 Task: Slide 3 - Whoa.
Action: Mouse moved to (31, 82)
Screenshot: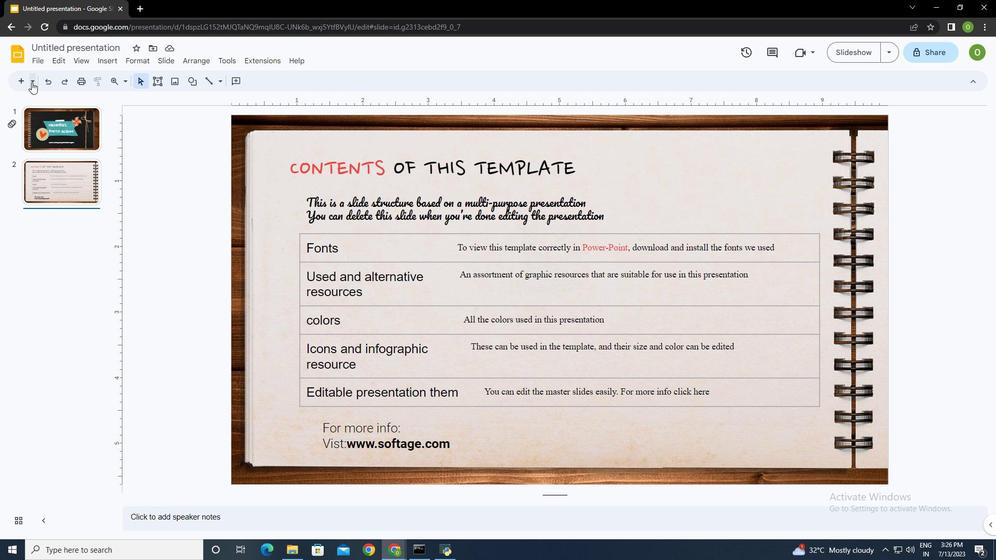 
Action: Mouse pressed left at (31, 82)
Screenshot: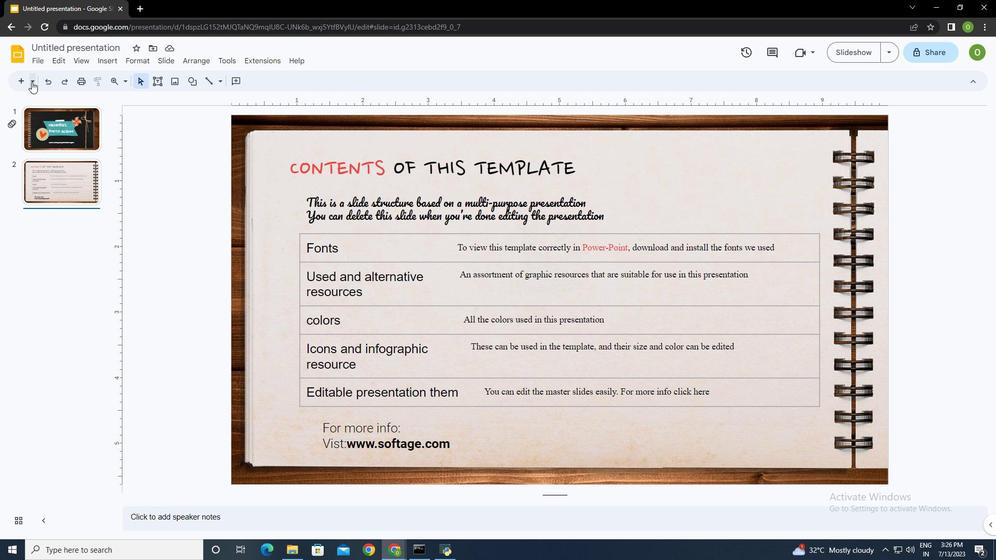 
Action: Mouse moved to (185, 198)
Screenshot: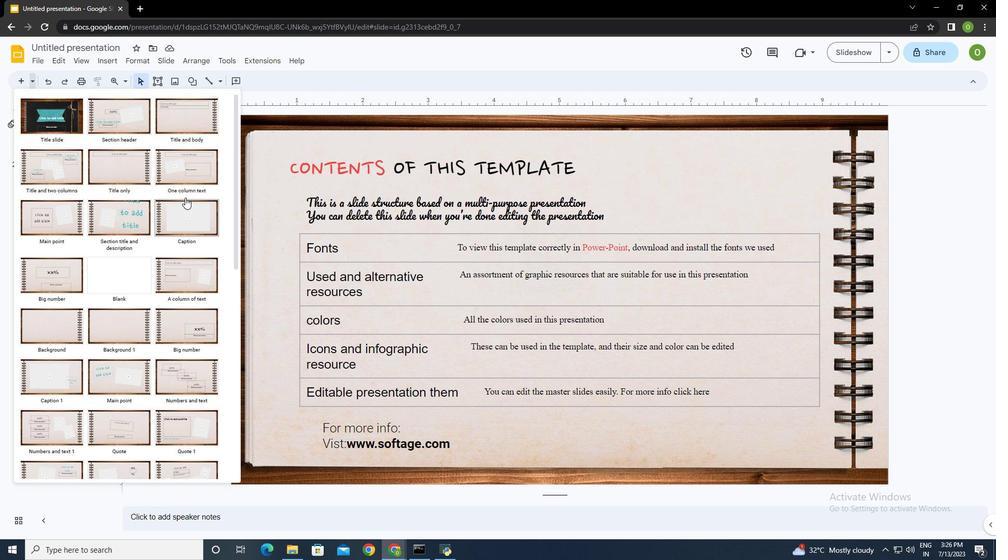 
Action: Mouse scrolled (185, 197) with delta (0, 0)
Screenshot: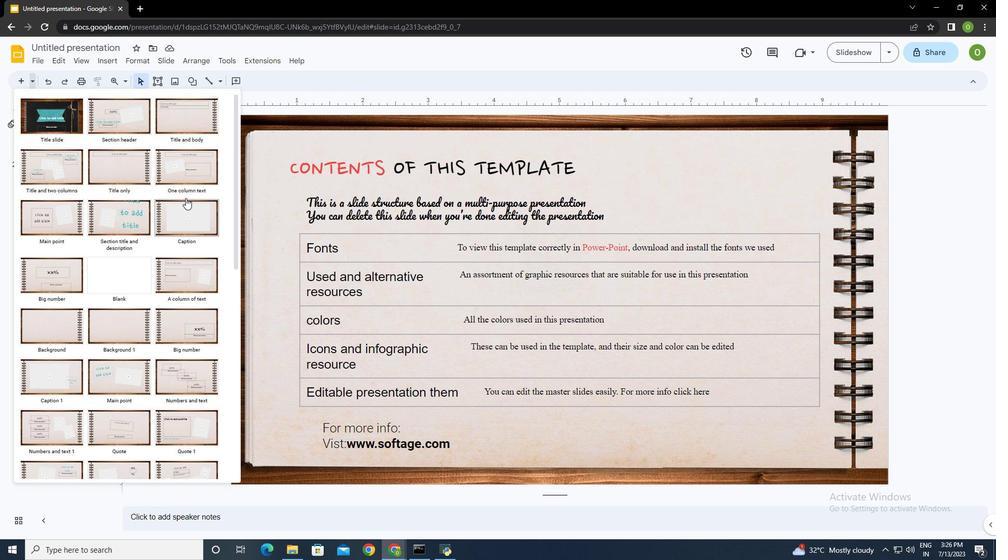 
Action: Mouse scrolled (185, 197) with delta (0, 0)
Screenshot: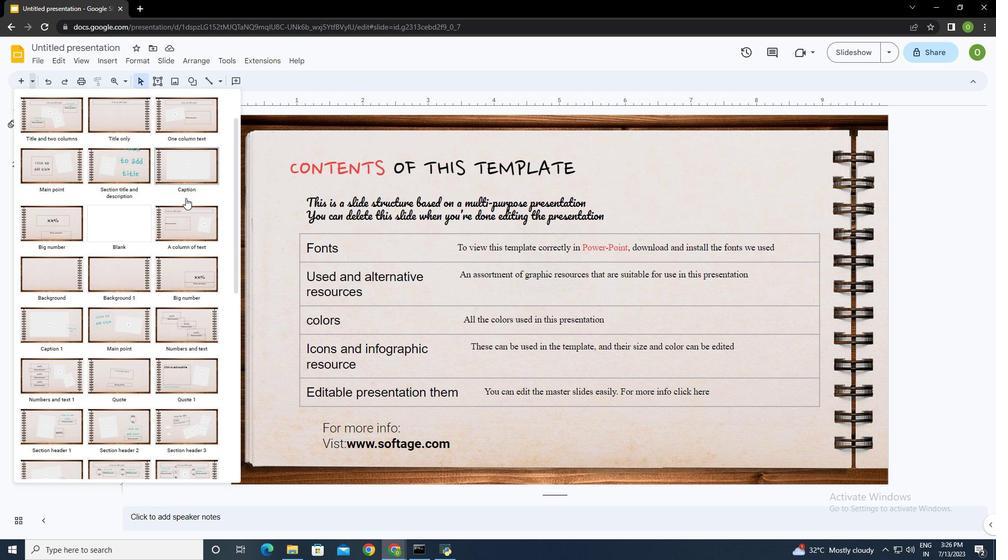 
Action: Mouse scrolled (185, 198) with delta (0, 0)
Screenshot: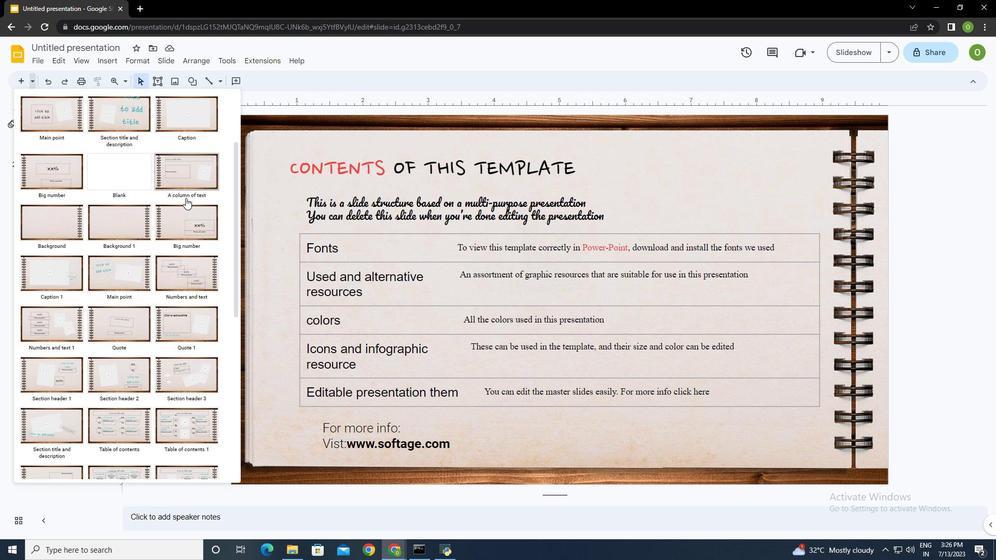 
Action: Mouse scrolled (185, 198) with delta (0, 0)
Screenshot: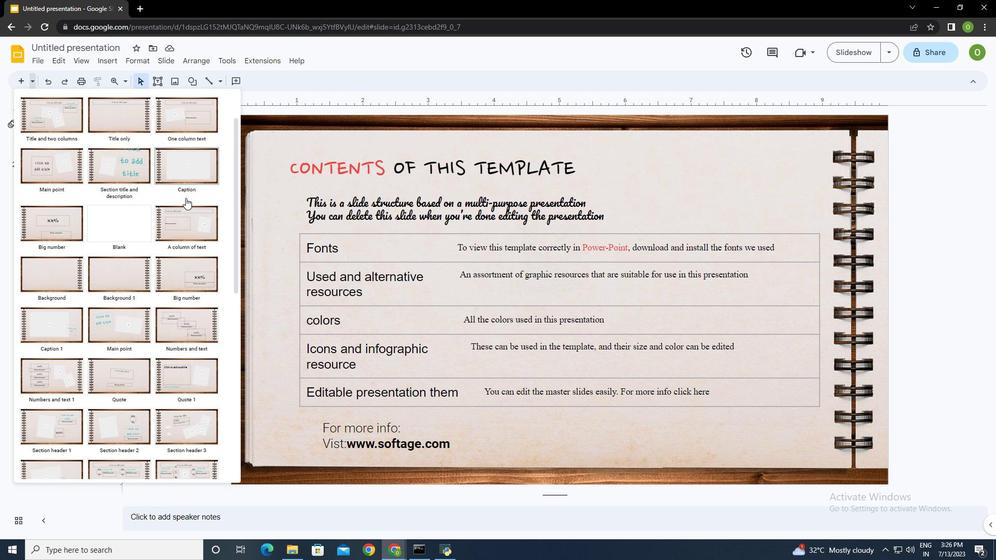 
Action: Mouse moved to (114, 220)
Screenshot: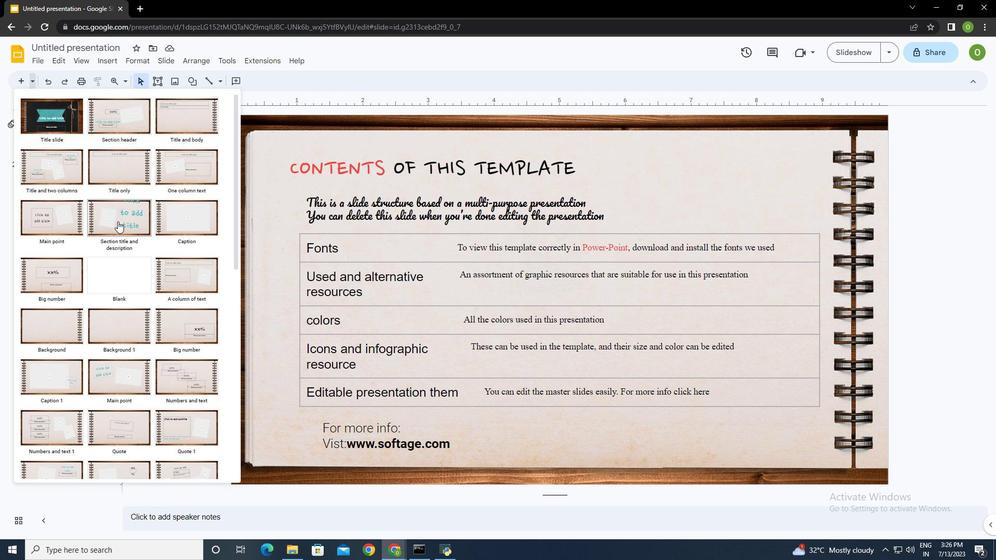 
Action: Mouse pressed left at (114, 220)
Screenshot: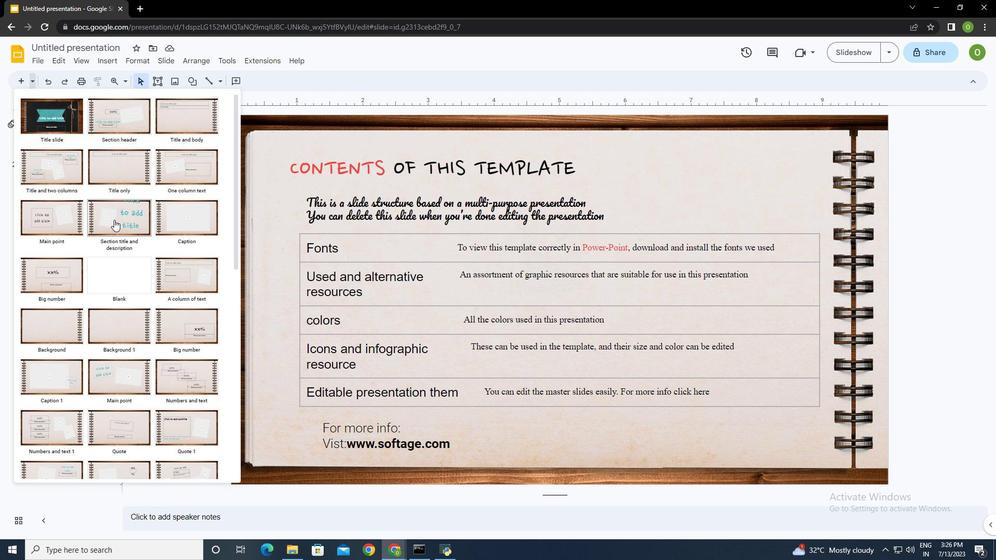 
Action: Mouse moved to (444, 294)
Screenshot: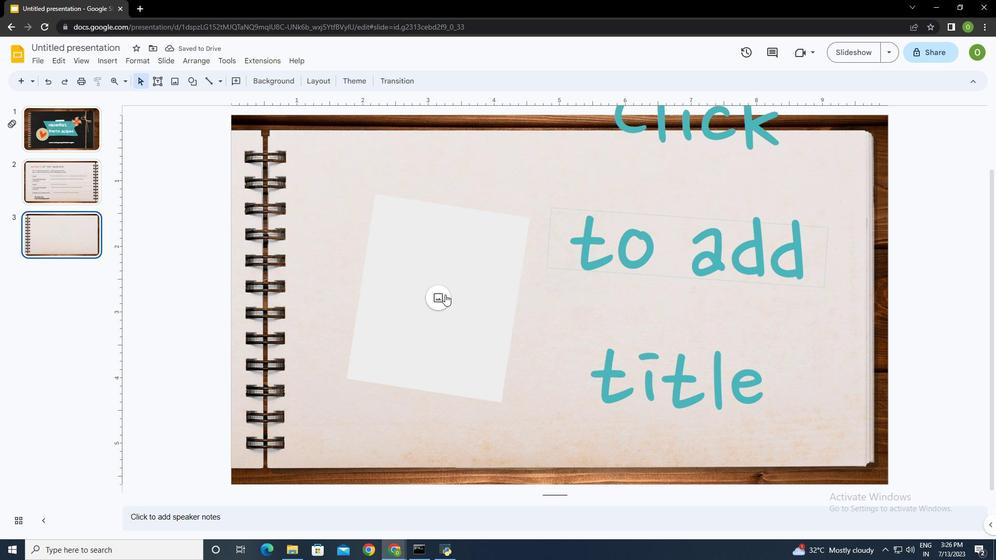 
Action: Mouse pressed left at (444, 294)
Screenshot: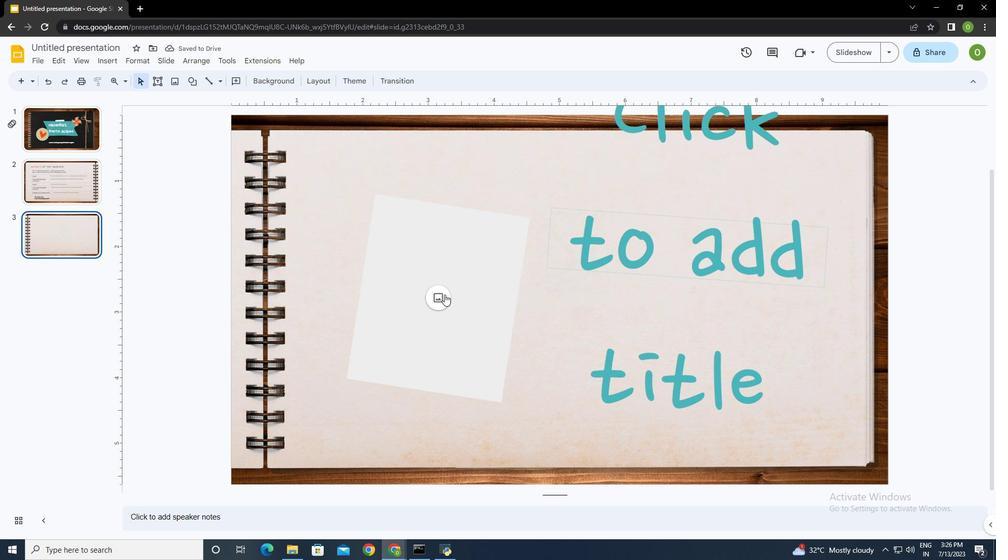 
Action: Mouse moved to (485, 318)
Screenshot: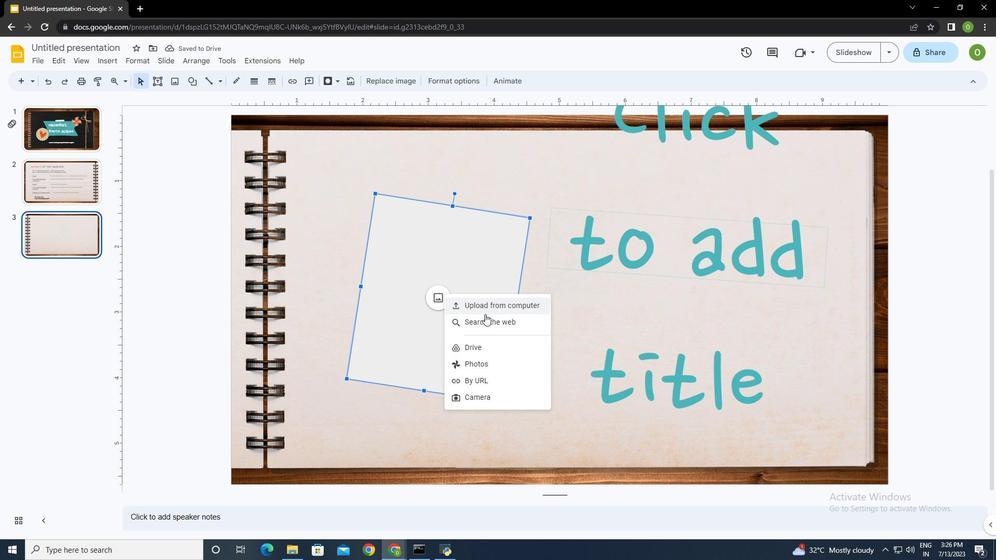 
Action: Mouse pressed left at (485, 318)
Screenshot: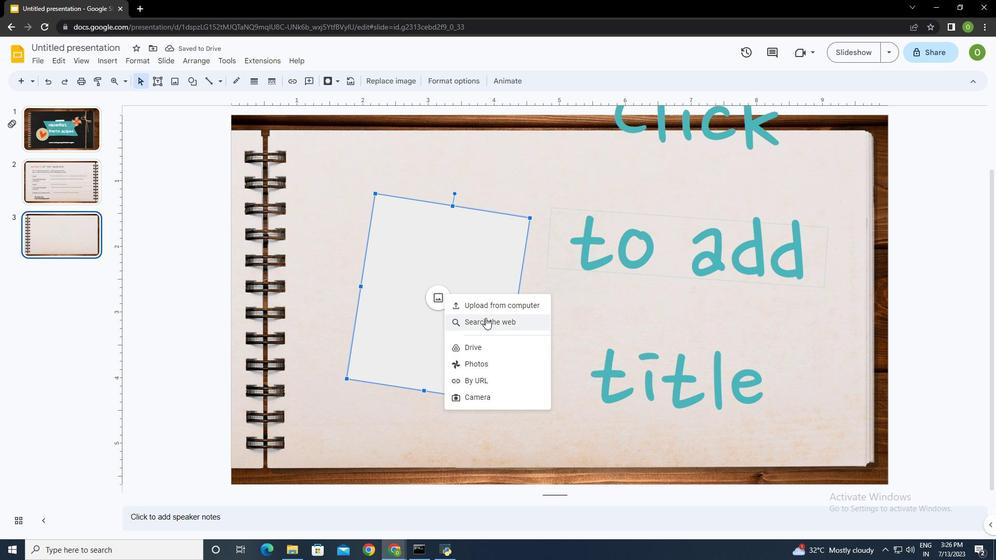
Action: Mouse moved to (871, 81)
Screenshot: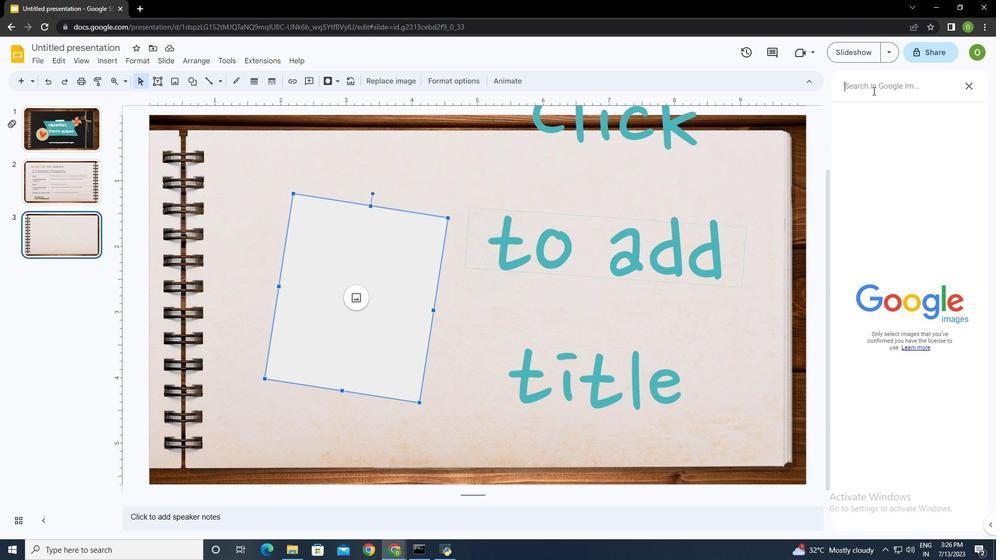 
Action: Mouse pressed left at (871, 81)
Screenshot: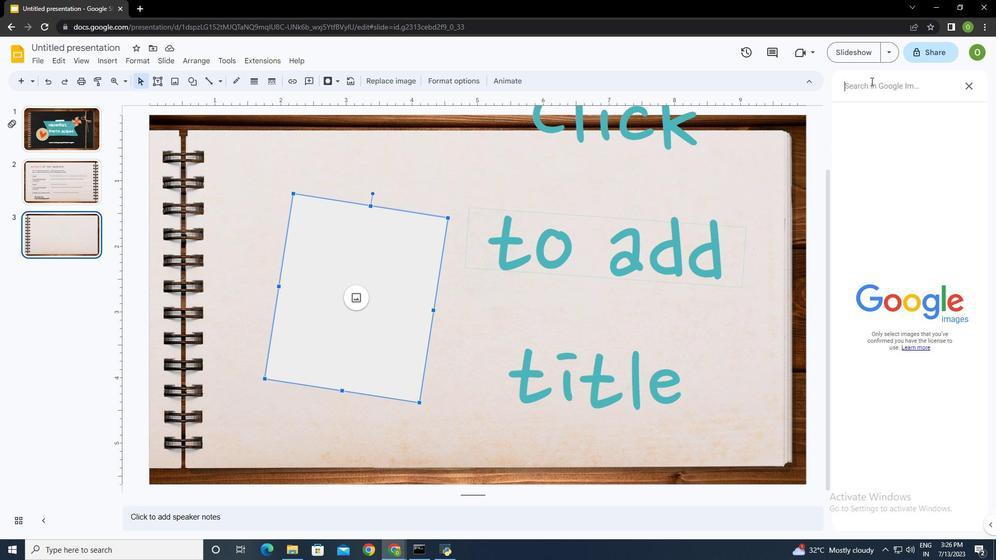 
Action: Mouse moved to (871, 83)
Screenshot: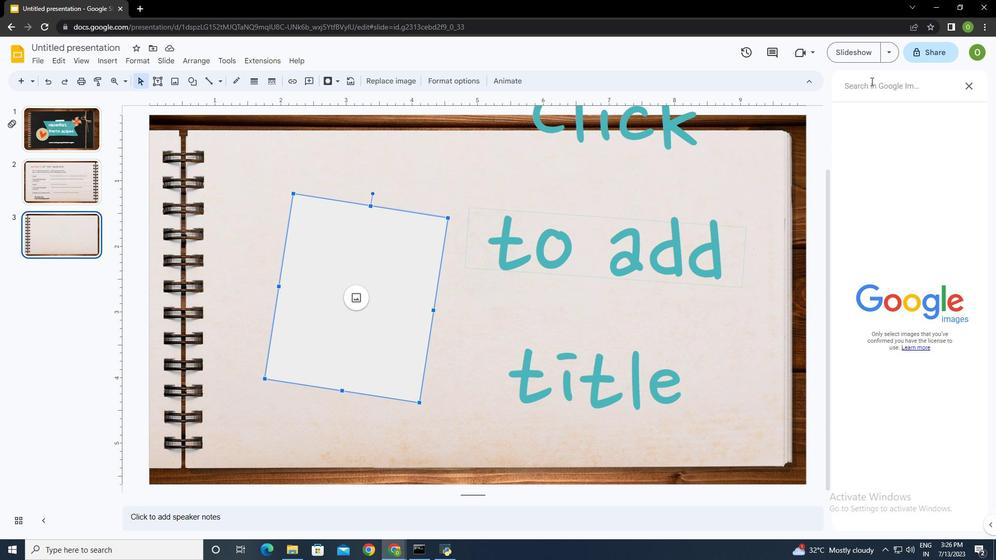
Action: Key pressed puppy
Screenshot: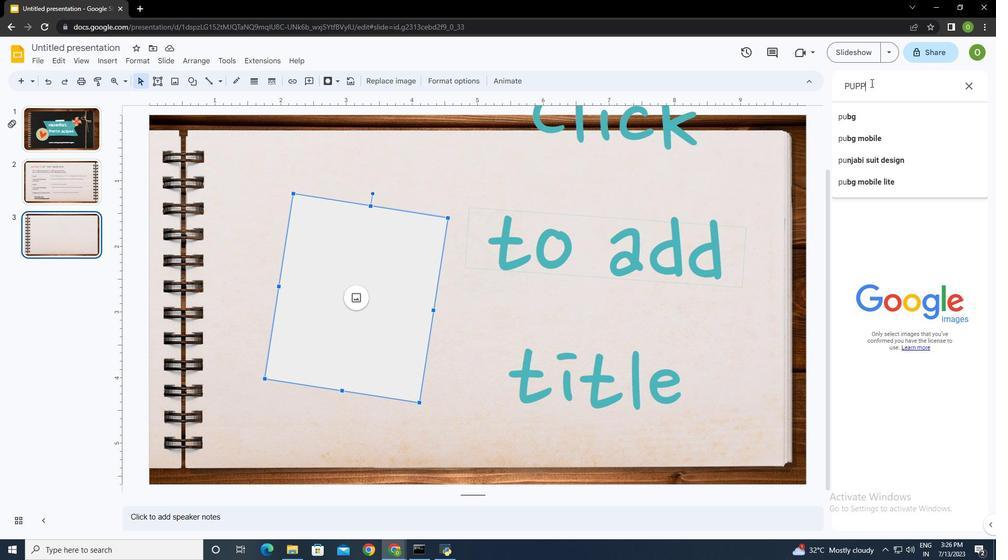 
Action: Mouse moved to (867, 133)
Screenshot: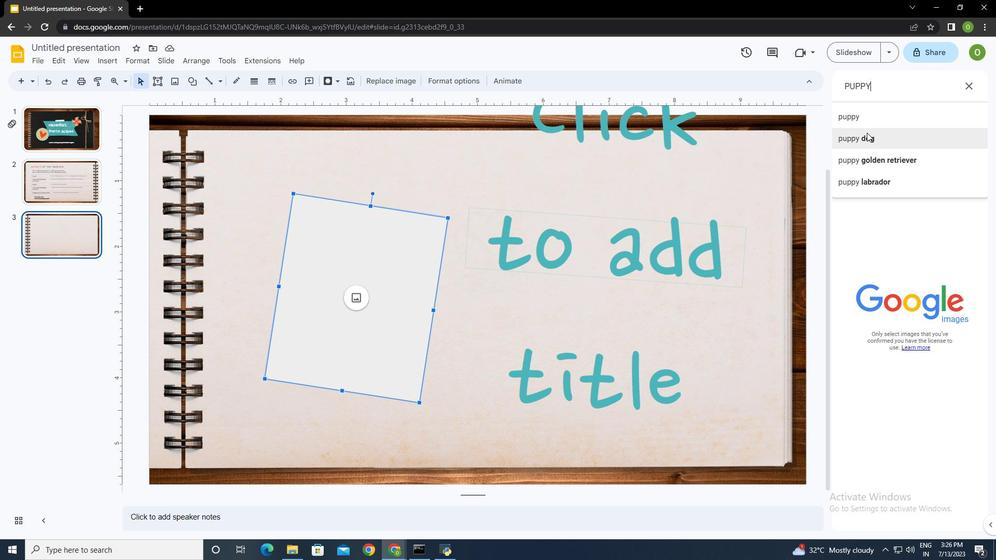 
Action: Mouse pressed left at (867, 133)
Screenshot: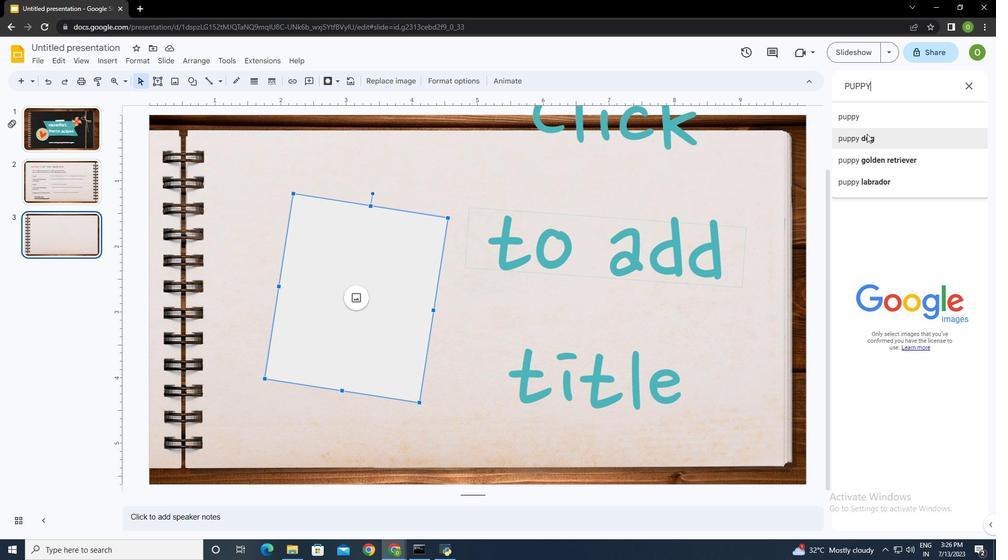
Action: Mouse moved to (892, 204)
Screenshot: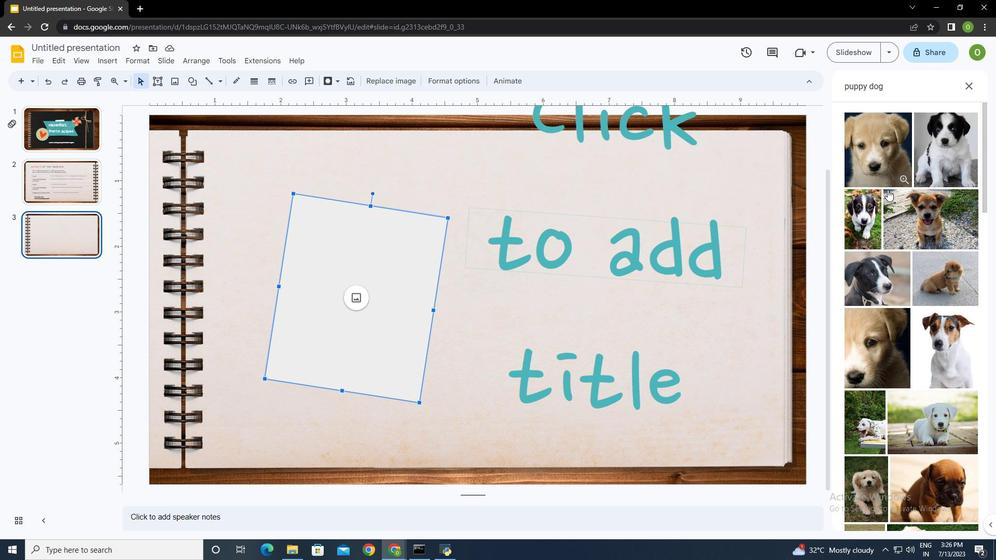 
Action: Mouse scrolled (892, 203) with delta (0, 0)
Screenshot: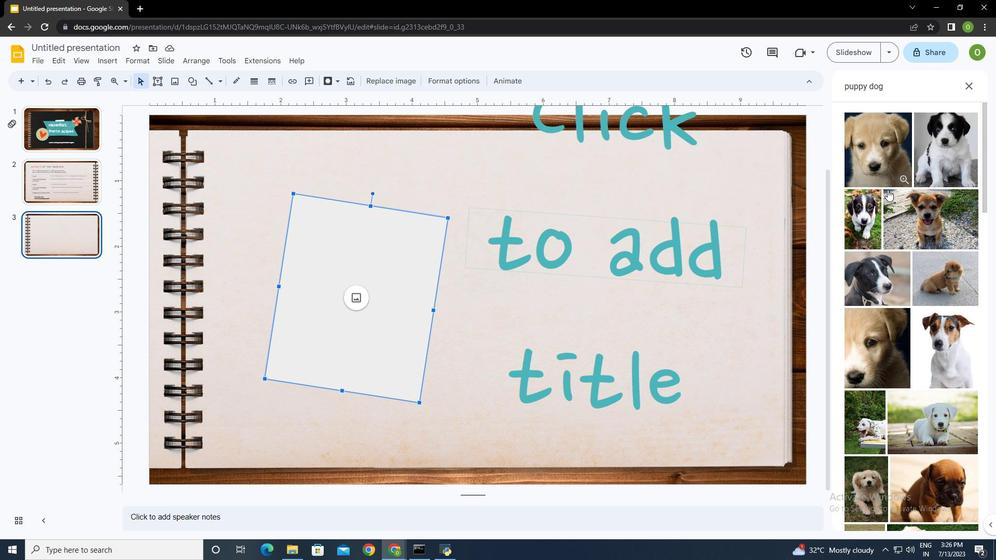 
Action: Mouse moved to (893, 206)
Screenshot: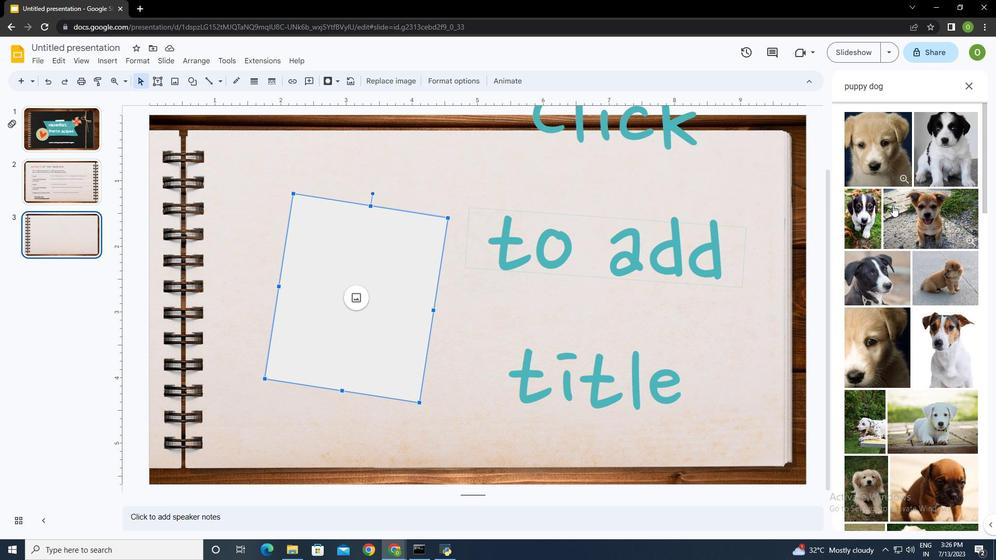 
Action: Mouse scrolled (893, 205) with delta (0, 0)
Screenshot: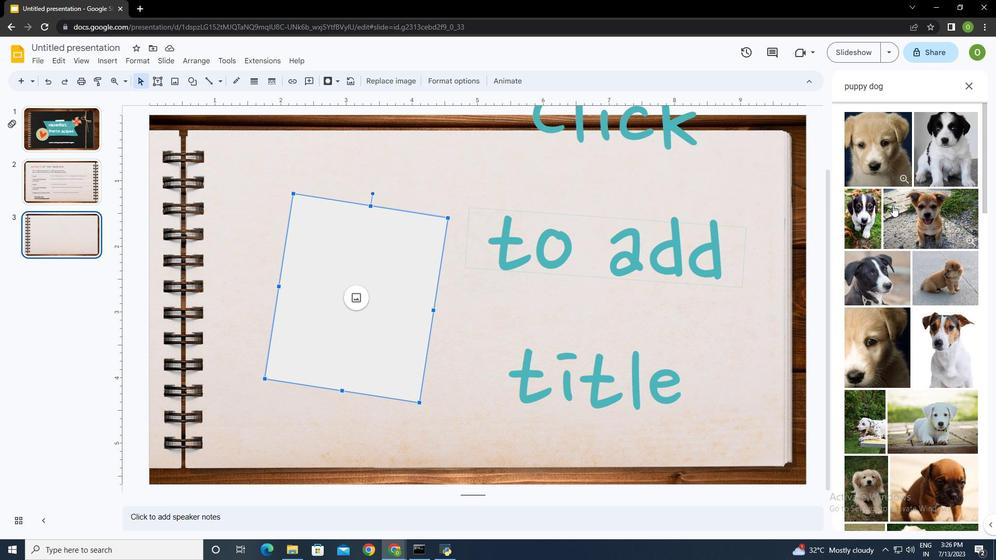 
Action: Mouse scrolled (893, 205) with delta (0, 0)
Screenshot: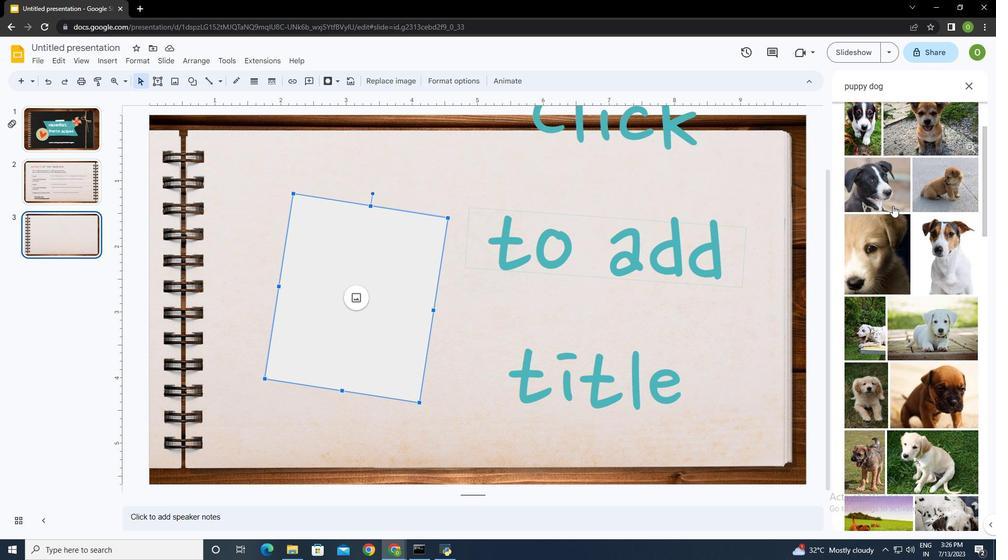 
Action: Mouse scrolled (893, 205) with delta (0, 0)
Screenshot: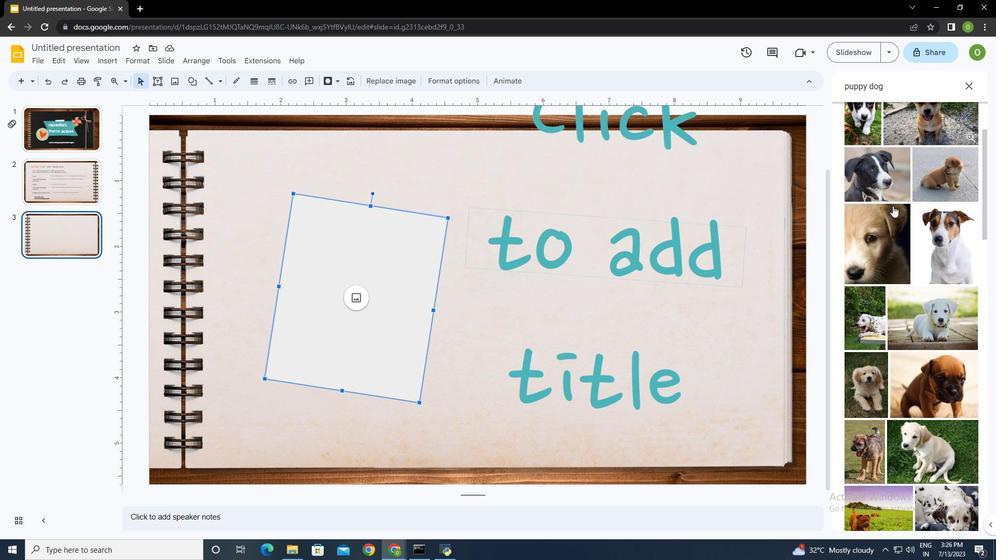 
Action: Mouse scrolled (893, 205) with delta (0, 0)
Screenshot: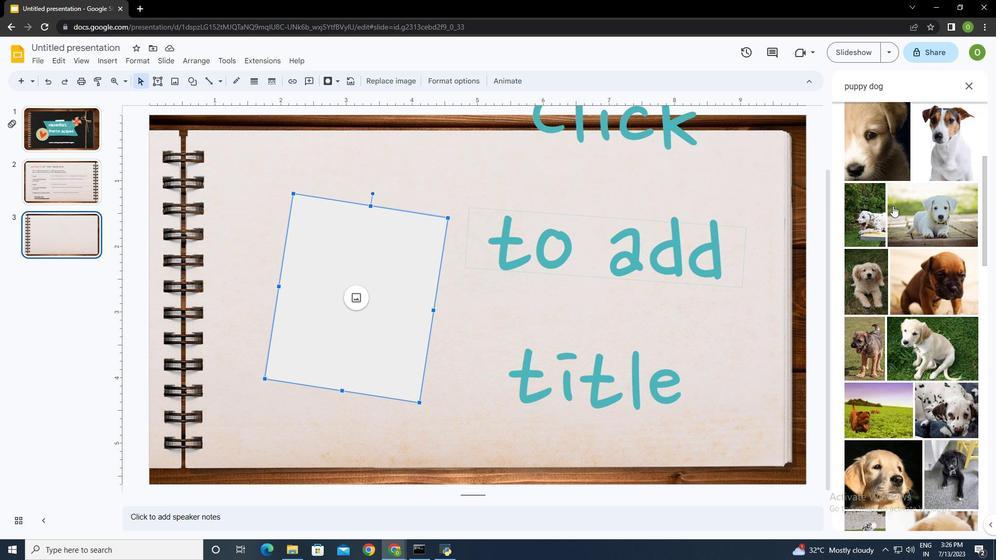 
Action: Mouse scrolled (893, 205) with delta (0, 0)
Screenshot: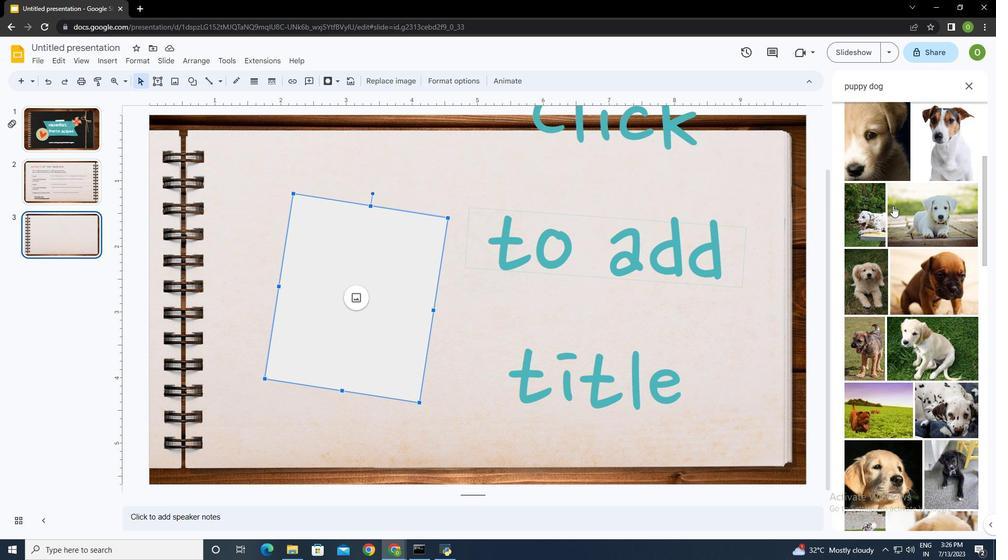 
Action: Mouse scrolled (893, 205) with delta (0, 0)
Screenshot: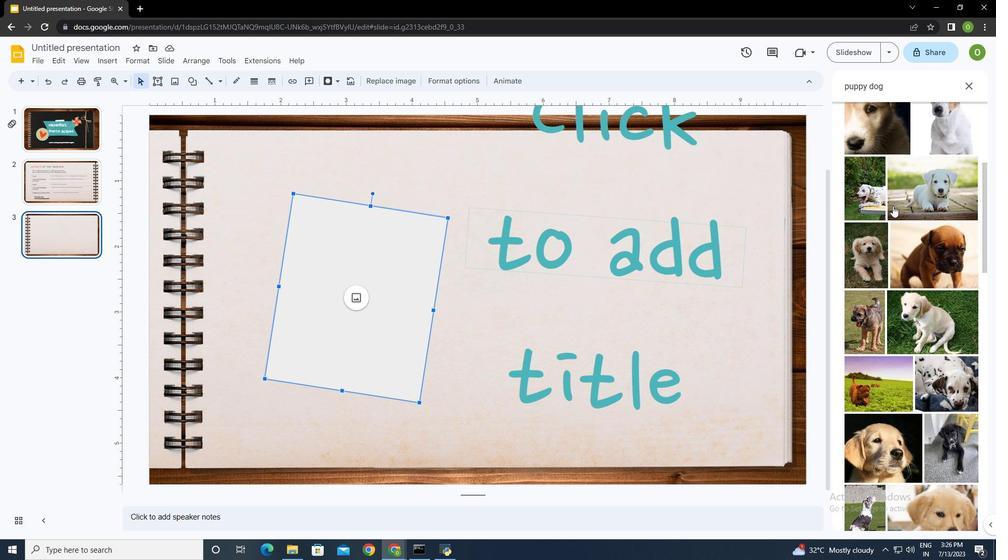 
Action: Mouse scrolled (893, 205) with delta (0, 0)
Screenshot: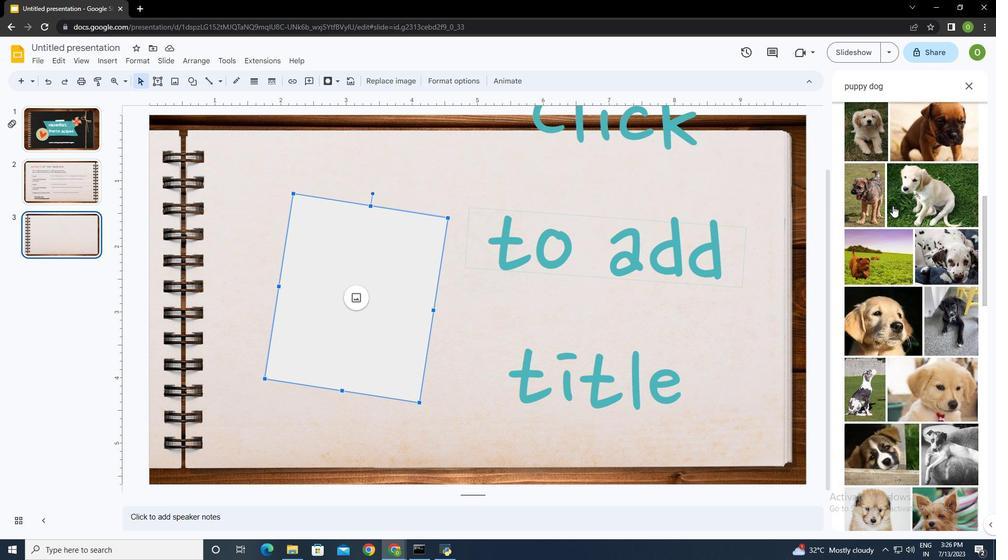 
Action: Mouse scrolled (893, 205) with delta (0, 0)
Screenshot: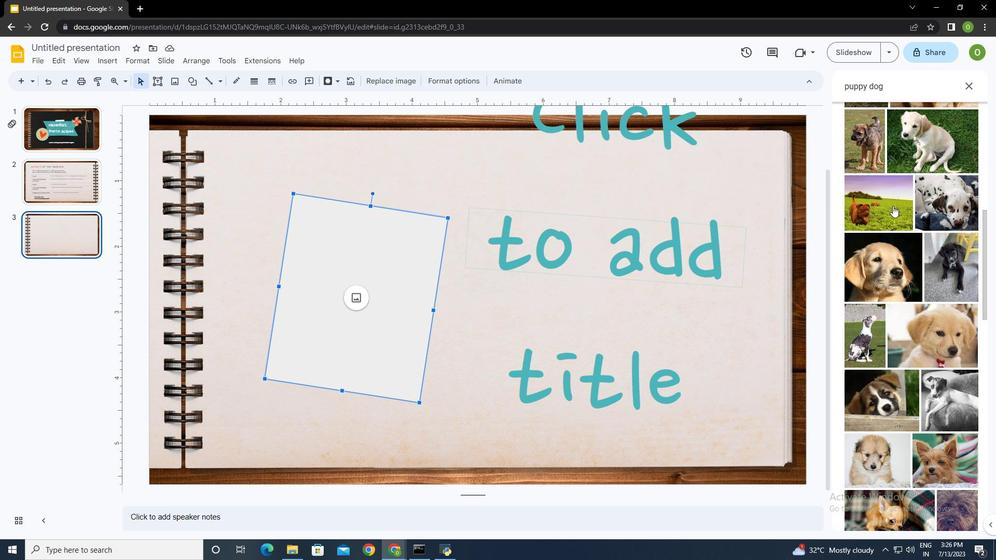 
Action: Mouse scrolled (893, 205) with delta (0, 0)
Screenshot: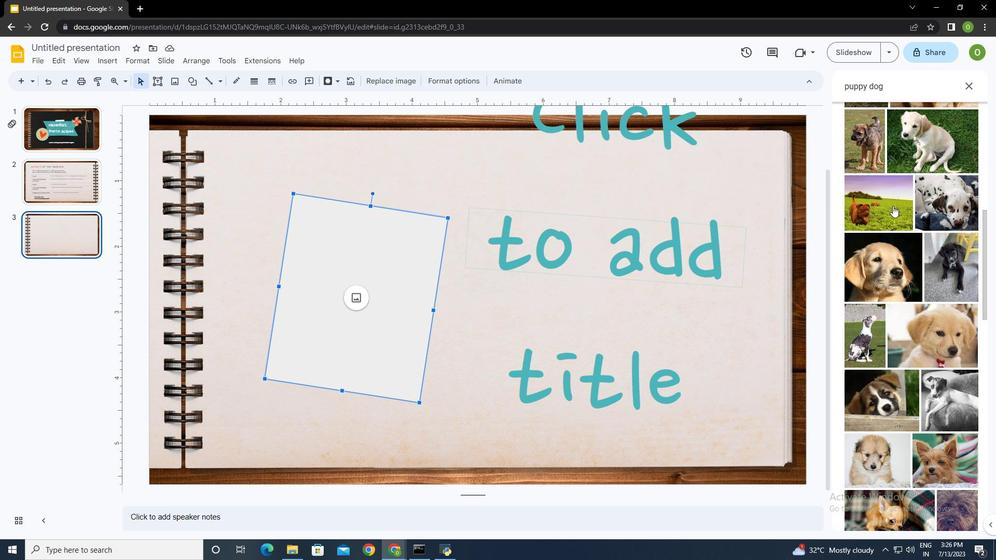 
Action: Mouse scrolled (893, 205) with delta (0, 0)
Screenshot: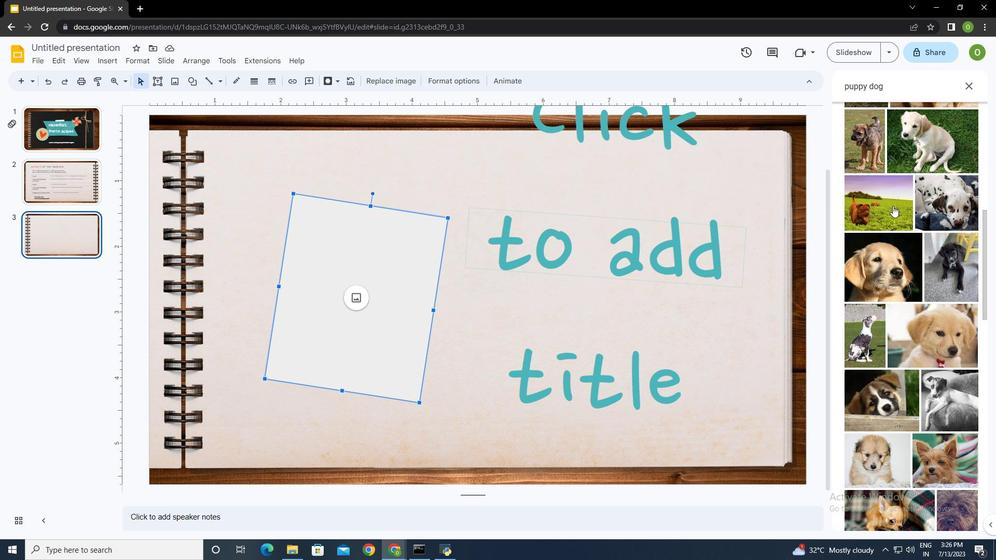 
Action: Mouse scrolled (893, 205) with delta (0, 0)
Screenshot: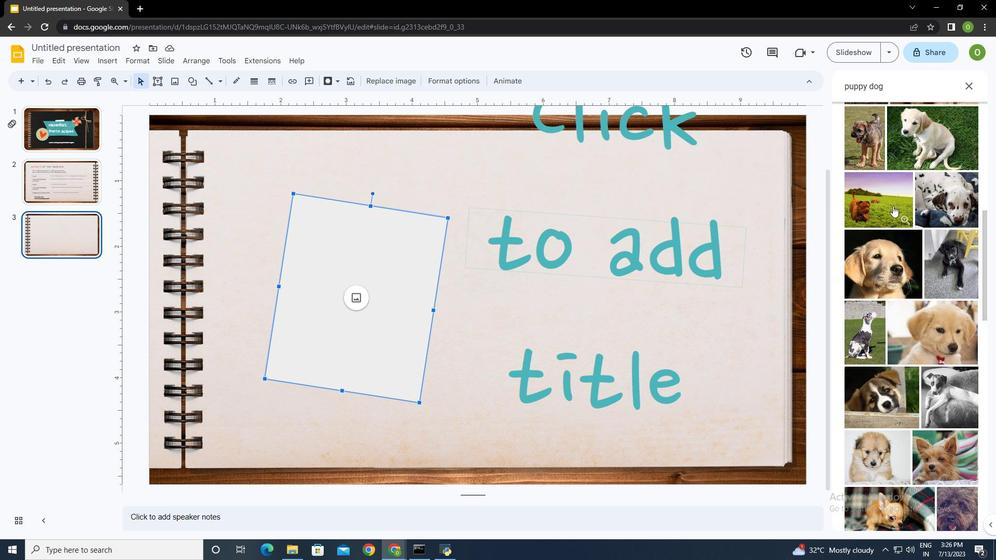 
Action: Mouse scrolled (893, 205) with delta (0, 0)
Screenshot: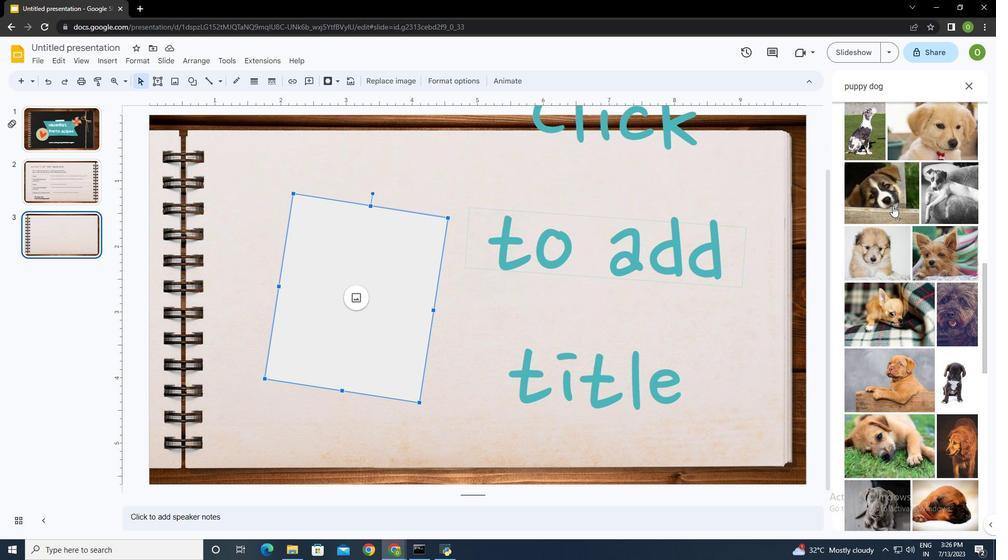 
Action: Mouse scrolled (893, 205) with delta (0, 0)
Screenshot: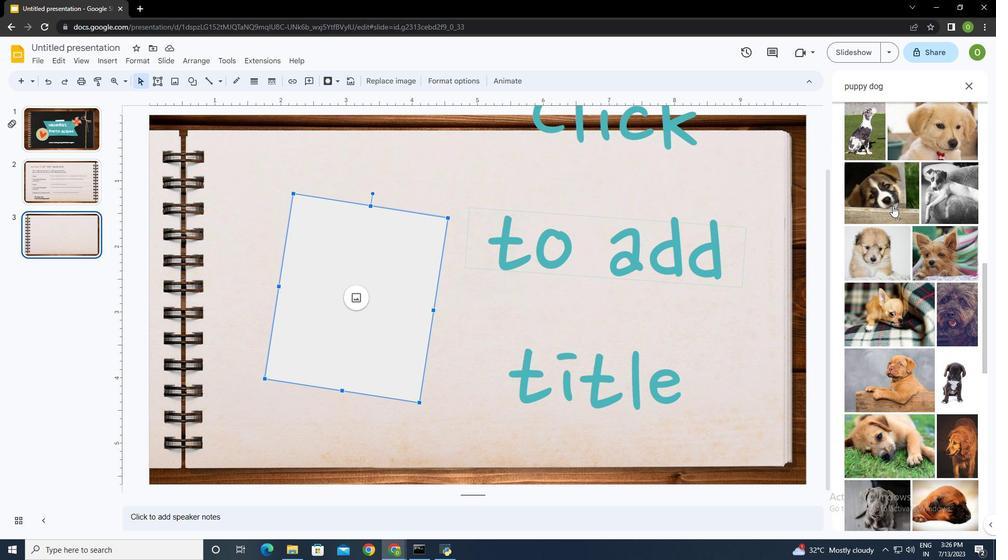 
Action: Mouse scrolled (893, 205) with delta (0, 0)
Screenshot: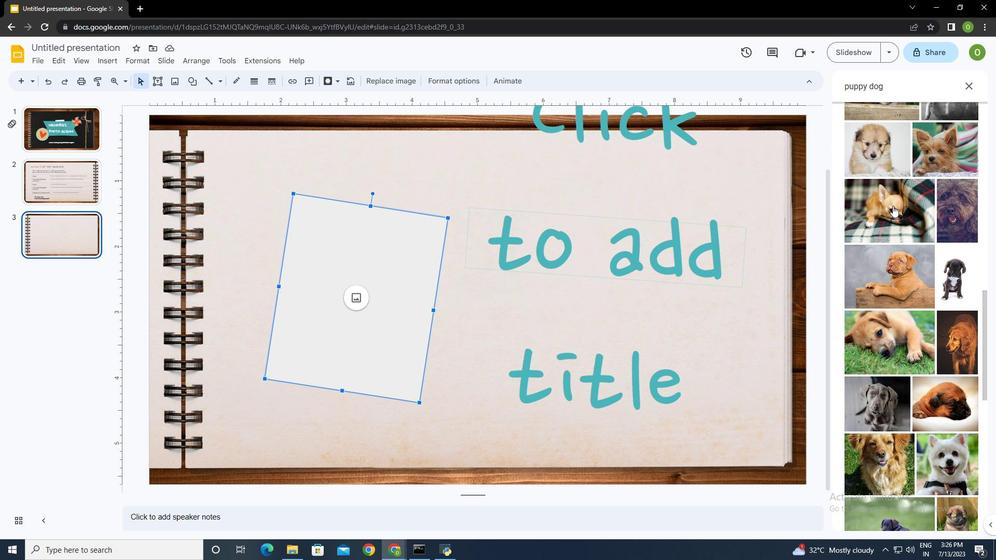 
Action: Mouse scrolled (893, 205) with delta (0, 0)
Screenshot: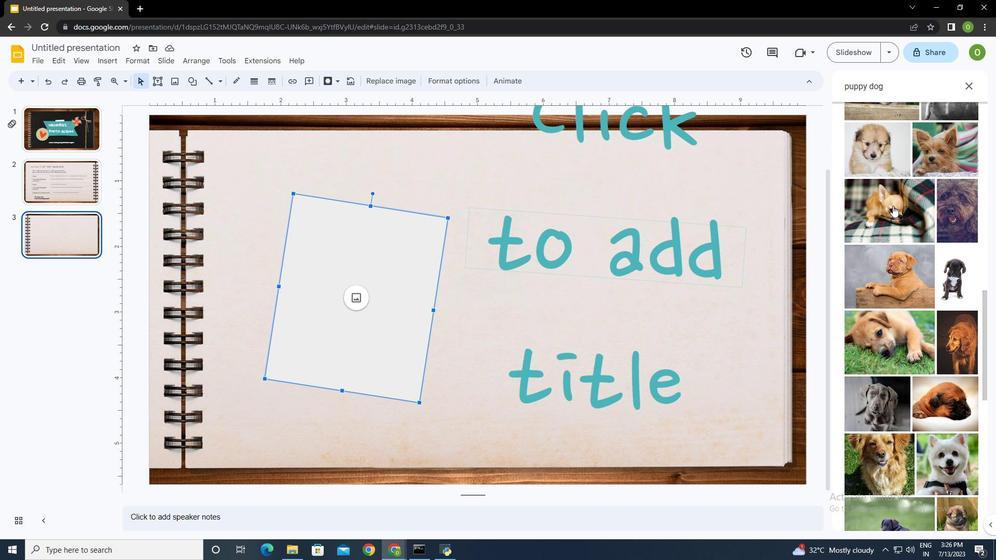 
Action: Mouse scrolled (893, 205) with delta (0, 0)
Screenshot: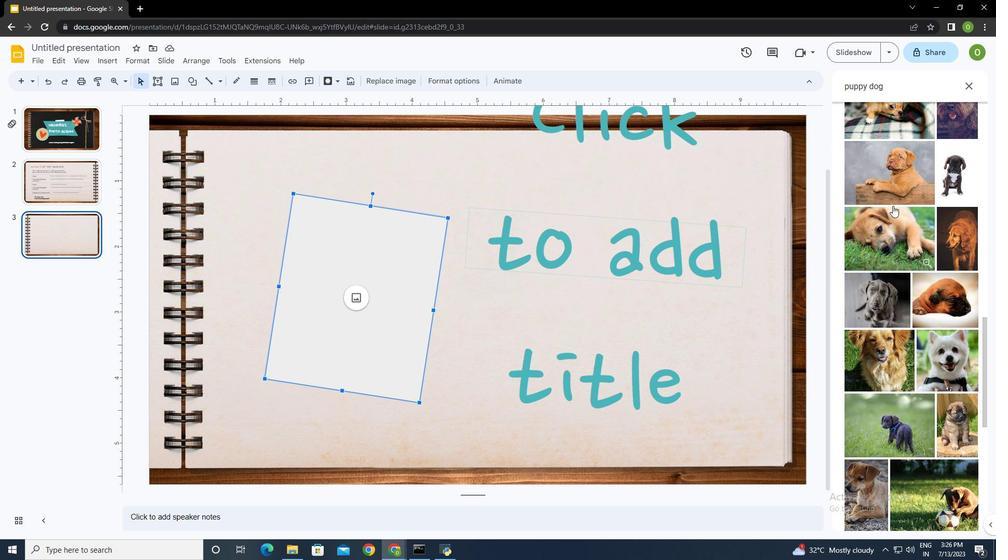 
Action: Mouse scrolled (893, 205) with delta (0, 0)
Screenshot: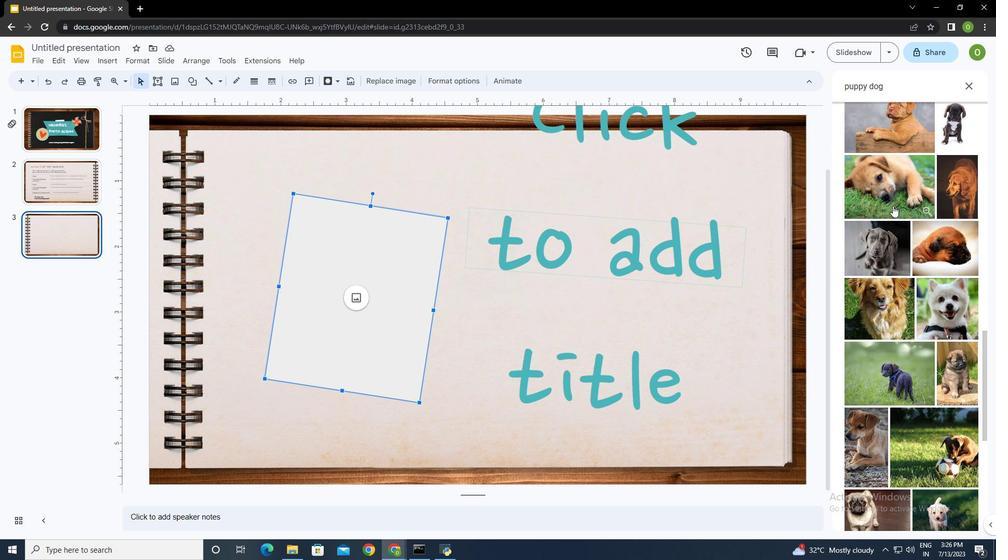 
Action: Mouse scrolled (893, 205) with delta (0, 0)
Screenshot: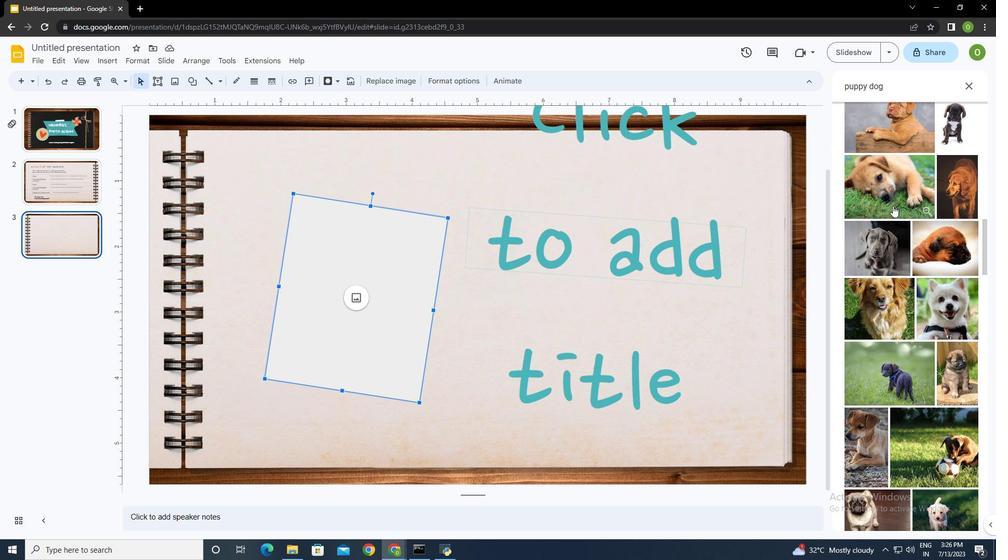 
Action: Mouse moved to (884, 194)
Screenshot: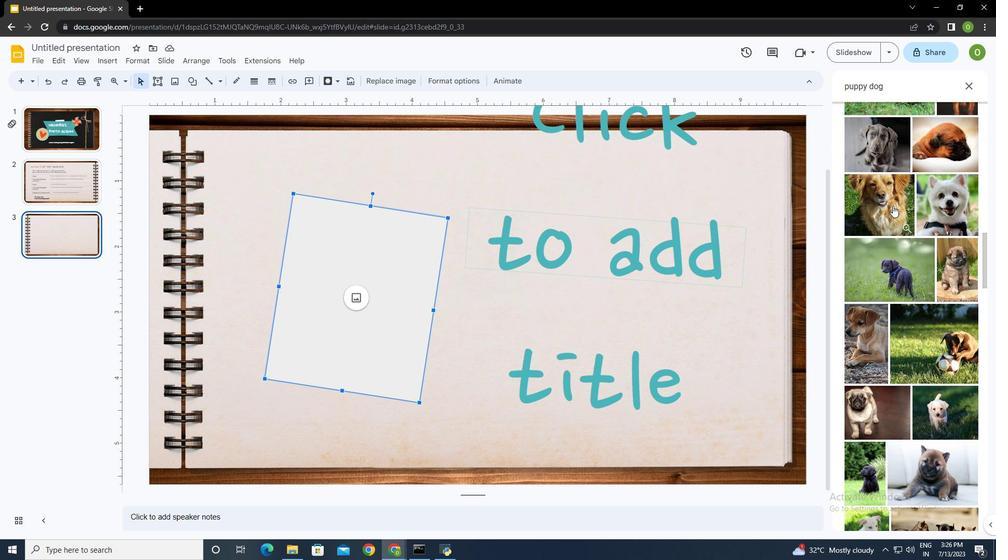 
Action: Mouse pressed left at (884, 194)
Screenshot: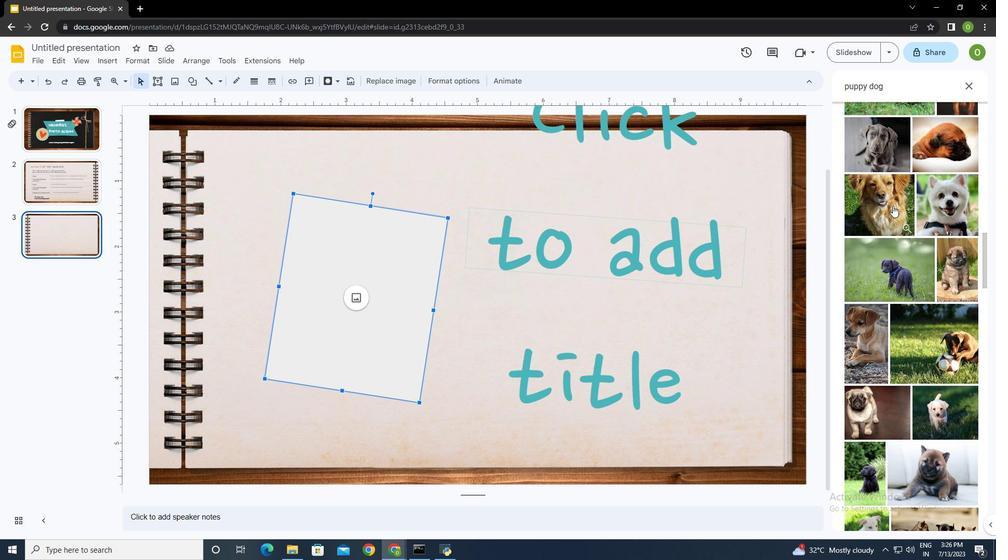
Action: Mouse moved to (953, 512)
Screenshot: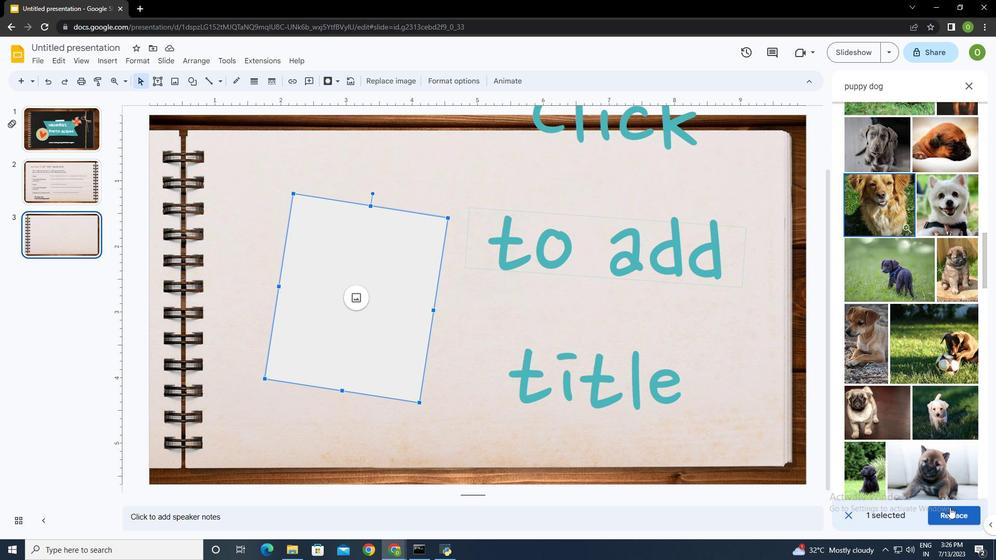
Action: Mouse pressed left at (953, 512)
Screenshot: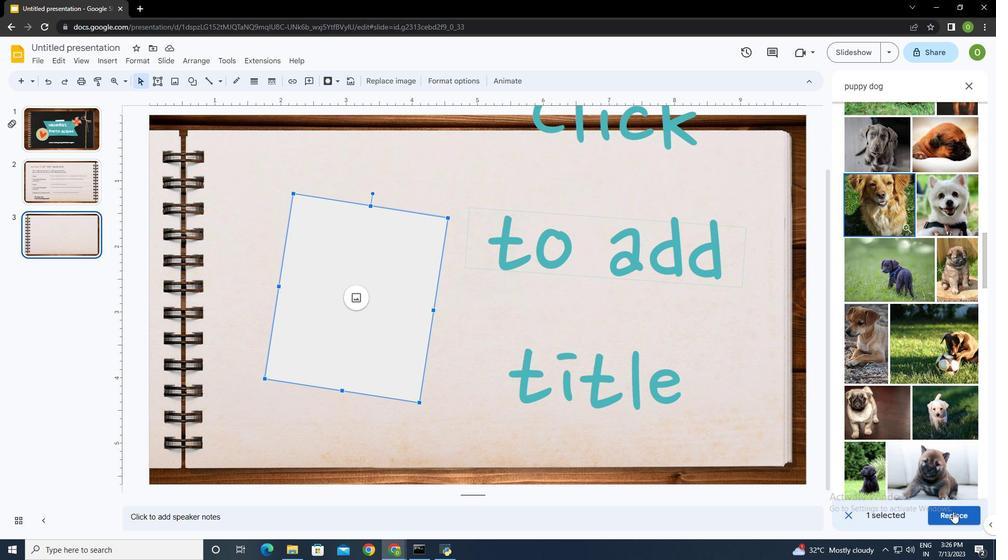 
Action: Mouse moved to (500, 402)
Screenshot: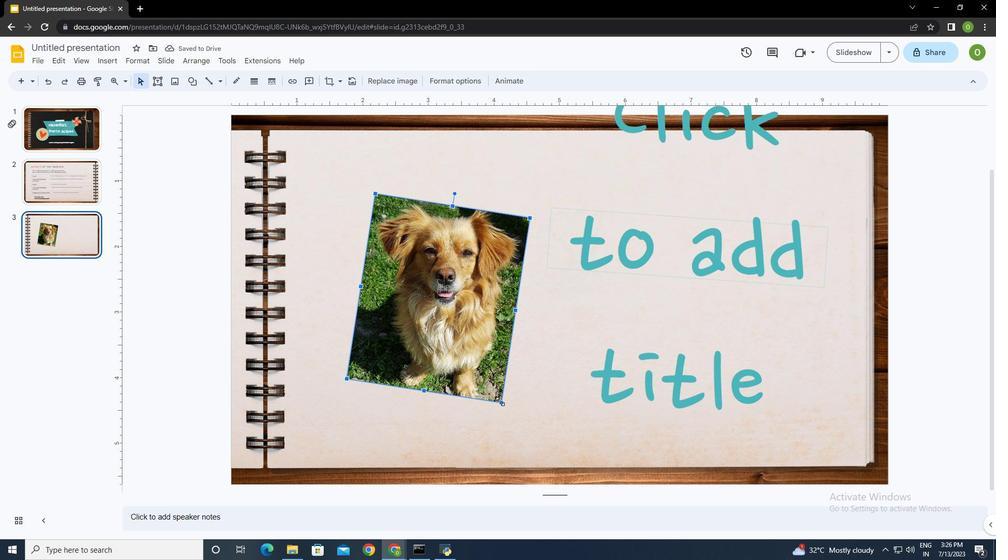 
Action: Mouse pressed left at (500, 402)
Screenshot: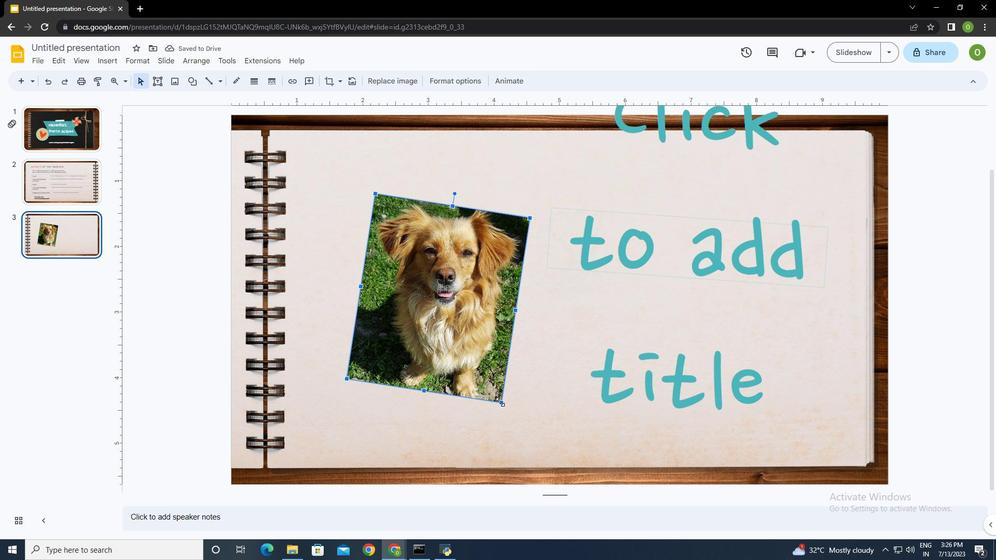 
Action: Mouse moved to (452, 310)
Screenshot: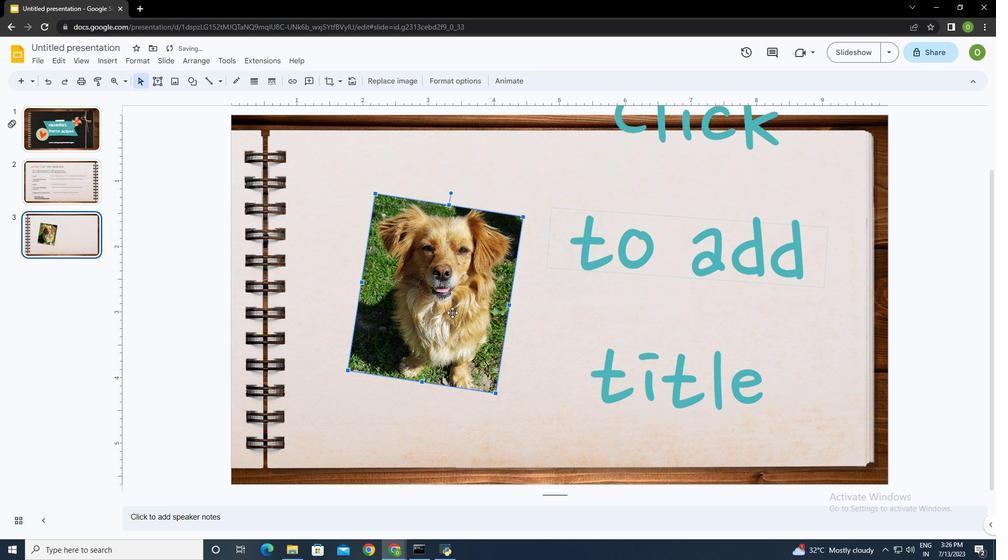 
Action: Mouse pressed left at (452, 310)
Screenshot: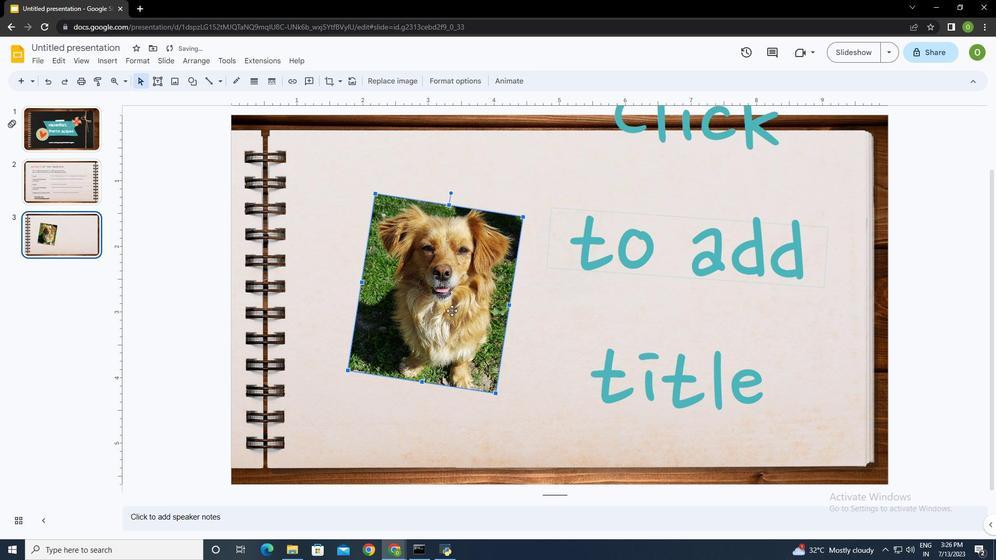 
Action: Mouse moved to (192, 78)
Screenshot: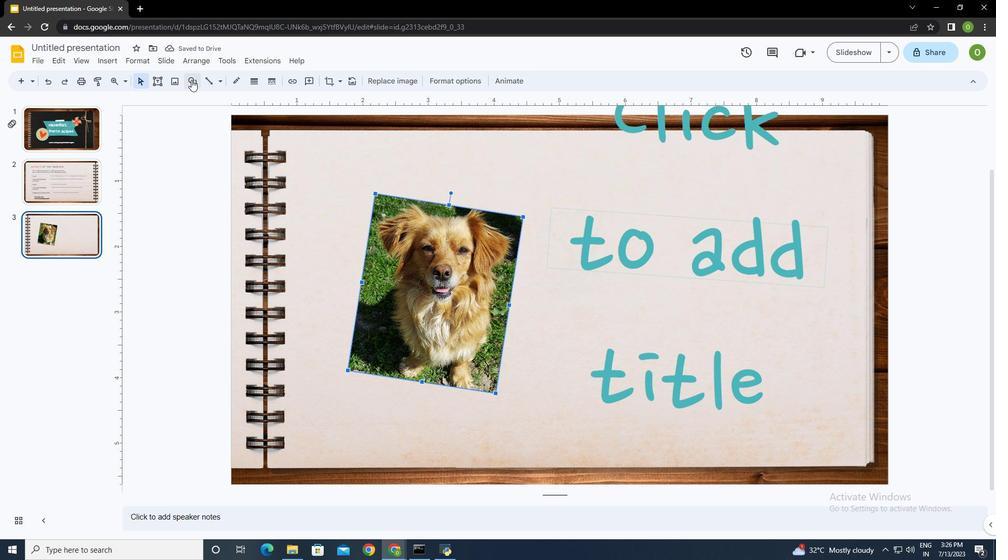 
Action: Mouse pressed left at (192, 78)
Screenshot: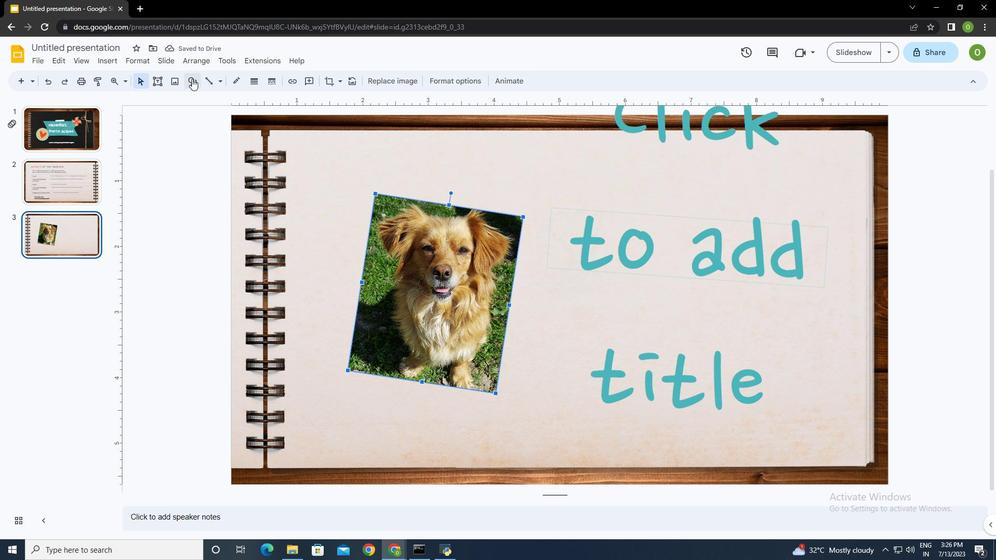 
Action: Mouse moved to (410, 161)
Screenshot: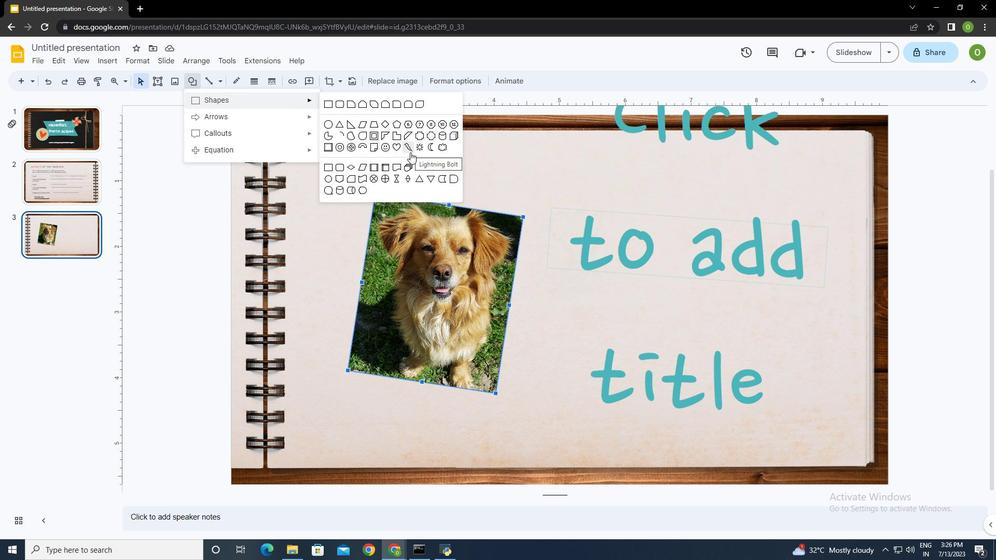 
Action: Mouse scrolled (410, 160) with delta (0, 0)
Screenshot: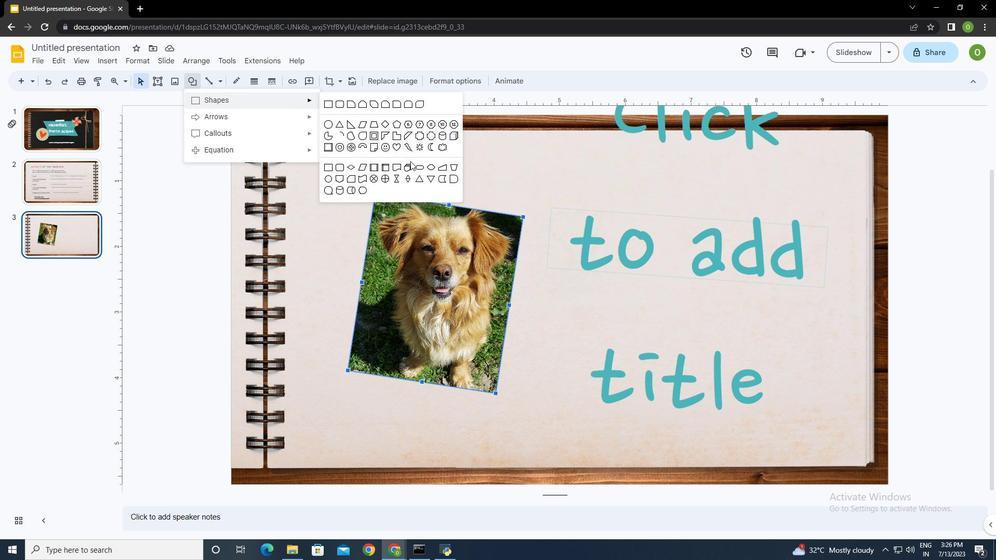 
Action: Mouse scrolled (410, 161) with delta (0, 0)
Screenshot: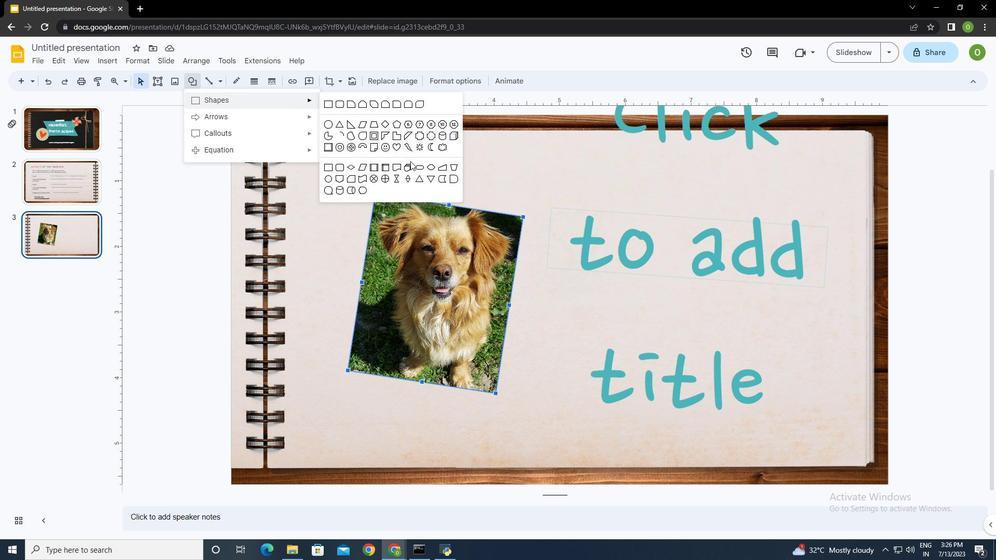 
Action: Mouse moved to (340, 105)
Screenshot: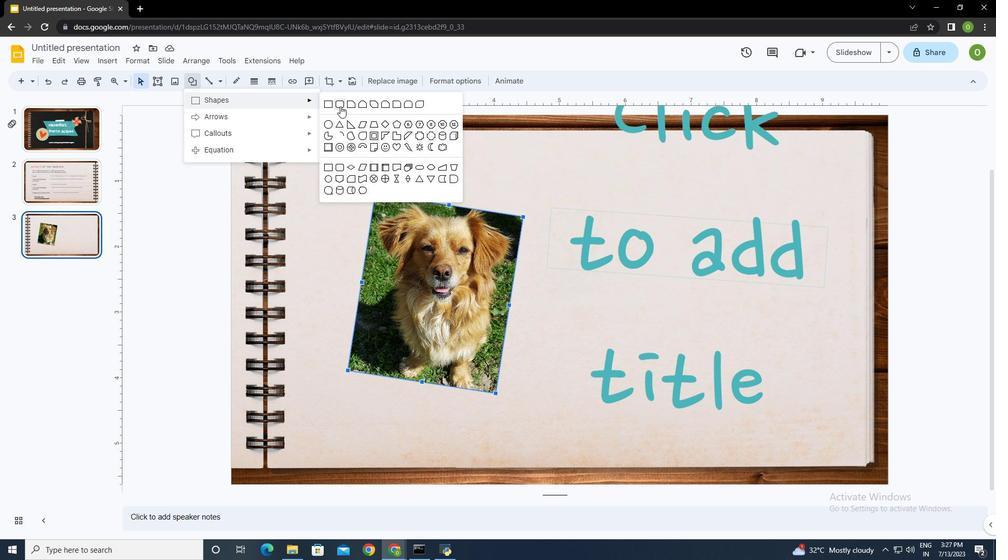 
Action: Mouse pressed left at (340, 105)
Screenshot: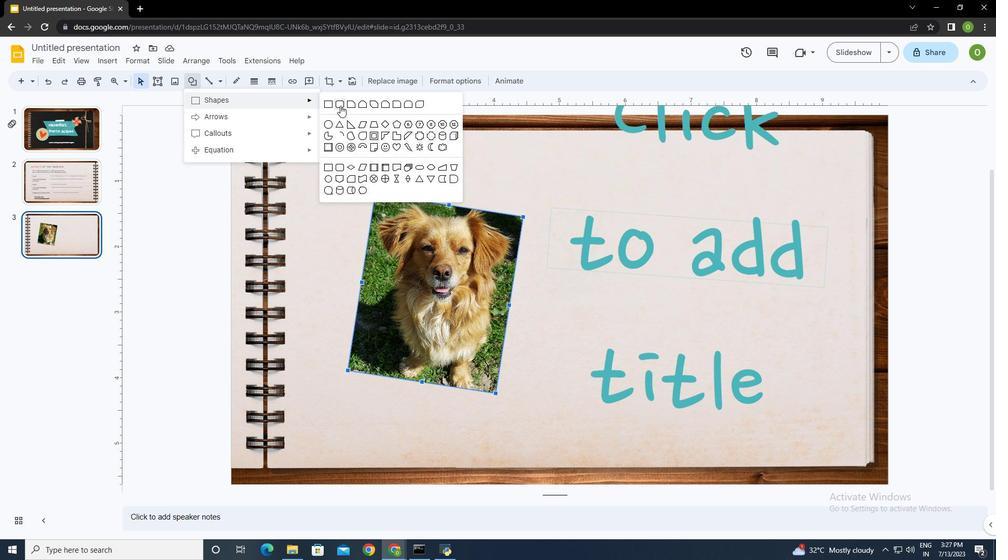 
Action: Mouse moved to (400, 221)
Screenshot: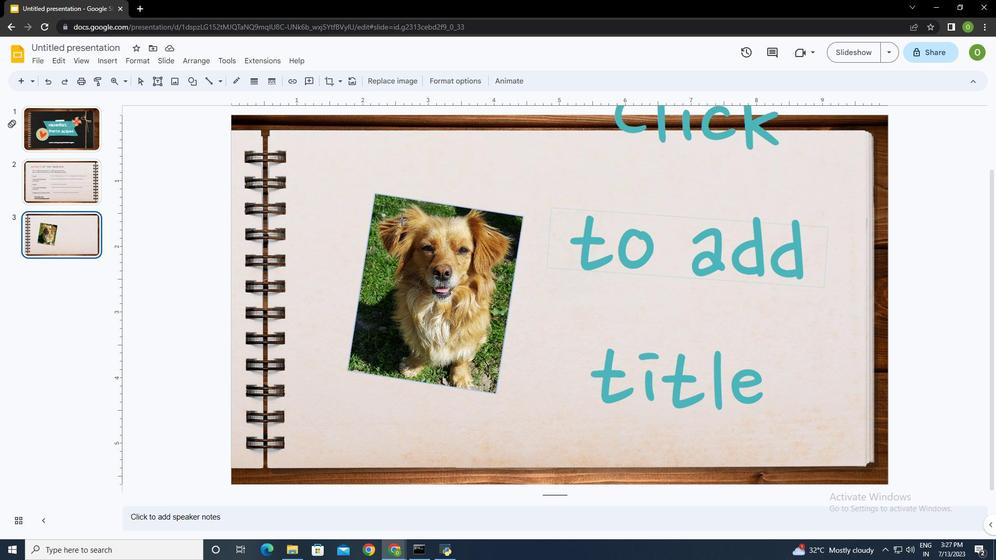 
Action: Mouse pressed left at (400, 221)
Screenshot: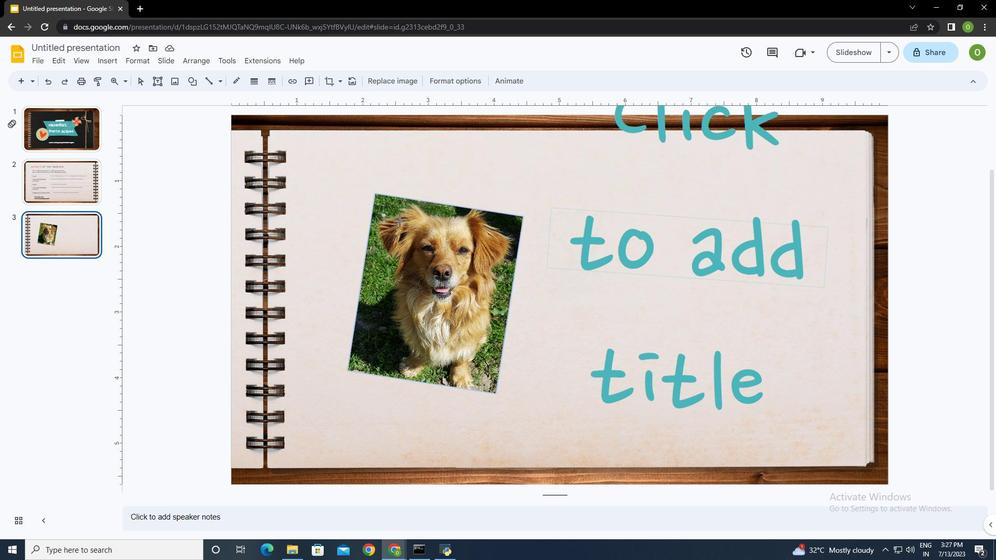 
Action: Mouse moved to (467, 80)
Screenshot: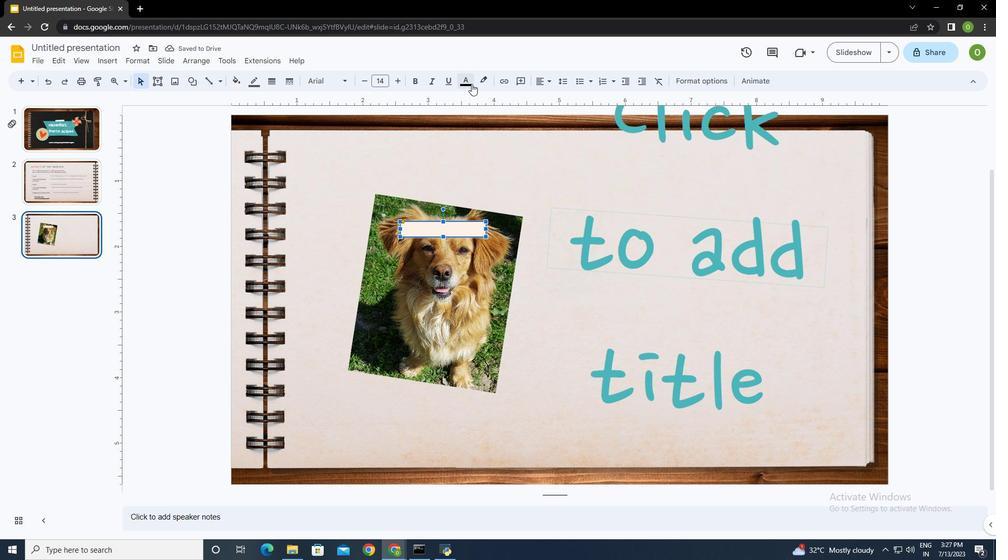 
Action: Mouse pressed left at (467, 80)
Screenshot: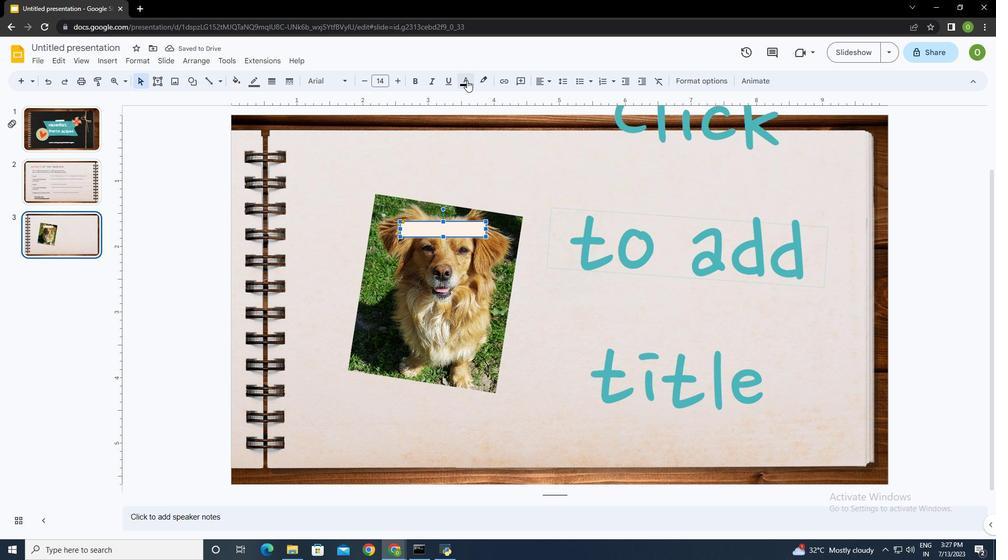 
Action: Mouse moved to (468, 112)
Screenshot: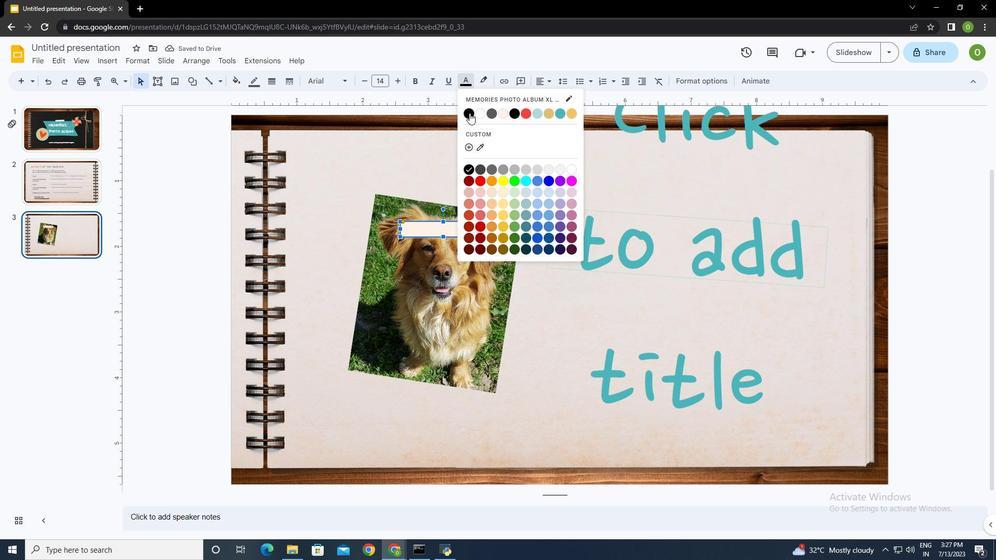 
Action: Mouse pressed left at (468, 112)
Screenshot: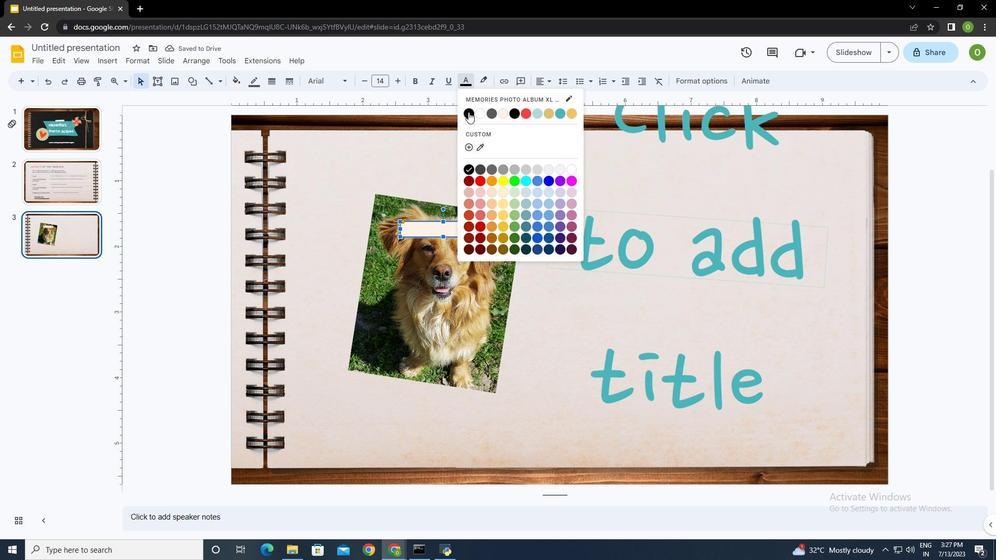
Action: Mouse moved to (254, 82)
Screenshot: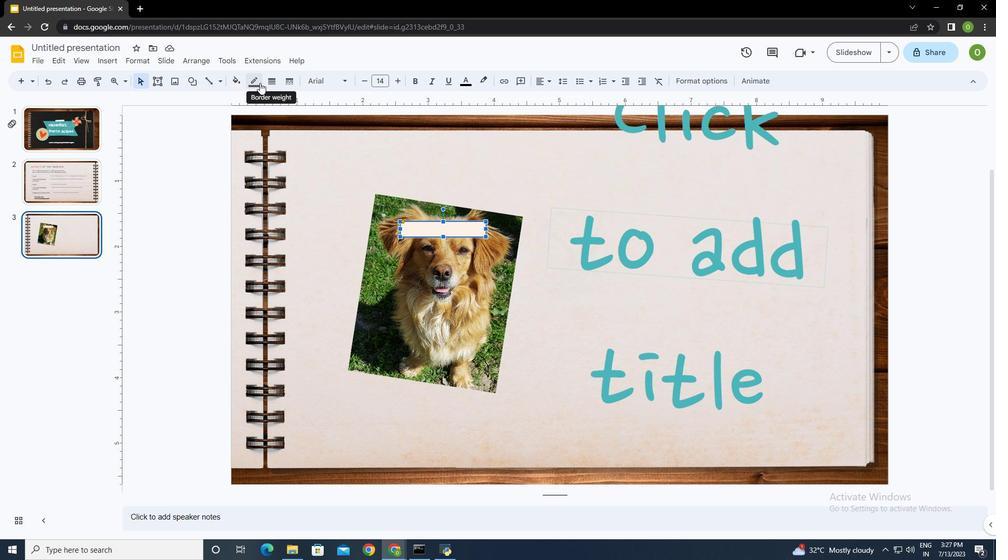 
Action: Mouse pressed left at (254, 82)
Screenshot: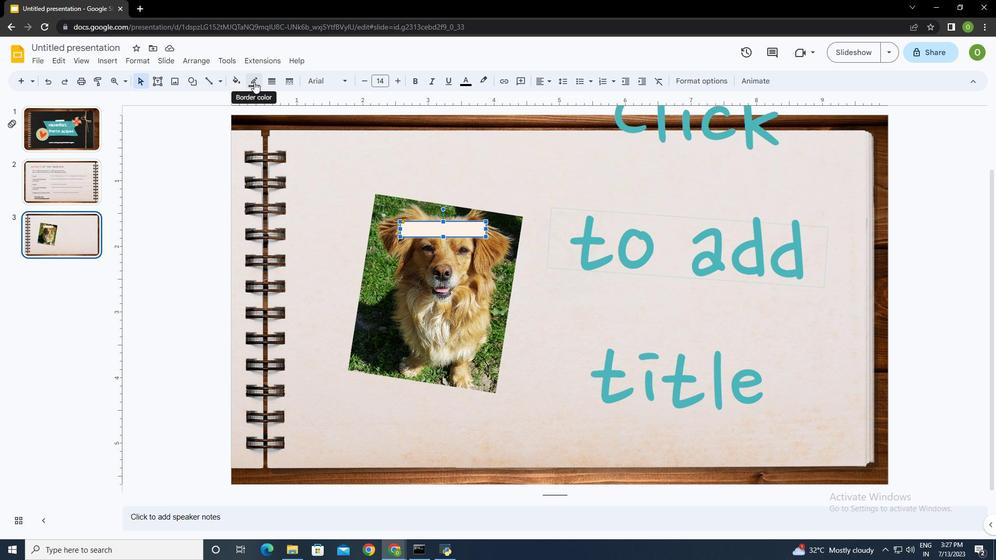 
Action: Mouse moved to (325, 114)
Screenshot: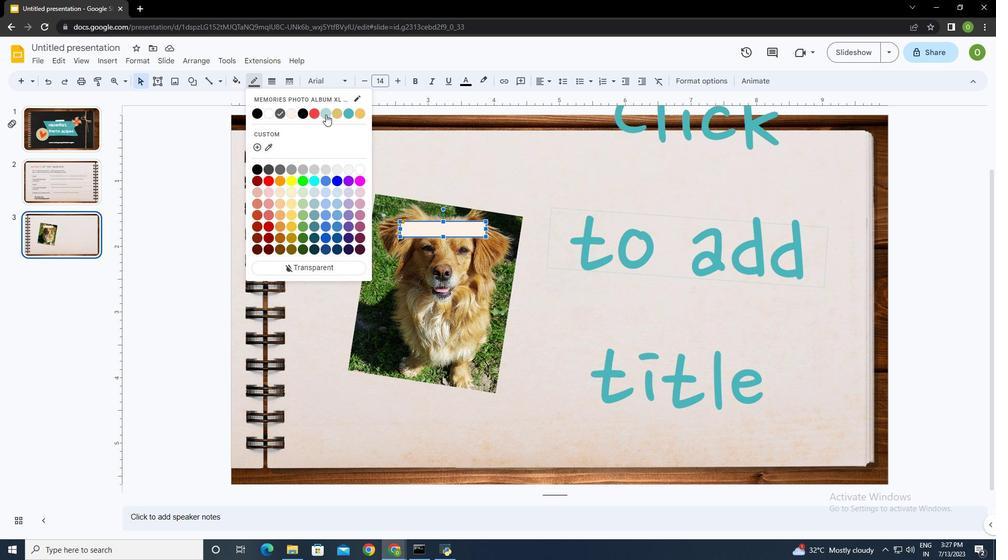 
Action: Mouse pressed left at (325, 114)
Screenshot: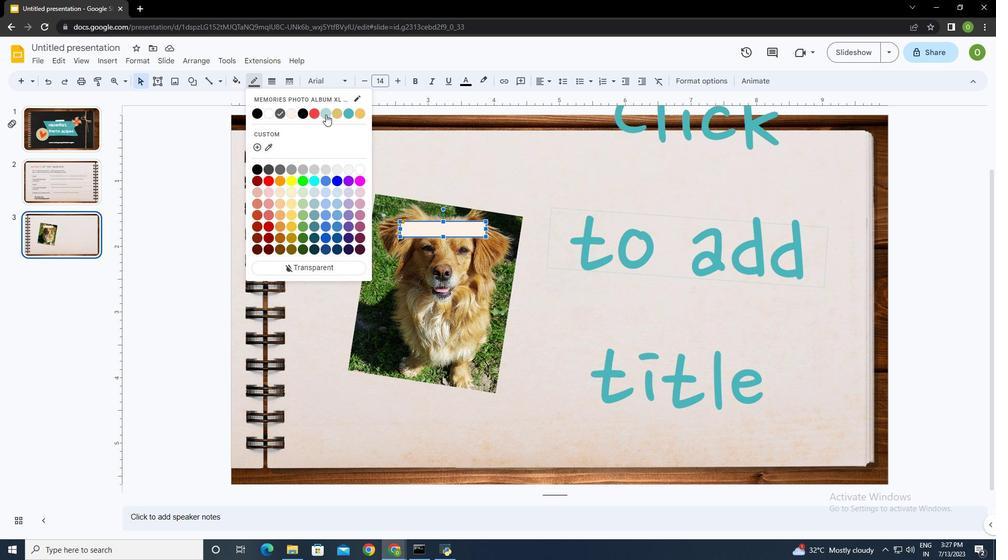 
Action: Mouse moved to (236, 79)
Screenshot: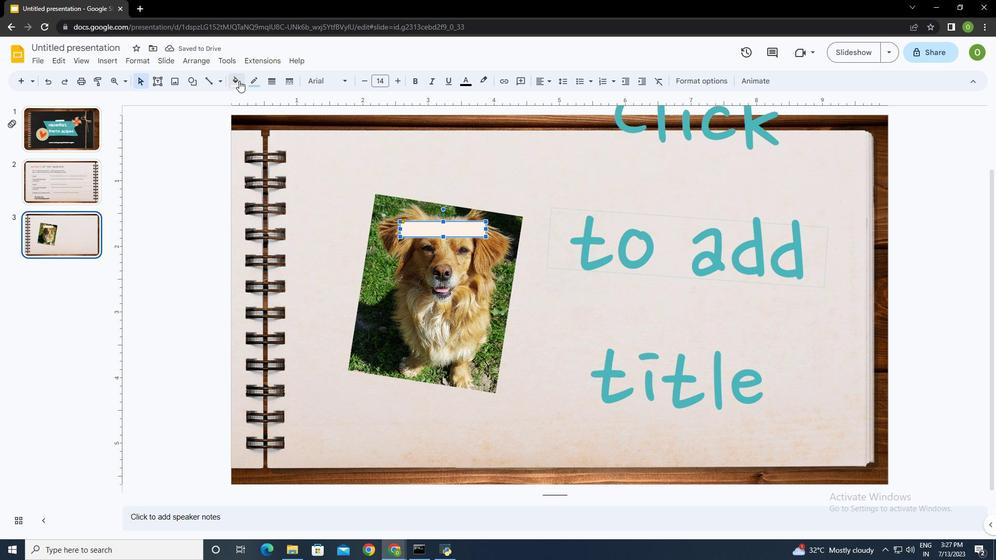
Action: Mouse pressed left at (236, 79)
Screenshot: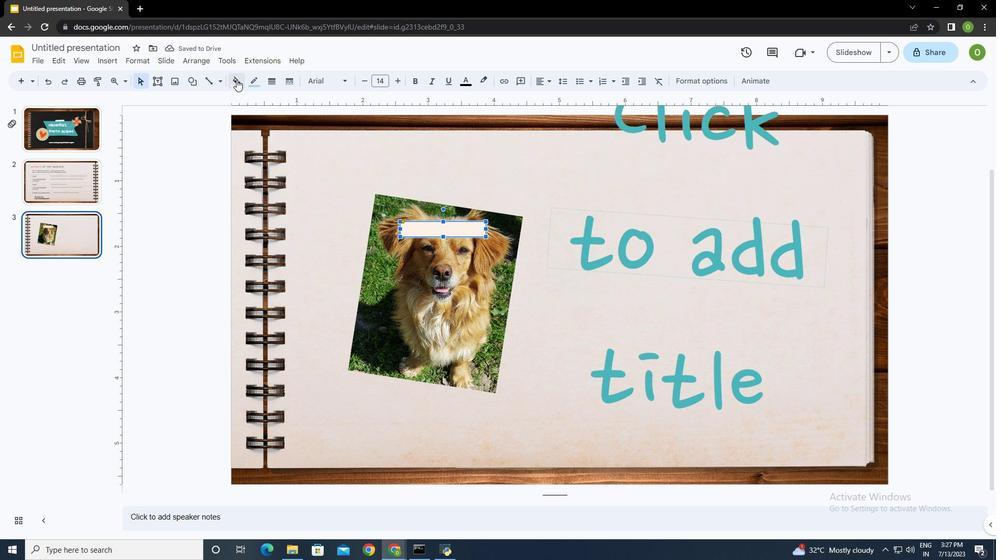 
Action: Mouse moved to (343, 133)
Screenshot: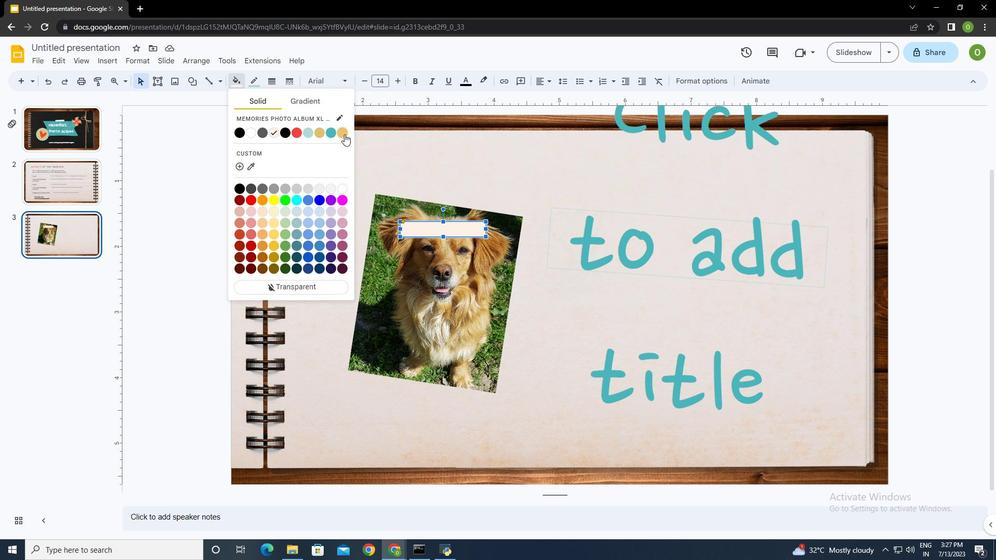 
Action: Mouse pressed left at (343, 133)
Screenshot: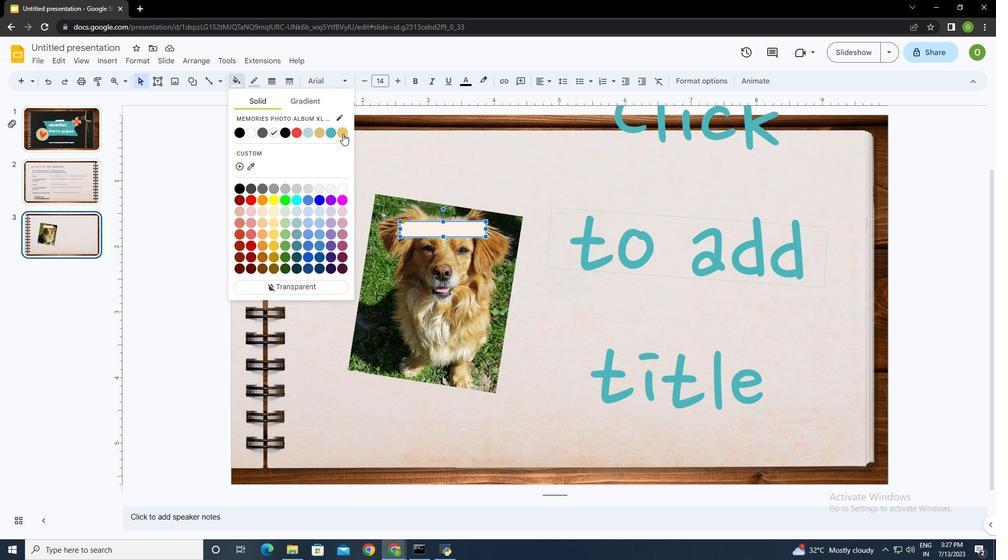 
Action: Mouse moved to (412, 226)
Screenshot: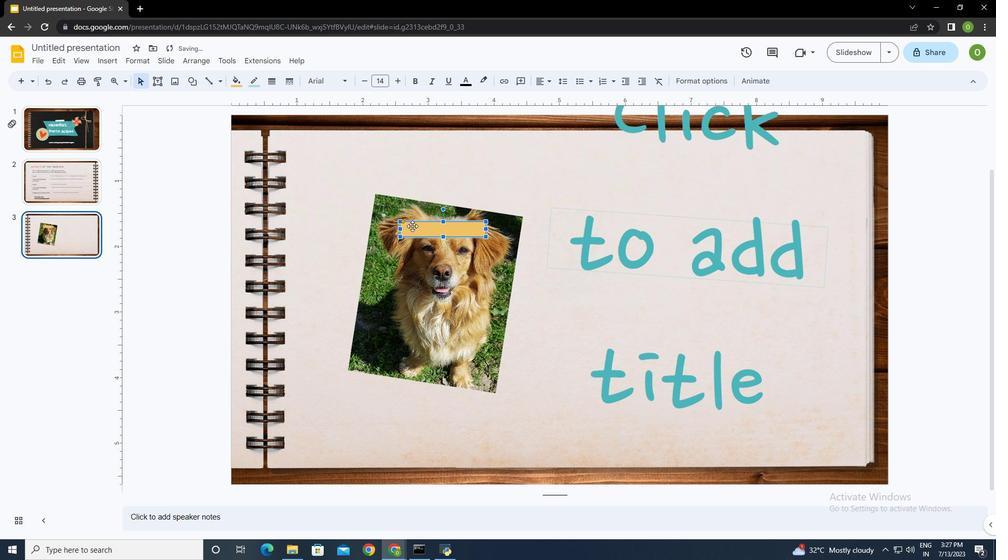 
Action: Mouse pressed left at (412, 226)
Screenshot: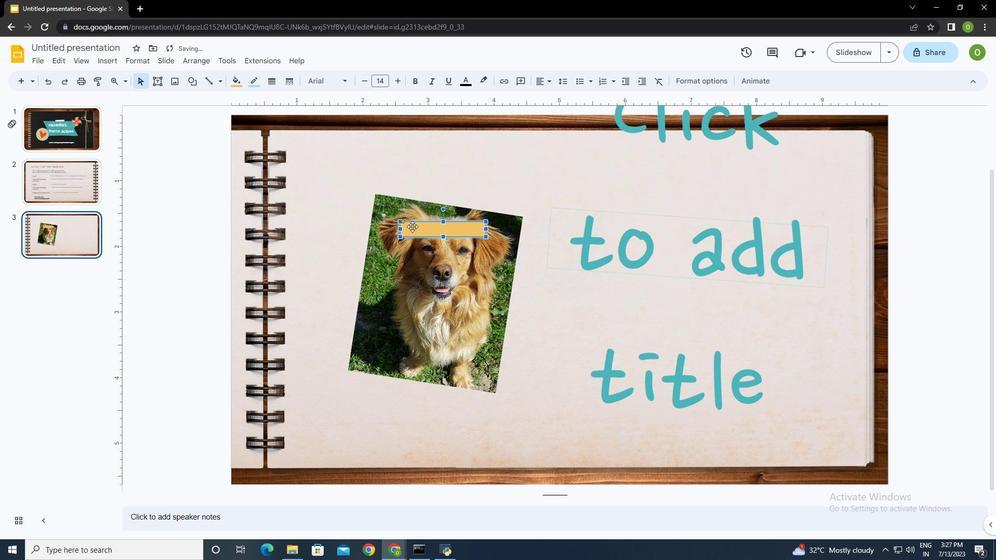 
Action: Mouse moved to (412, 227)
Screenshot: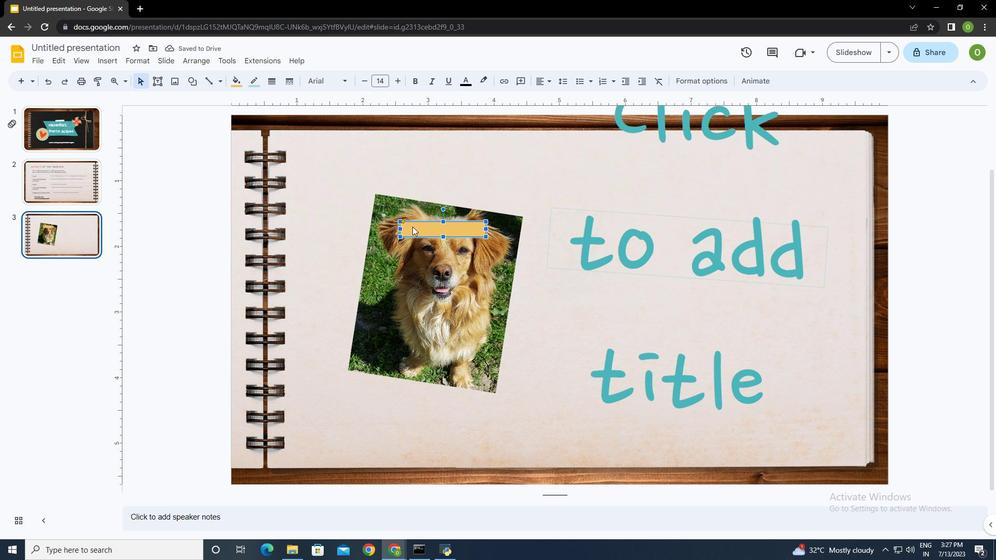 
Action: Key pressed <Key.shift><Key.shift>Thi<Key.backspace><Key.backspace><Key.backspace><Key.backspace><Key.backspace><Key.backspace><Key.backspace><Key.backspace><Key.backspace><Key.backspace><Key.caps_lock><Key.shift>tHIS<Key.space>IS<Key.space><Key.shift>pEPE<Key.shift><Key.shift><Key.shift><Key.shift><Key.shift><Key.shift>!
Screenshot: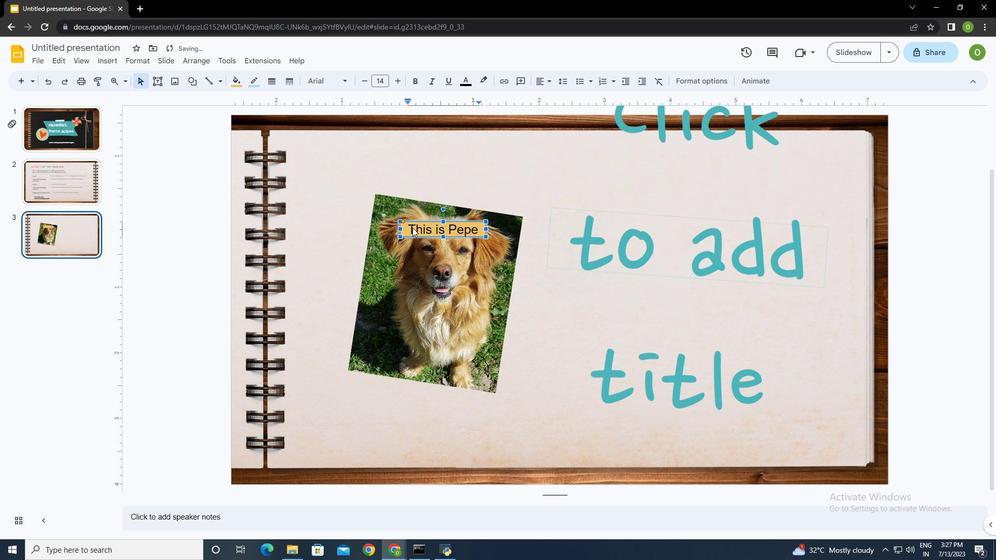
Action: Mouse moved to (398, 230)
Screenshot: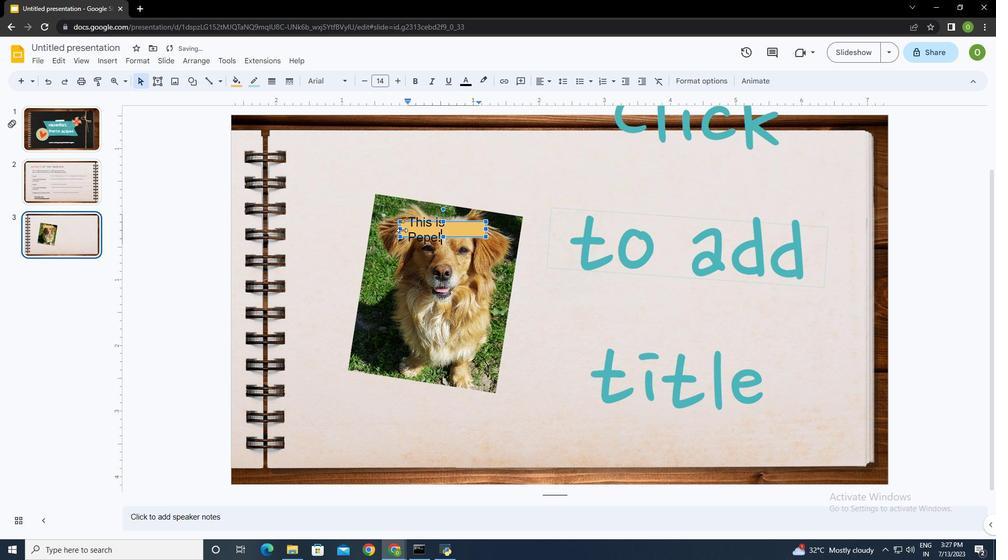 
Action: Mouse pressed left at (398, 230)
Screenshot: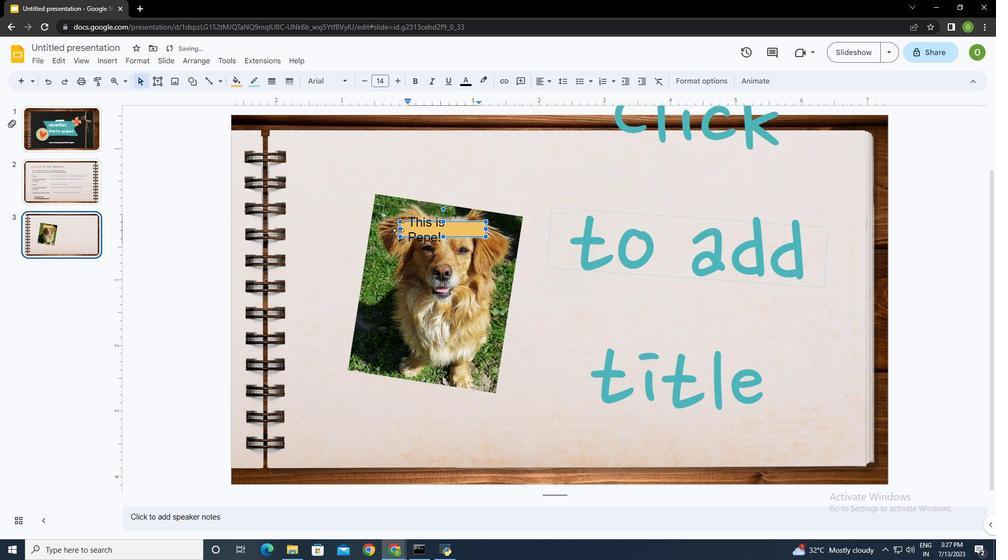 
Action: Mouse moved to (485, 229)
Screenshot: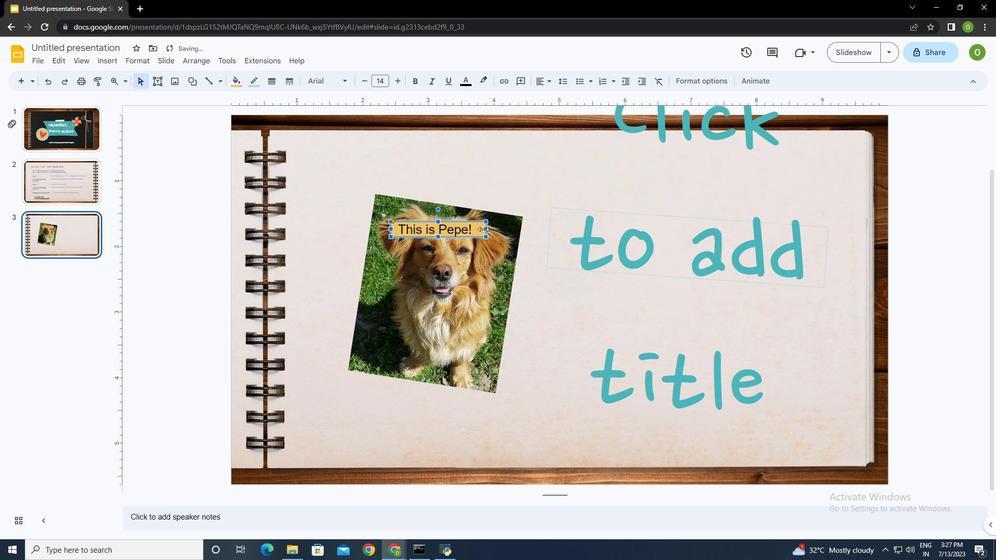 
Action: Mouse pressed left at (485, 229)
Screenshot: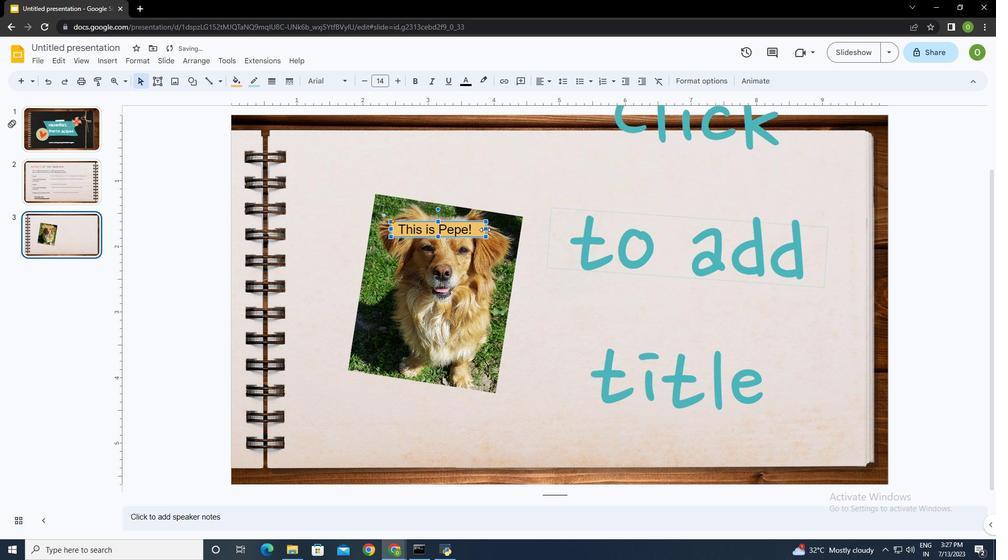 
Action: Mouse moved to (478, 230)
Screenshot: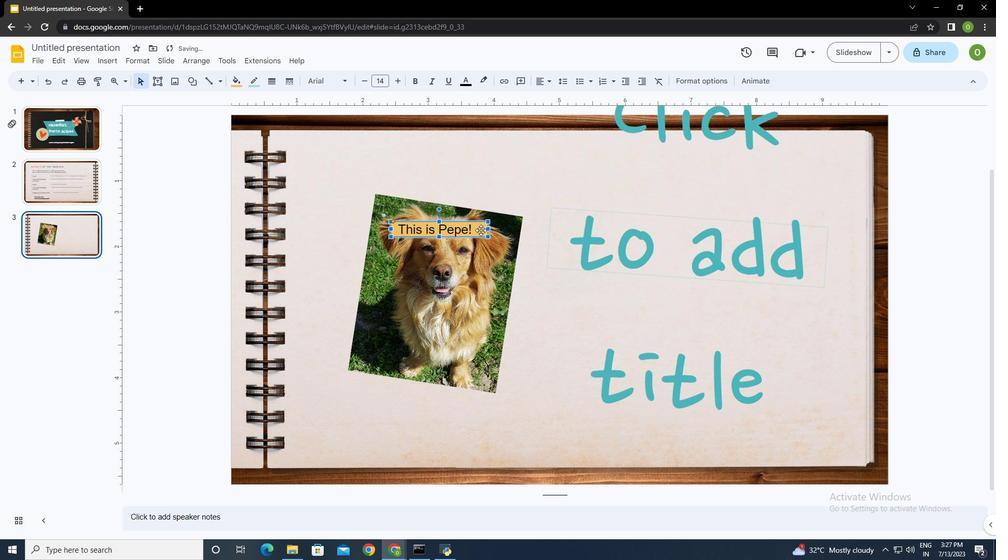 
Action: Mouse pressed left at (478, 230)
Screenshot: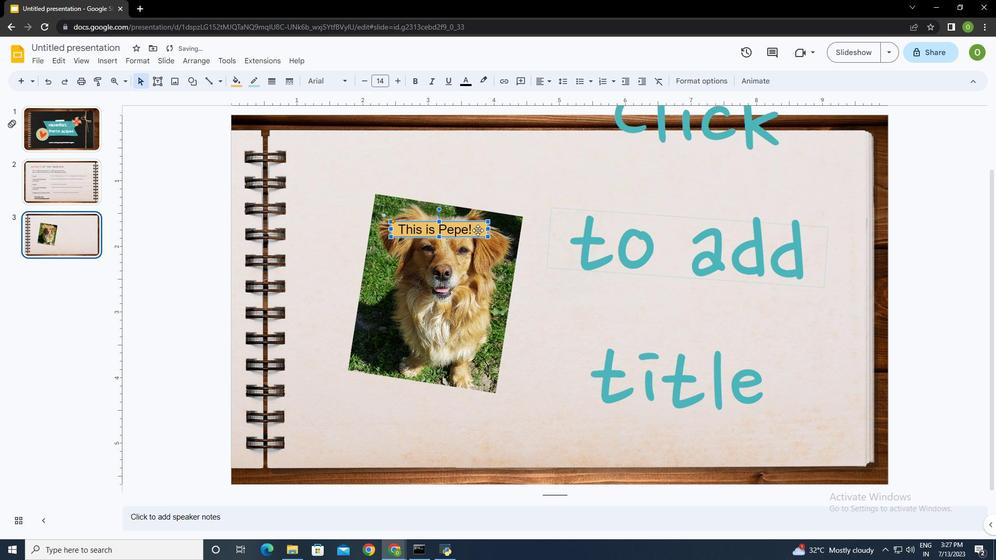 
Action: Key pressed ctrl+A
Screenshot: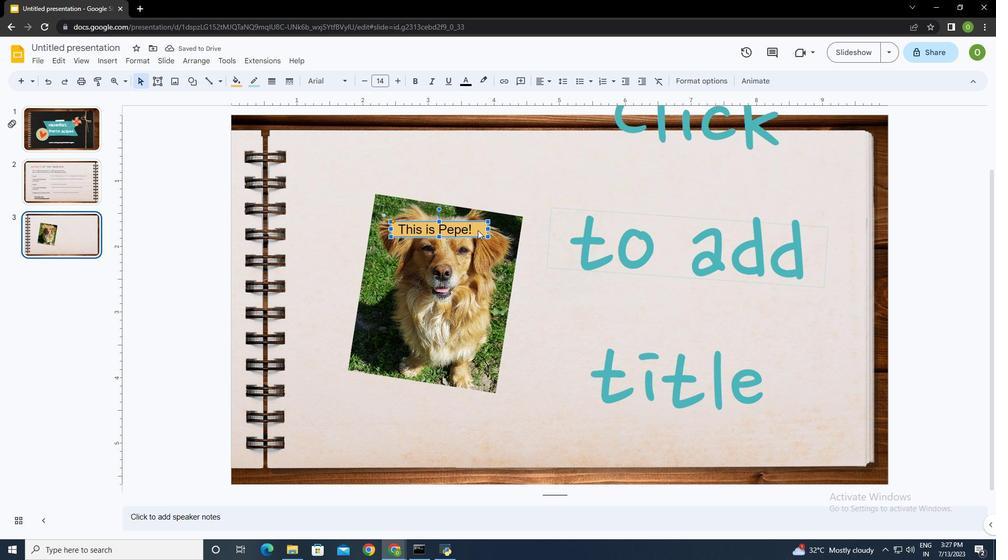 
Action: Mouse moved to (464, 224)
Screenshot: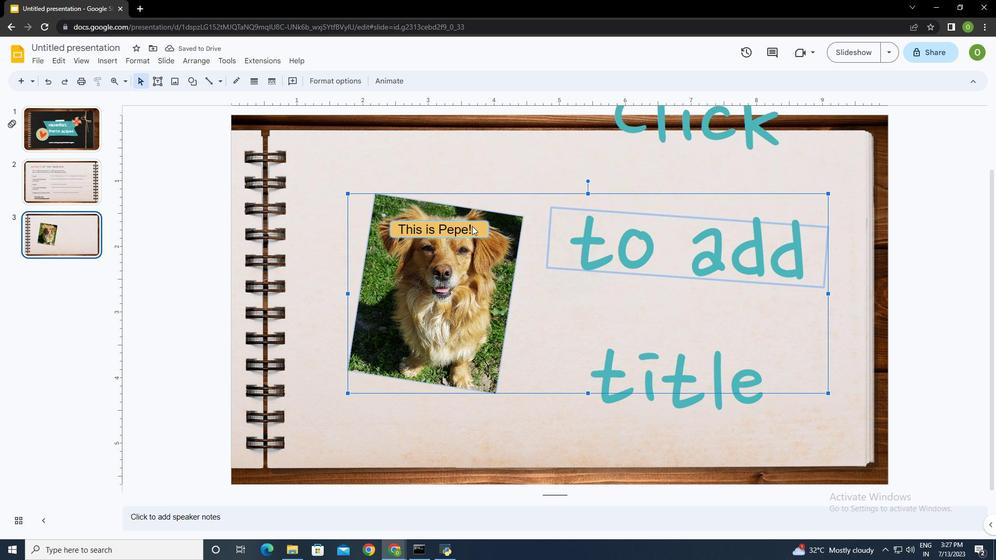
Action: Mouse pressed left at (464, 224)
Screenshot: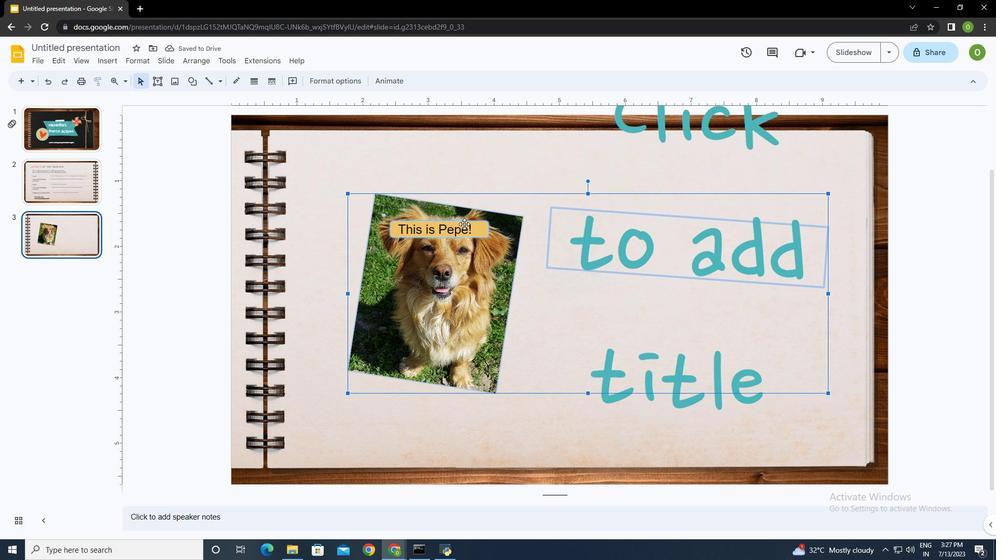 
Action: Mouse moved to (391, 165)
Screenshot: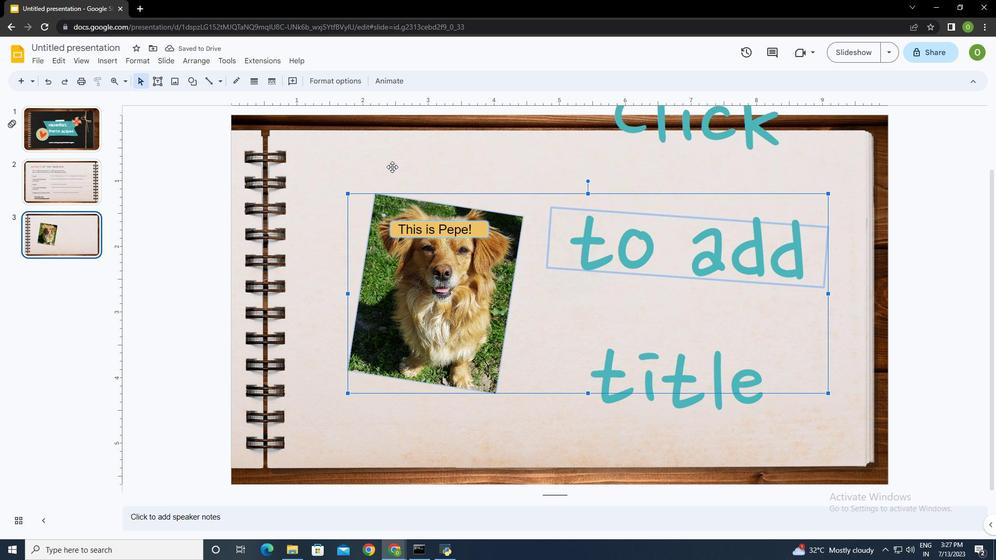 
Action: Mouse pressed left at (391, 165)
Screenshot: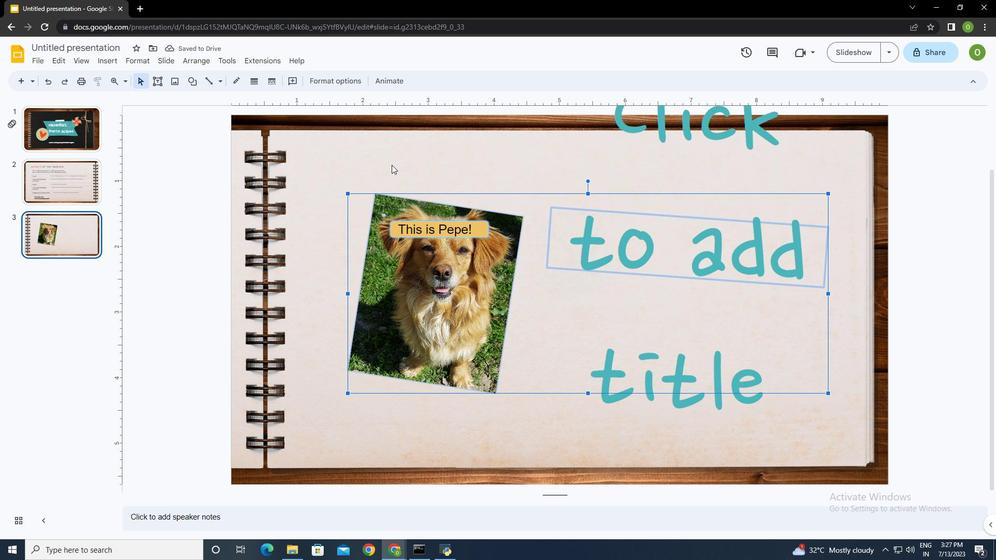 
Action: Mouse moved to (431, 227)
Screenshot: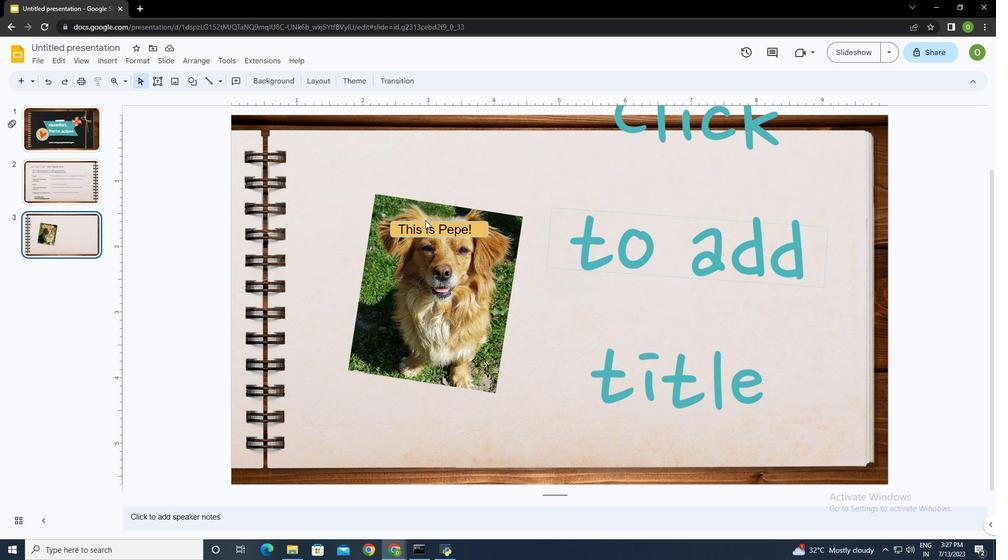
Action: Mouse pressed left at (431, 227)
Screenshot: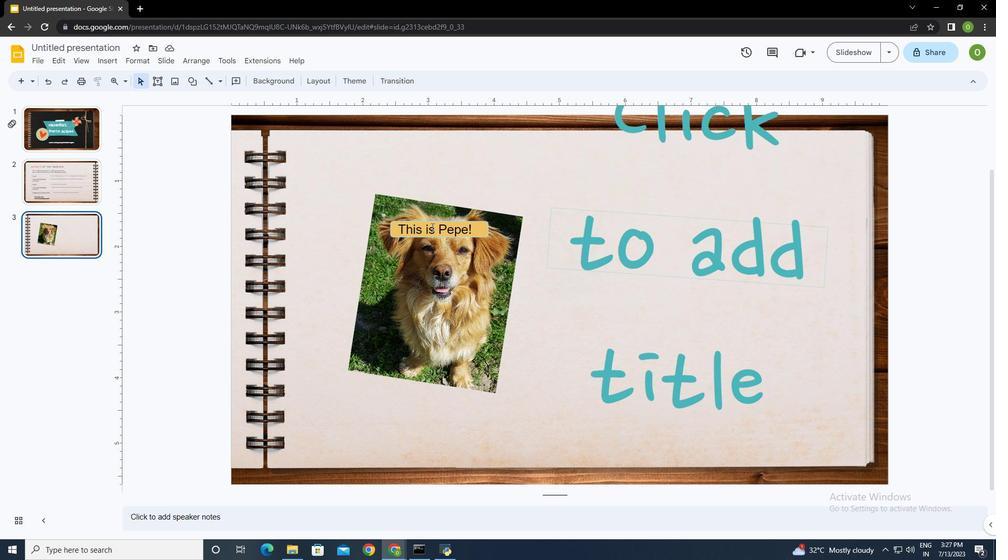 
Action: Mouse pressed left at (431, 227)
Screenshot: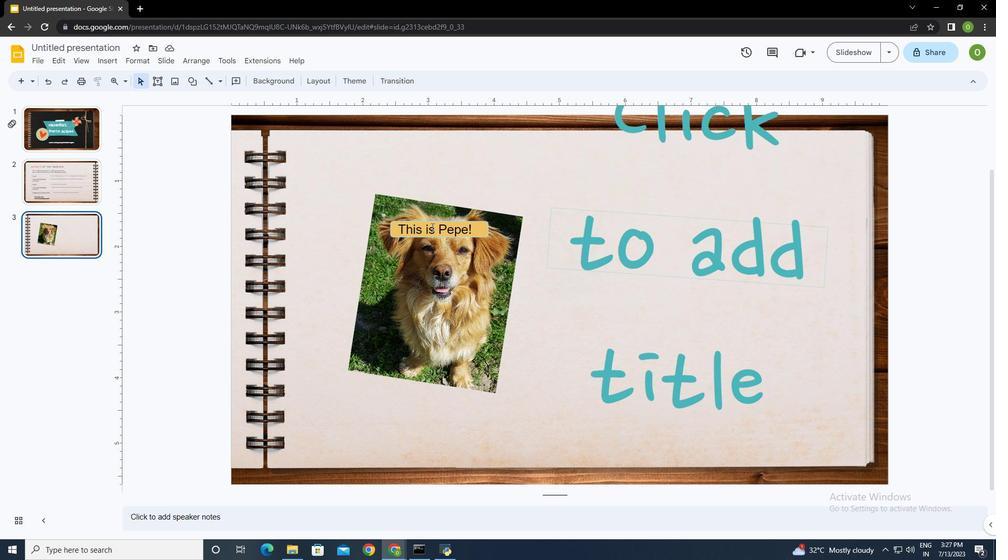
Action: Mouse moved to (436, 233)
Screenshot: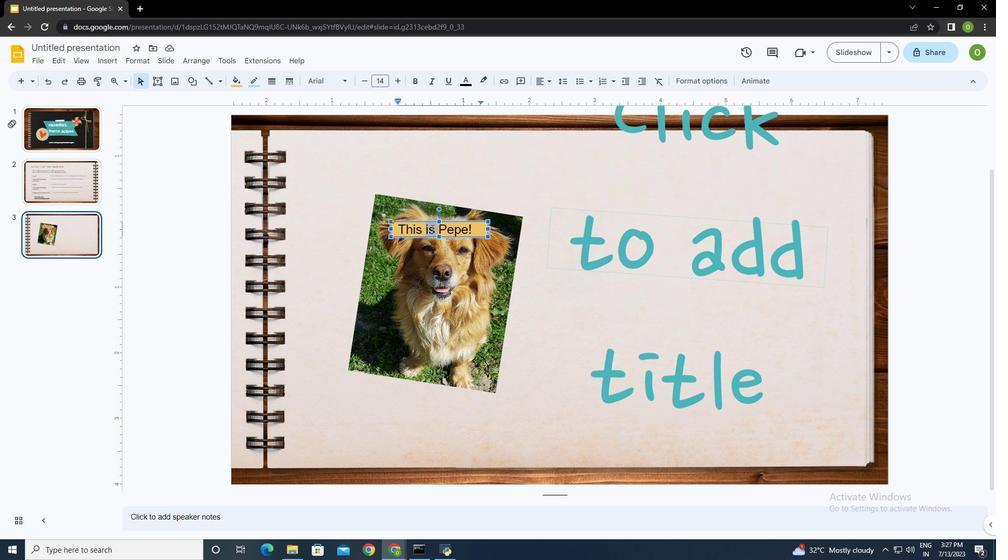 
Action: Key pressed ctrl+A
Screenshot: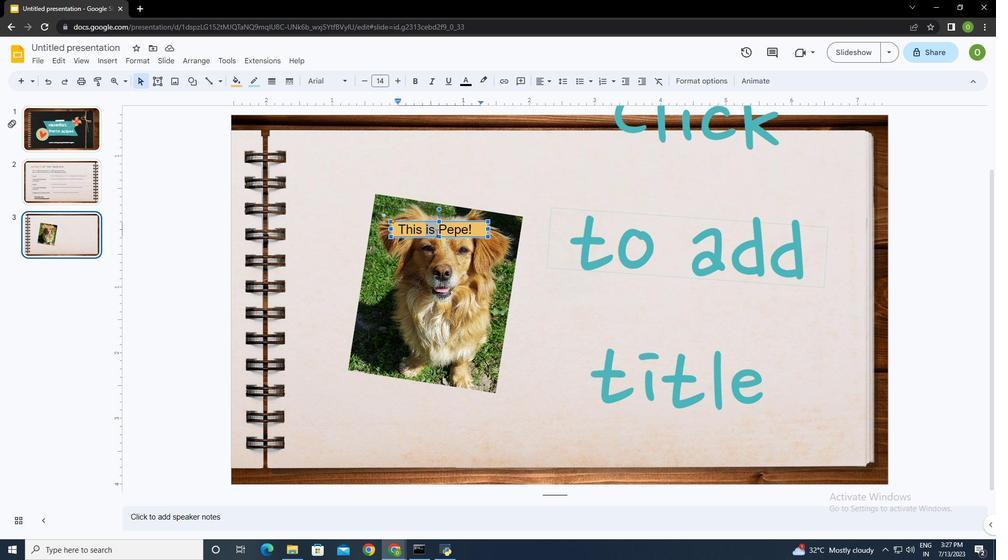 
Action: Mouse moved to (321, 79)
Screenshot: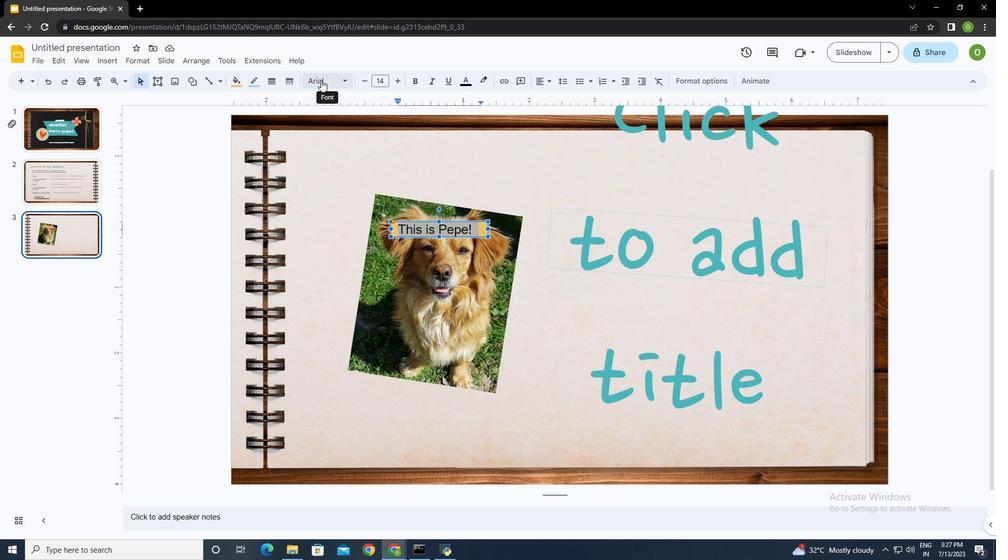 
Action: Mouse pressed left at (321, 80)
Screenshot: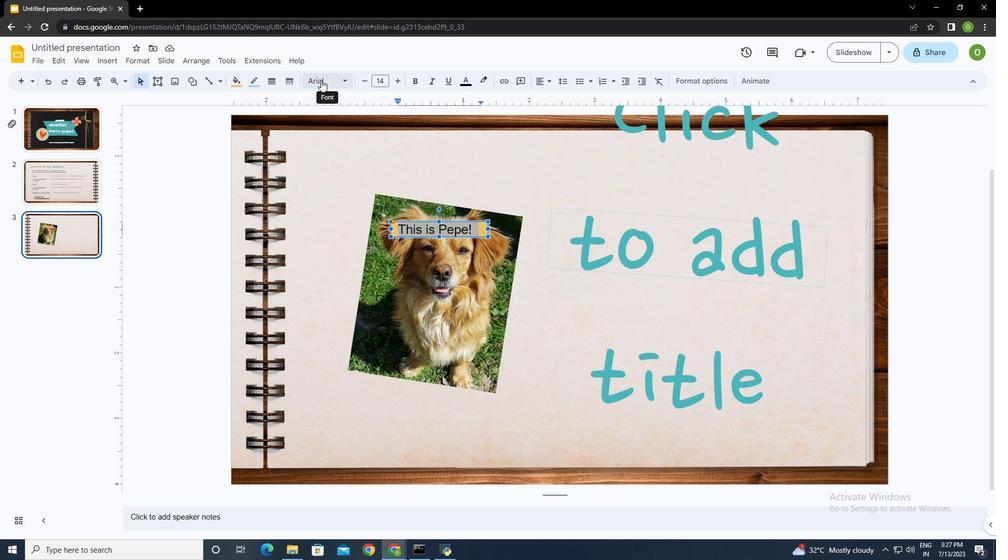 
Action: Mouse moved to (360, 140)
Screenshot: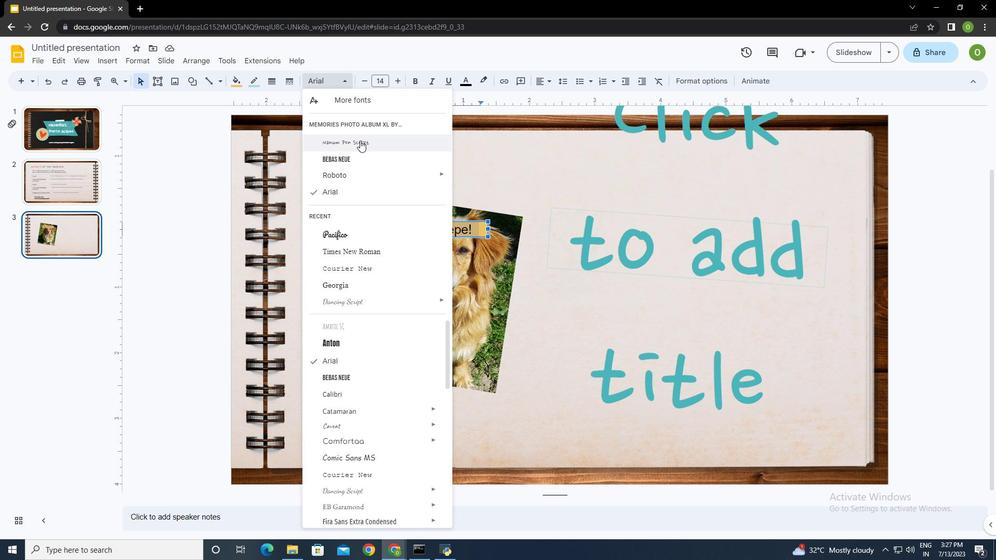 
Action: Mouse pressed left at (360, 140)
Screenshot: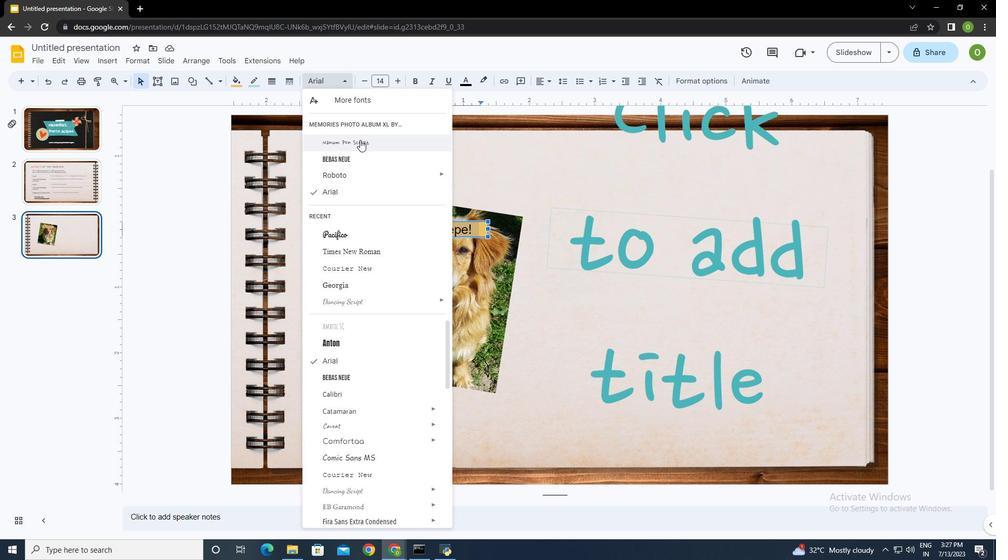 
Action: Mouse moved to (488, 230)
Screenshot: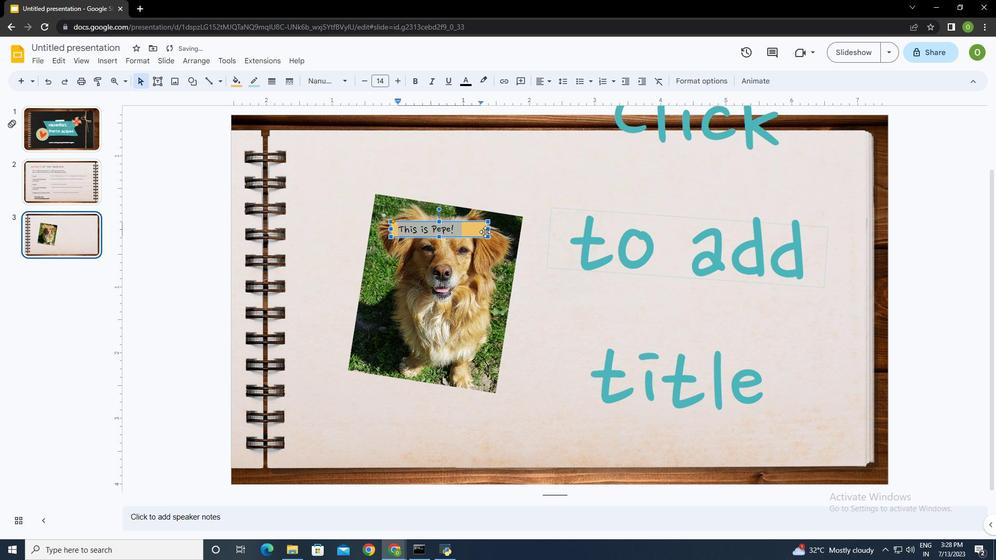 
Action: Mouse pressed left at (488, 230)
Screenshot: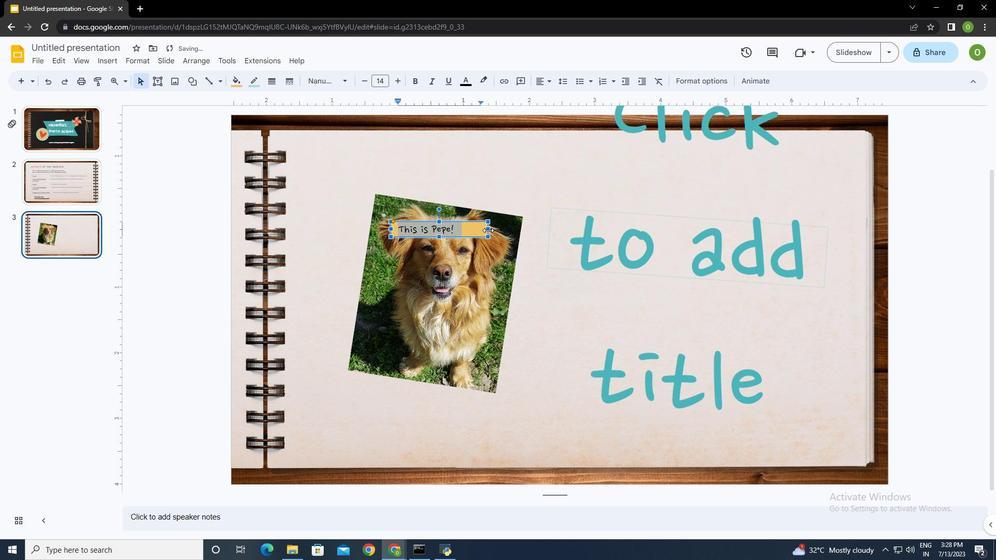 
Action: Mouse moved to (392, 228)
Screenshot: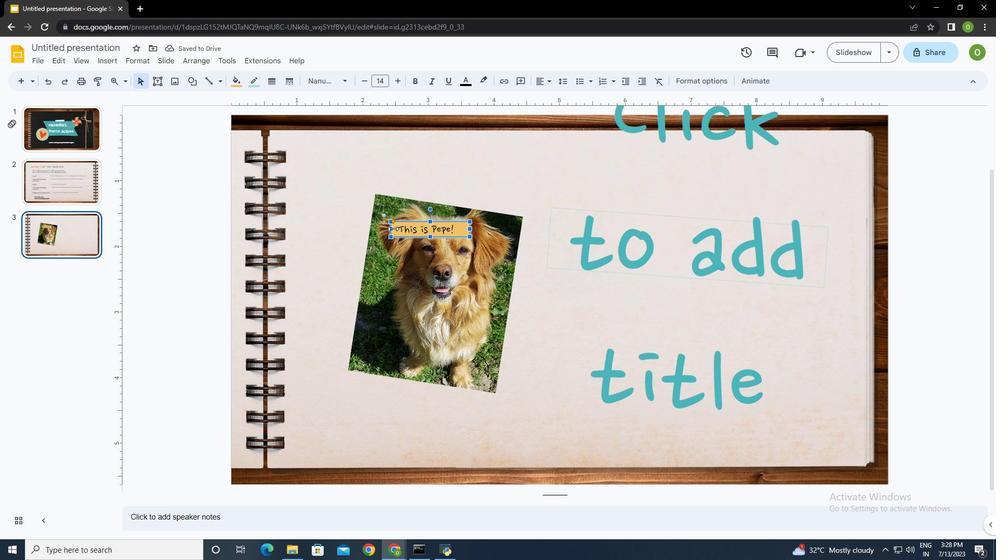 
Action: Mouse pressed left at (392, 228)
Screenshot: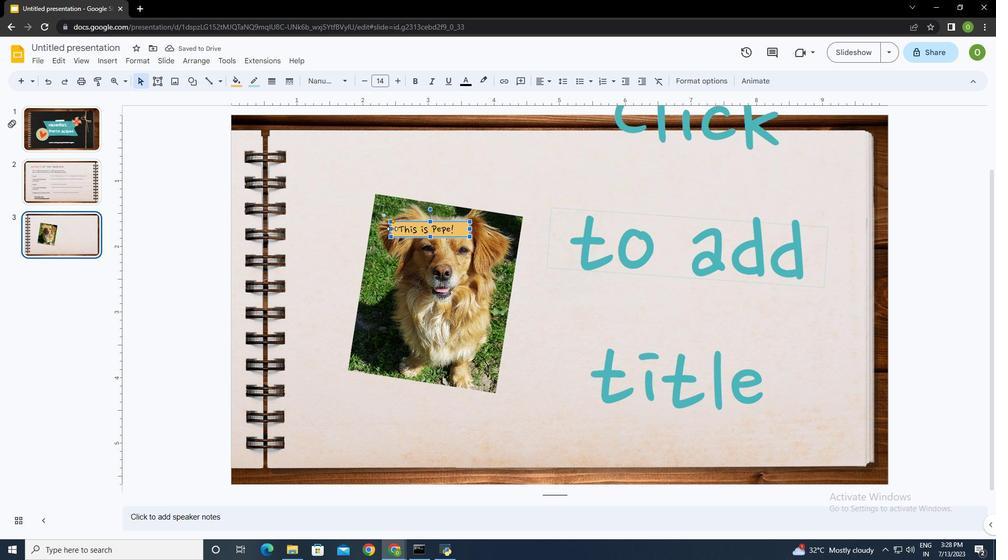 
Action: Mouse moved to (471, 229)
Screenshot: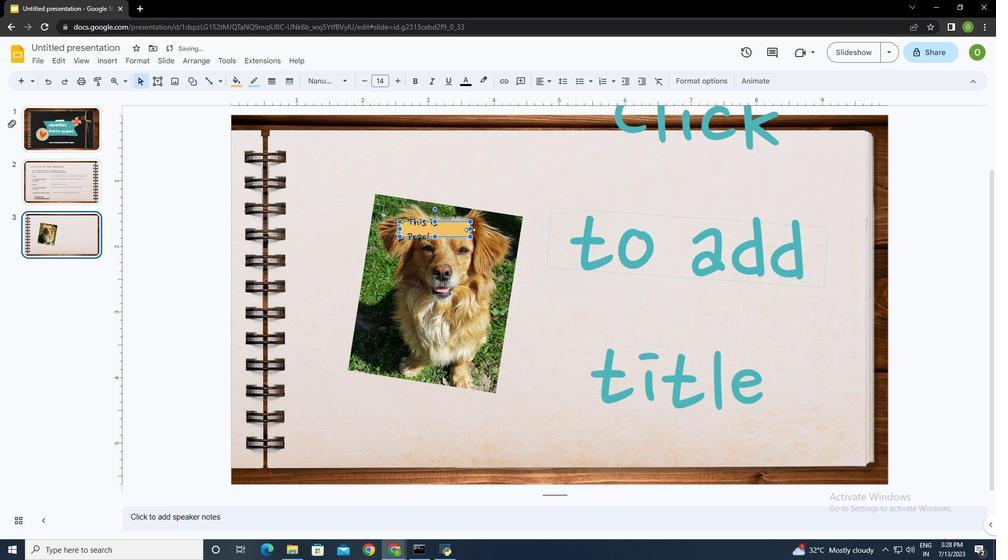 
Action: Mouse pressed left at (471, 229)
Screenshot: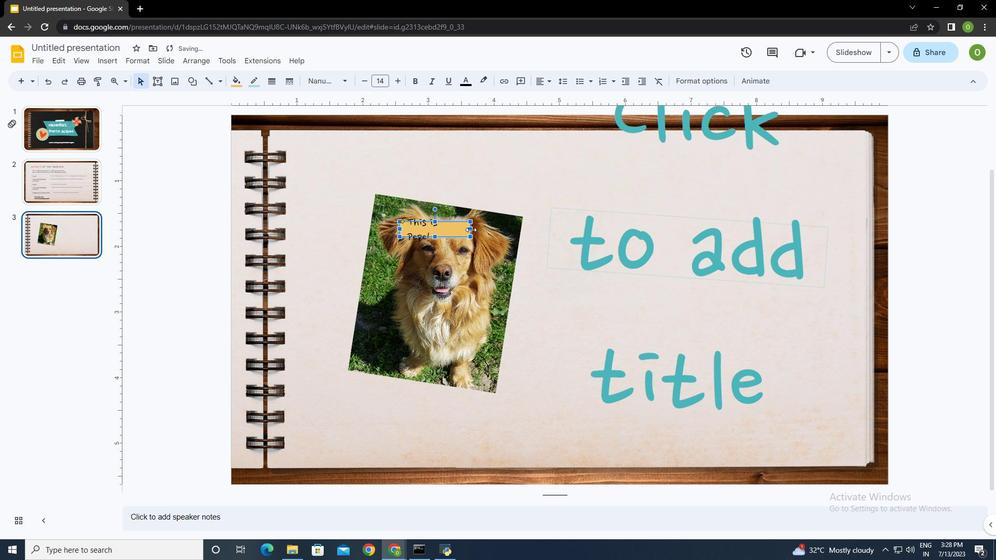 
Action: Mouse moved to (438, 235)
Screenshot: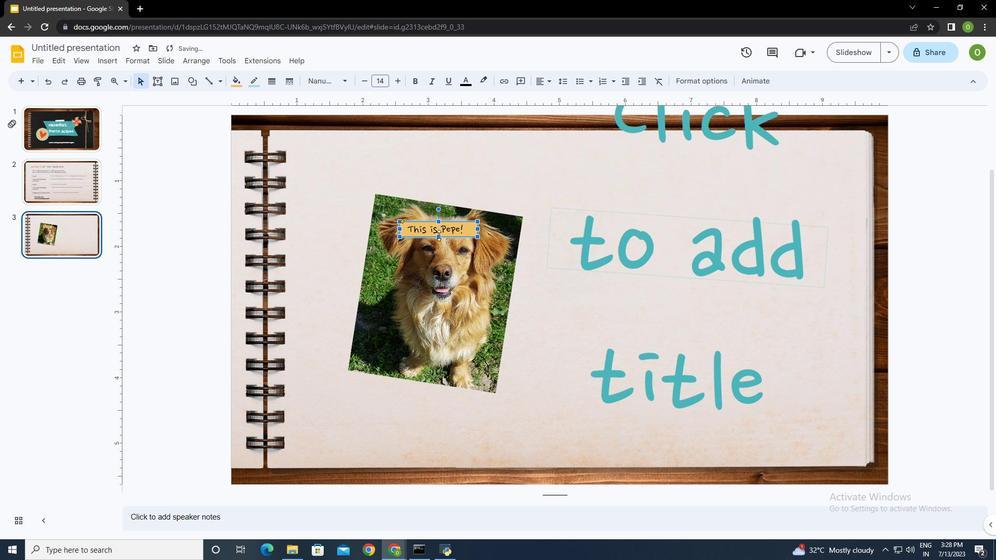 
Action: Mouse pressed left at (438, 235)
Screenshot: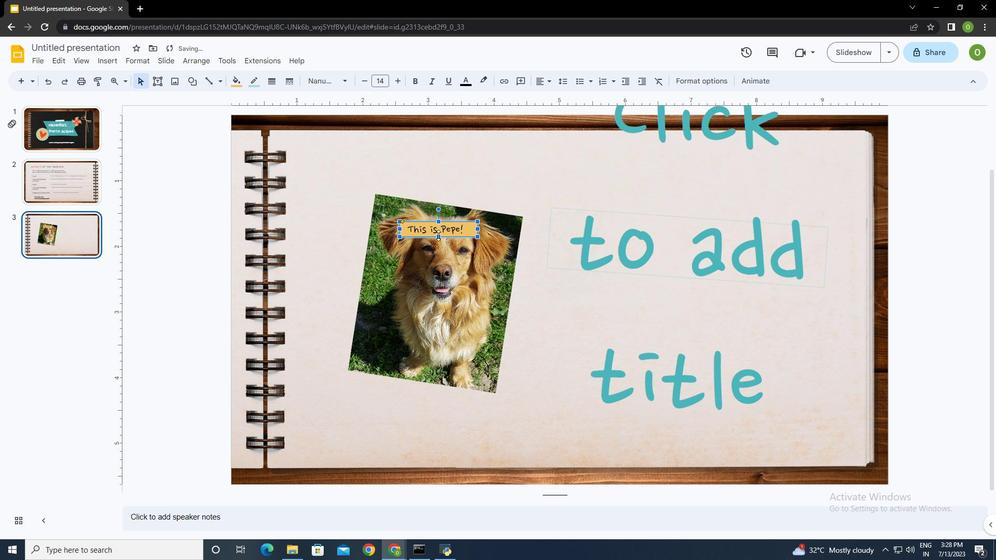 
Action: Mouse moved to (412, 209)
Screenshot: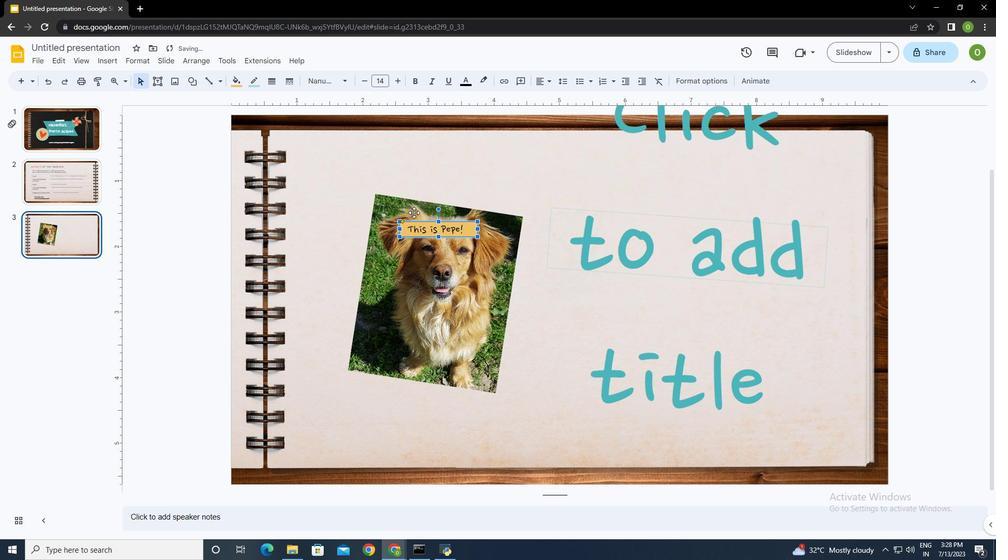 
Action: Mouse pressed left at (412, 209)
Screenshot: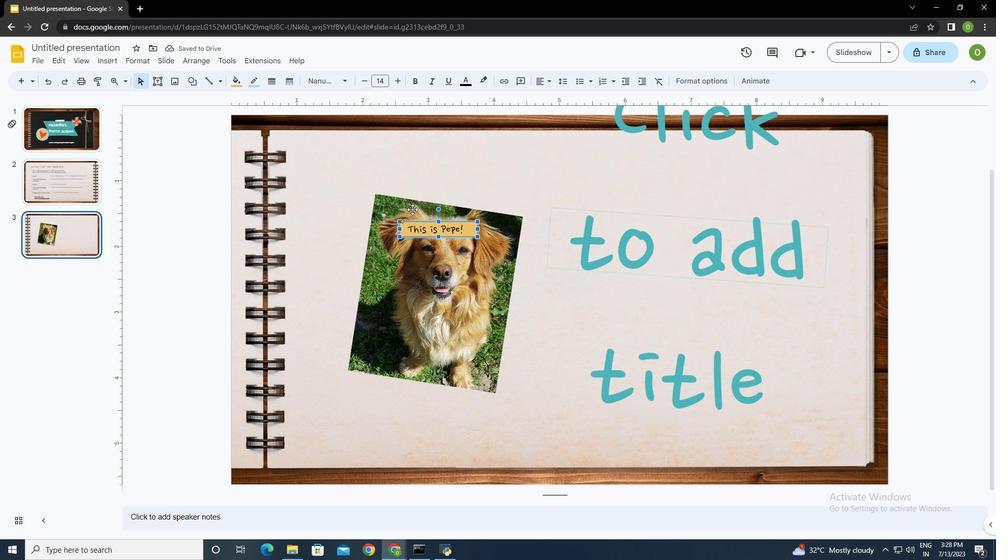 
Action: Mouse moved to (520, 168)
Screenshot: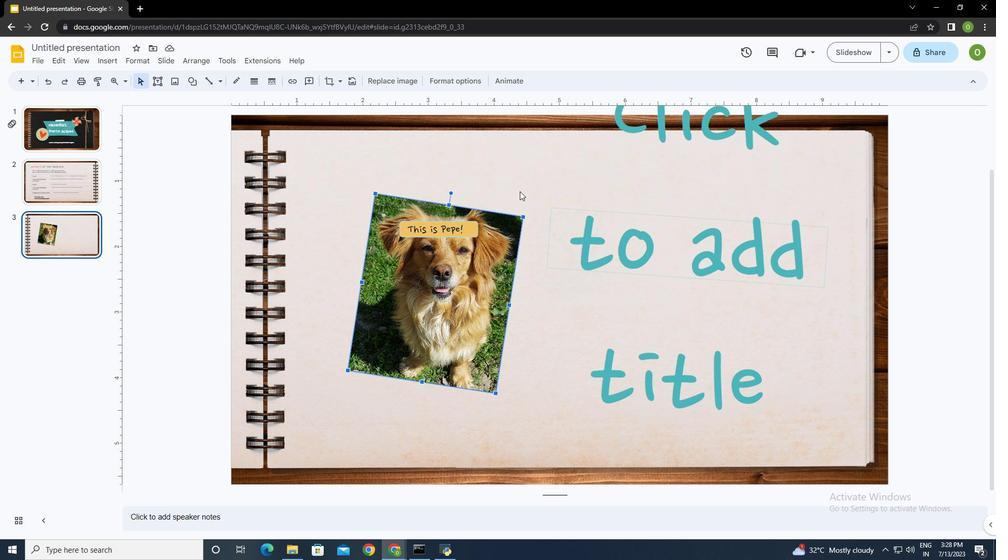
Action: Mouse pressed left at (520, 168)
Screenshot: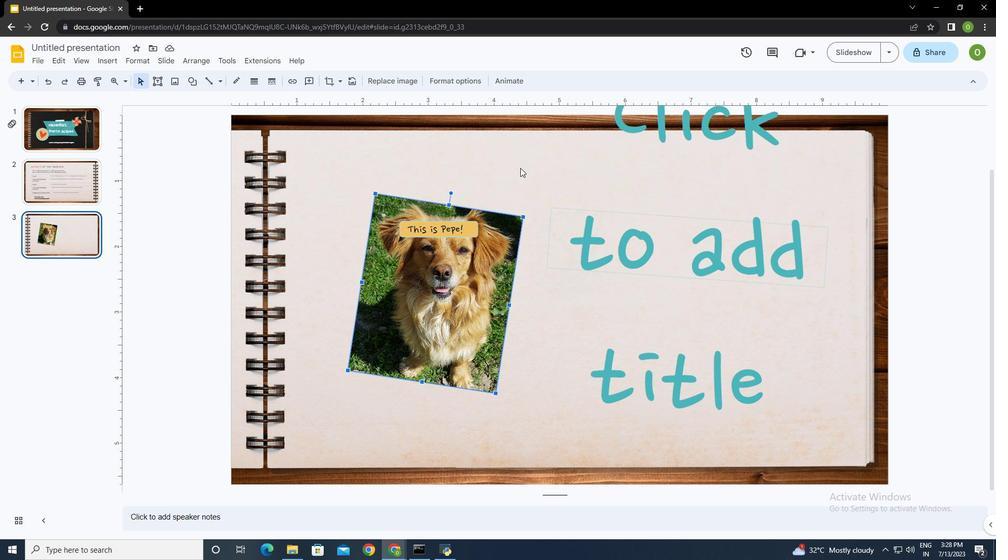 
Action: Mouse moved to (696, 237)
Screenshot: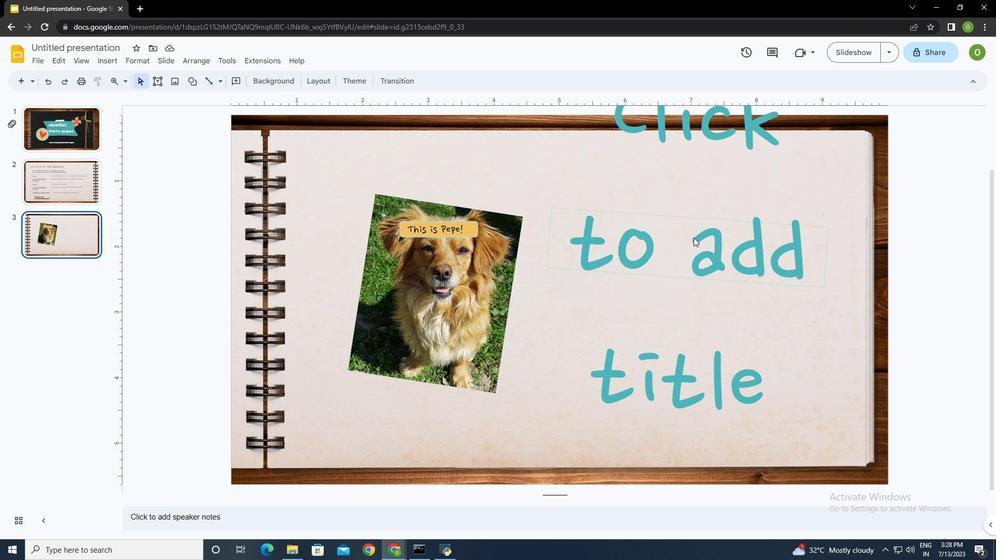 
Action: Mouse pressed left at (696, 237)
Screenshot: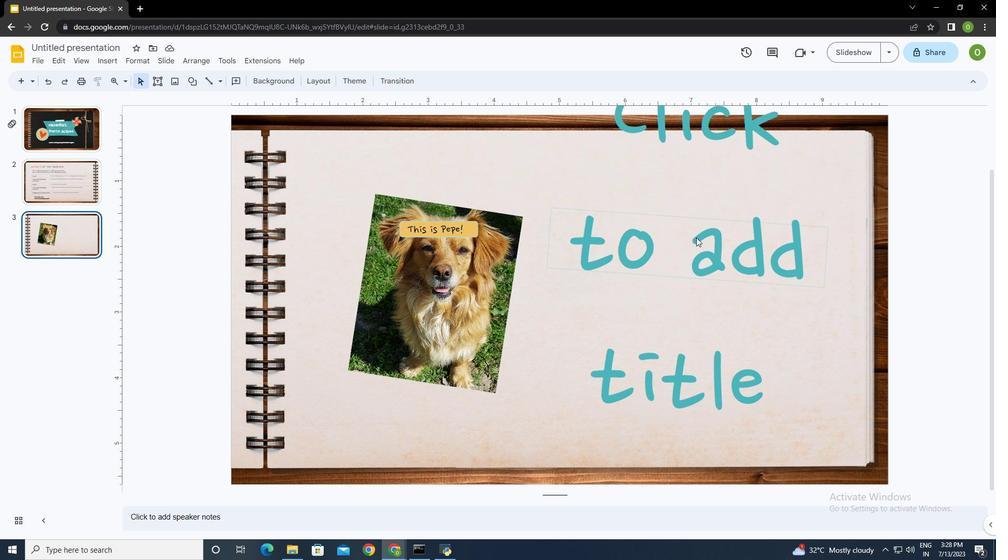 
Action: Mouse moved to (385, 79)
Screenshot: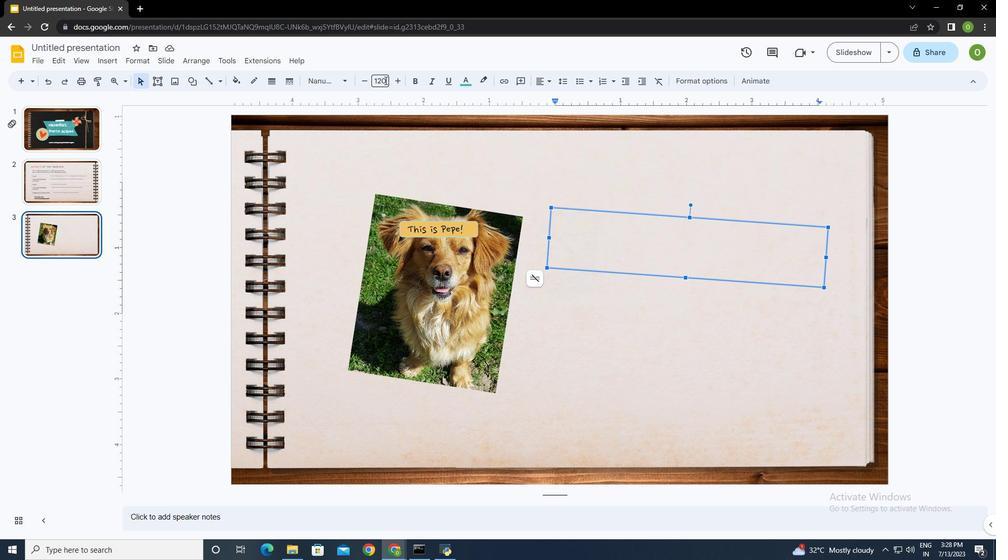 
Action: Mouse pressed left at (385, 79)
Screenshot: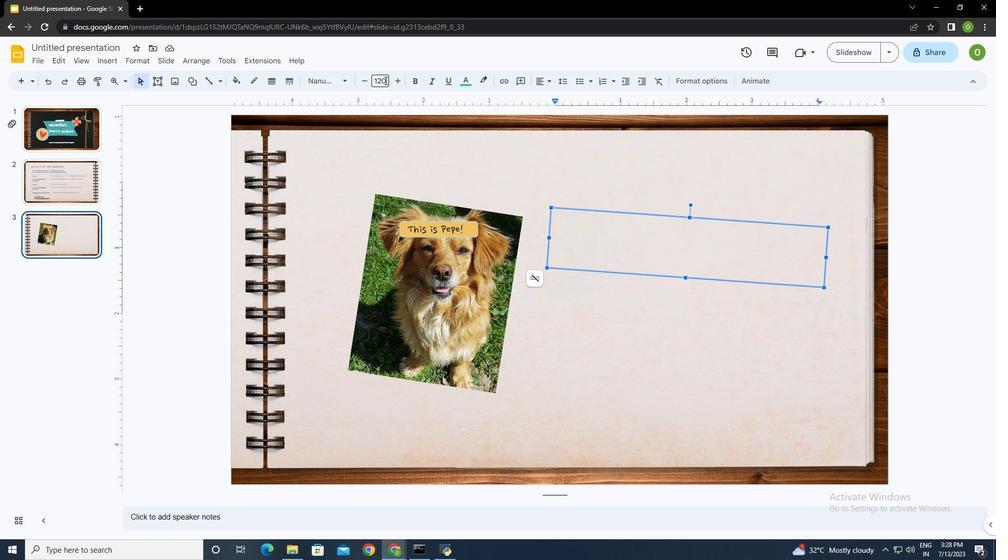 
Action: Mouse moved to (385, 81)
Screenshot: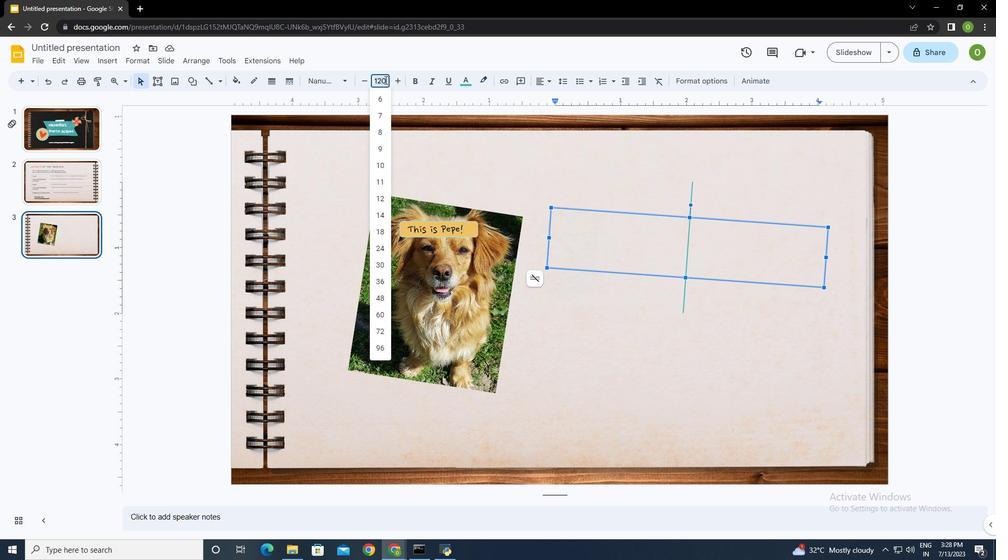 
Action: Key pressed 40<Key.enter>
Screenshot: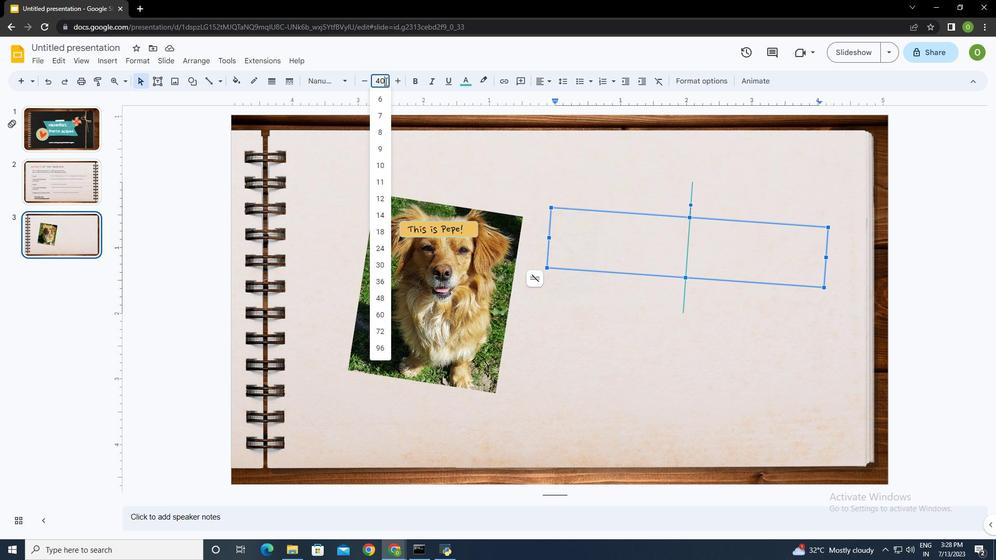 
Action: Mouse moved to (688, 237)
Screenshot: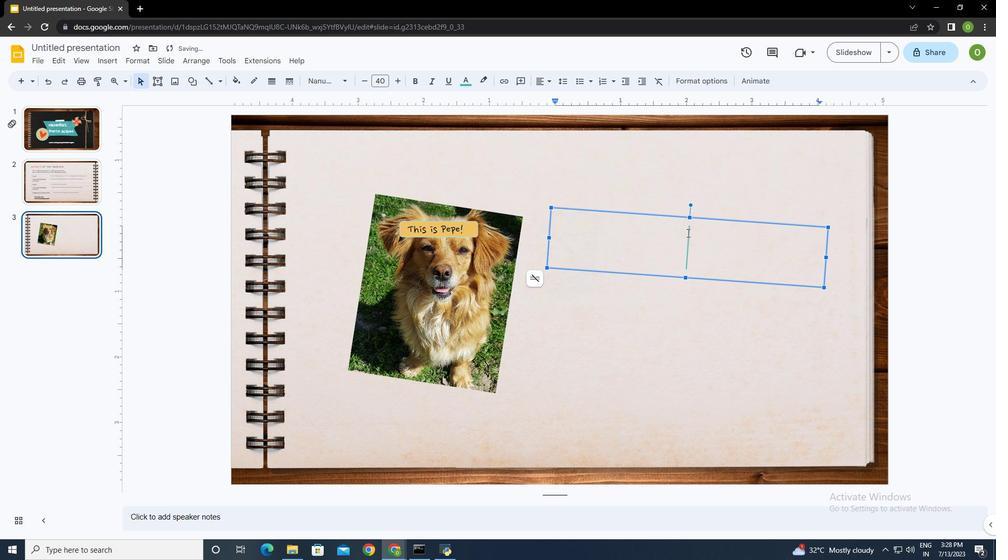 
Action: Key pressed <Key.caps_lock>whoa<Key.shift><Key.shift><Key.shift><Key.shift><Key.shift><Key.shift><Key.shift><Key.shift><Key.shift><Key.shift><Key.shift><Key.shift><Key.shift><Key.shift>!
Screenshot: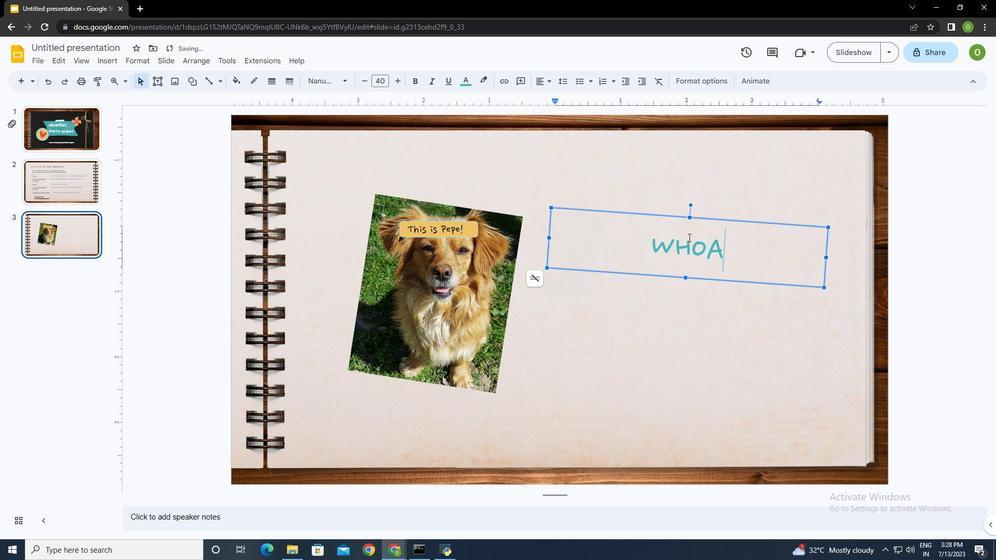 
Action: Mouse moved to (714, 286)
Screenshot: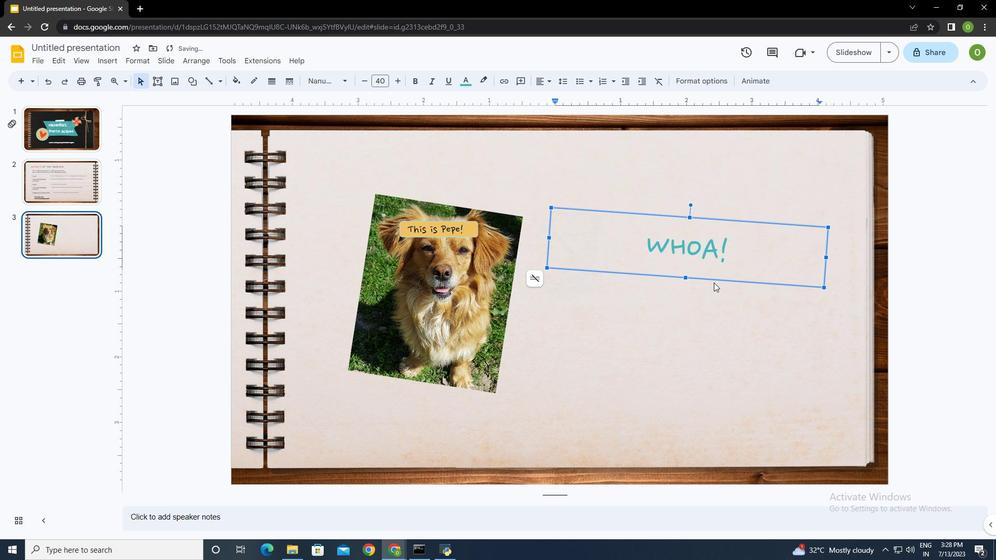 
Action: Mouse pressed left at (714, 286)
Screenshot: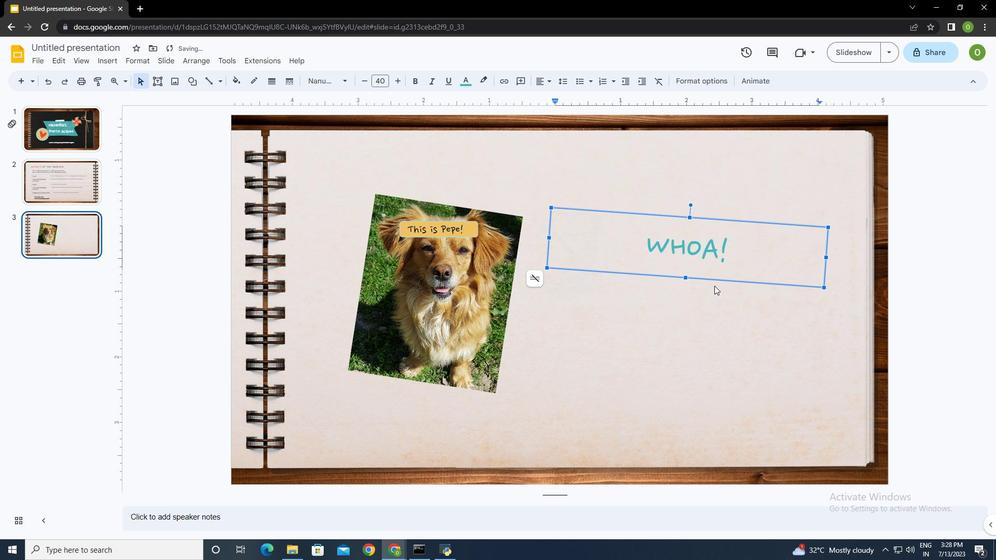 
Action: Mouse moved to (725, 241)
Screenshot: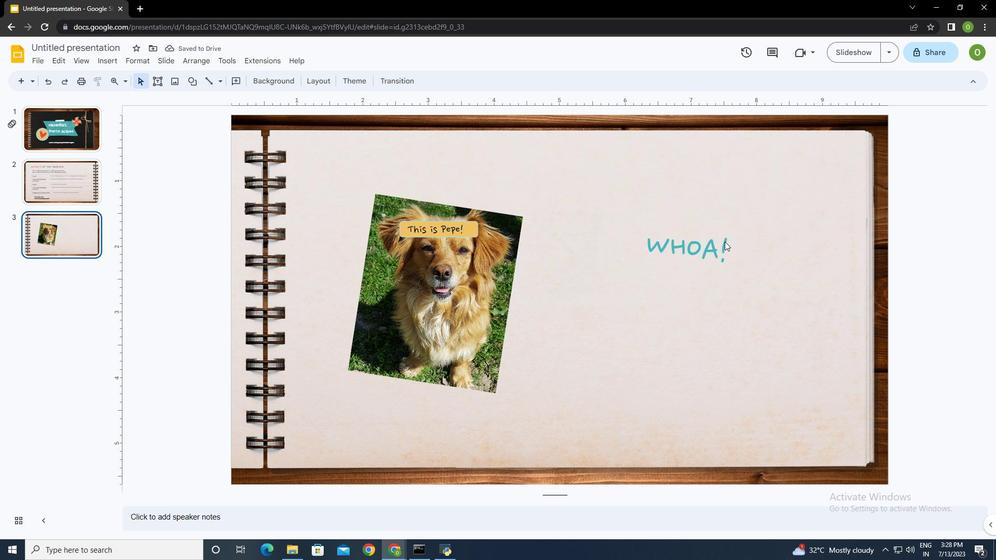 
Action: Mouse pressed left at (725, 241)
Screenshot: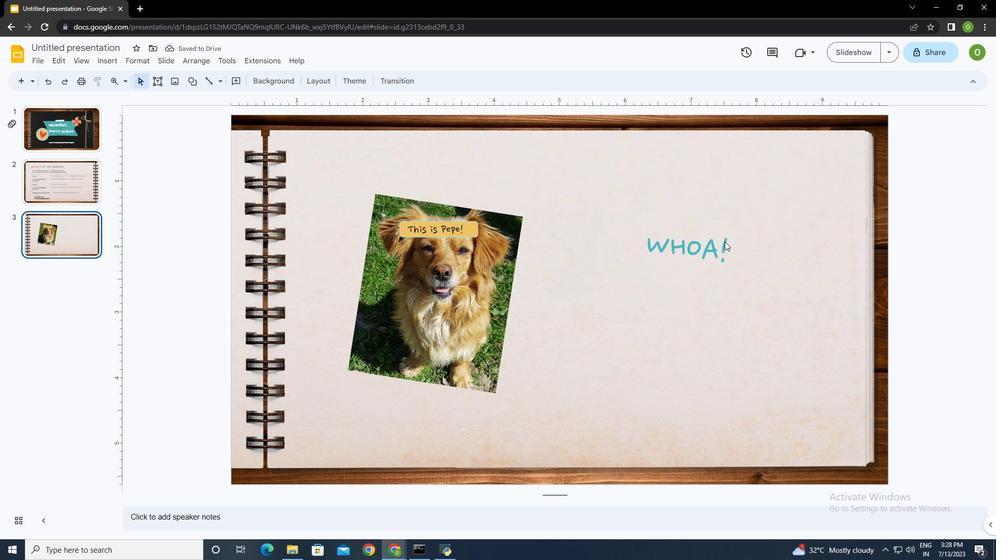 
Action: Mouse moved to (704, 218)
Screenshot: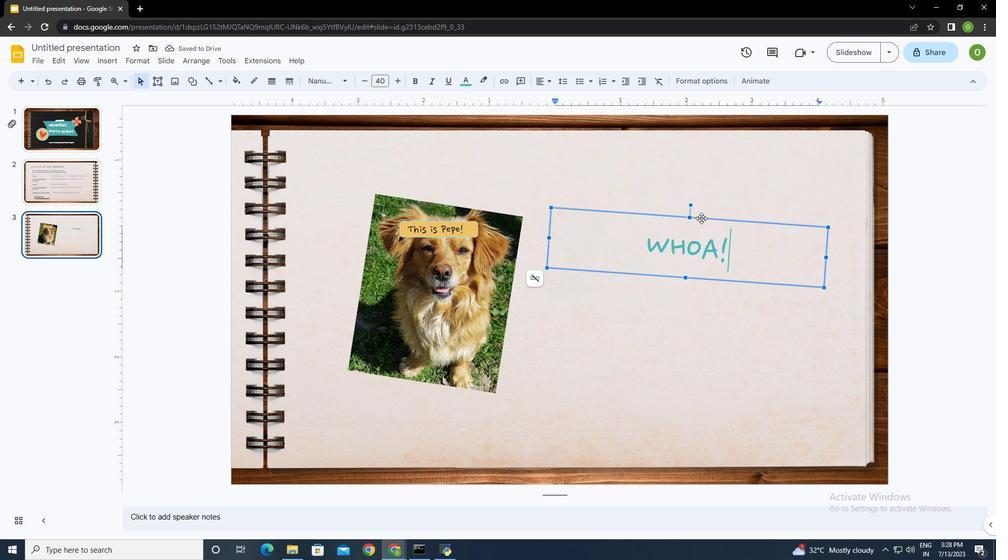 
Action: Mouse pressed left at (704, 218)
Screenshot: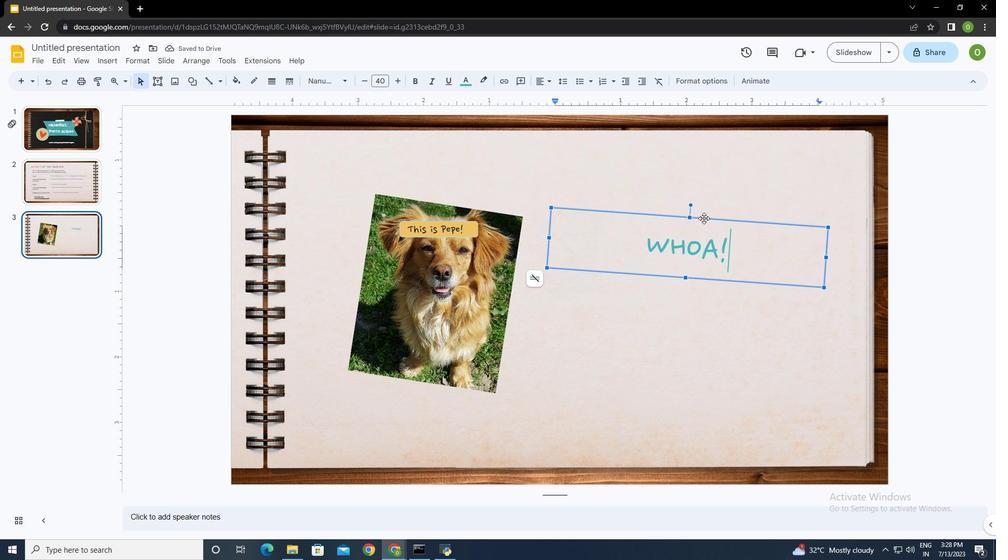
Action: Mouse moved to (711, 321)
Screenshot: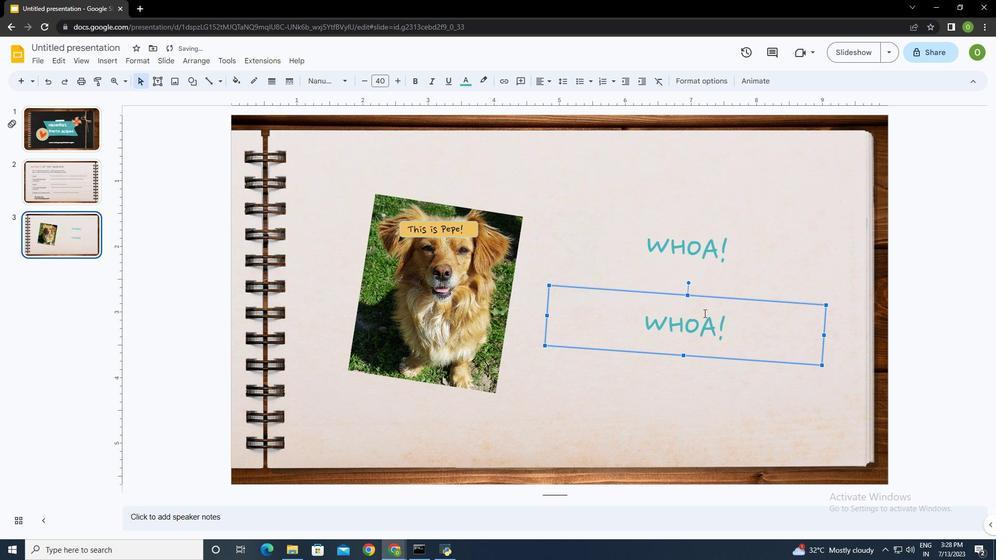 
Action: Mouse pressed left at (711, 321)
Screenshot: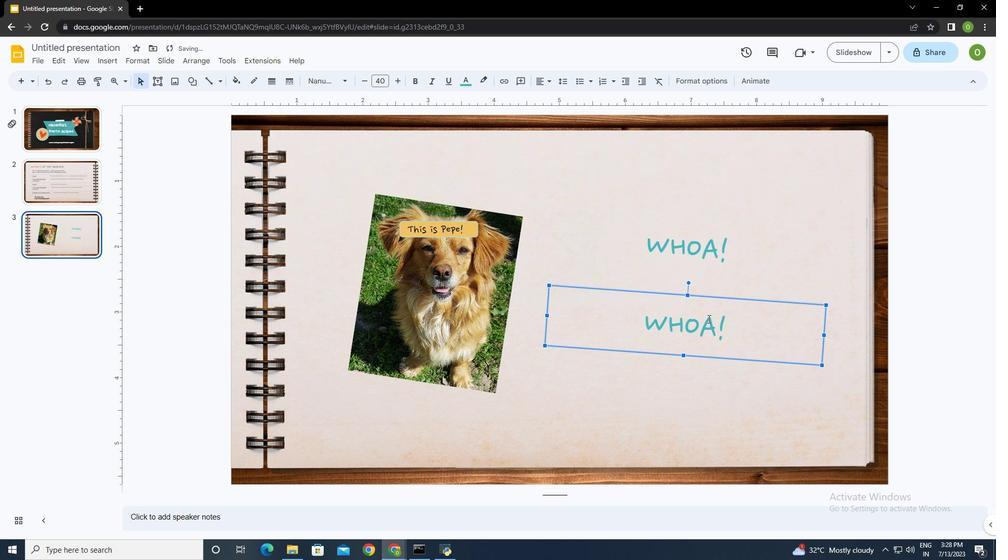 
Action: Mouse moved to (703, 396)
Screenshot: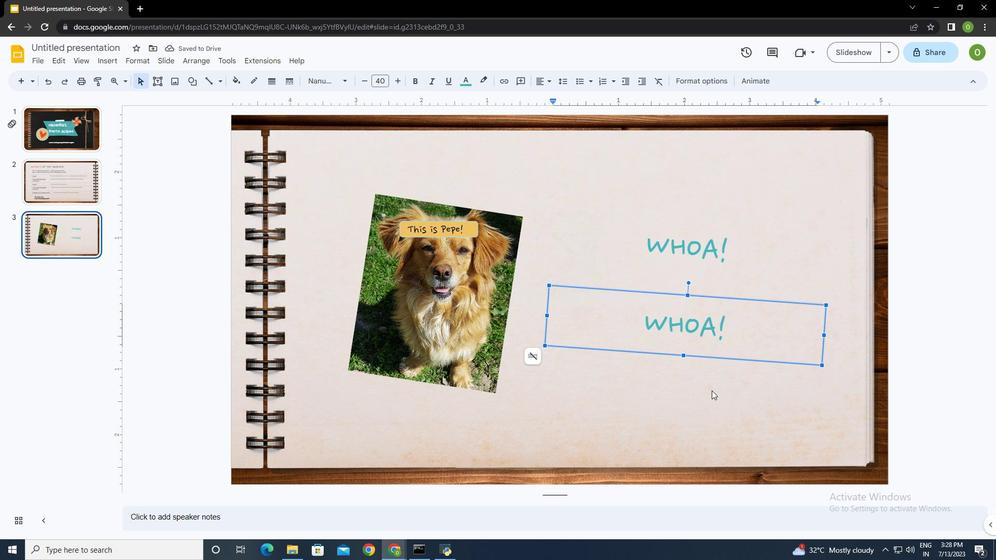 
Action: Mouse pressed left at (703, 396)
Screenshot: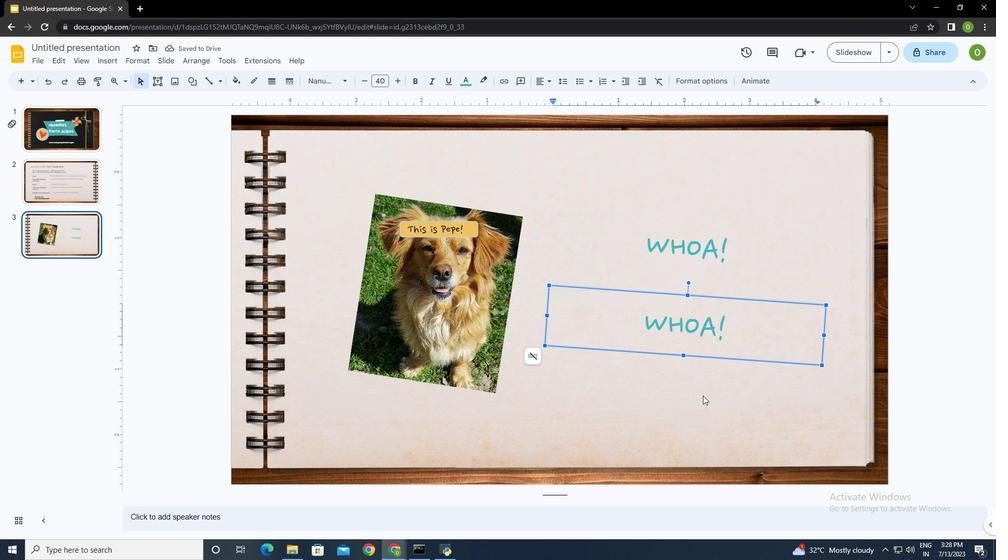 
Action: Mouse moved to (713, 322)
Screenshot: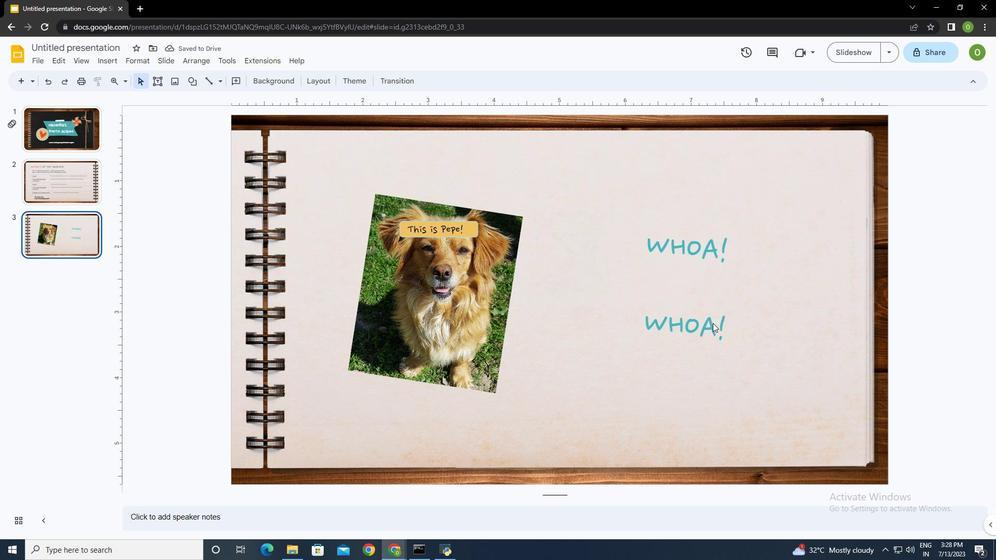 
Action: Mouse pressed left at (713, 322)
Screenshot: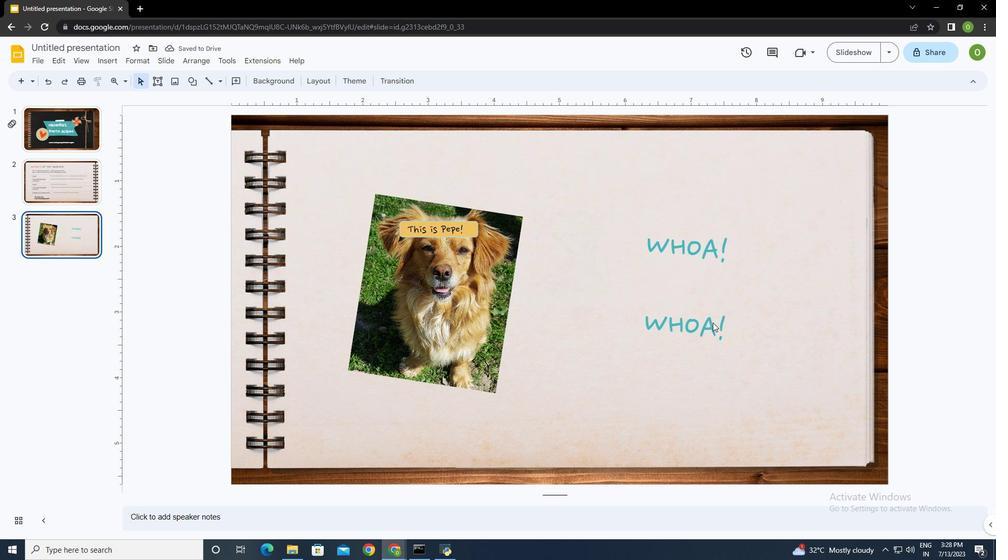 
Action: Mouse moved to (704, 294)
Screenshot: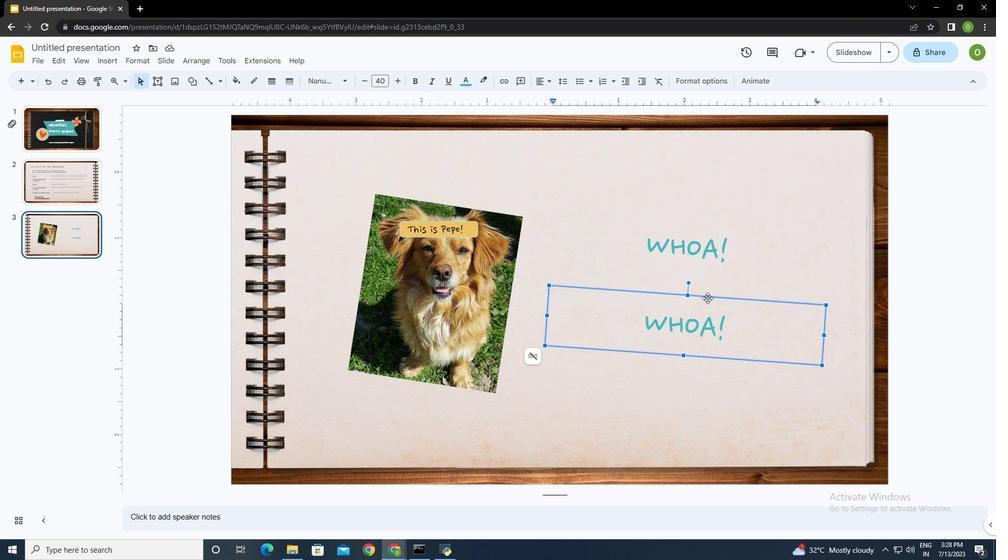 
Action: Mouse pressed left at (704, 294)
Screenshot: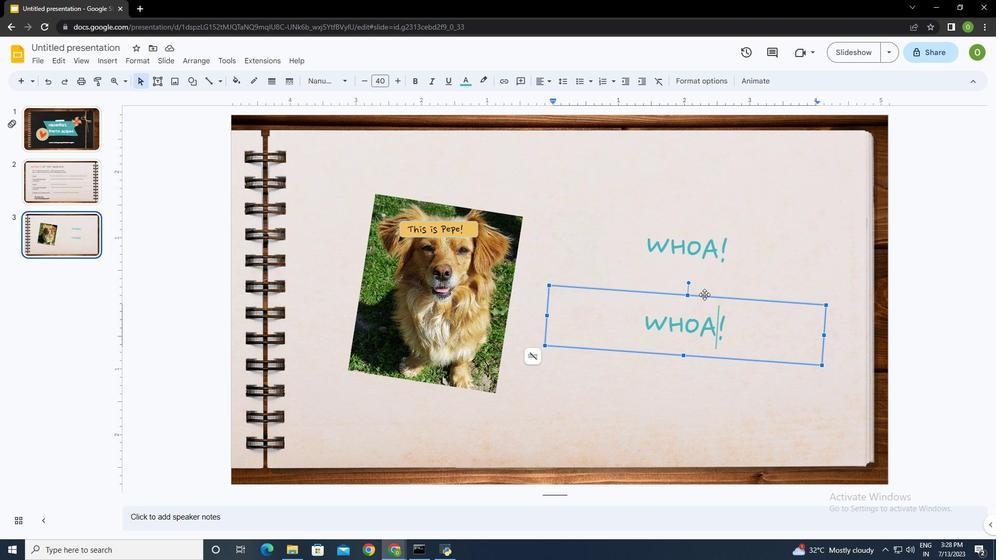 
Action: Mouse moved to (724, 400)
Screenshot: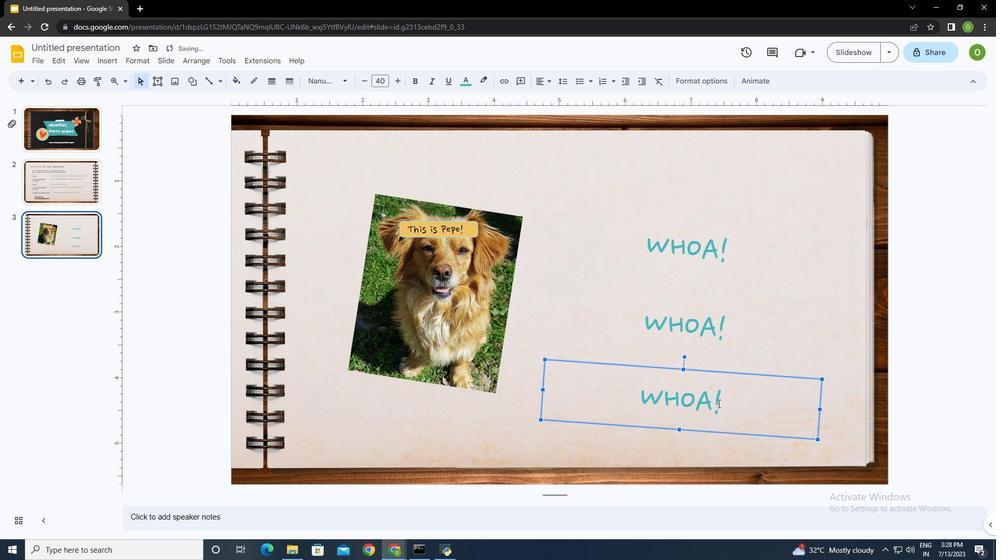 
Action: Mouse pressed left at (724, 400)
Screenshot: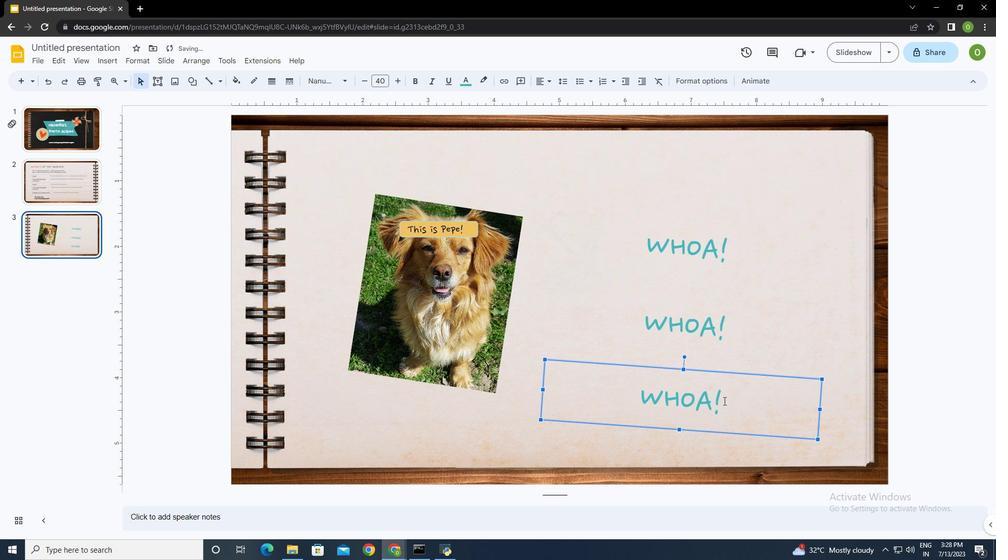 
Action: Mouse moved to (712, 399)
Screenshot: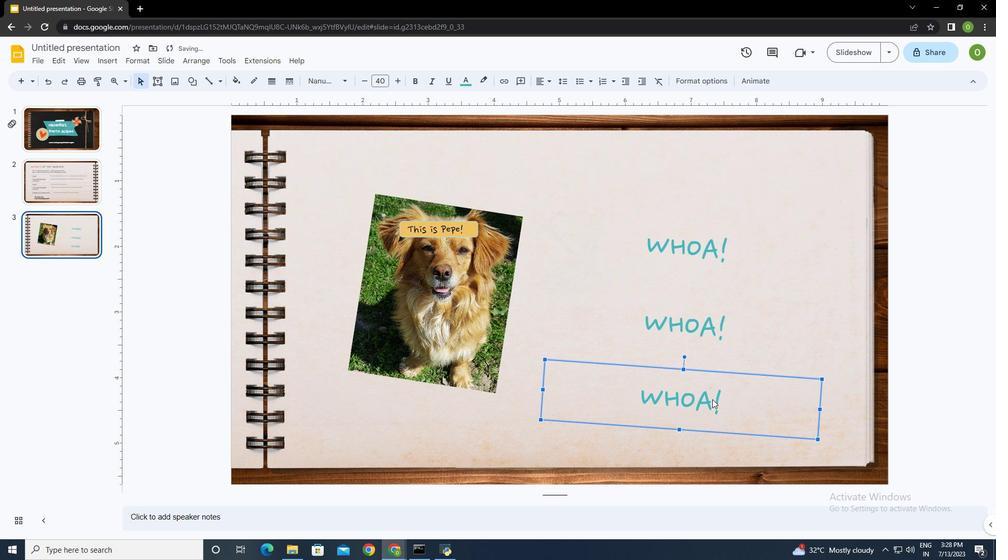 
Action: Mouse pressed left at (712, 399)
Screenshot: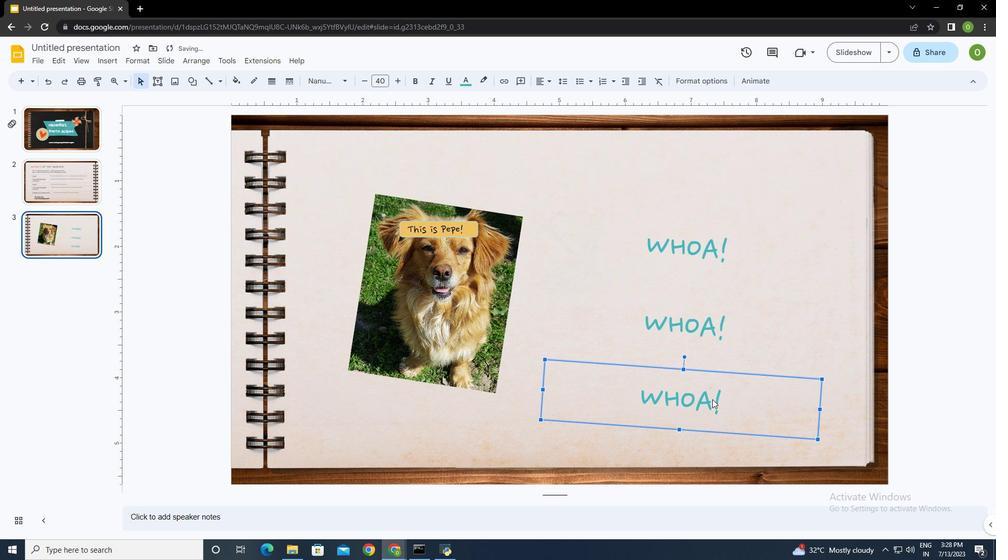 
Action: Mouse pressed left at (712, 399)
Screenshot: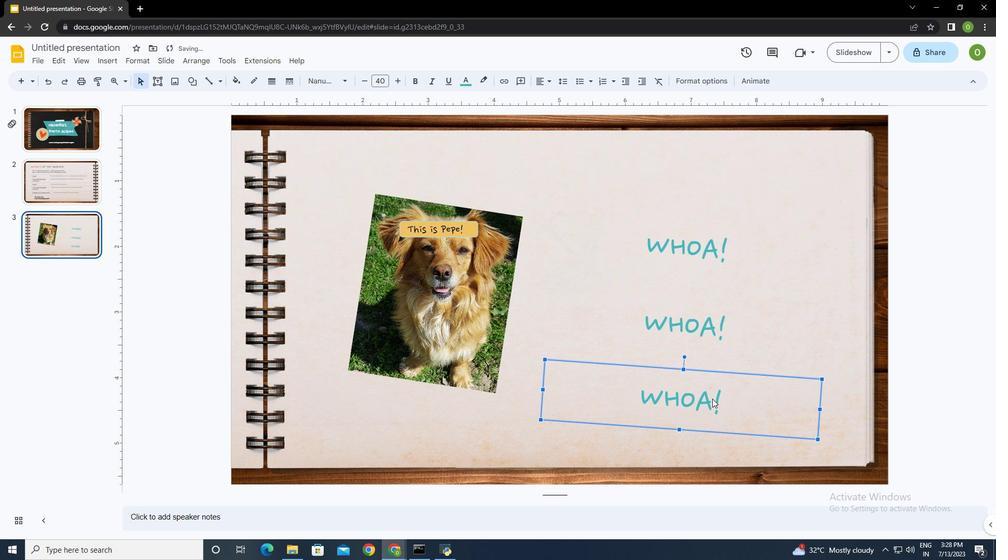 
Action: Mouse moved to (729, 402)
Screenshot: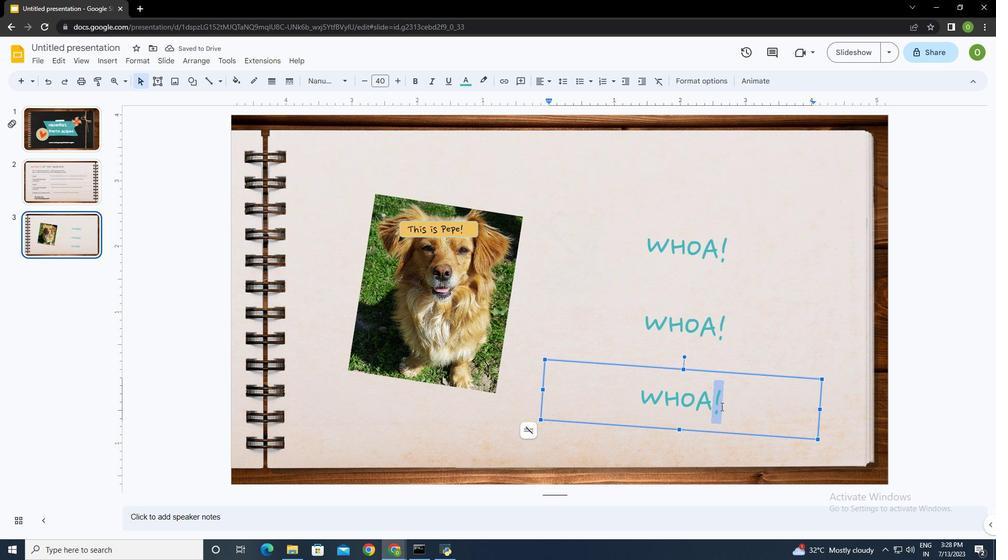 
Action: Mouse pressed left at (729, 402)
Screenshot: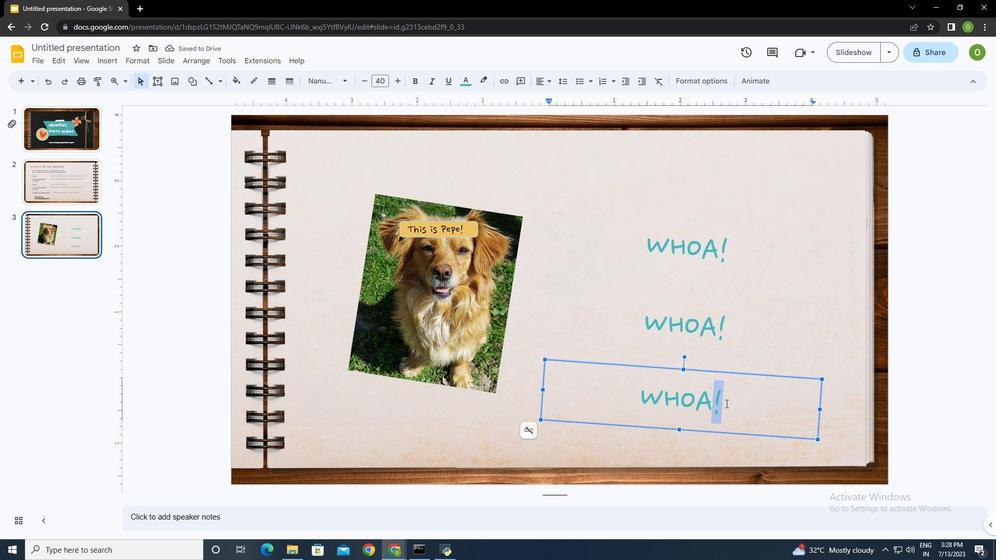 
Action: Key pressed ctrl+A
Screenshot: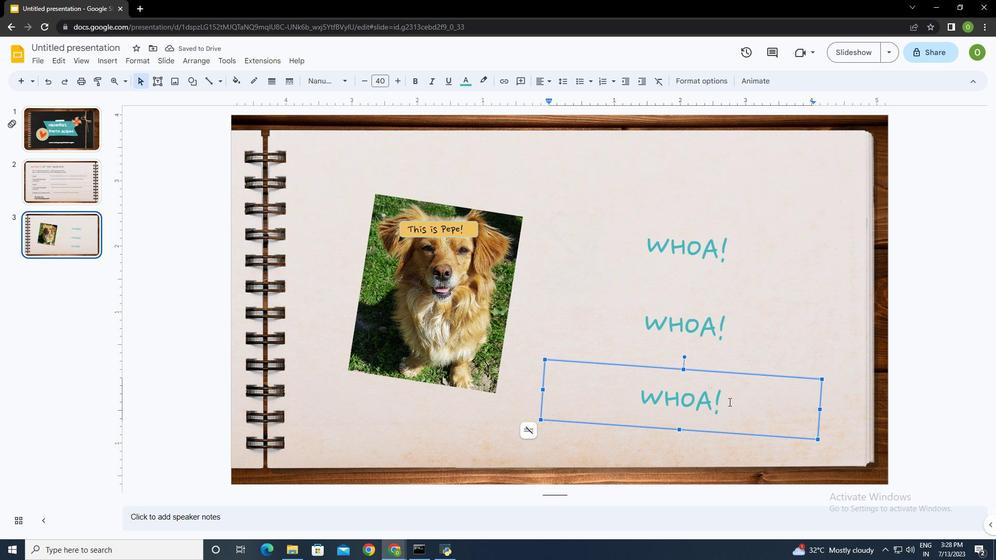 
Action: Mouse moved to (463, 83)
Screenshot: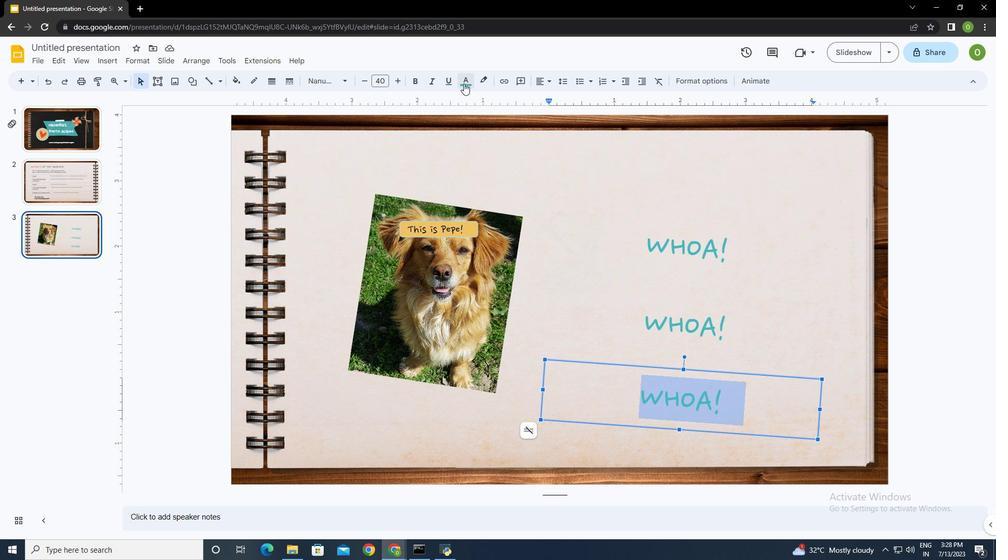 
Action: Mouse pressed left at (463, 83)
Screenshot: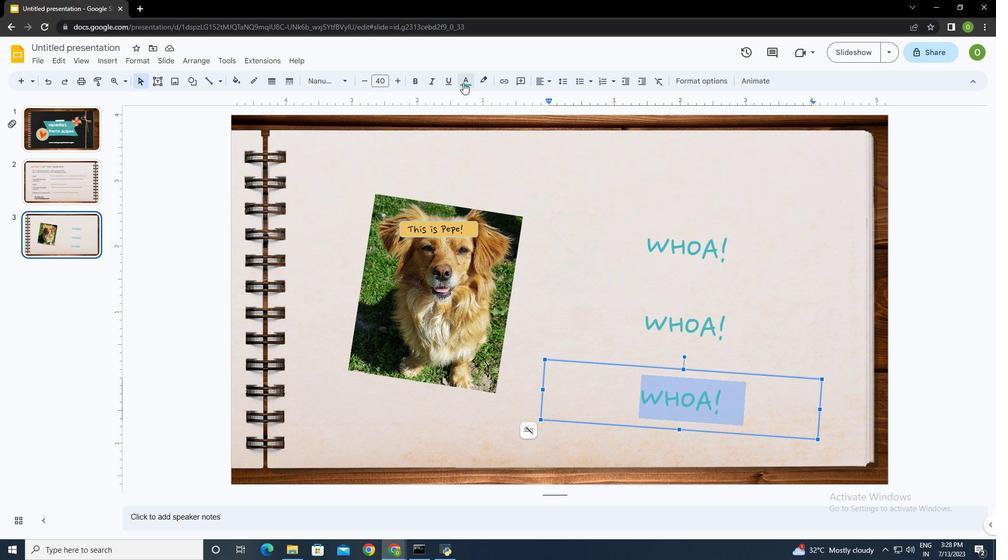 
Action: Mouse moved to (547, 114)
Screenshot: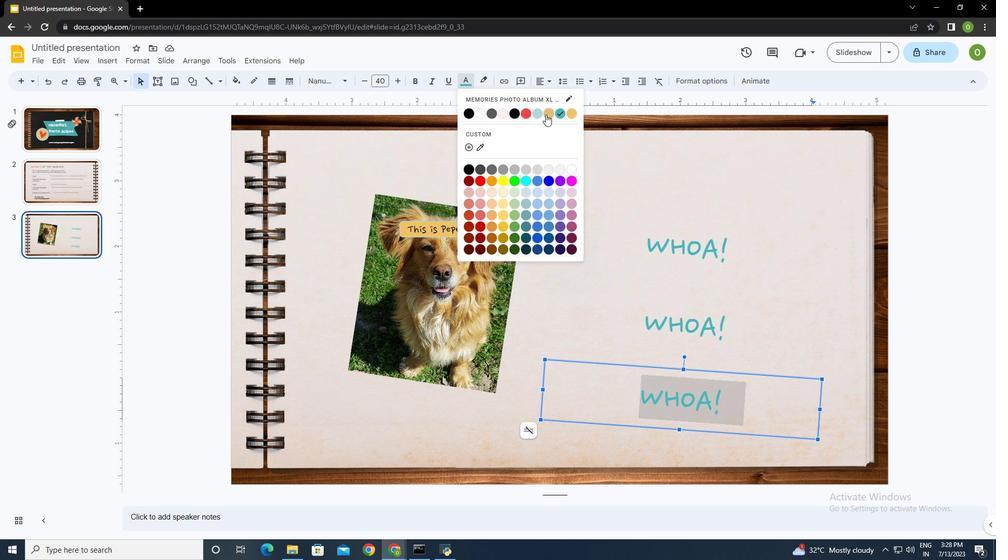 
Action: Mouse pressed left at (547, 114)
Screenshot: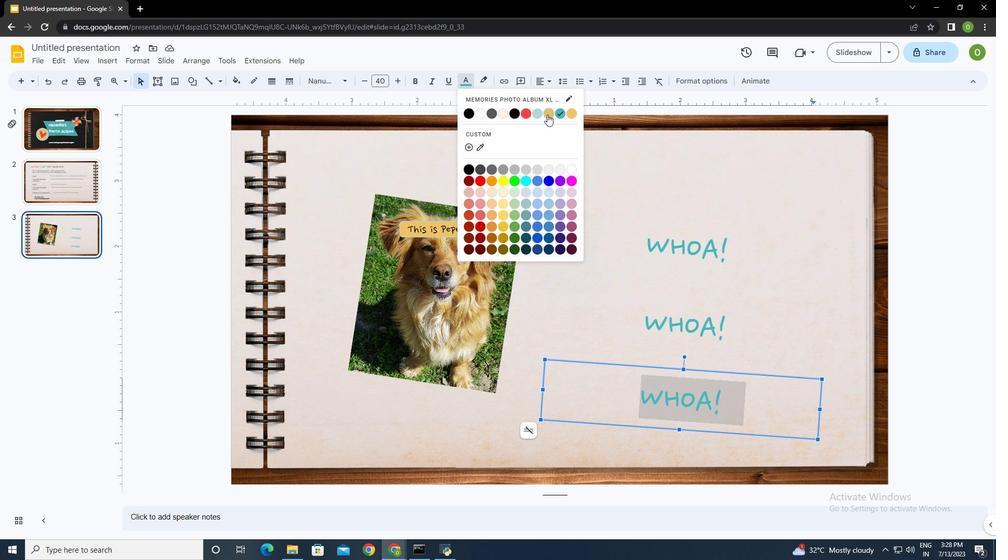 
Action: Mouse moved to (768, 315)
Screenshot: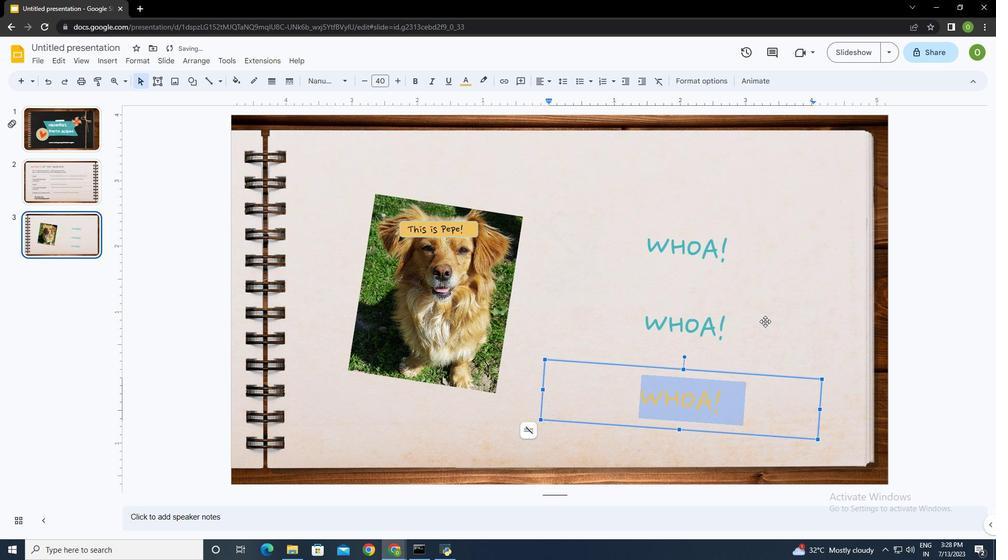 
Action: Mouse pressed left at (768, 315)
Screenshot: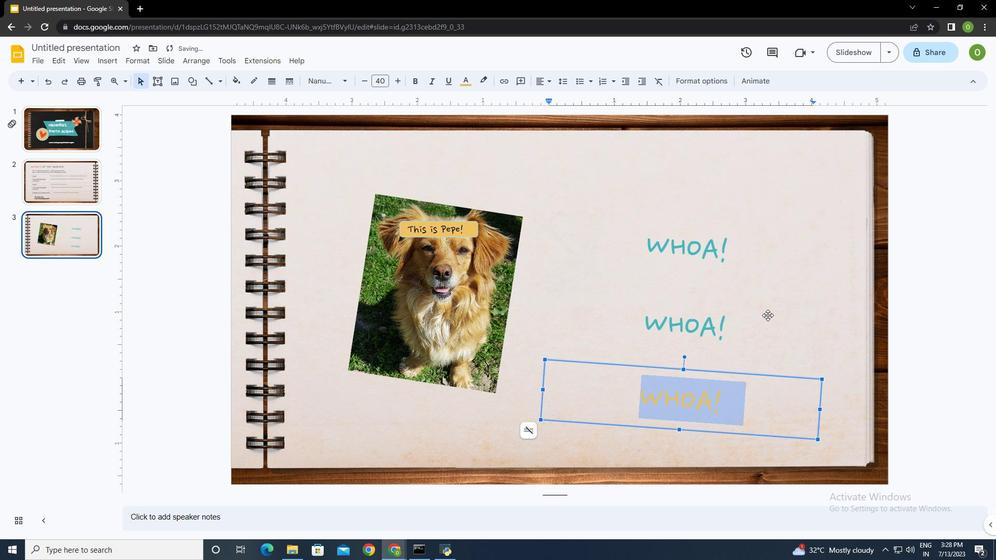 
Action: Mouse moved to (689, 250)
Screenshot: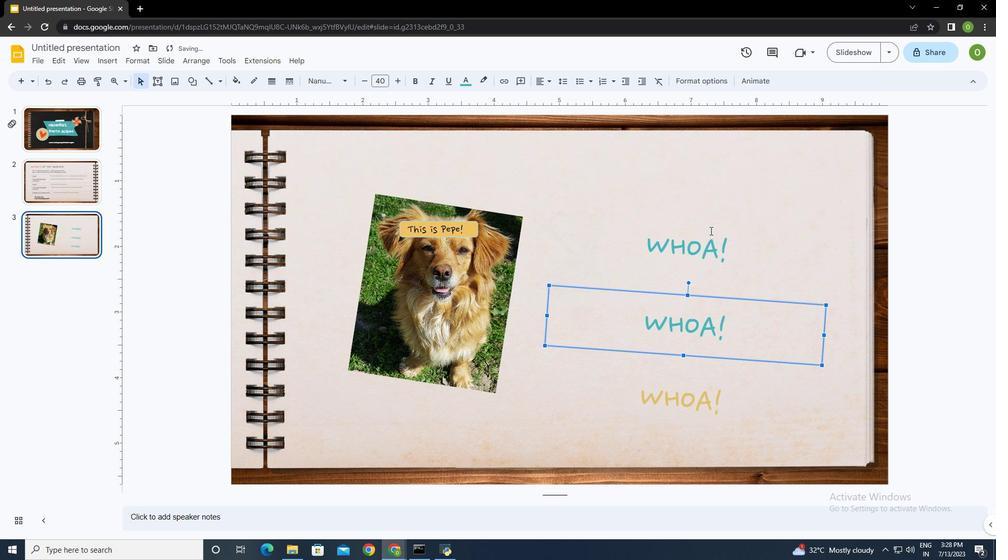 
Action: Mouse pressed left at (689, 250)
Screenshot: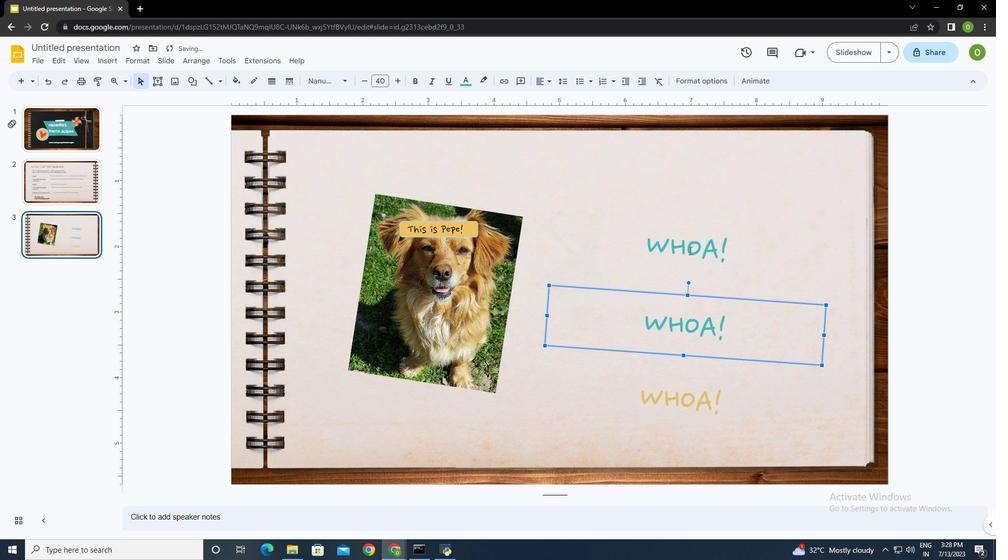 
Action: Mouse moved to (695, 221)
Screenshot: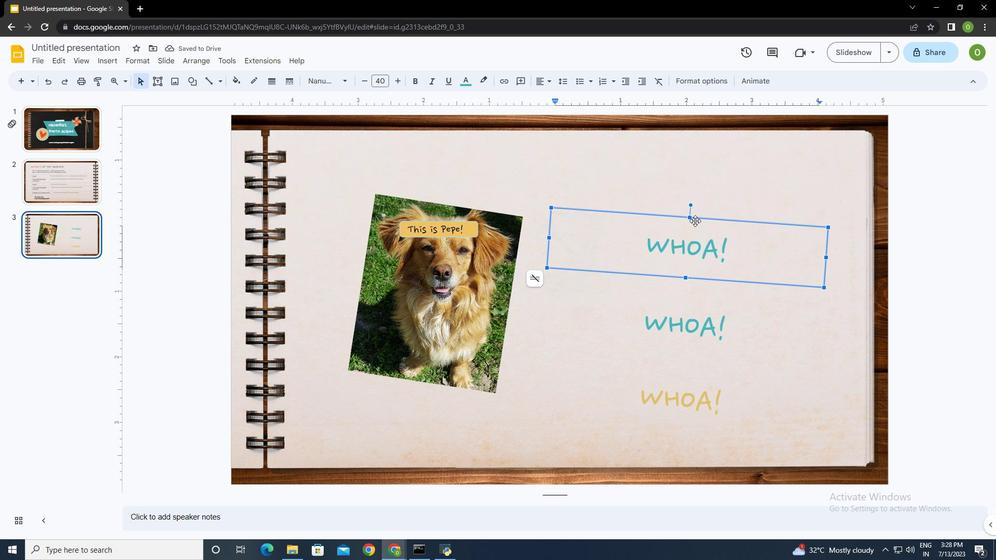 
Action: Mouse pressed left at (695, 221)
Screenshot: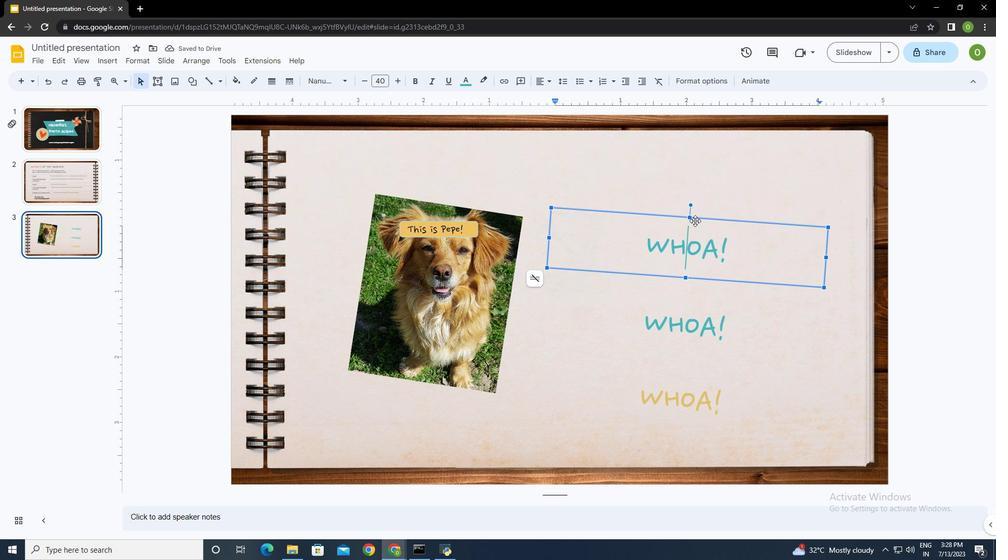 
Action: Mouse moved to (746, 186)
Screenshot: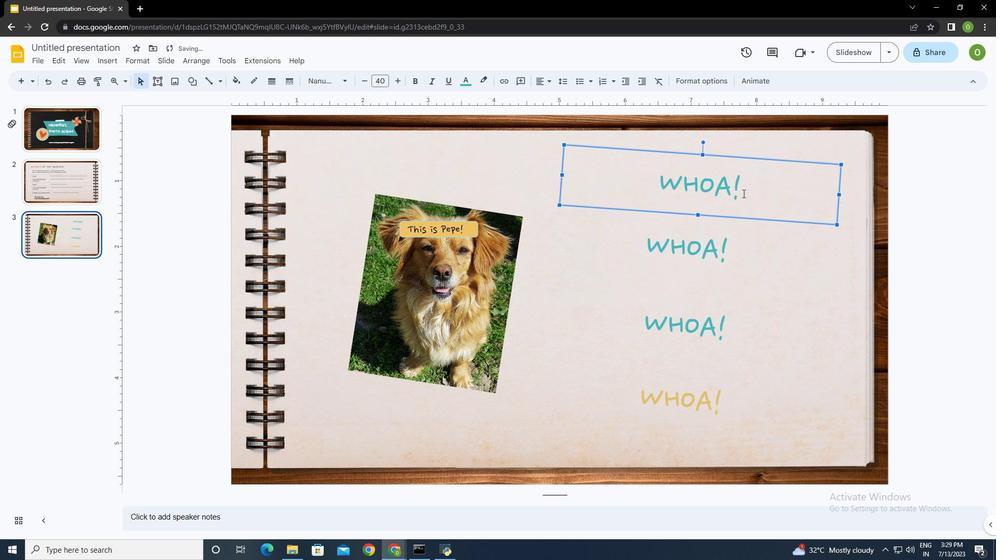 
Action: Mouse pressed left at (746, 186)
Screenshot: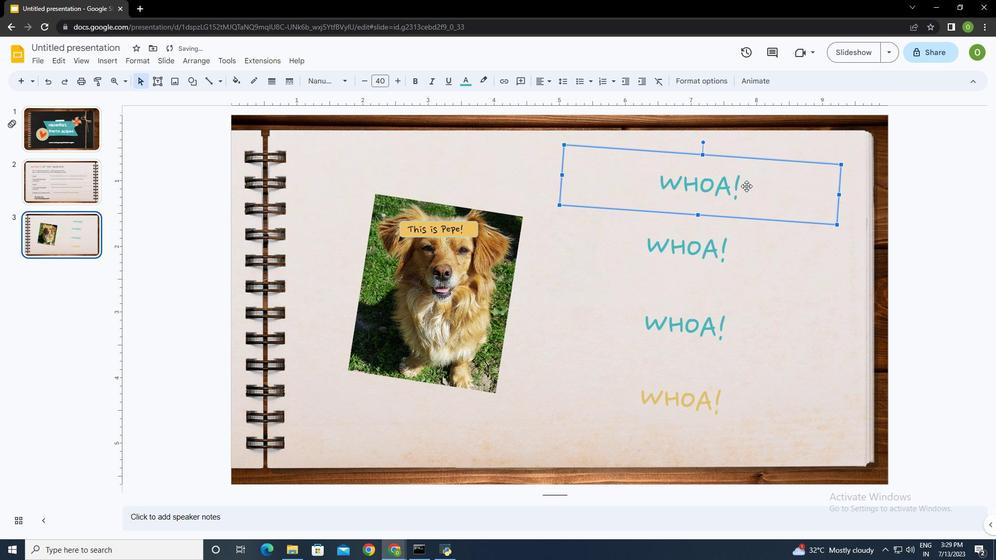 
Action: Mouse moved to (705, 142)
Screenshot: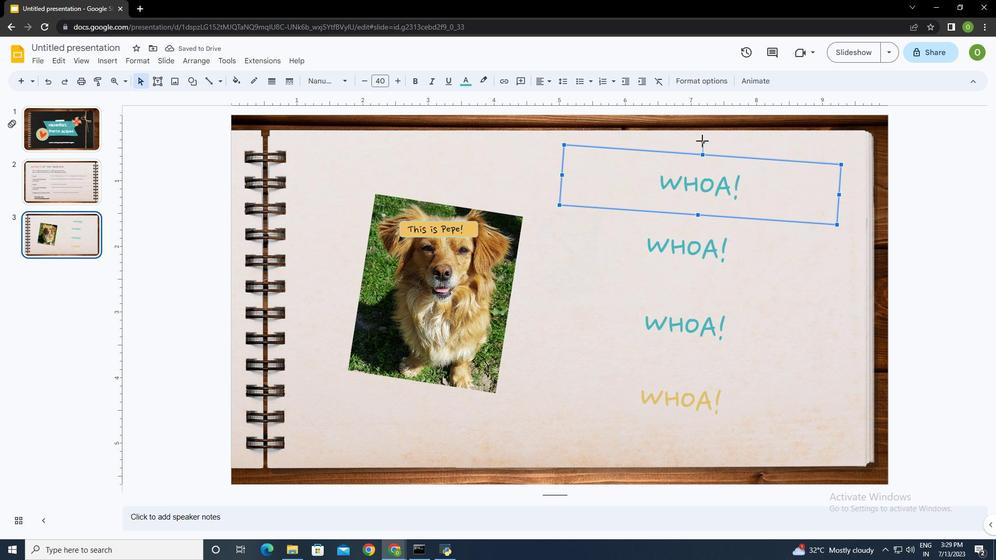 
Action: Mouse pressed left at (705, 142)
Screenshot: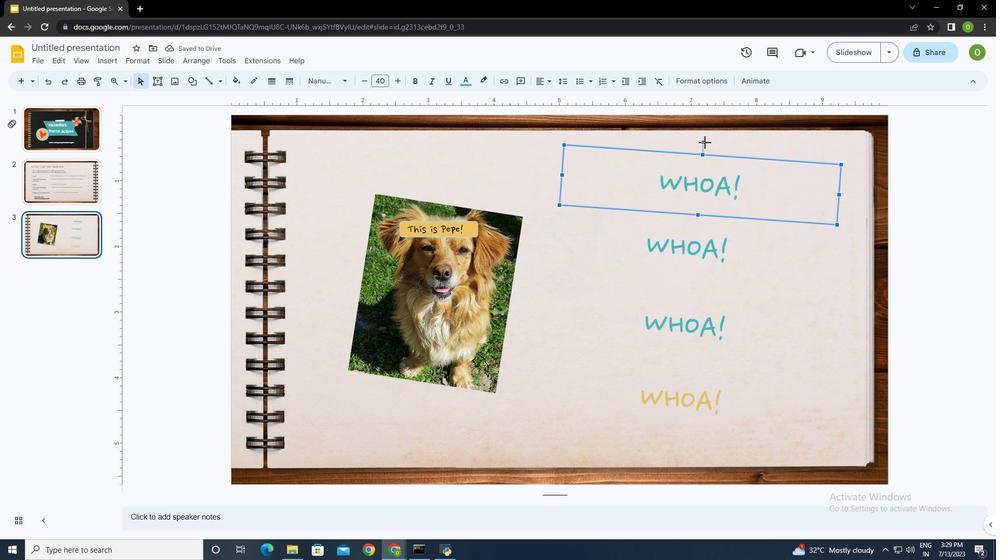 
Action: Mouse moved to (701, 251)
Screenshot: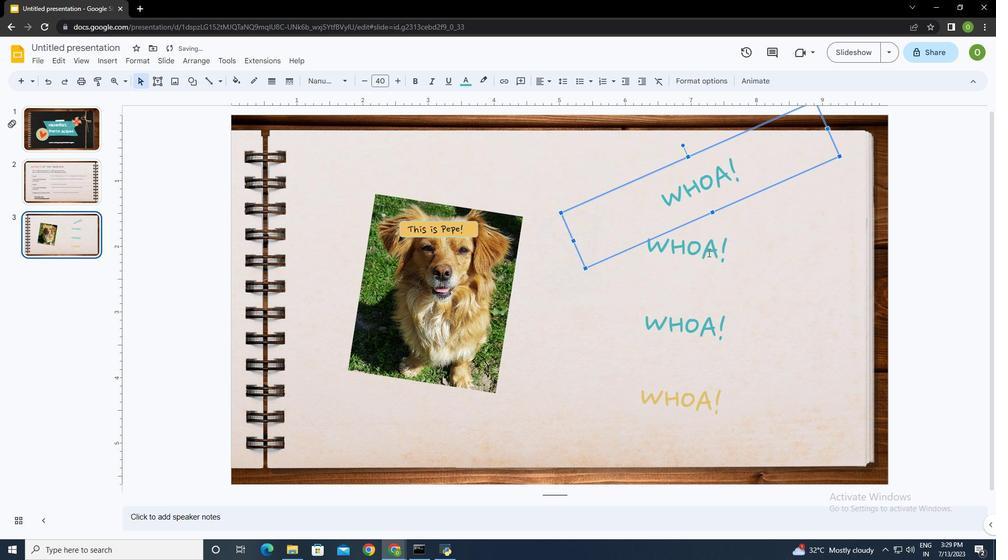 
Action: Mouse pressed left at (701, 251)
Screenshot: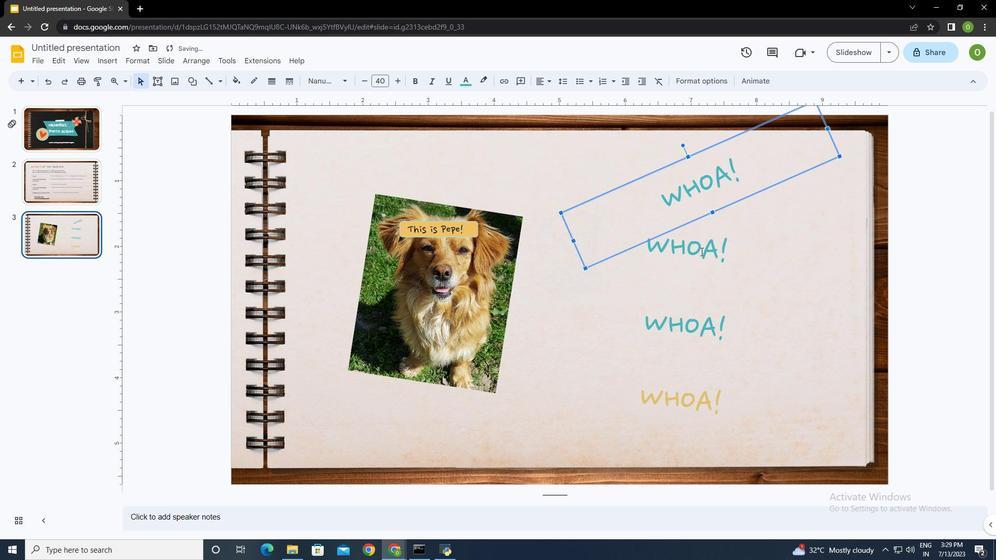
Action: Mouse moved to (723, 249)
Screenshot: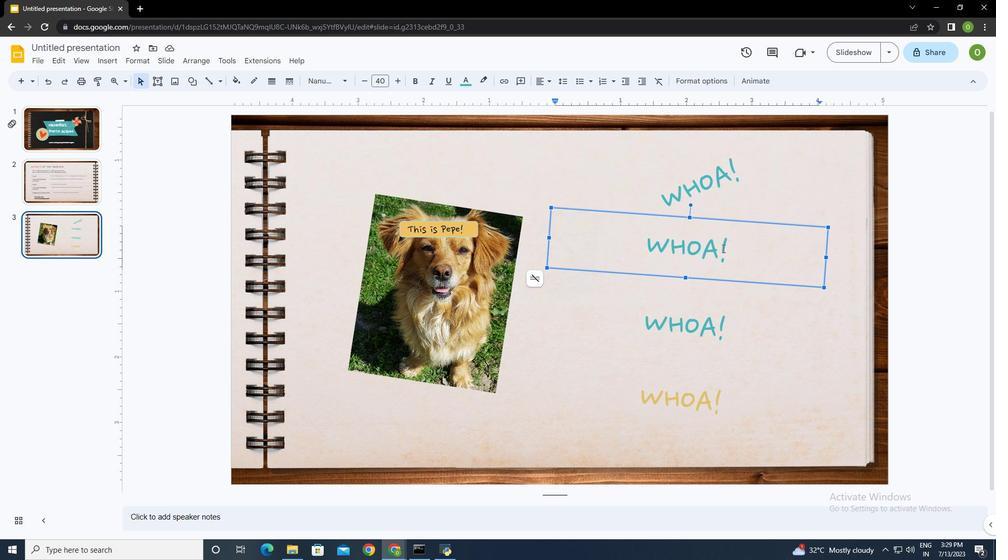
Action: Key pressed ctrl+A
Screenshot: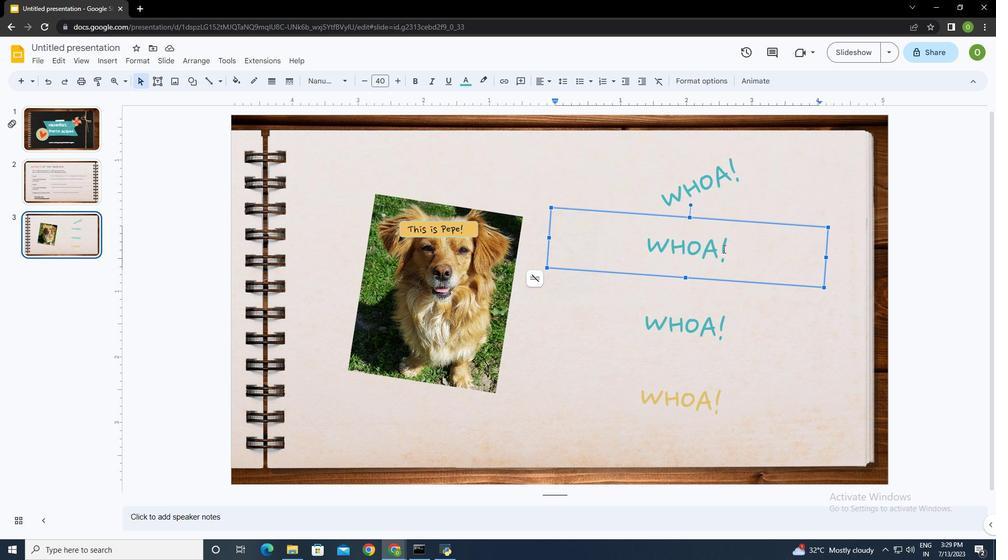 
Action: Mouse moved to (399, 79)
Screenshot: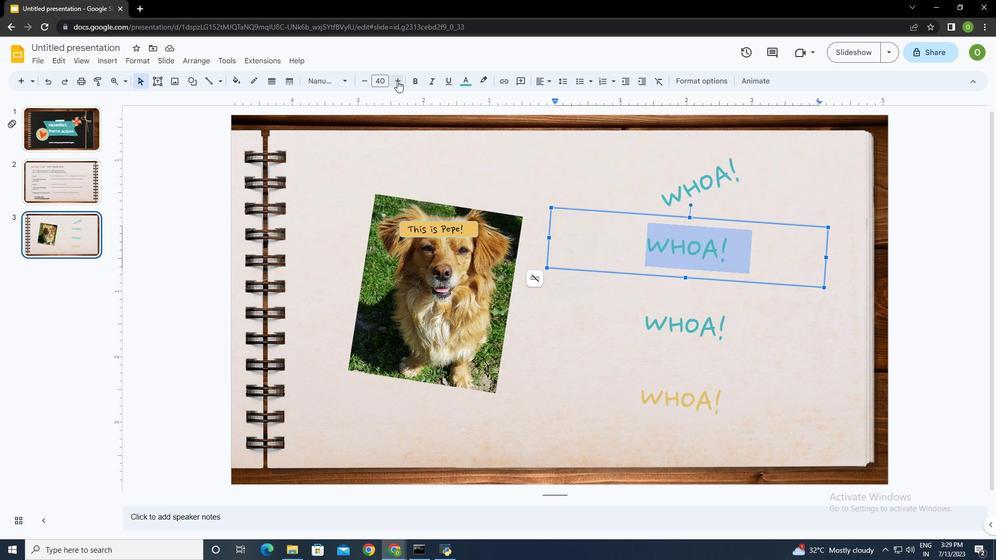
Action: Mouse pressed left at (399, 79)
Screenshot: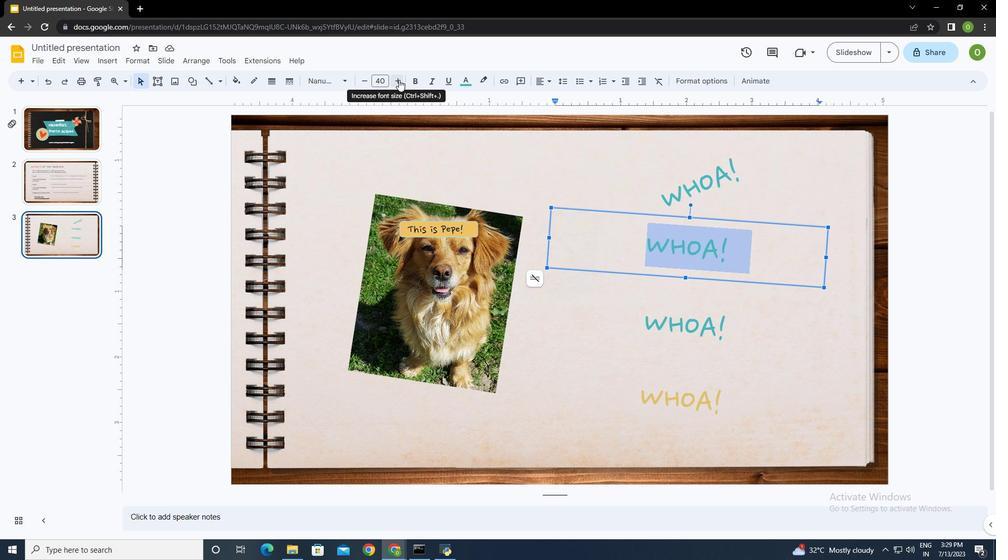 
Action: Mouse pressed left at (399, 79)
Screenshot: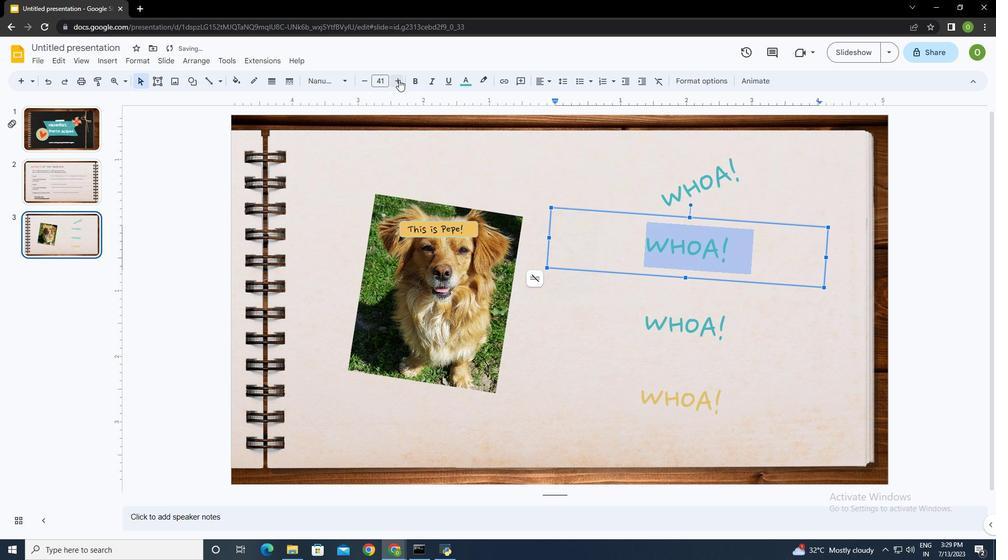 
Action: Mouse pressed left at (399, 79)
Screenshot: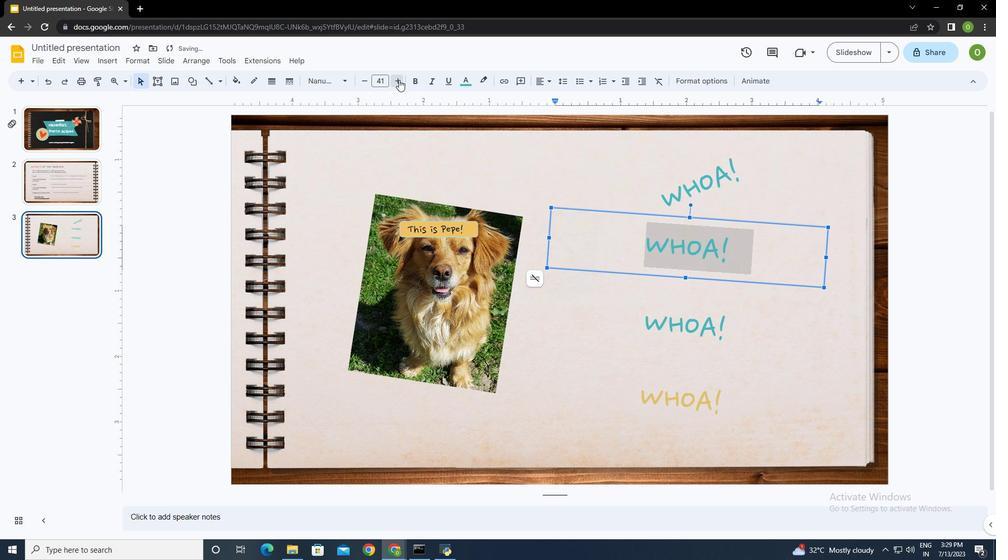
Action: Mouse pressed left at (399, 79)
Screenshot: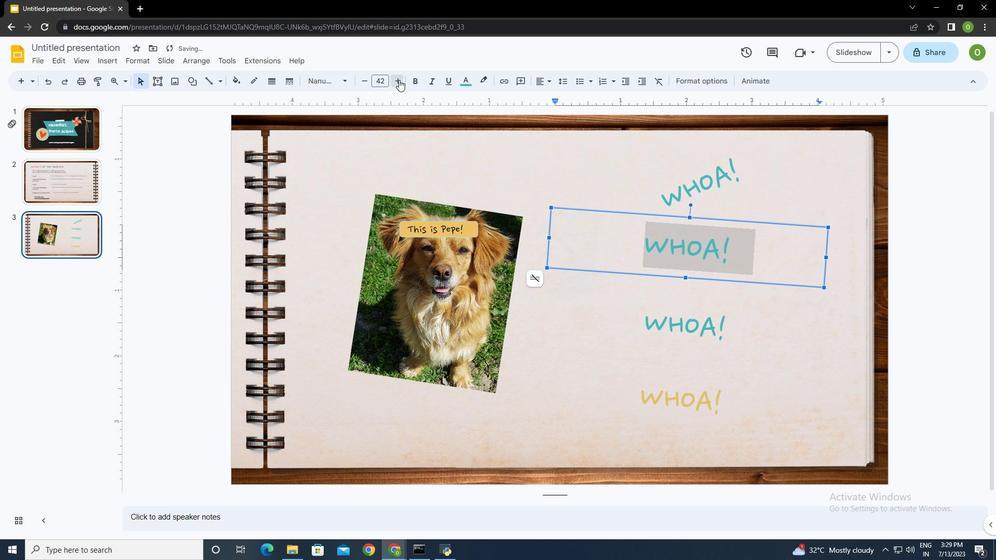 
Action: Mouse moved to (399, 79)
Screenshot: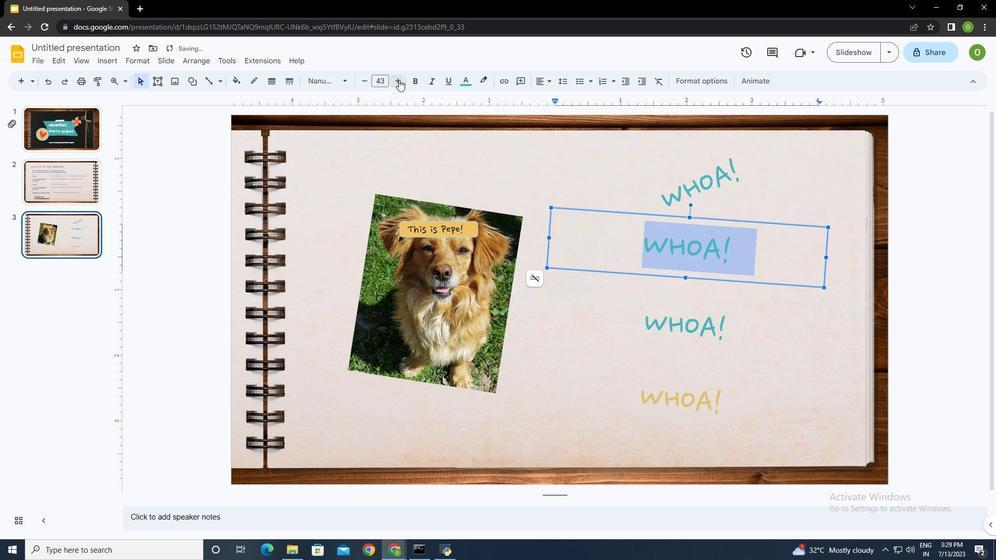
Action: Mouse pressed left at (399, 79)
Screenshot: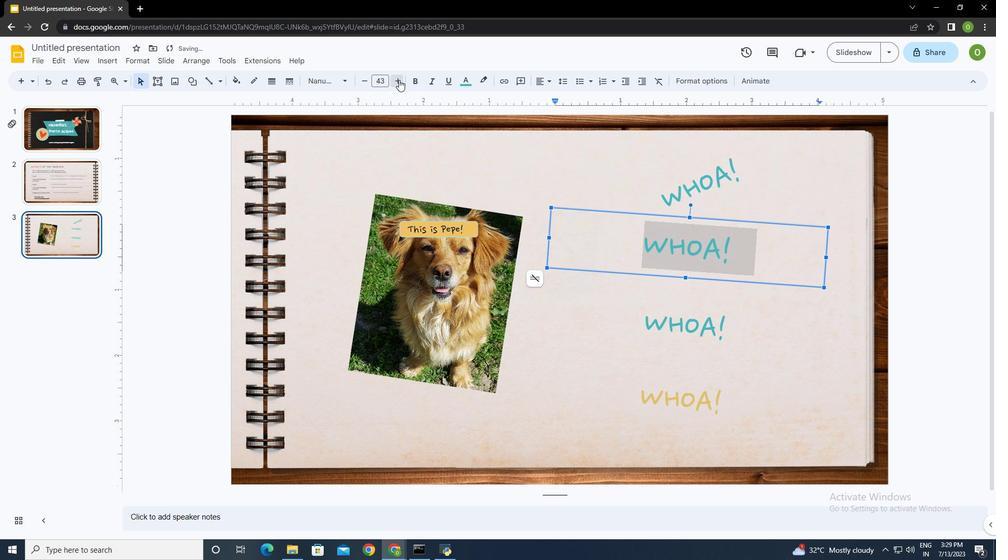 
Action: Mouse pressed left at (399, 79)
Screenshot: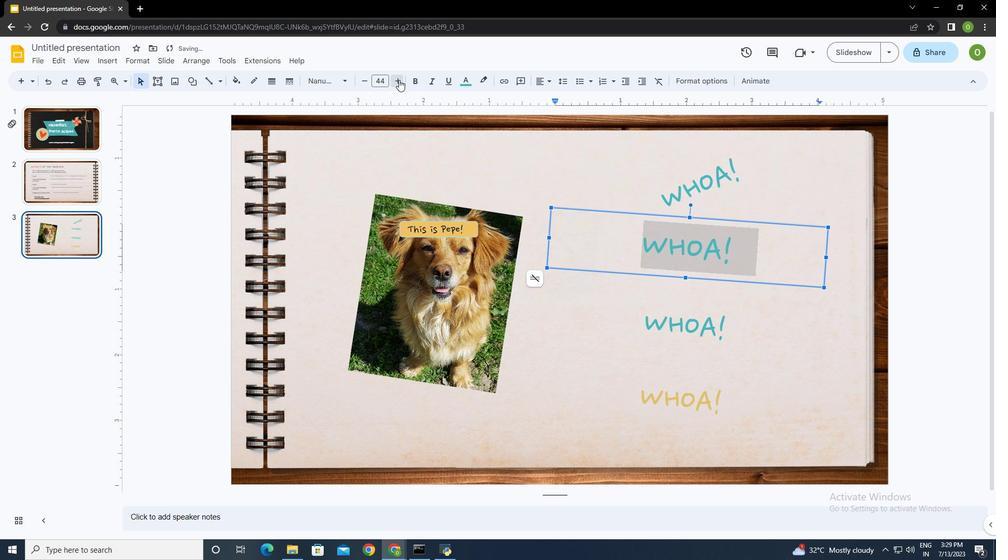 
Action: Mouse pressed left at (399, 79)
Screenshot: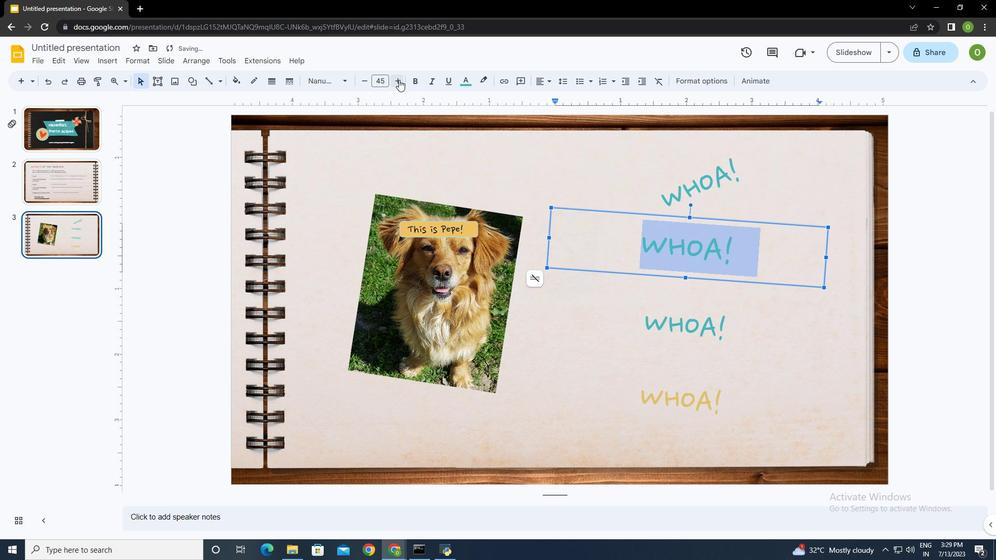 
Action: Mouse pressed left at (399, 79)
Screenshot: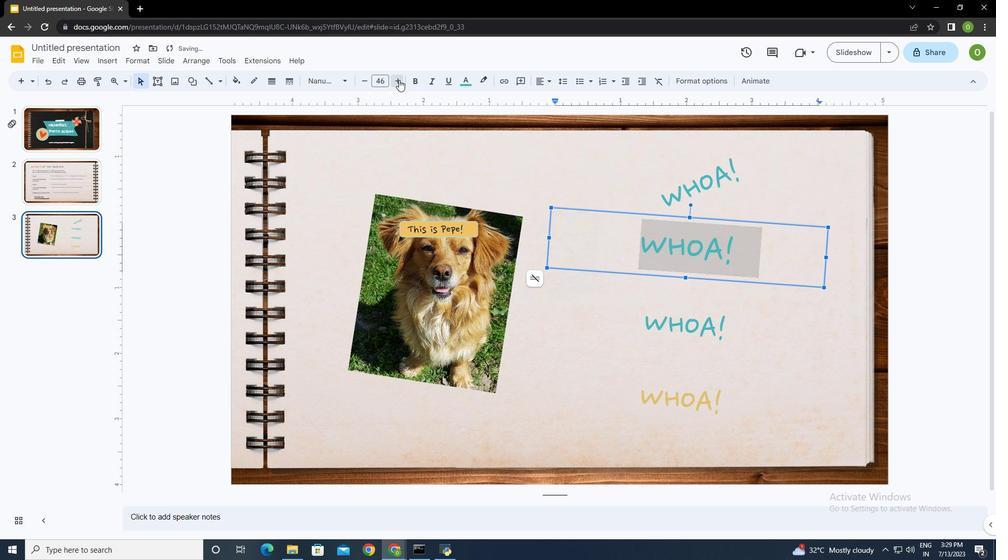 
Action: Mouse pressed left at (399, 79)
Screenshot: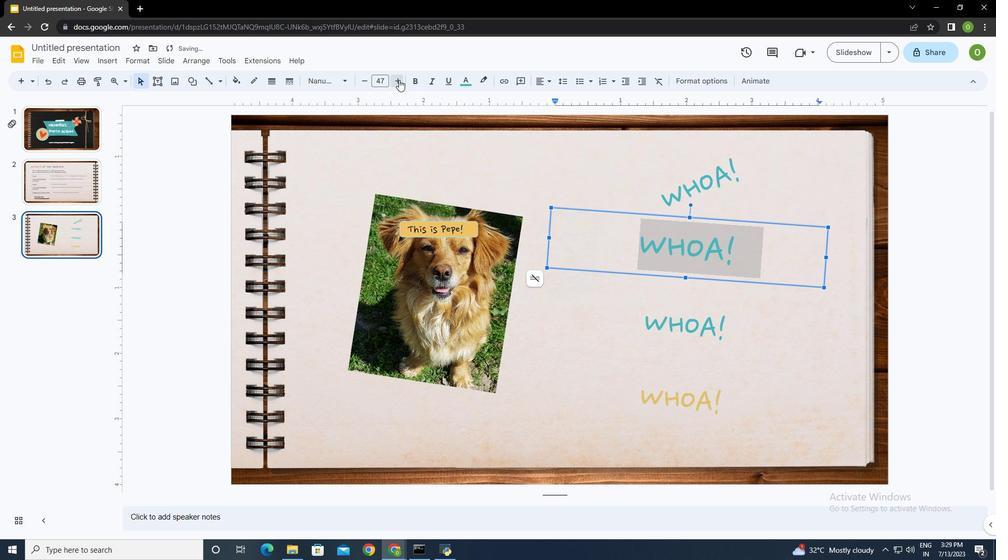 
Action: Mouse pressed left at (399, 79)
Screenshot: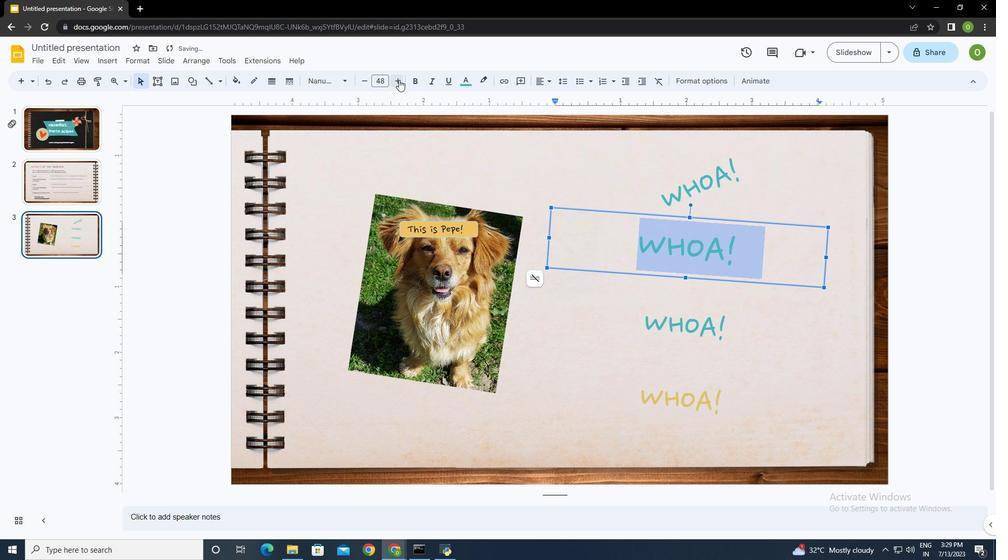 
Action: Mouse pressed left at (399, 79)
Screenshot: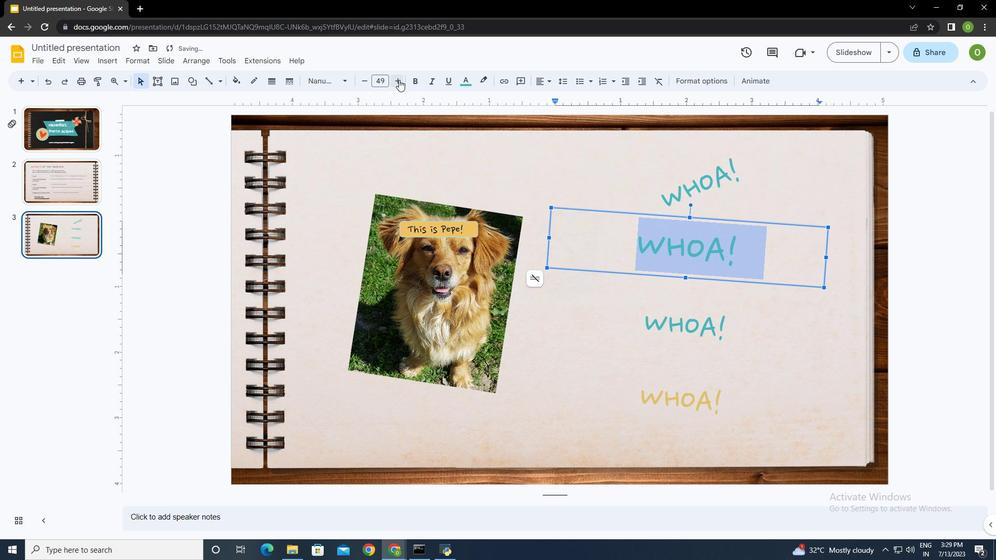 
Action: Mouse pressed left at (399, 79)
Screenshot: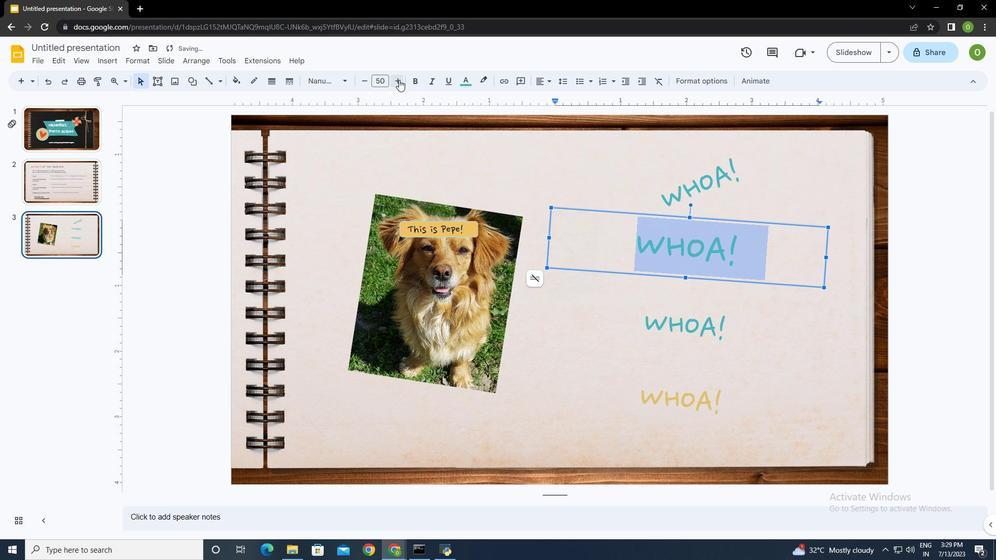 
Action: Mouse pressed left at (399, 79)
Screenshot: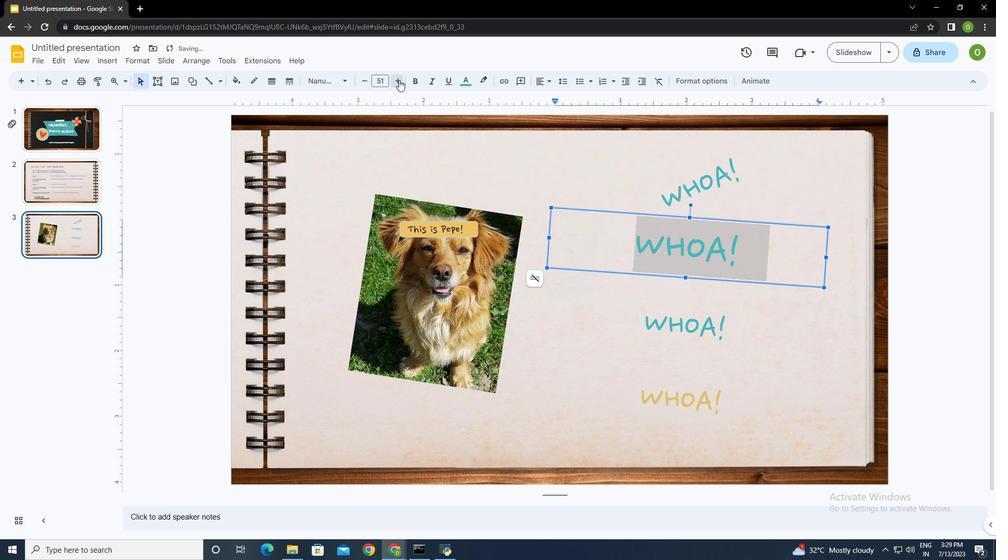 
Action: Mouse moved to (399, 79)
Screenshot: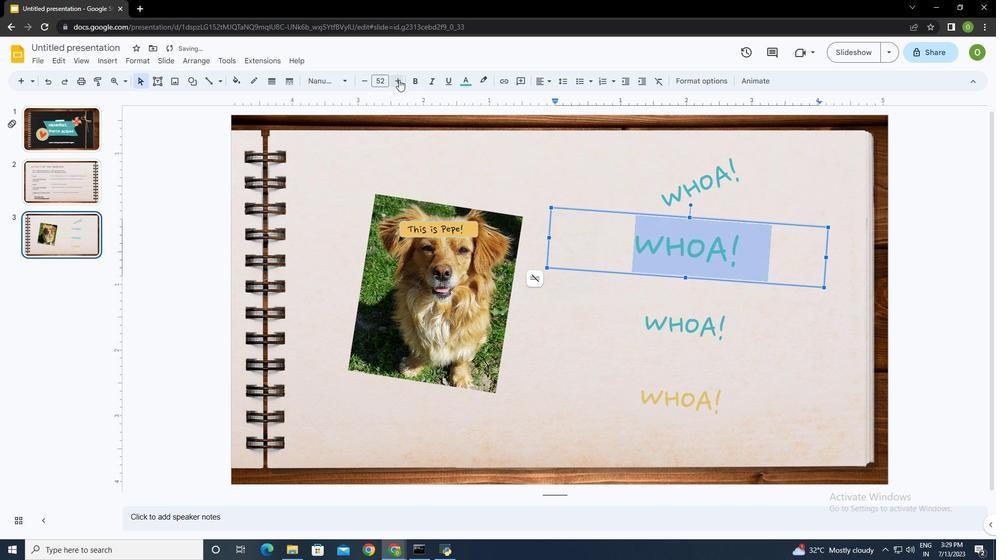 
Action: Mouse pressed left at (399, 79)
Screenshot: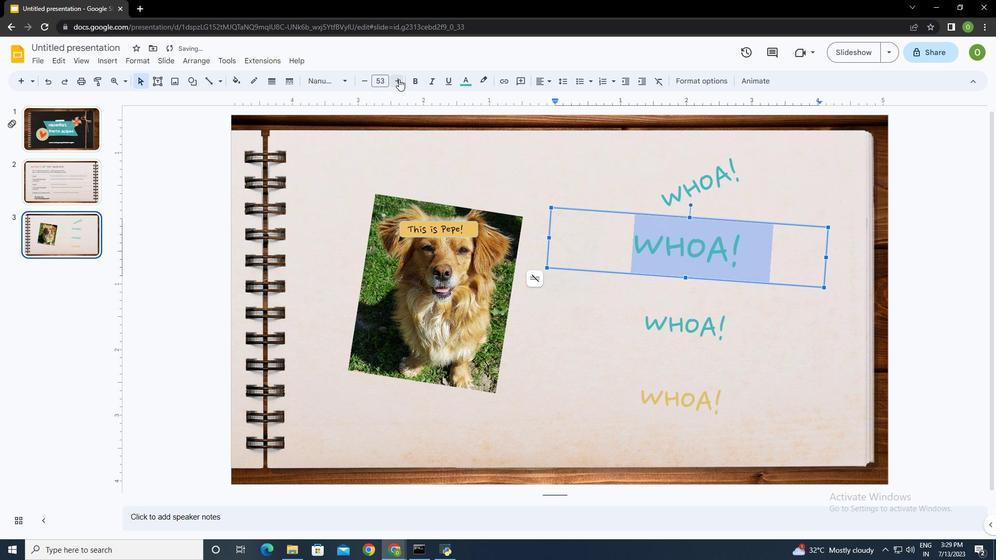 
Action: Mouse moved to (608, 307)
Screenshot: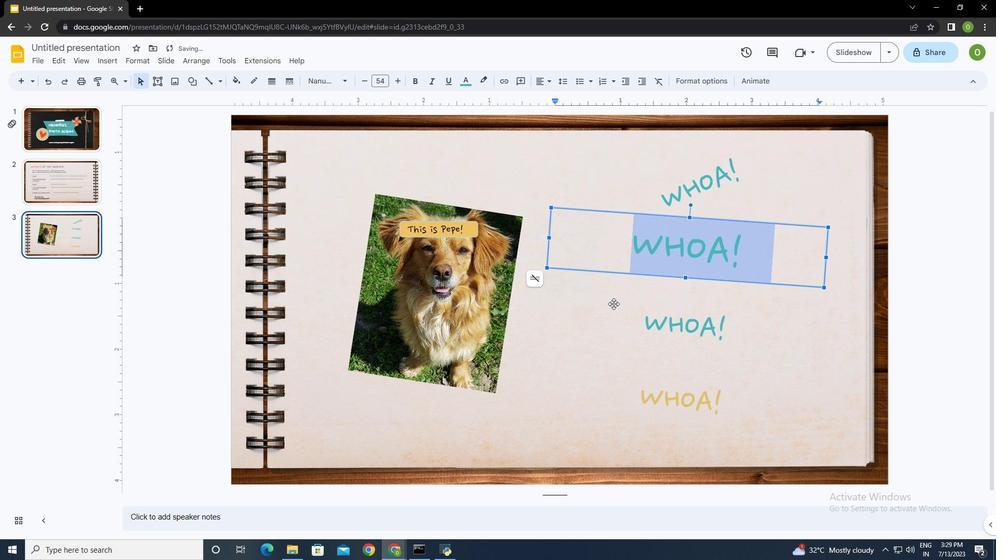 
Action: Mouse pressed left at (608, 307)
Screenshot: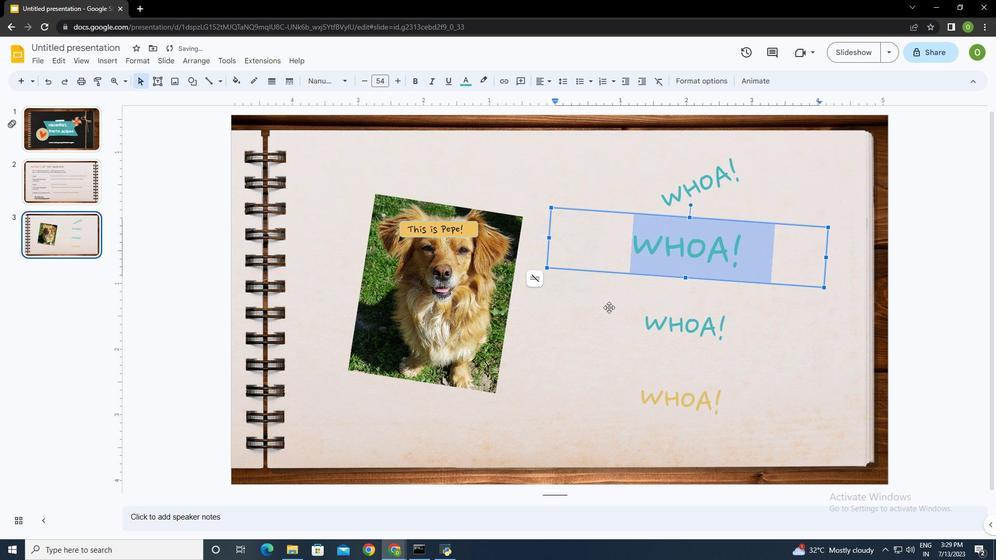
Action: Mouse moved to (689, 282)
Screenshot: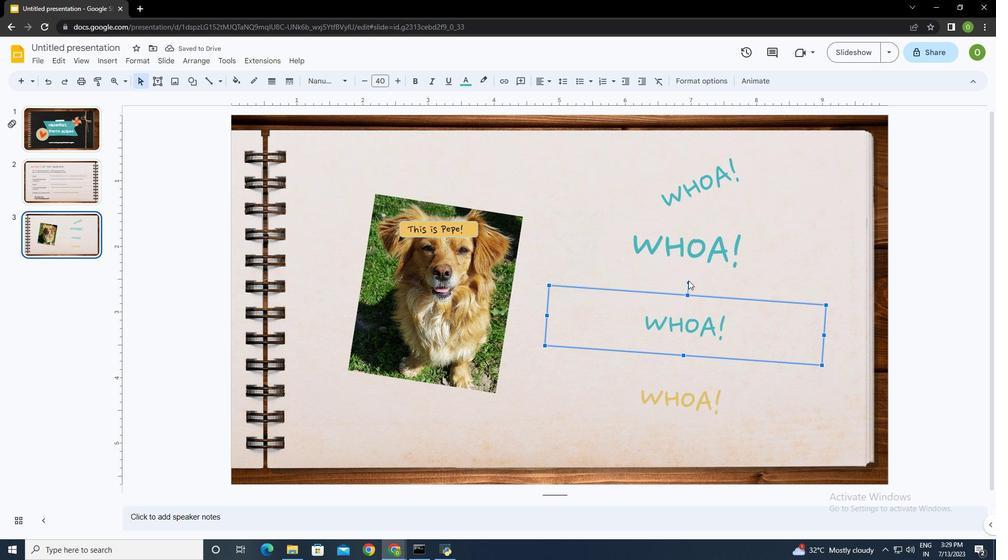 
Action: Mouse pressed left at (689, 282)
Screenshot: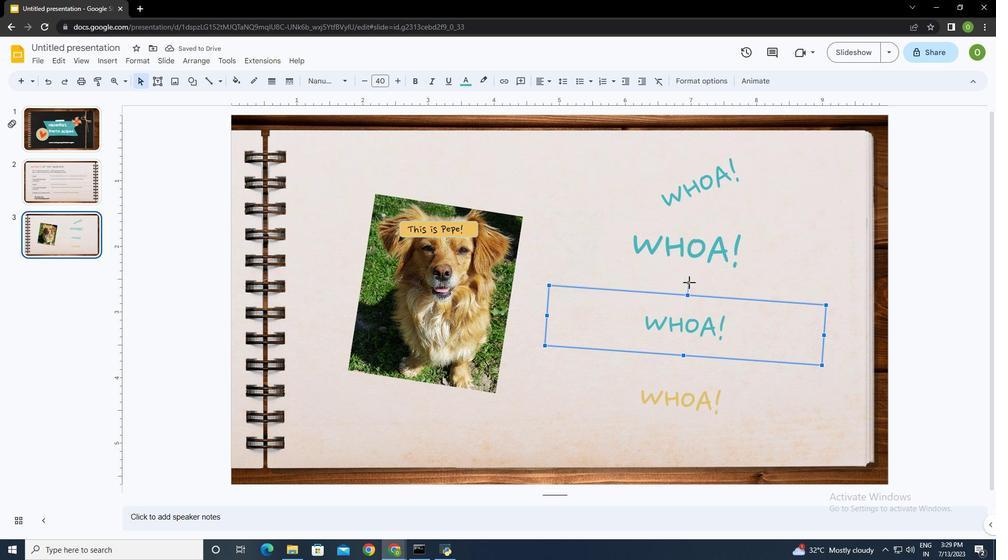 
Action: Mouse moved to (398, 80)
Screenshot: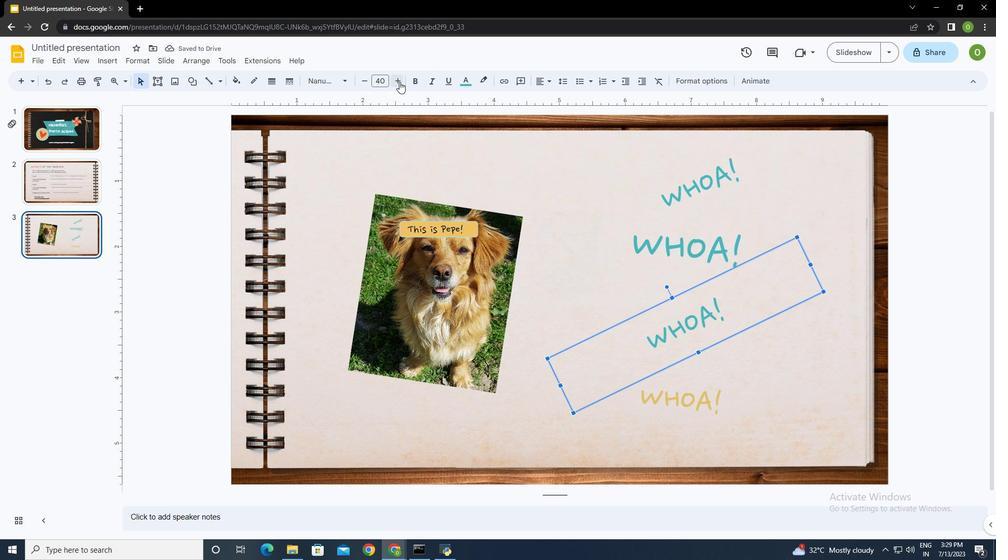 
Action: Mouse pressed left at (398, 80)
Screenshot: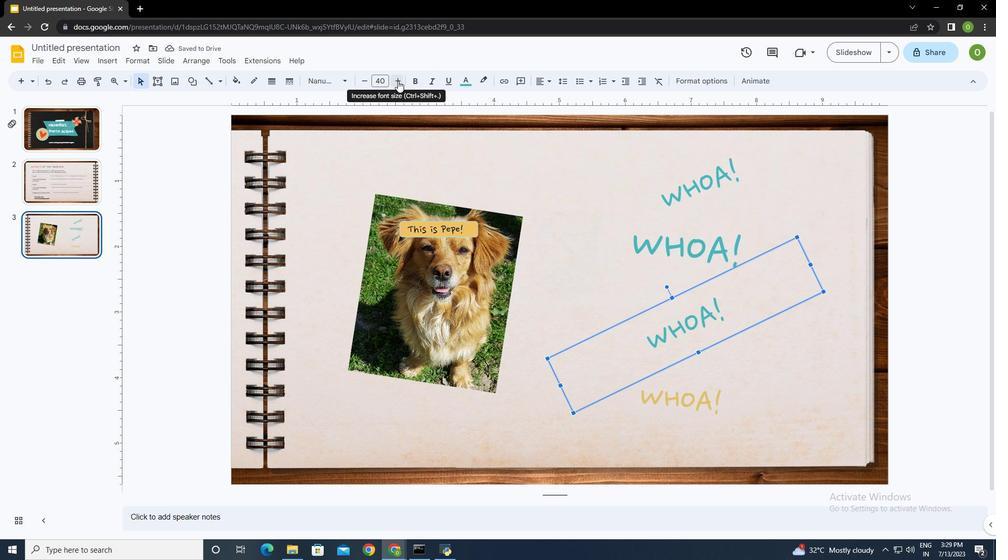 
Action: Mouse pressed left at (398, 80)
Screenshot: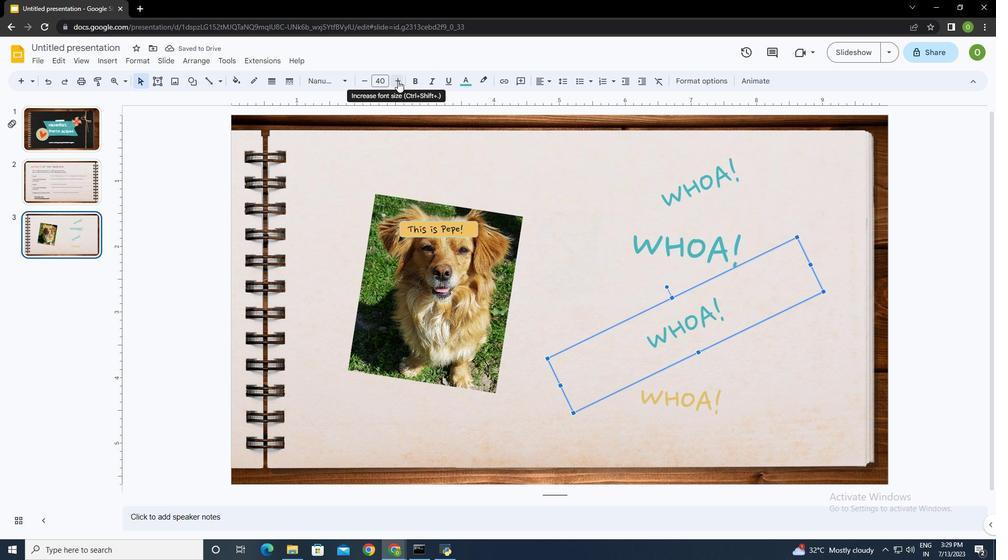 
Action: Mouse pressed left at (398, 80)
Screenshot: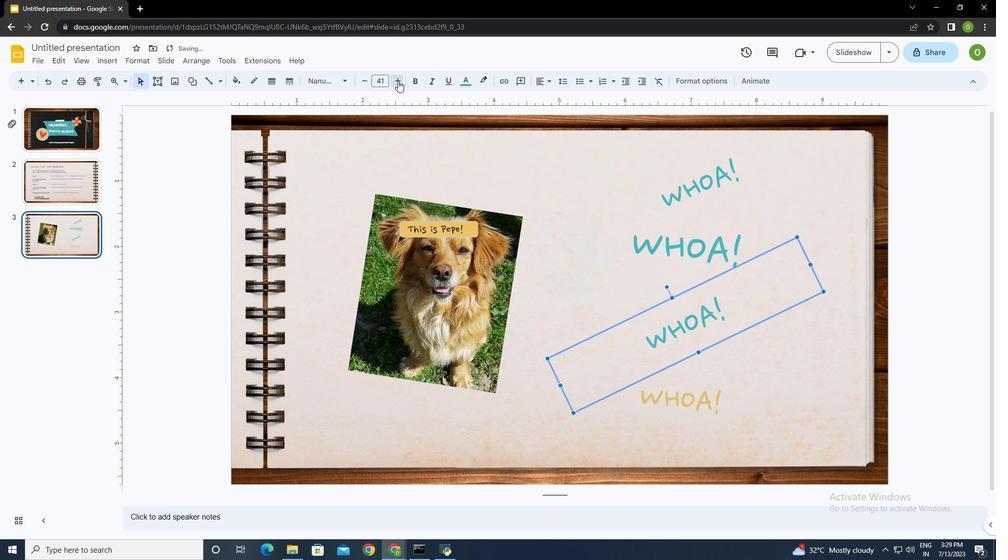 
Action: Mouse pressed left at (398, 80)
Screenshot: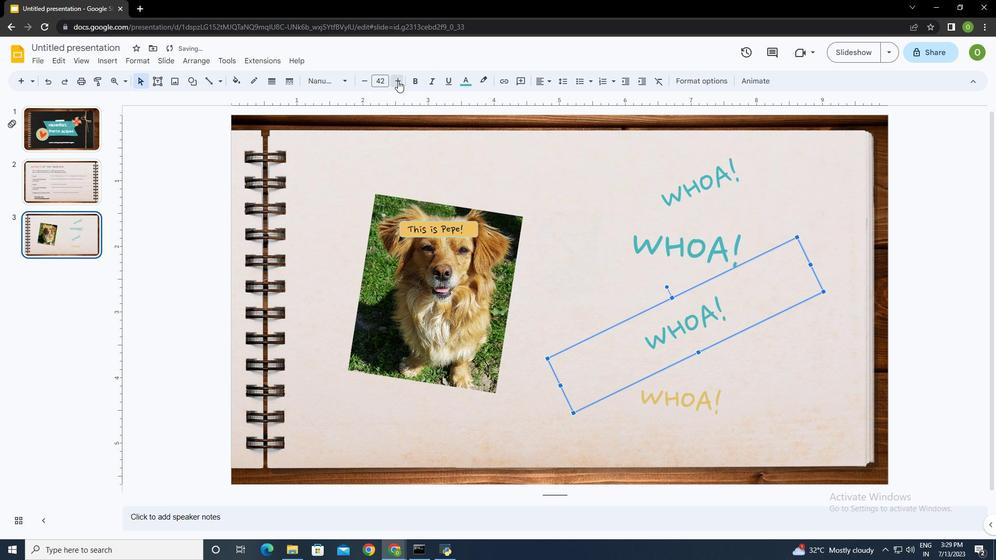
Action: Mouse pressed left at (398, 80)
Screenshot: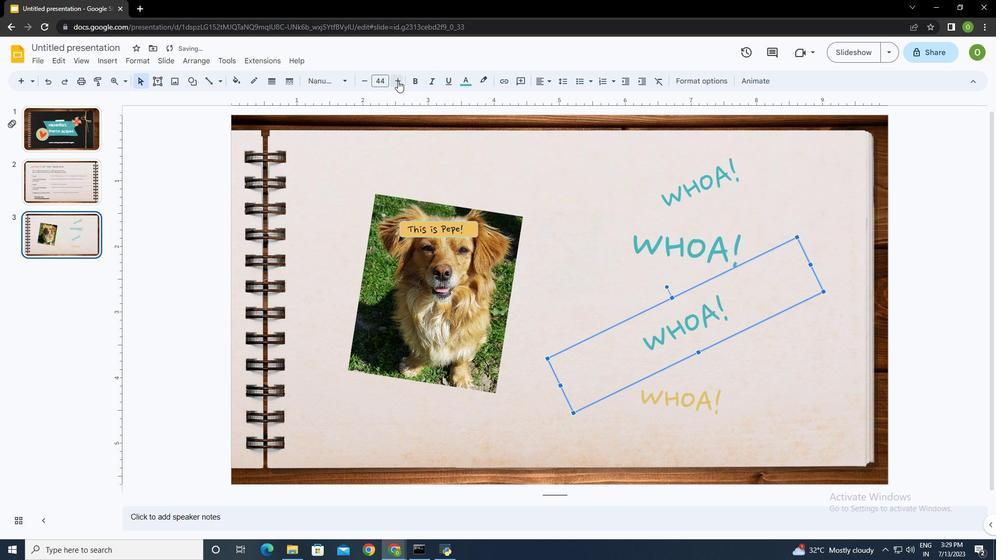 
Action: Mouse pressed left at (398, 80)
Screenshot: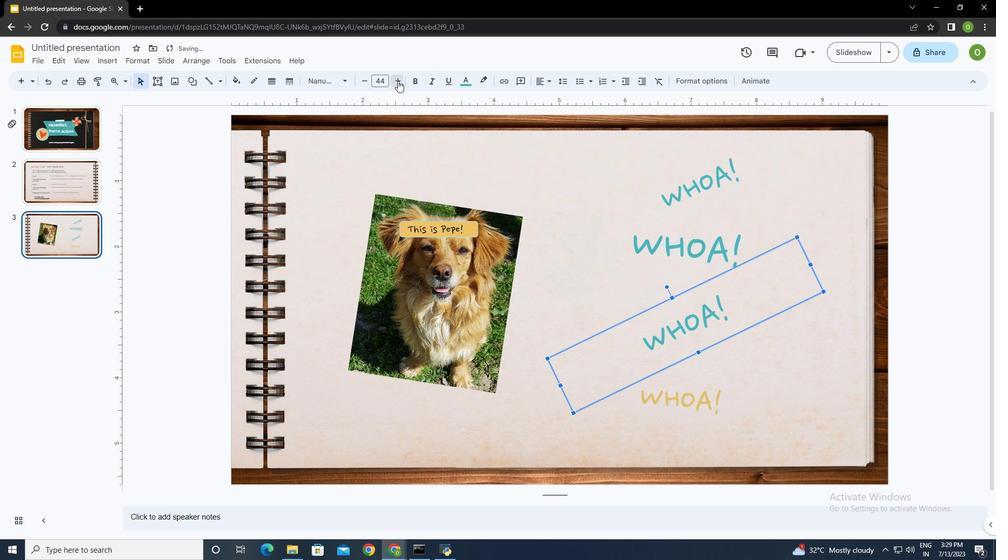 
Action: Mouse pressed left at (398, 80)
Screenshot: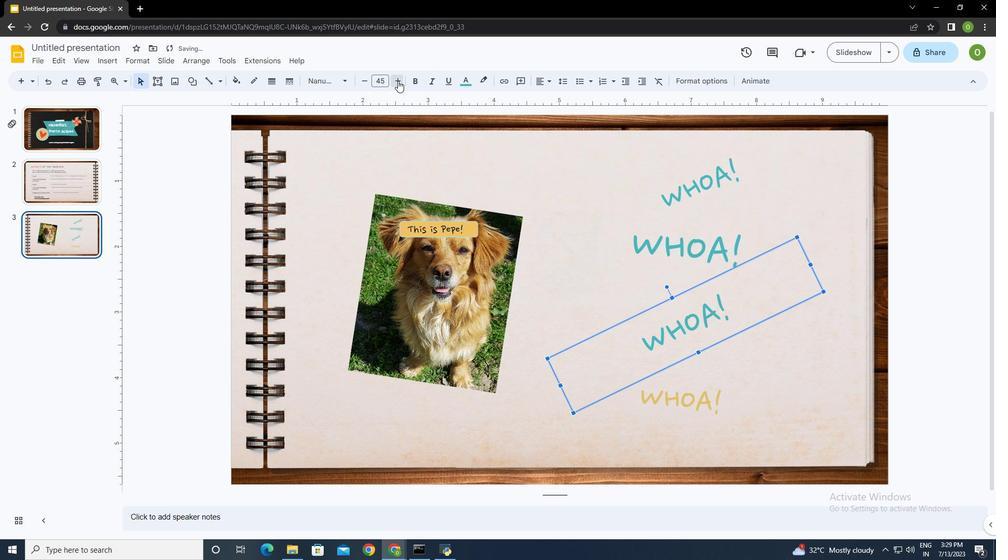 
Action: Mouse pressed left at (398, 80)
Screenshot: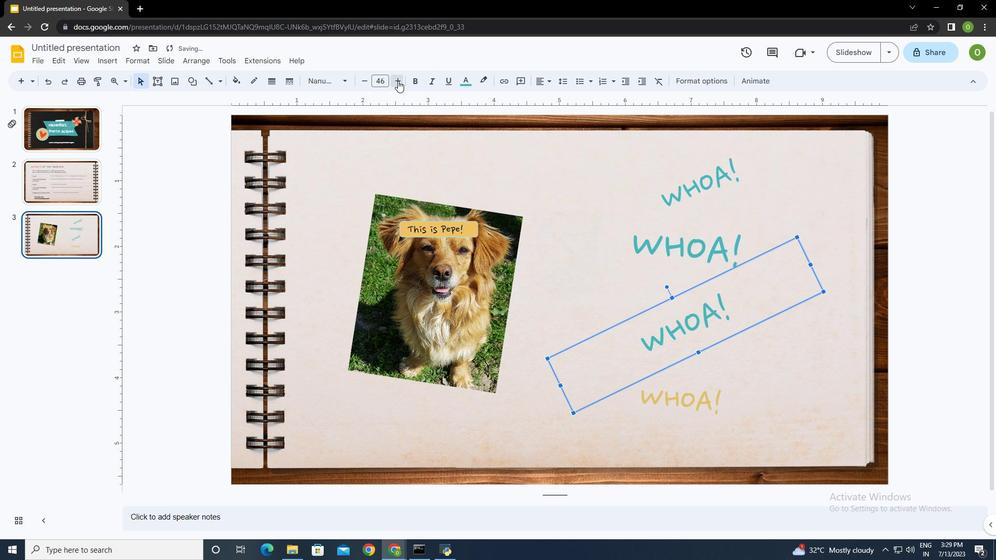 
Action: Mouse pressed left at (398, 80)
Screenshot: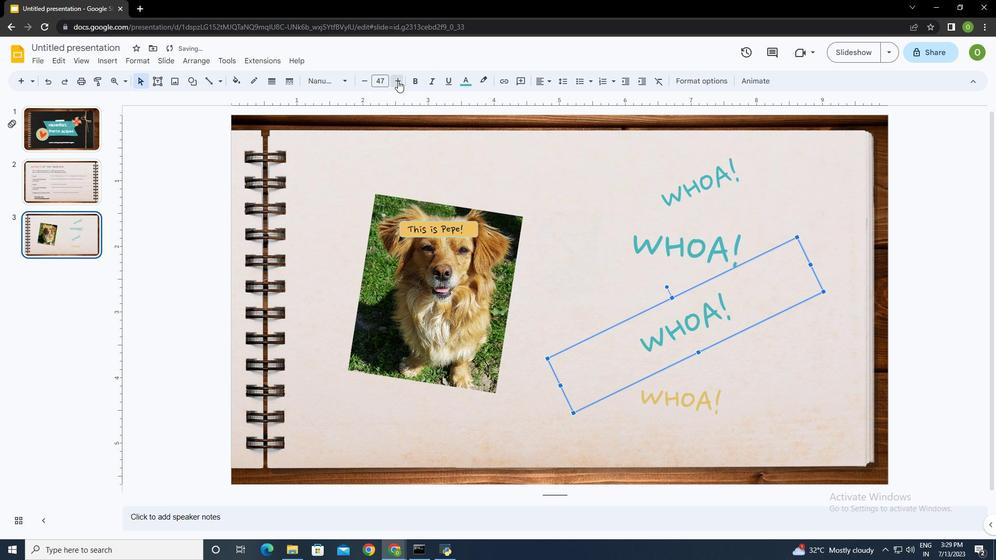 
Action: Mouse pressed left at (398, 80)
Screenshot: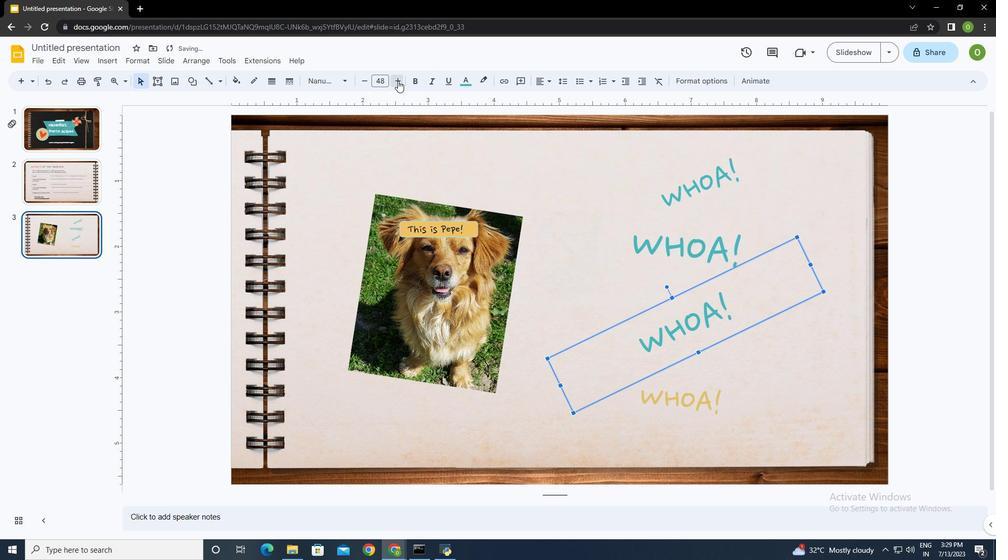 
Action: Mouse pressed left at (398, 80)
Screenshot: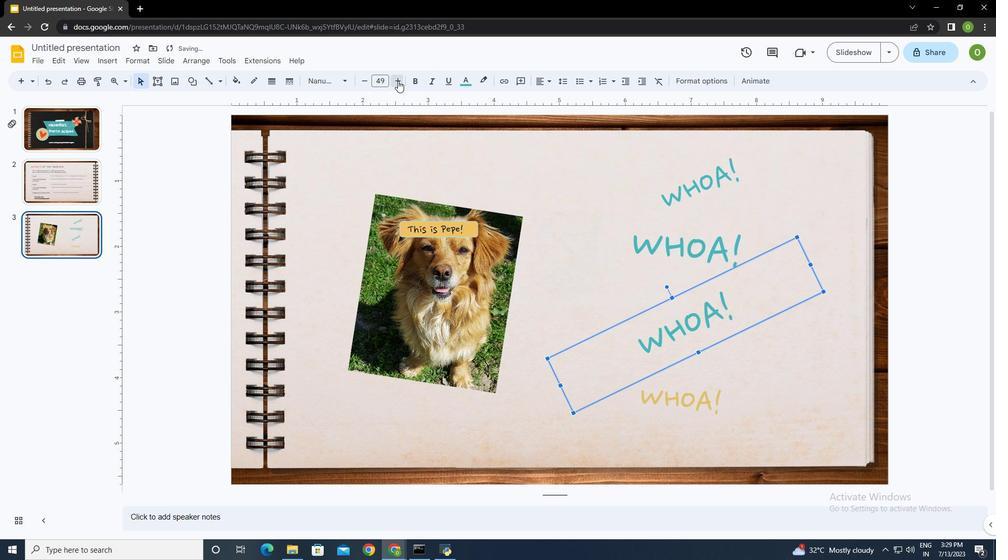 
Action: Mouse pressed left at (398, 80)
Screenshot: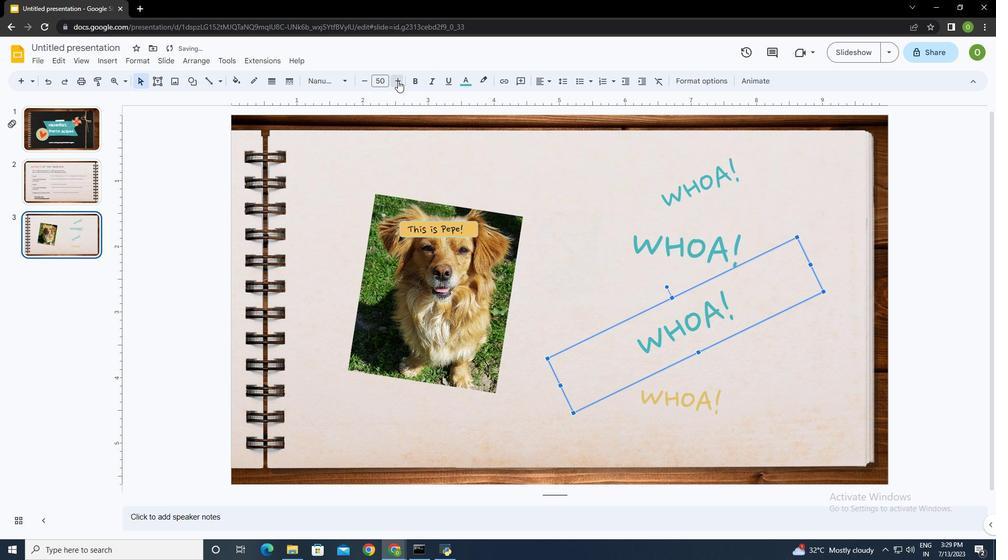 
Action: Mouse pressed left at (398, 80)
Screenshot: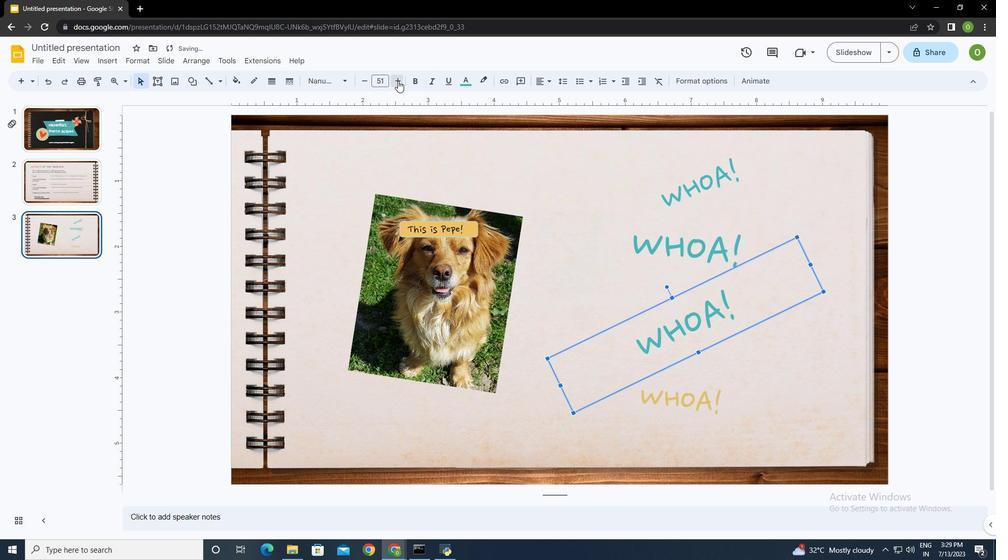 
Action: Mouse pressed left at (398, 80)
Screenshot: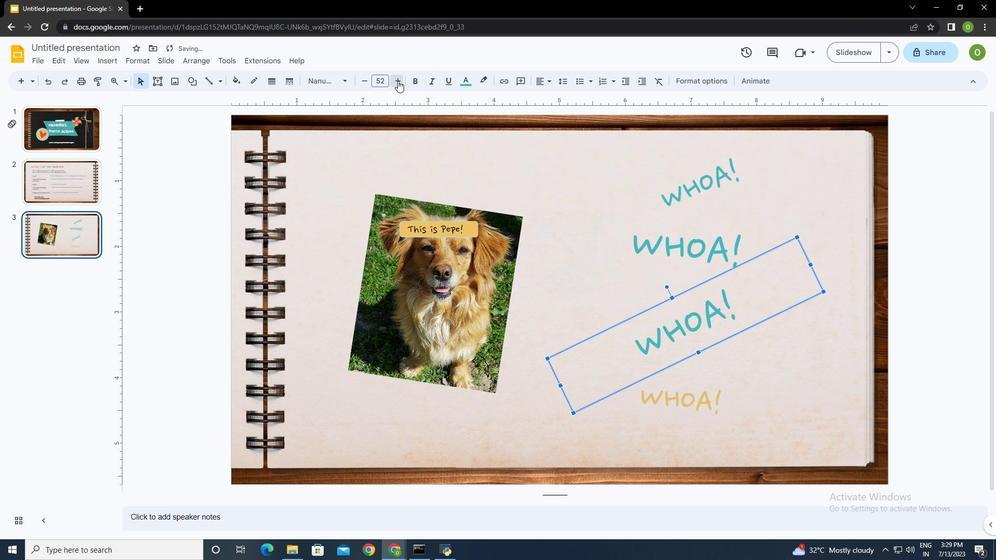 
Action: Mouse pressed left at (398, 80)
Screenshot: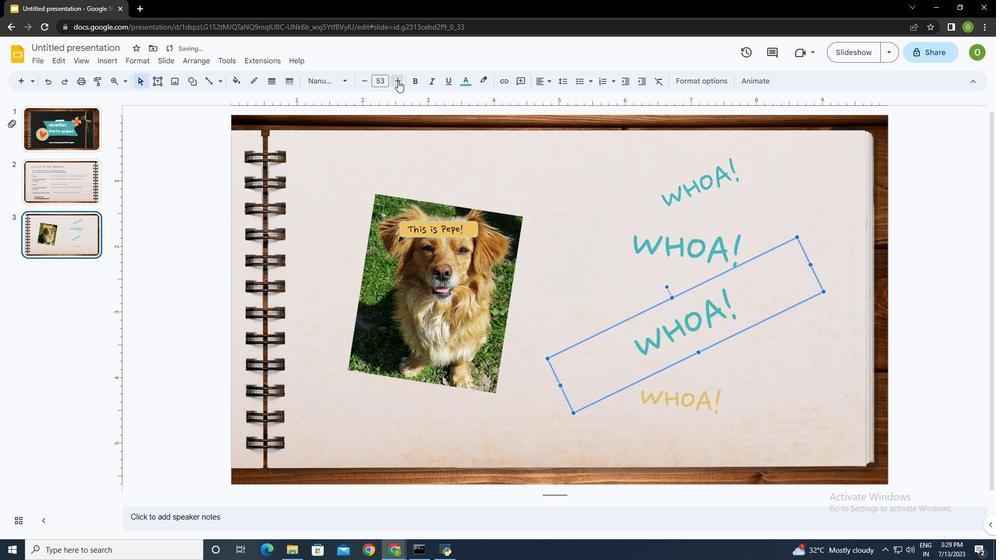 
Action: Mouse moved to (319, 79)
Screenshot: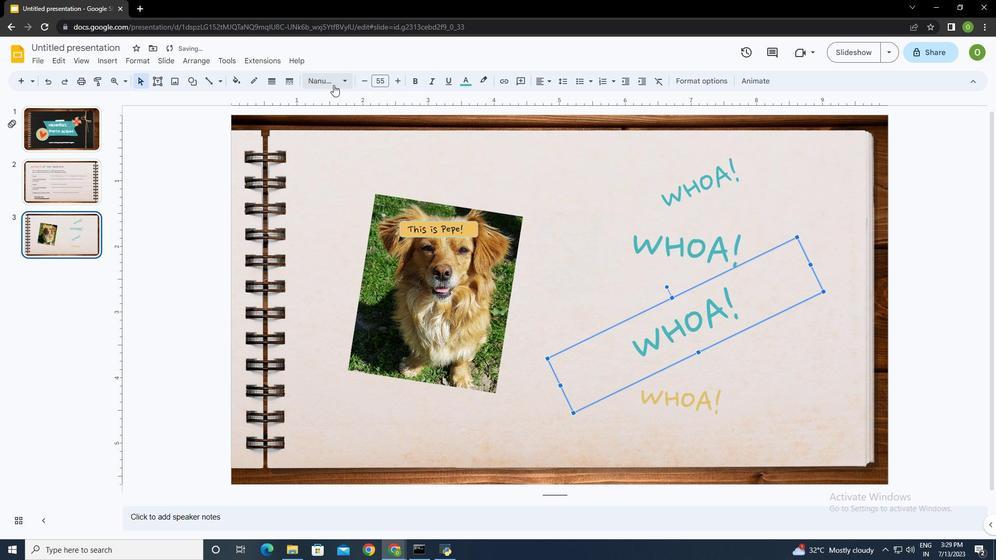 
Action: Mouse pressed left at (319, 79)
Screenshot: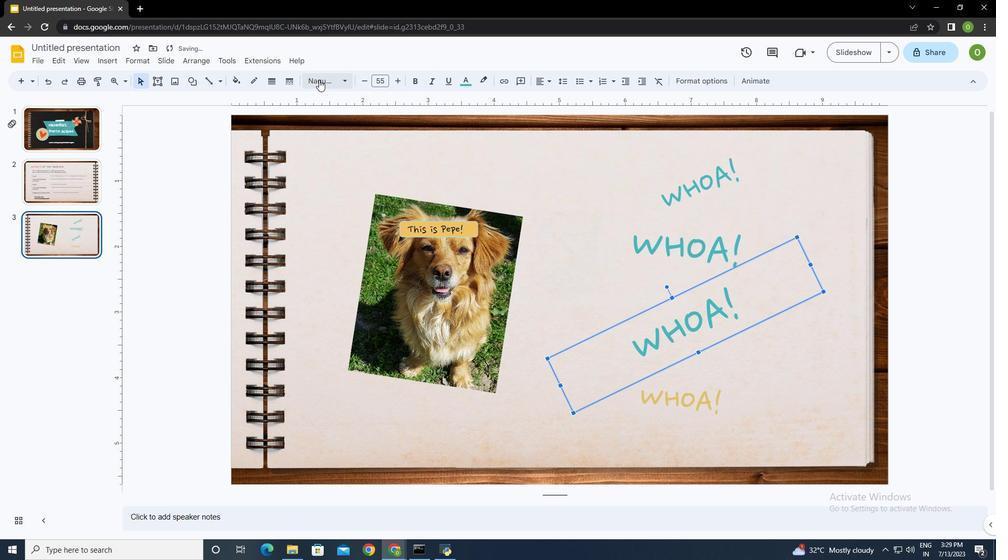 
Action: Mouse moved to (349, 270)
Screenshot: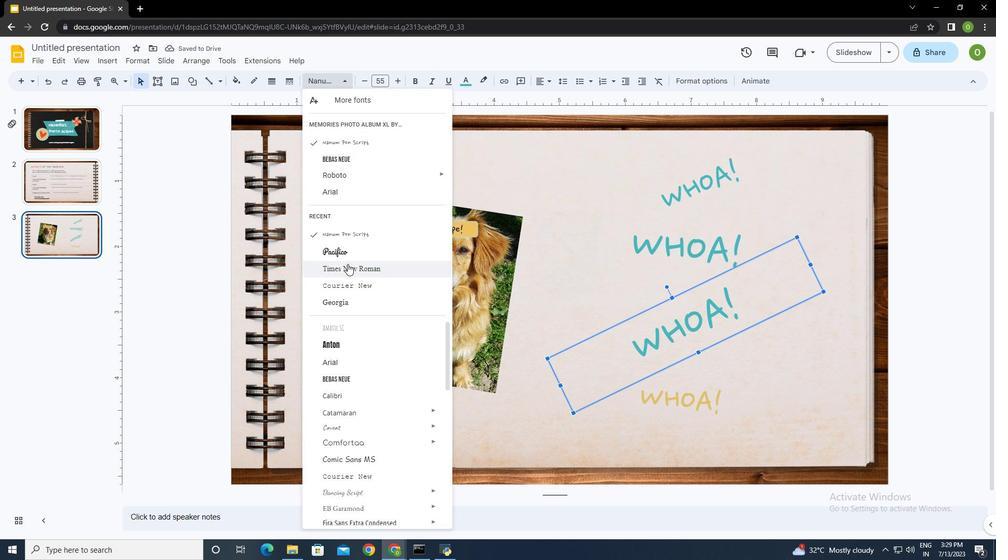 
Action: Mouse pressed left at (349, 270)
Screenshot: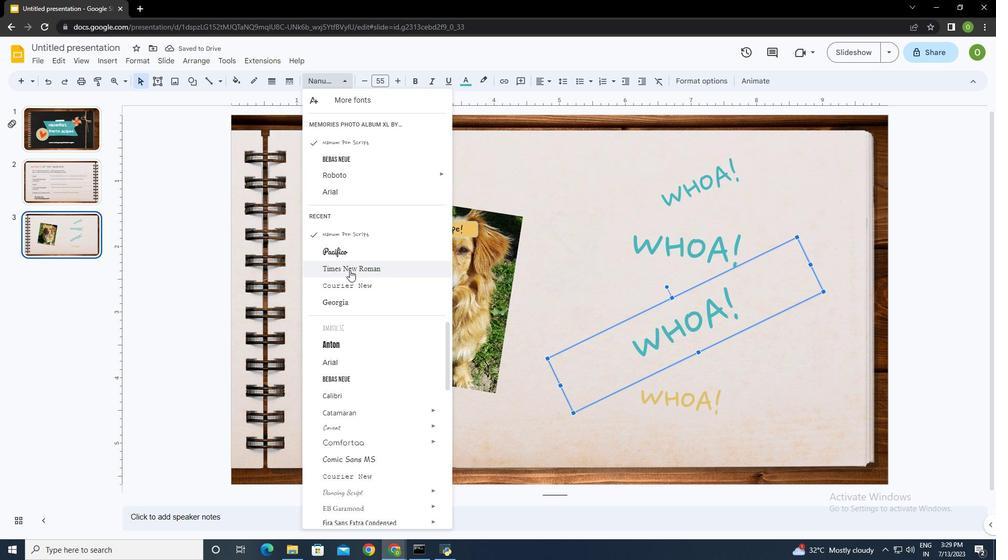 
Action: Mouse moved to (796, 350)
Screenshot: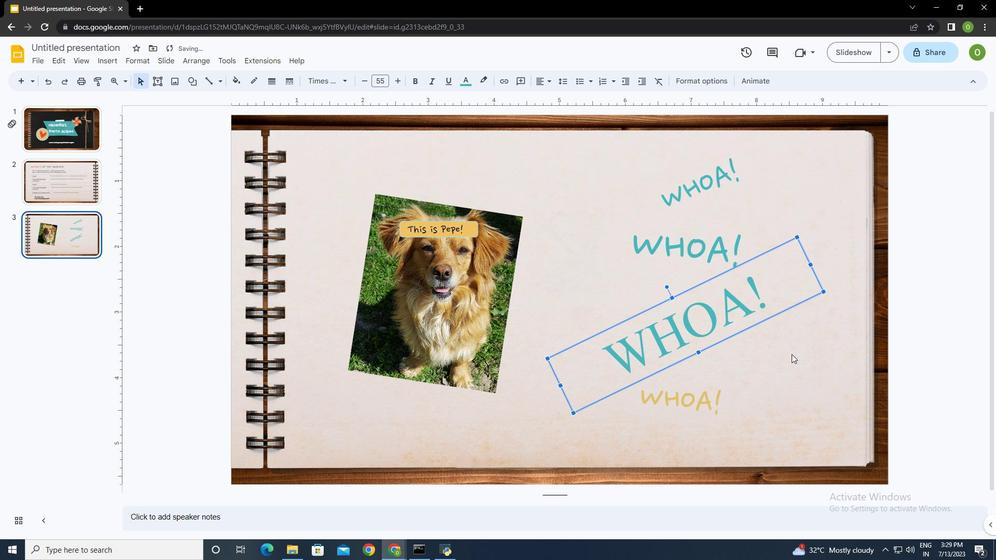 
Action: Mouse pressed left at (796, 350)
Screenshot: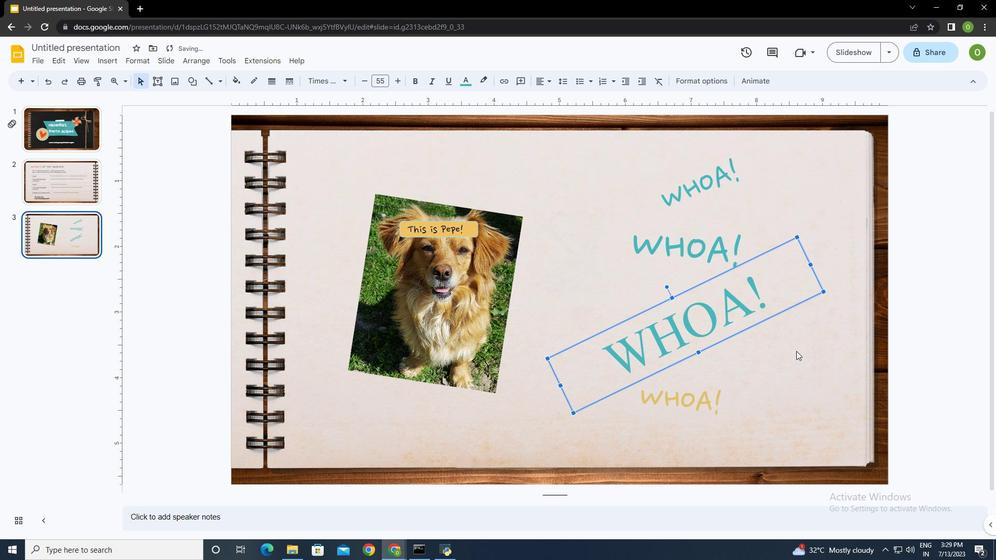 
Action: Mouse moved to (677, 402)
Screenshot: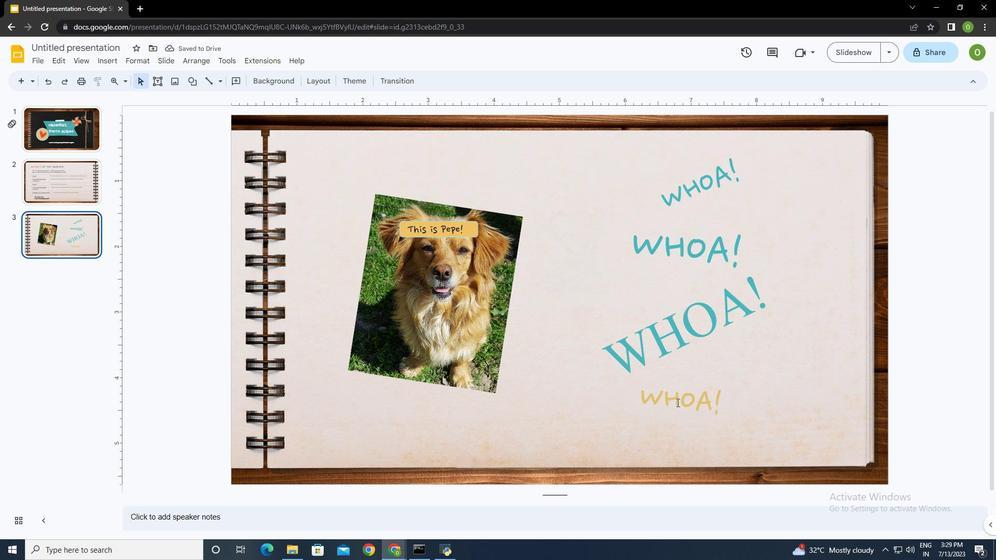 
Action: Mouse pressed left at (677, 402)
Screenshot: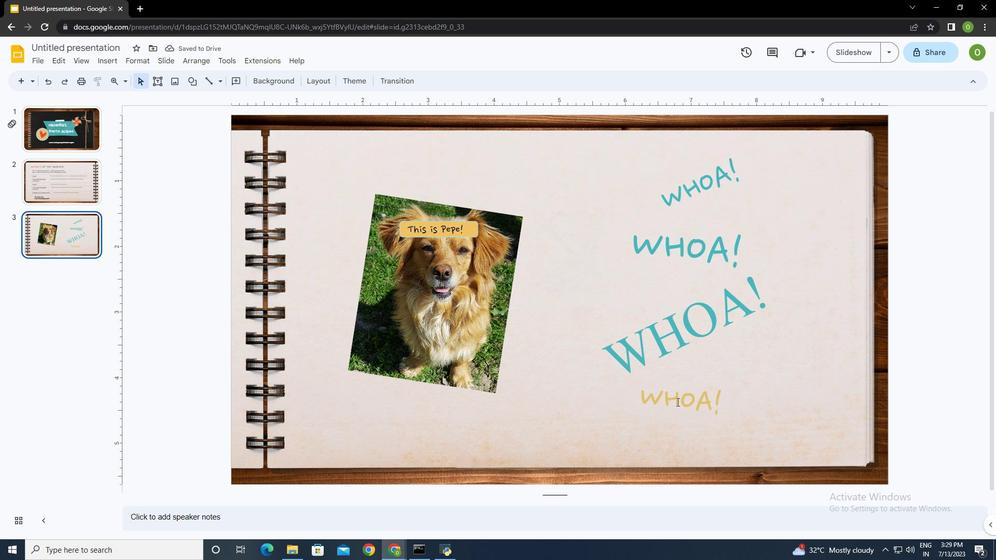 
Action: Mouse moved to (645, 410)
Screenshot: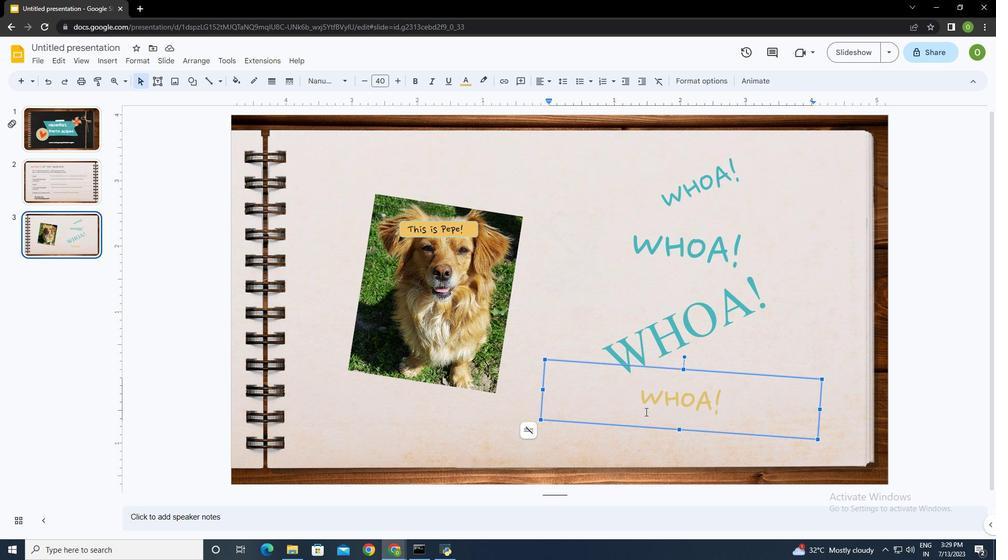 
Action: Key pressed ctrl+A
Screenshot: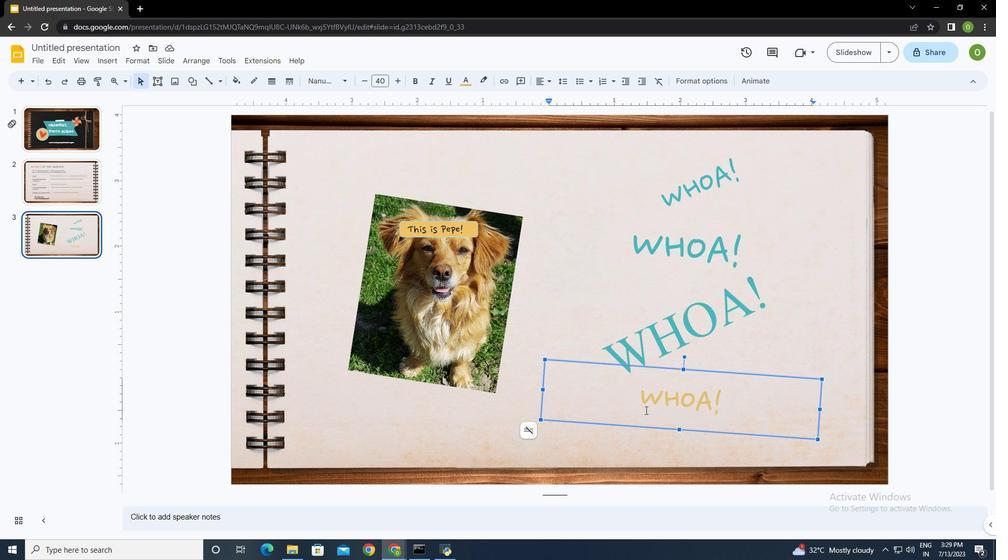 
Action: Mouse moved to (397, 79)
Screenshot: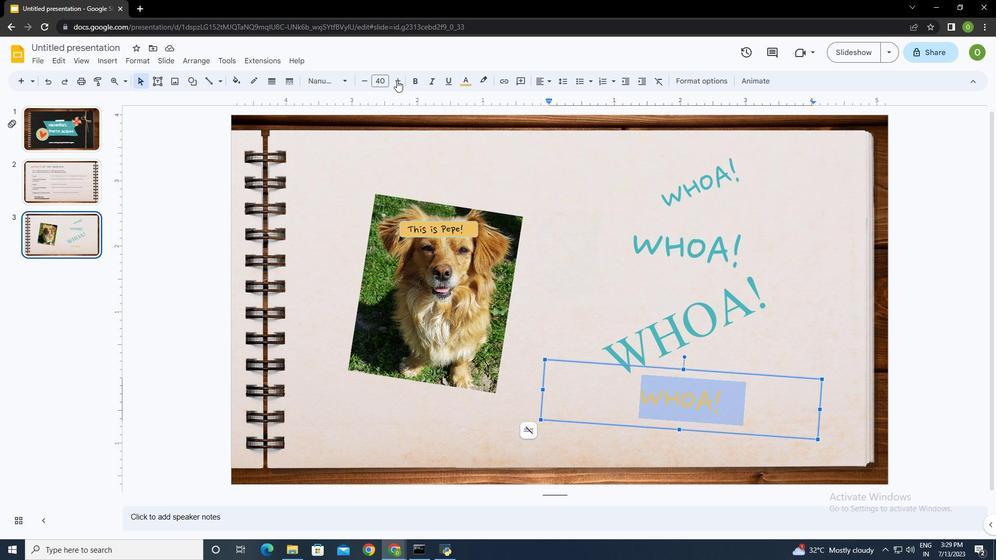 
Action: Mouse pressed left at (397, 79)
Screenshot: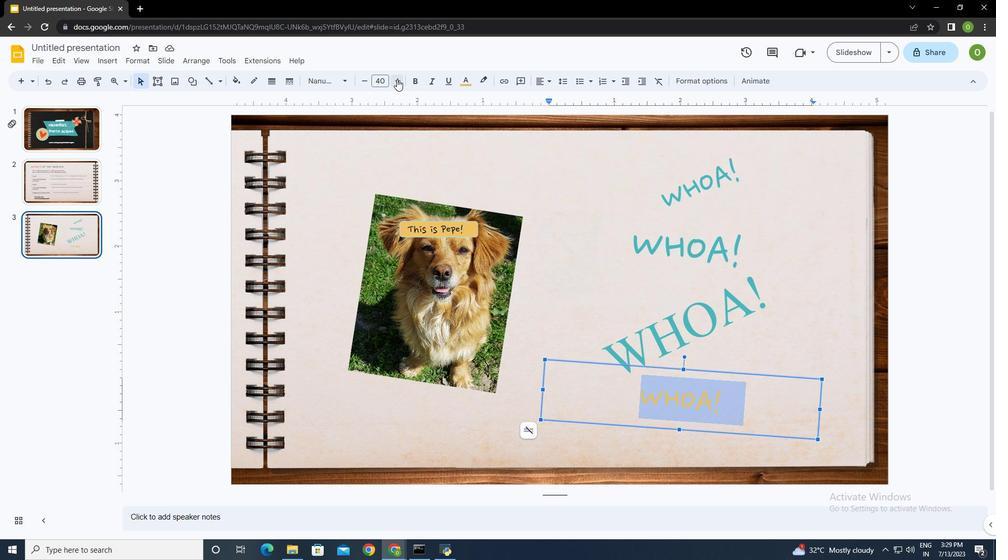 
Action: Mouse pressed left at (397, 79)
Screenshot: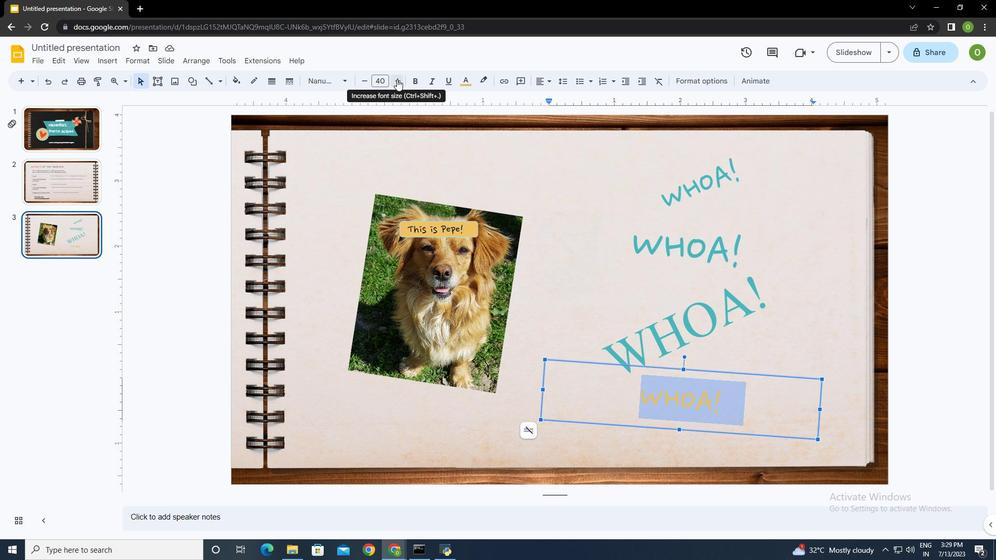 
Action: Mouse pressed left at (397, 79)
Screenshot: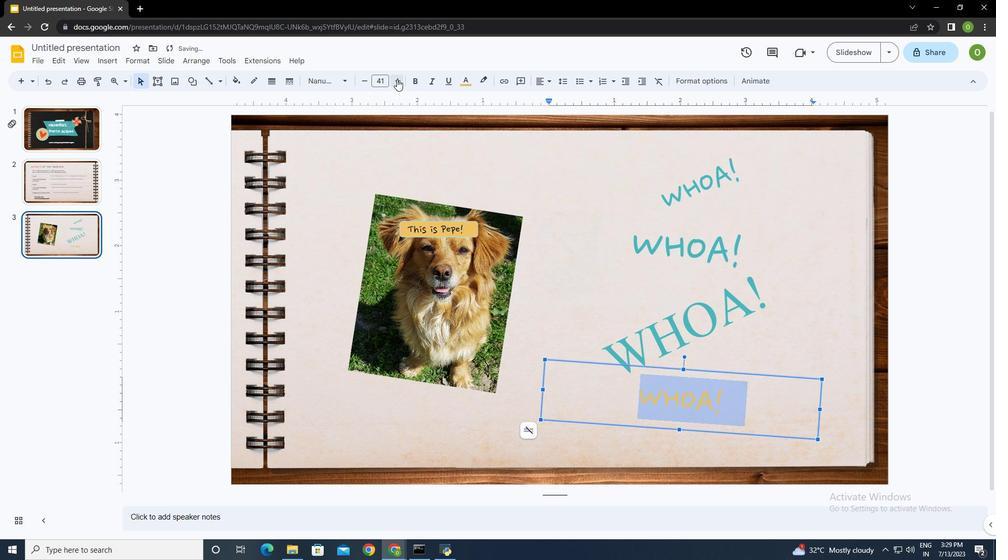 
Action: Mouse pressed left at (397, 79)
Screenshot: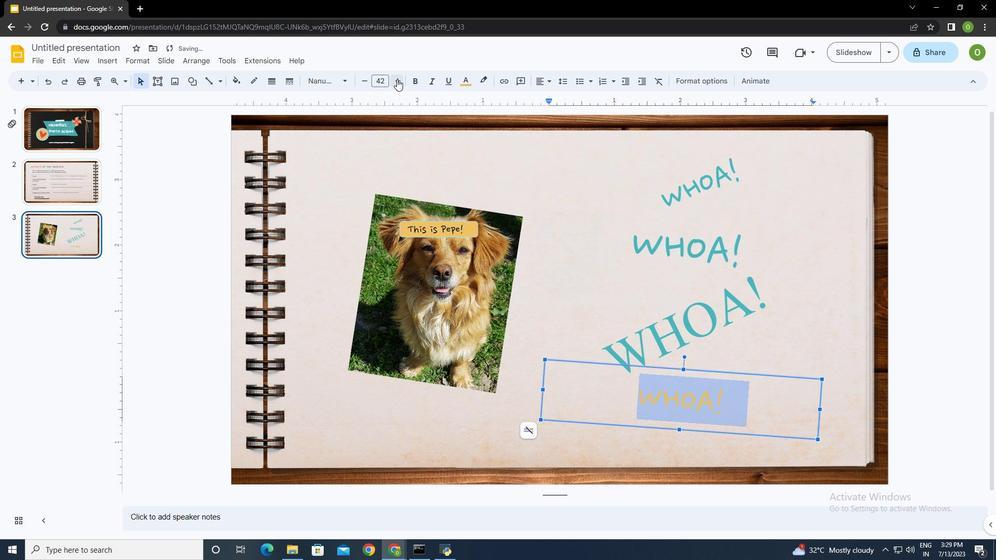 
Action: Mouse pressed left at (397, 79)
Screenshot: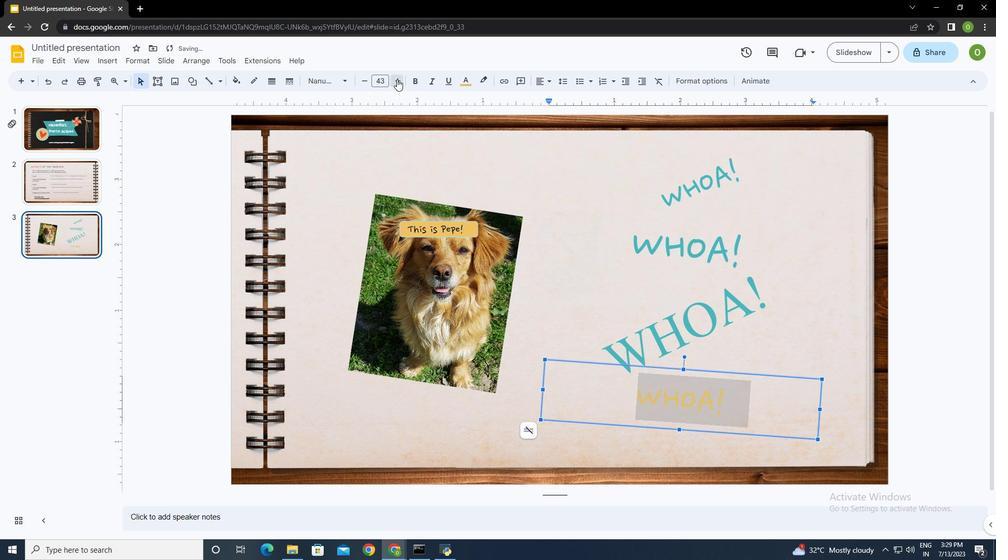 
Action: Mouse pressed left at (397, 79)
Screenshot: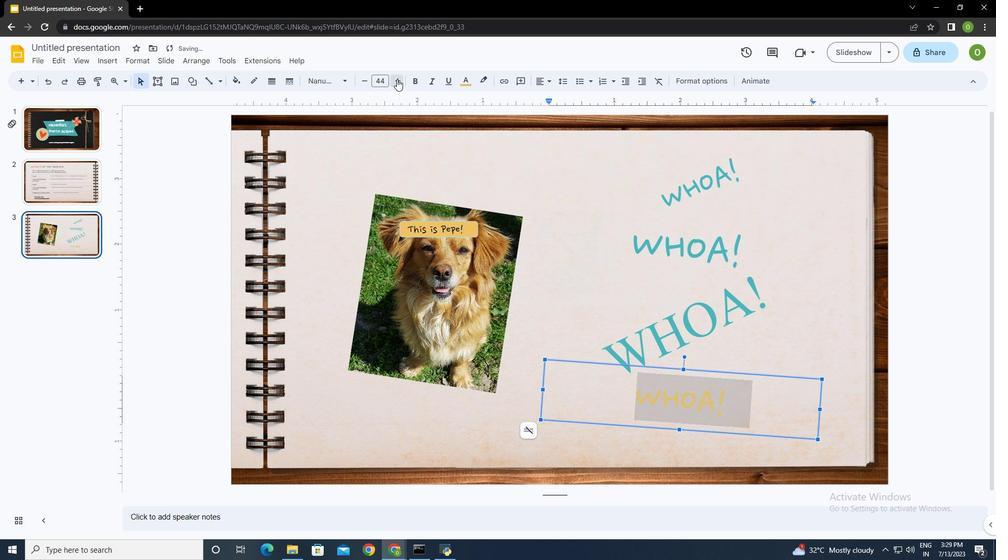 
Action: Mouse pressed left at (397, 79)
Screenshot: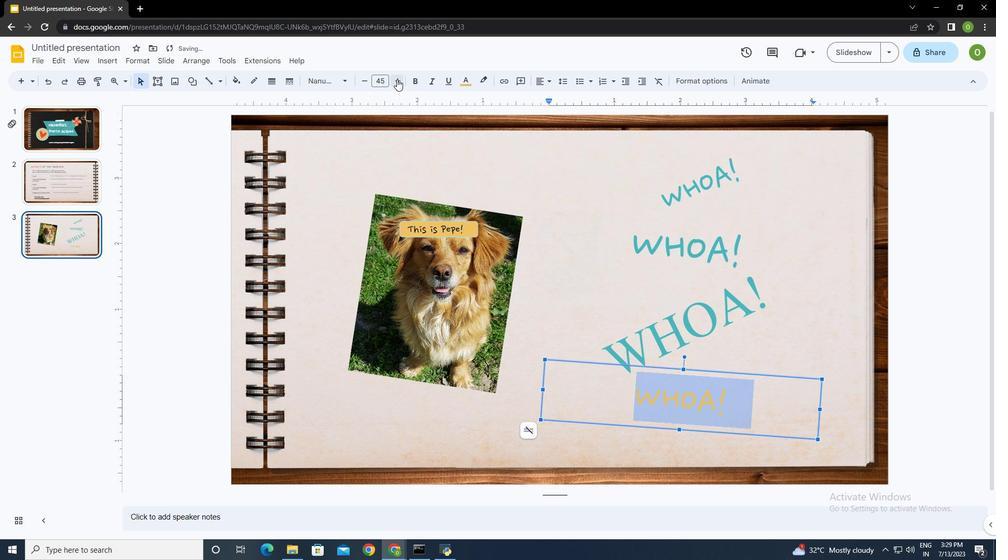 
Action: Mouse moved to (806, 233)
Screenshot: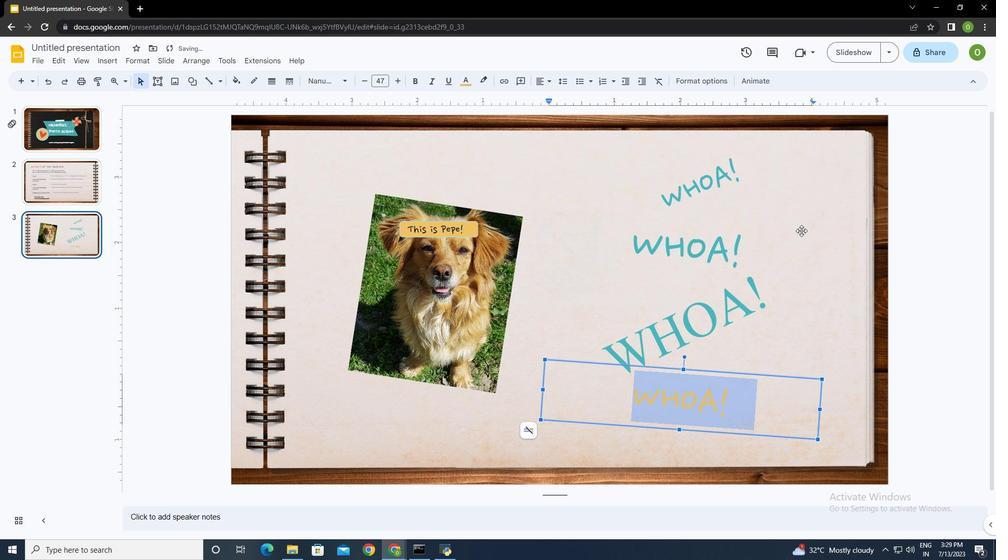 
Action: Mouse pressed left at (806, 233)
Screenshot: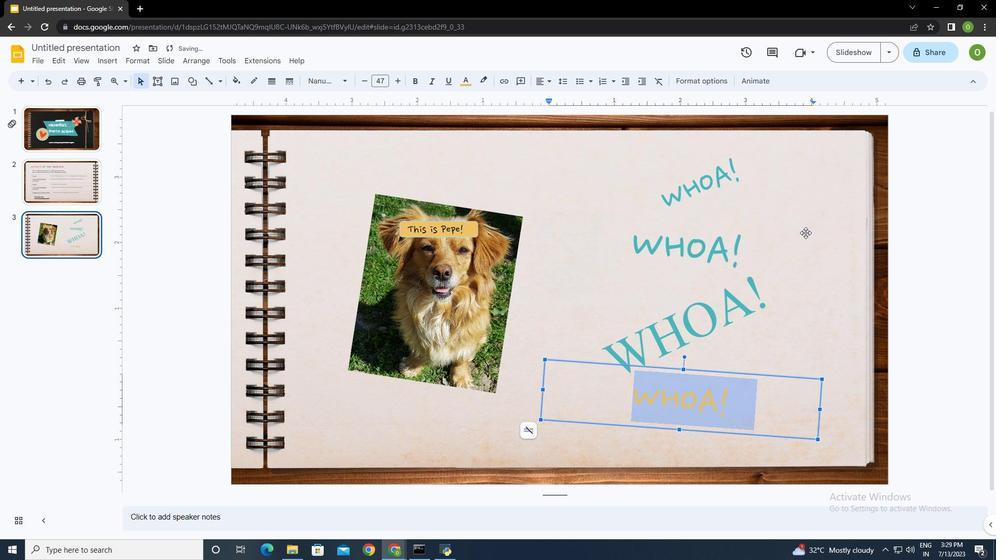 
Action: Mouse moved to (701, 187)
Screenshot: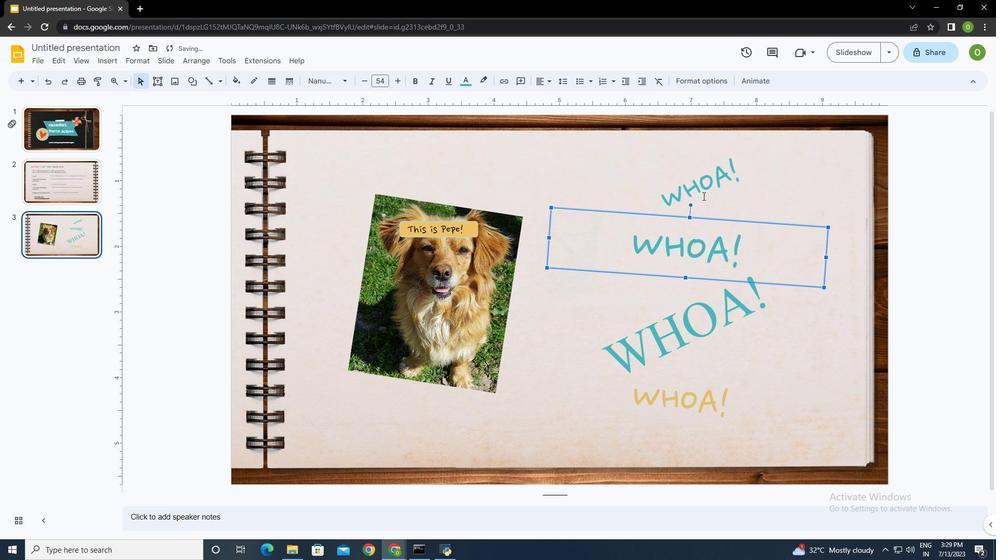 
Action: Mouse pressed left at (701, 187)
Screenshot: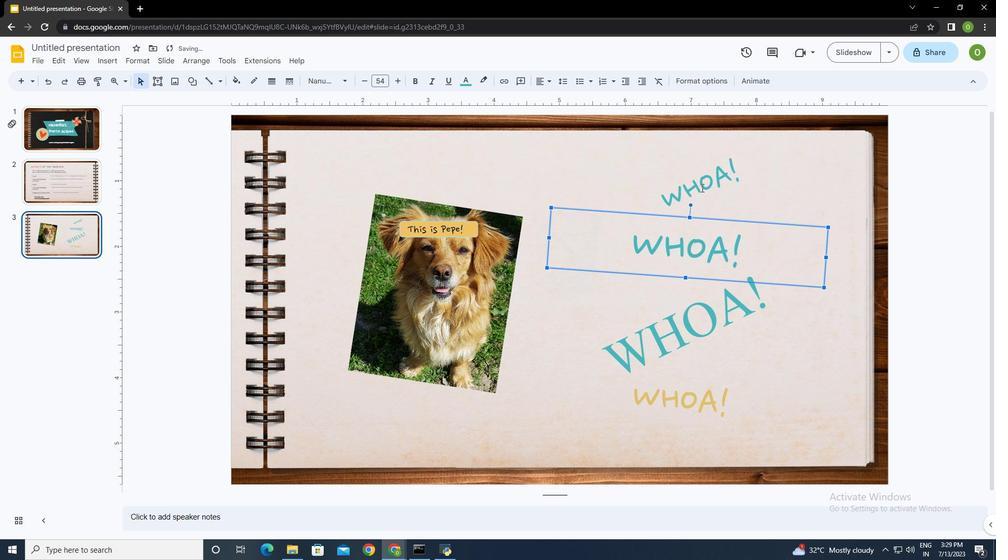 
Action: Mouse moved to (683, 144)
Screenshot: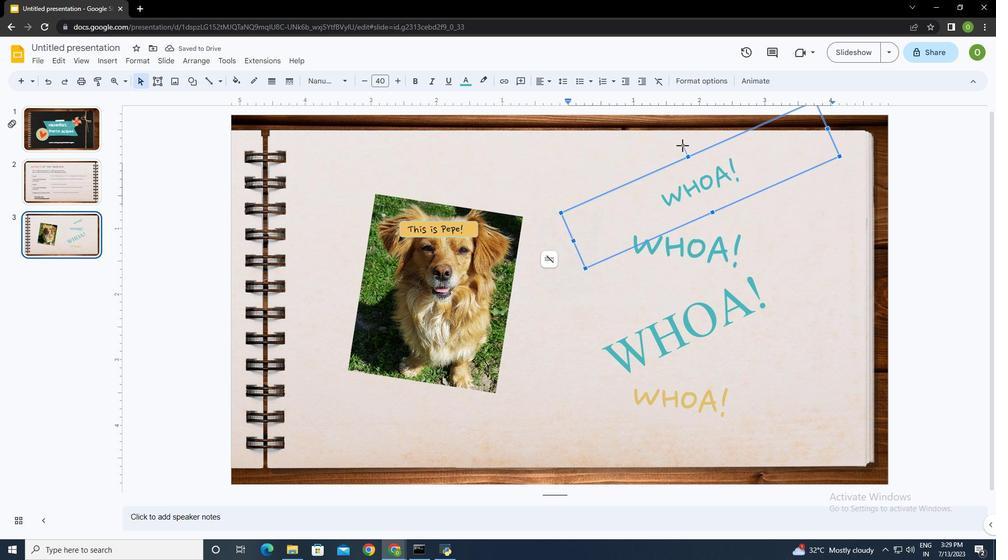 
Action: Mouse pressed left at (683, 144)
Screenshot: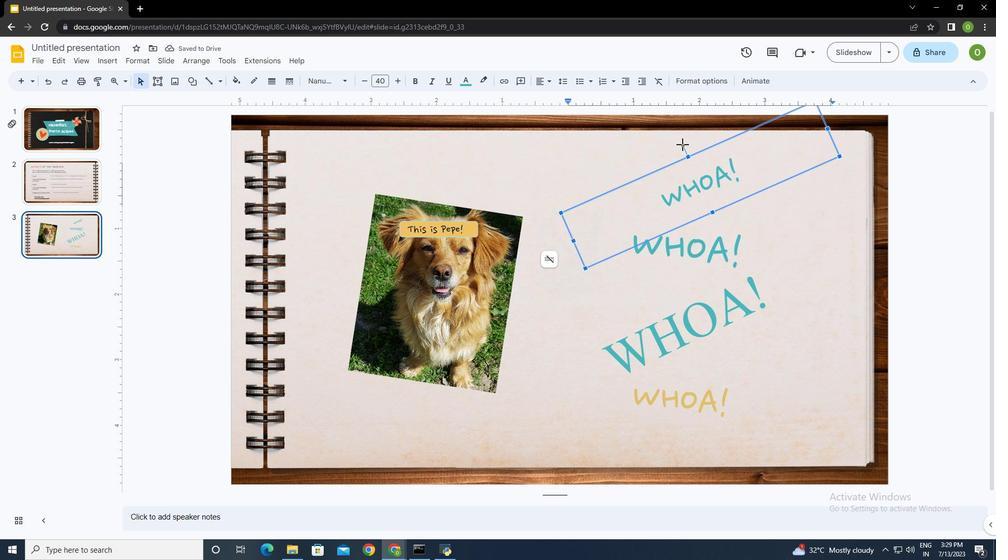 
Action: Mouse moved to (756, 80)
Screenshot: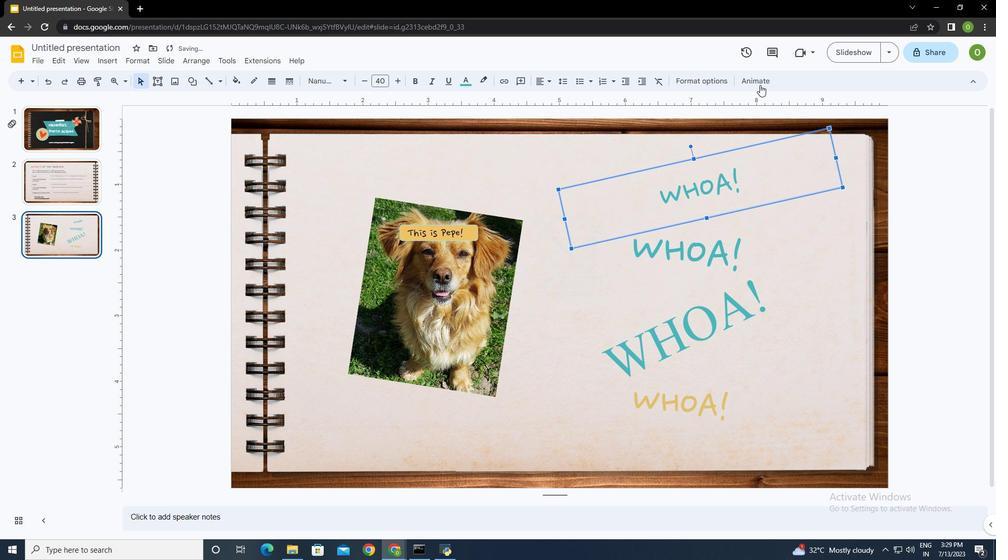 
Action: Mouse pressed left at (756, 80)
Screenshot: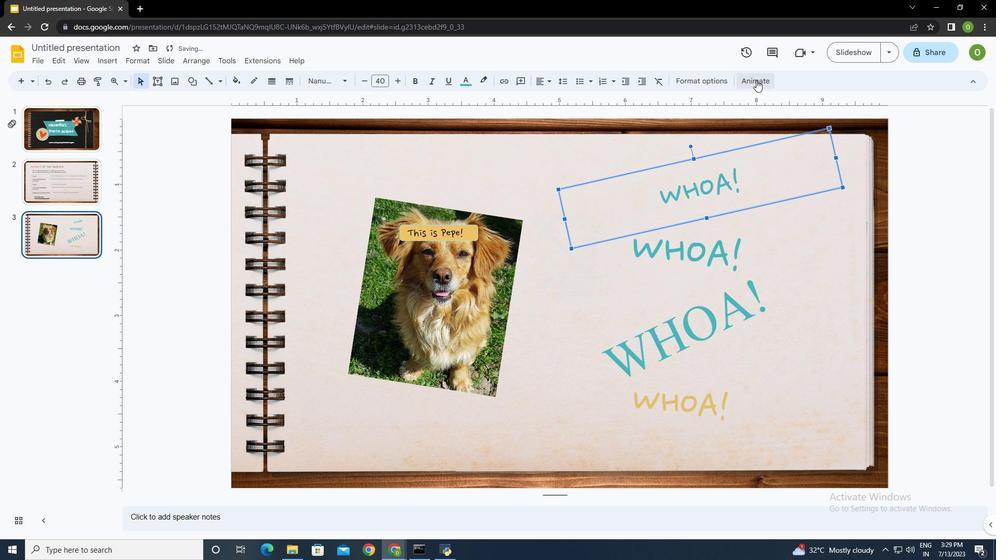 
Action: Mouse moved to (879, 241)
Screenshot: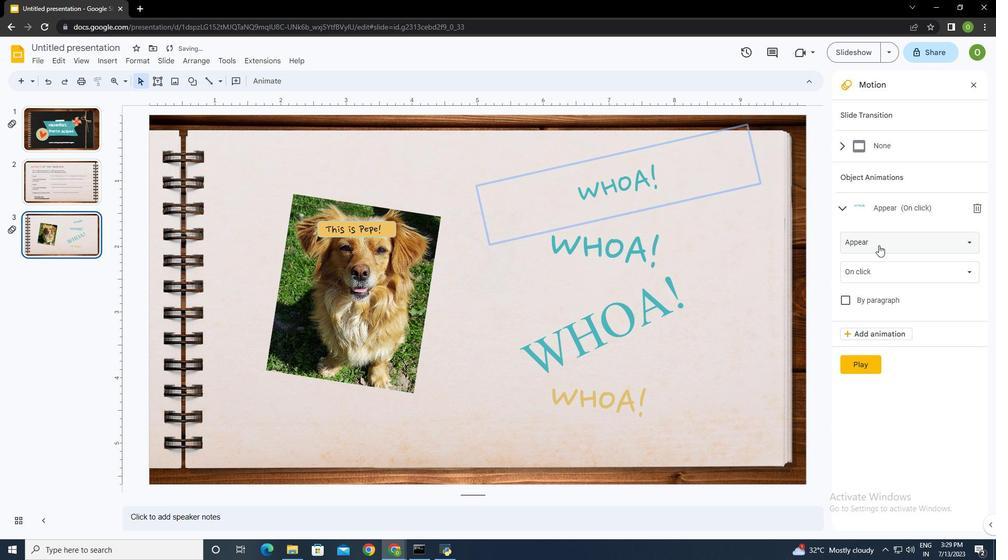 
Action: Mouse pressed left at (879, 241)
Screenshot: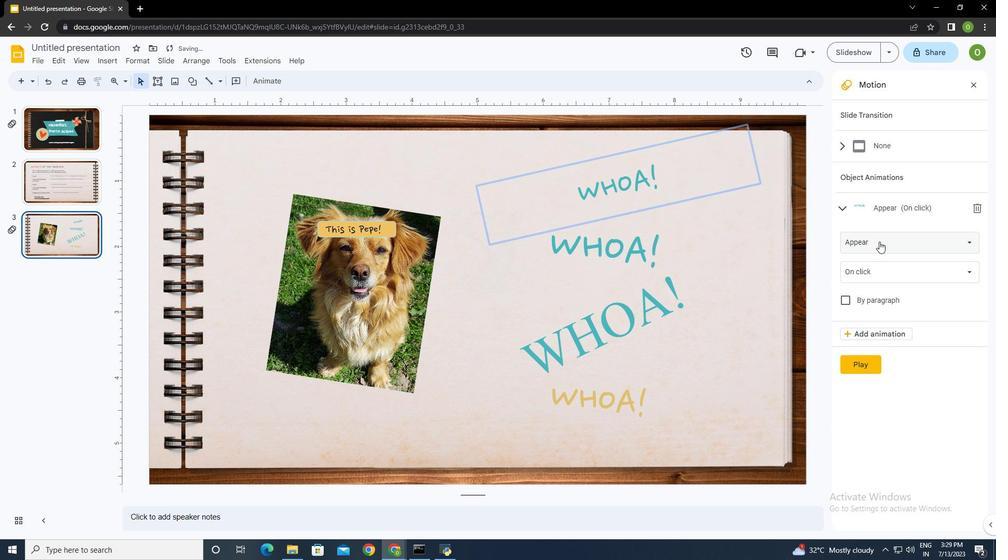 
Action: Mouse moved to (883, 383)
Screenshot: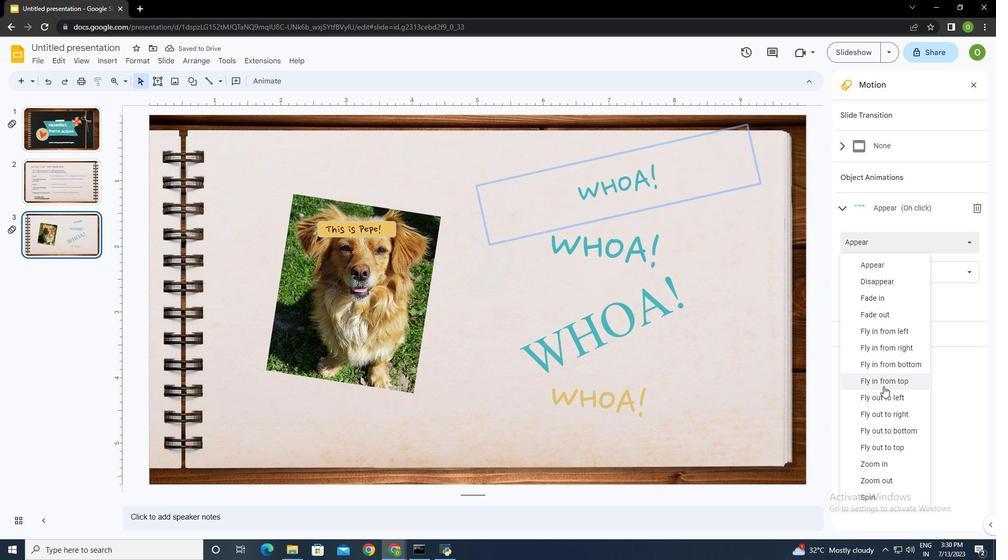 
Action: Mouse pressed left at (883, 383)
Screenshot: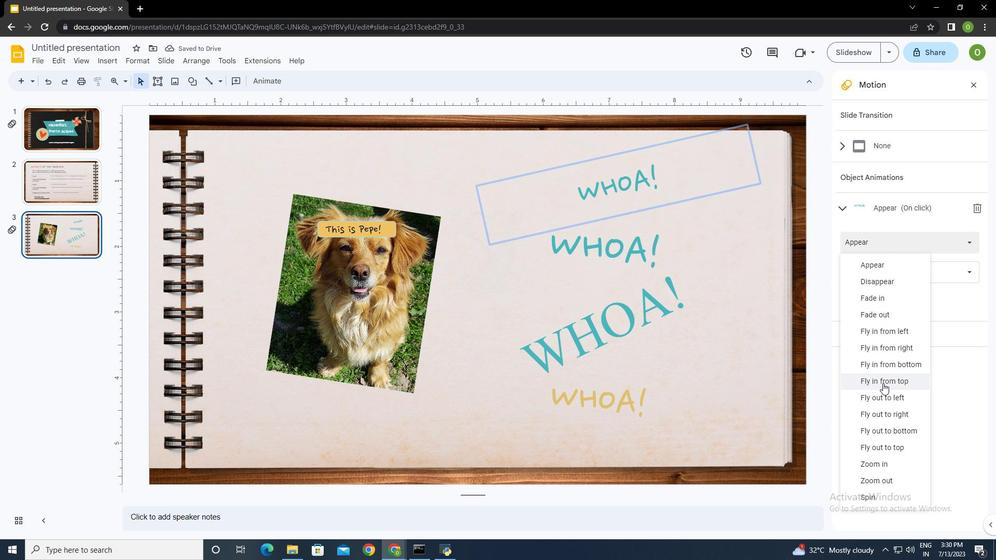 
Action: Mouse moved to (872, 269)
Screenshot: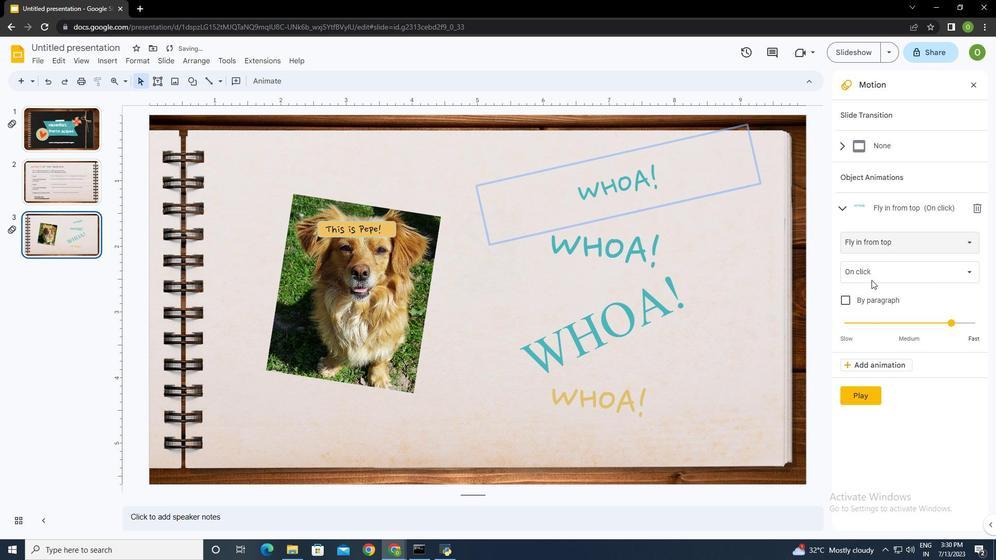 
Action: Mouse pressed left at (872, 269)
Screenshot: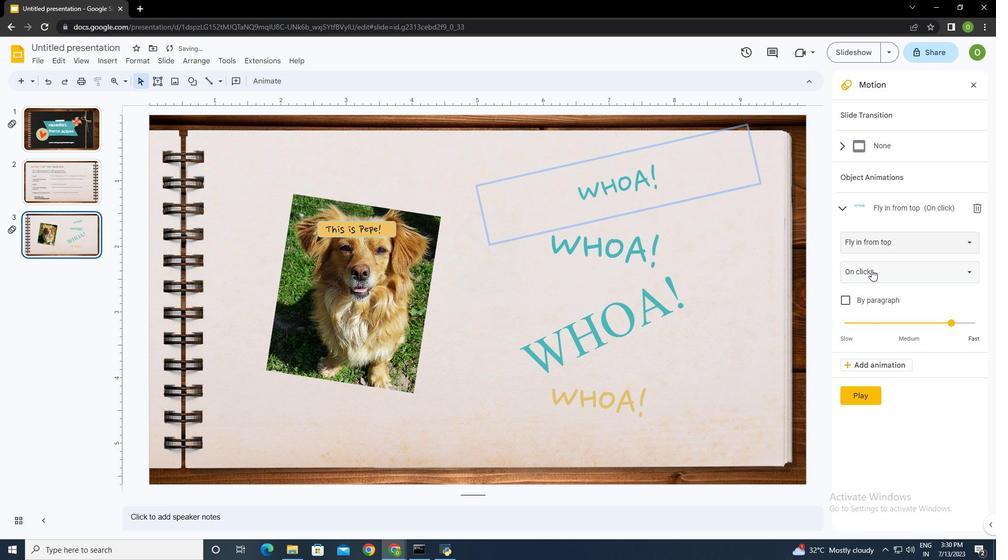 
Action: Mouse moved to (873, 311)
Screenshot: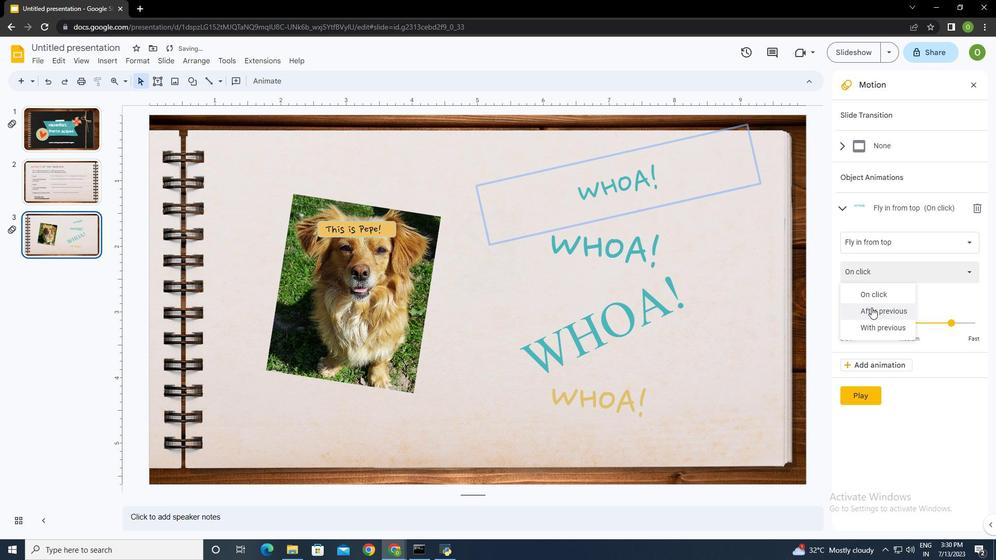 
Action: Mouse pressed left at (873, 311)
Screenshot: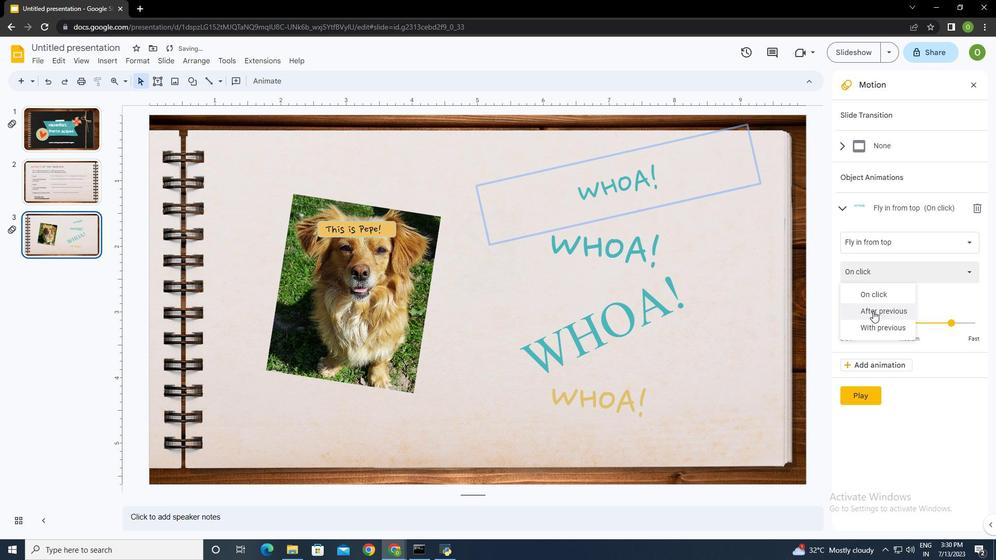 
Action: Mouse moved to (953, 322)
Screenshot: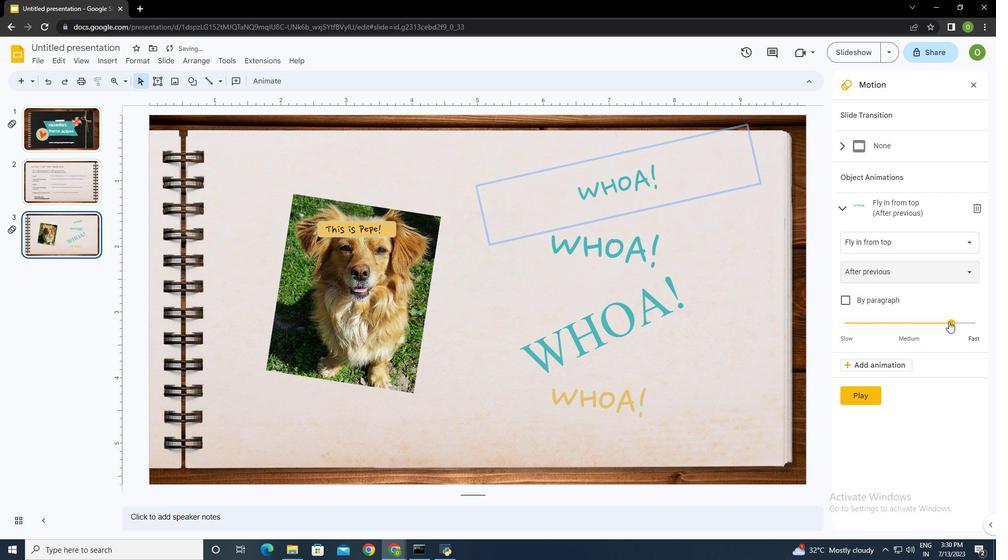 
Action: Mouse pressed left at (953, 322)
Screenshot: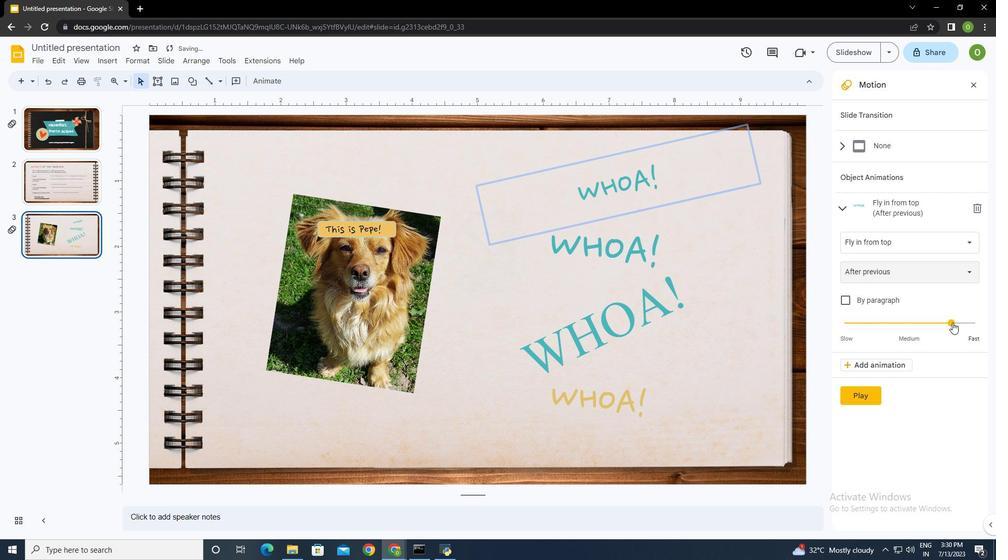 
Action: Mouse moved to (873, 367)
Screenshot: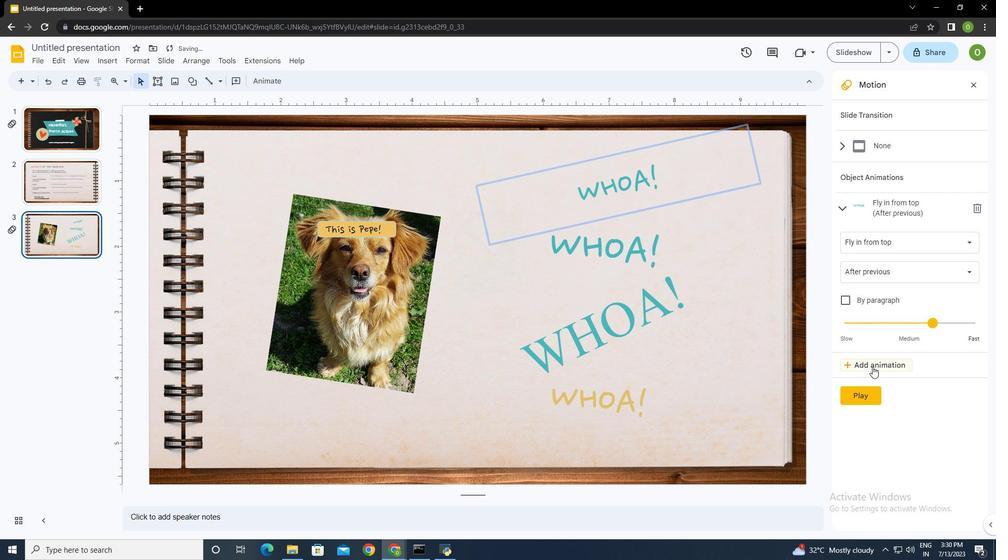 
Action: Mouse pressed left at (873, 367)
Screenshot: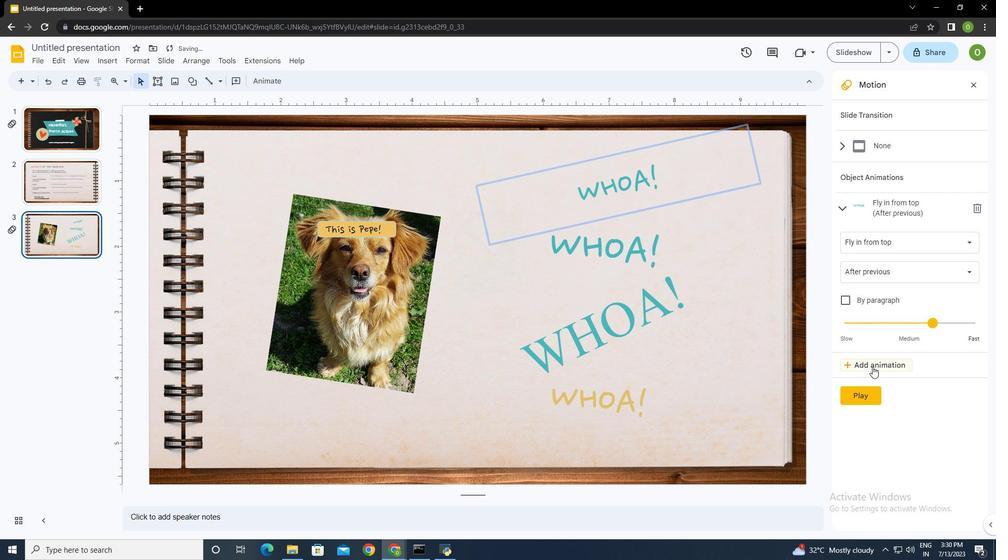 
Action: Mouse moved to (647, 246)
Screenshot: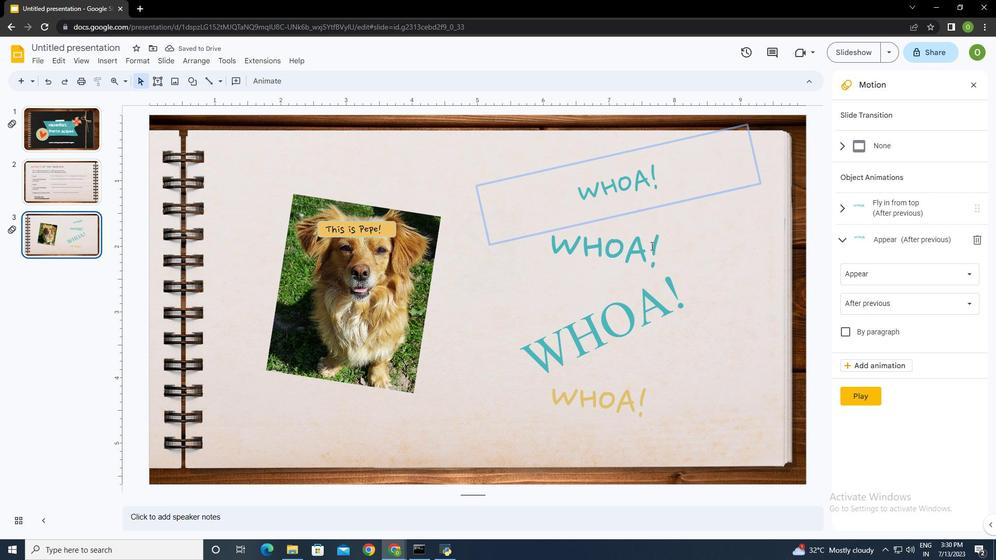 
Action: Mouse pressed left at (647, 246)
Screenshot: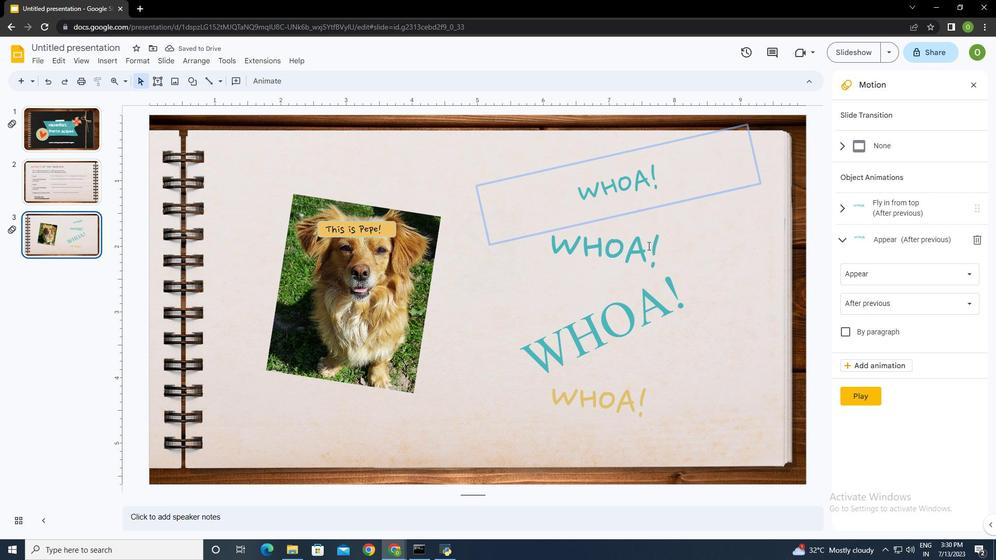 
Action: Mouse moved to (895, 240)
Screenshot: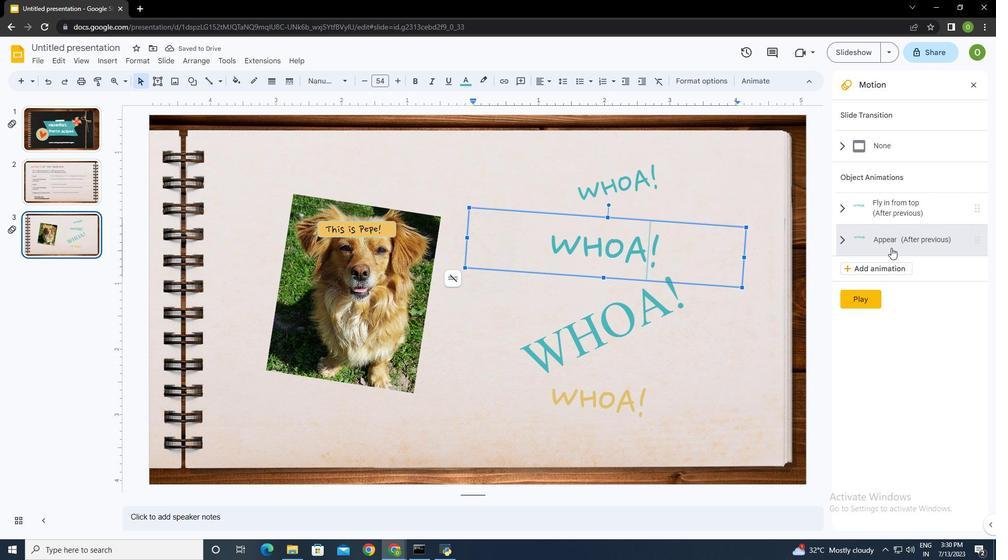 
Action: Mouse pressed left at (895, 240)
Screenshot: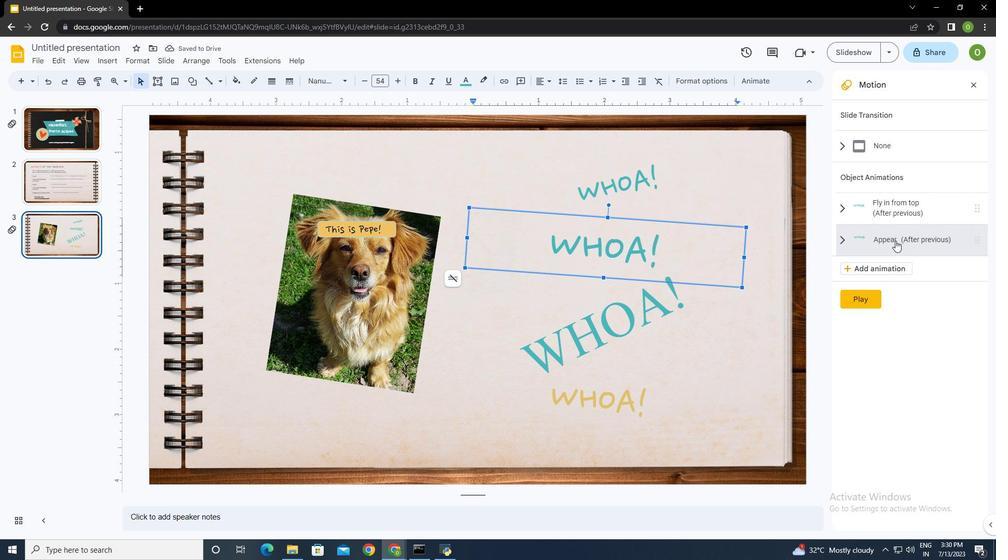 
Action: Mouse moved to (871, 276)
Screenshot: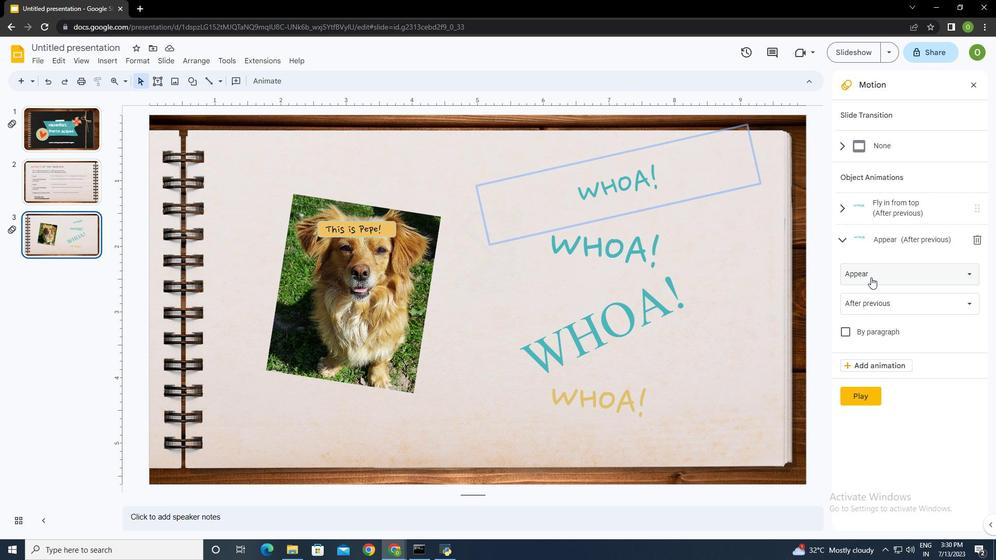
Action: Mouse pressed left at (871, 276)
Screenshot: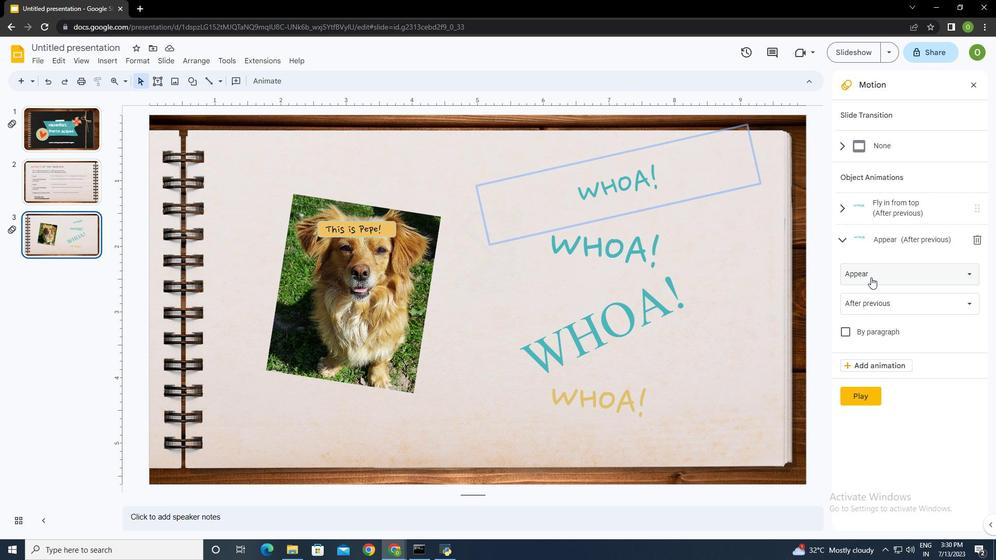 
Action: Mouse moved to (907, 428)
Screenshot: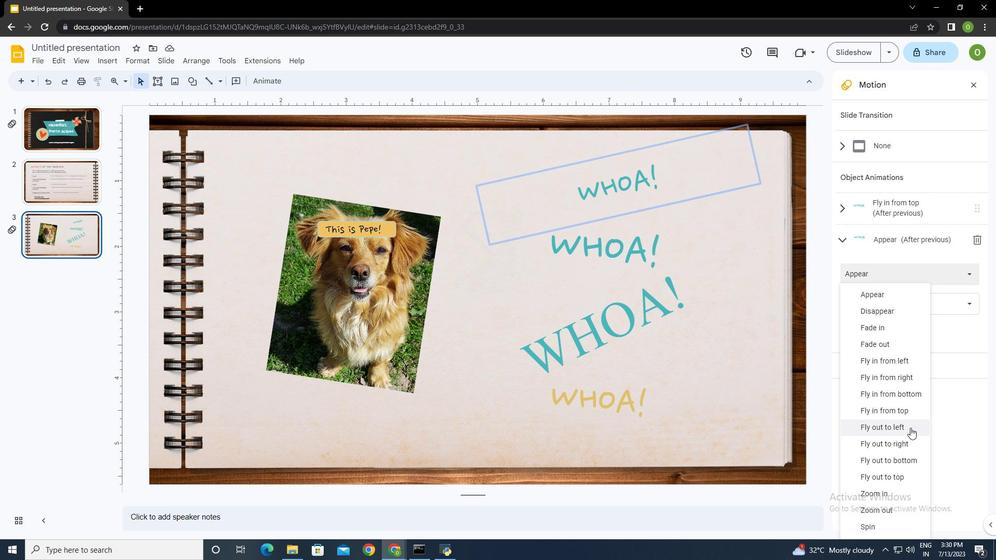 
Action: Mouse scrolled (907, 427) with delta (0, 0)
Screenshot: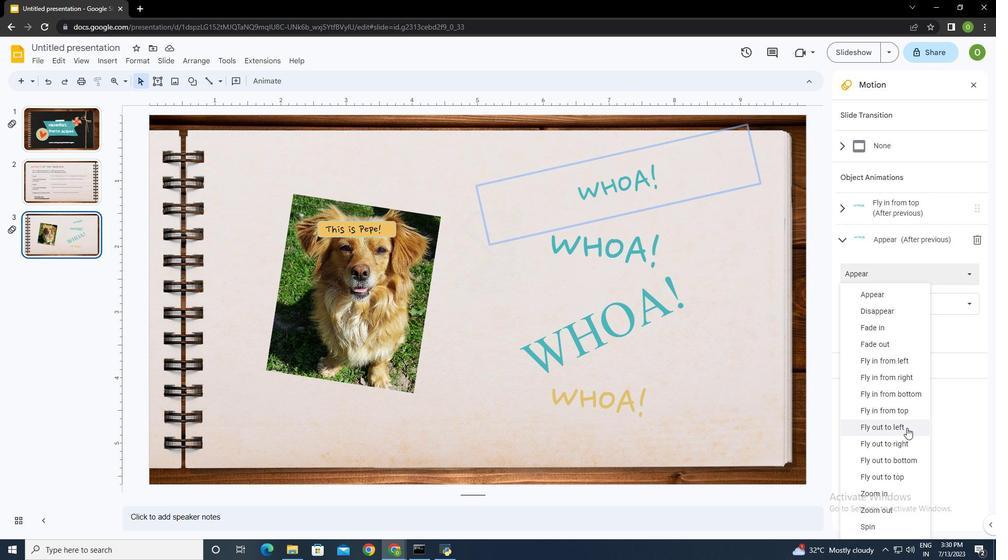 
Action: Mouse moved to (899, 410)
Screenshot: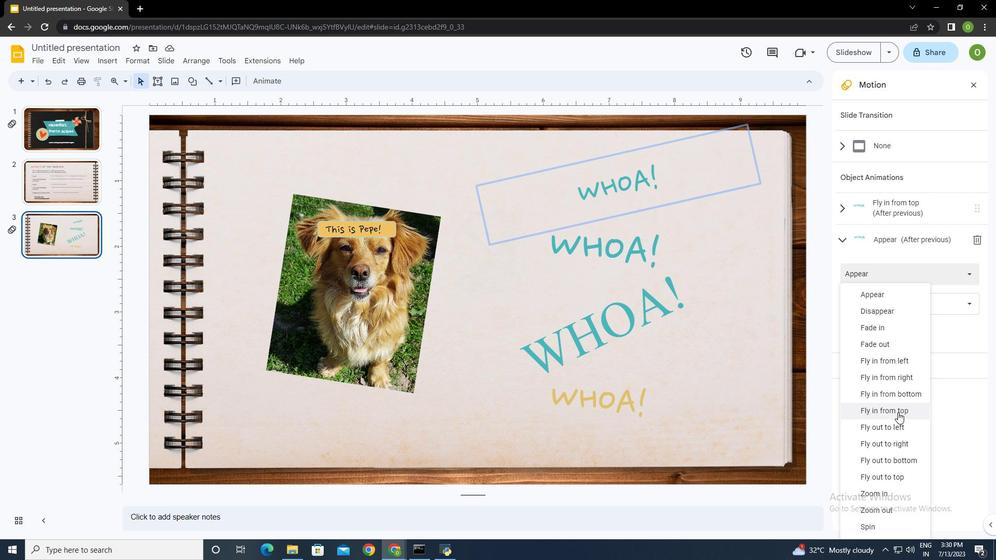 
Action: Mouse pressed left at (899, 410)
Screenshot: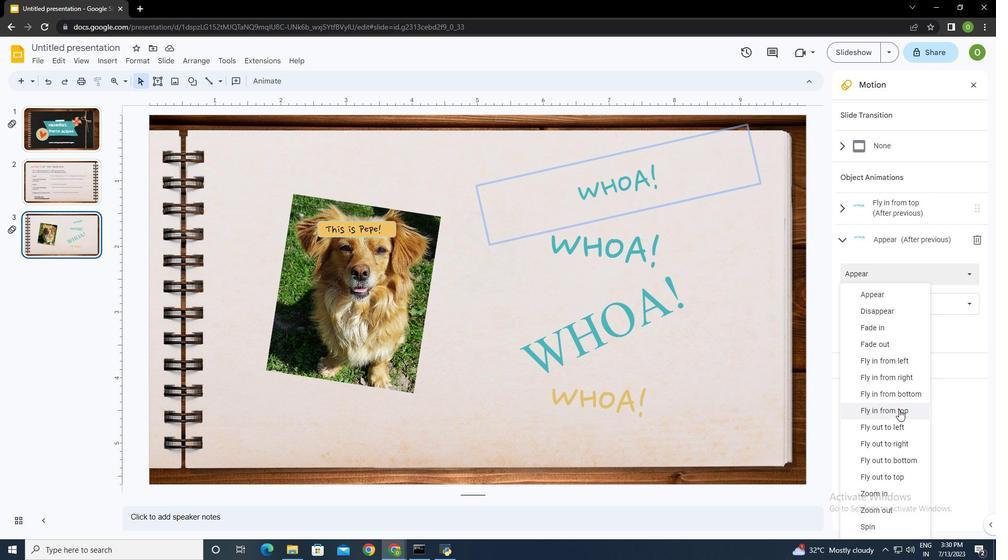 
Action: Mouse moved to (876, 306)
Screenshot: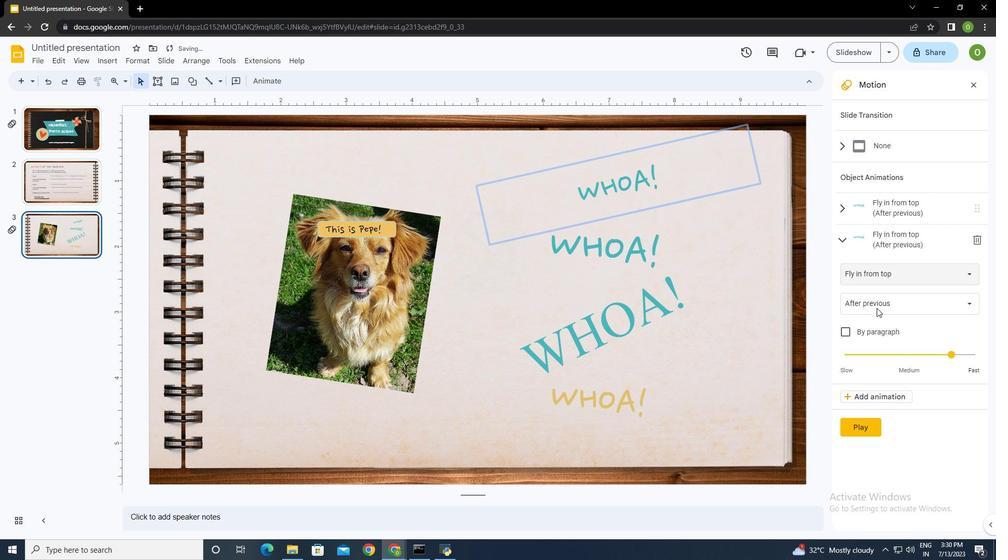 
Action: Mouse pressed left at (876, 306)
Screenshot: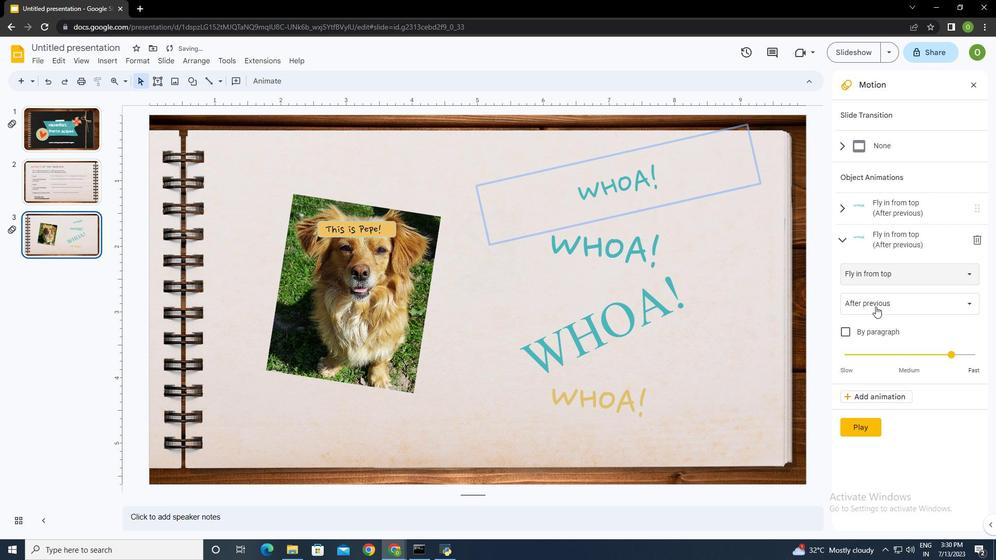 
Action: Mouse pressed left at (876, 306)
Screenshot: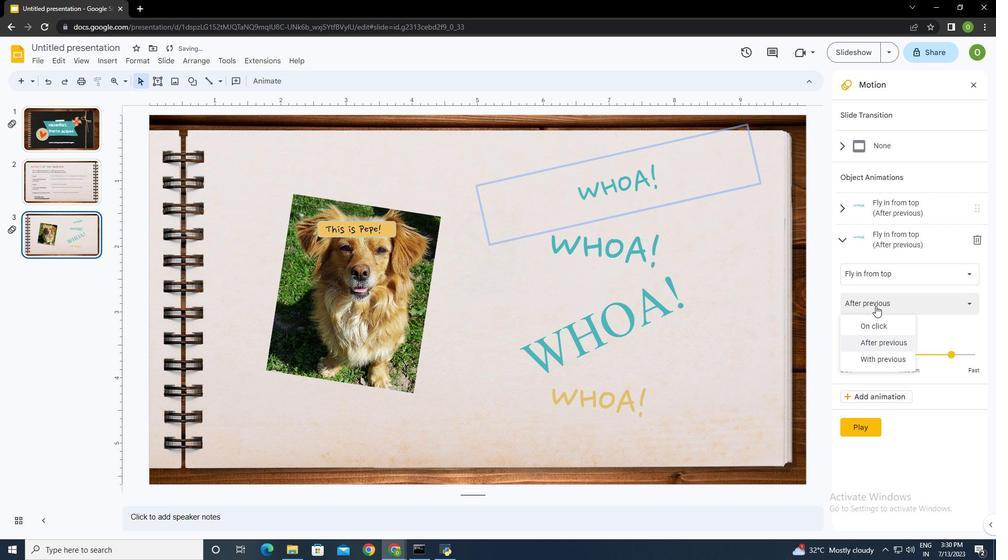 
Action: Mouse moved to (953, 356)
Screenshot: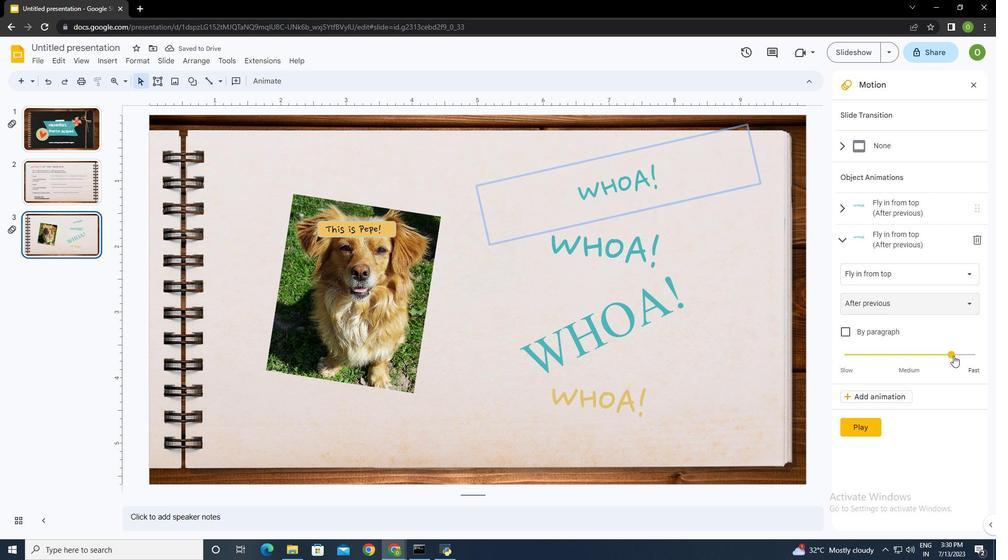 
Action: Mouse pressed left at (953, 356)
Screenshot: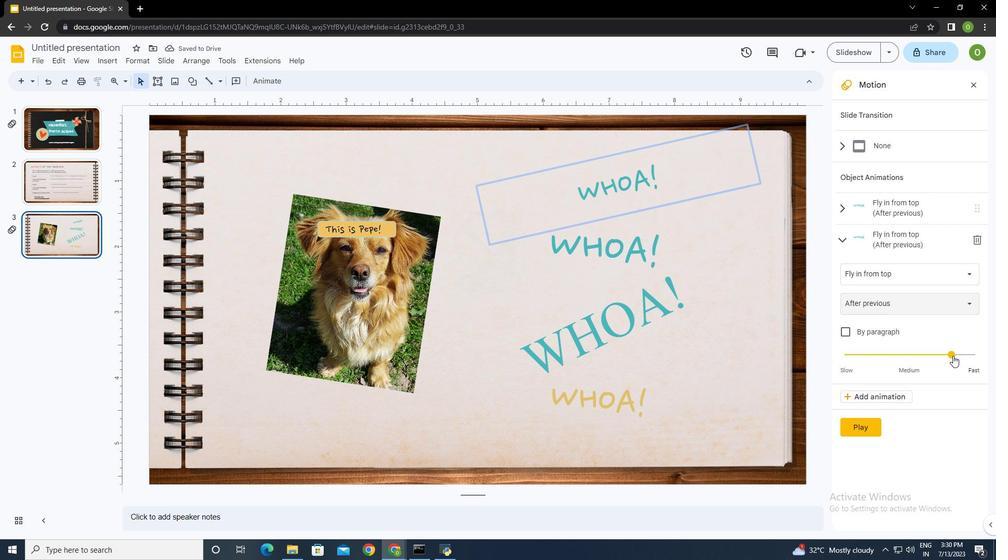 
Action: Mouse moved to (933, 409)
Screenshot: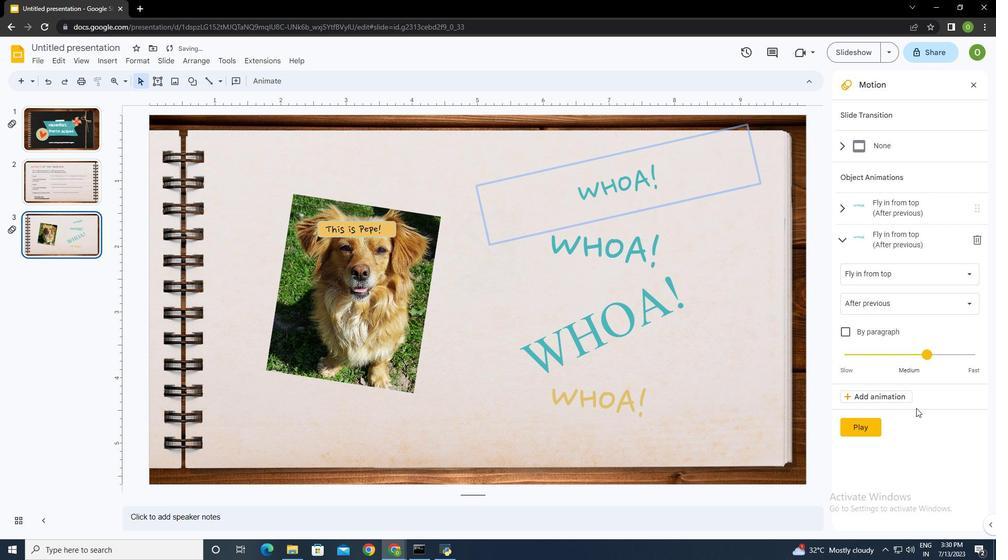 
Action: Mouse pressed left at (933, 409)
Screenshot: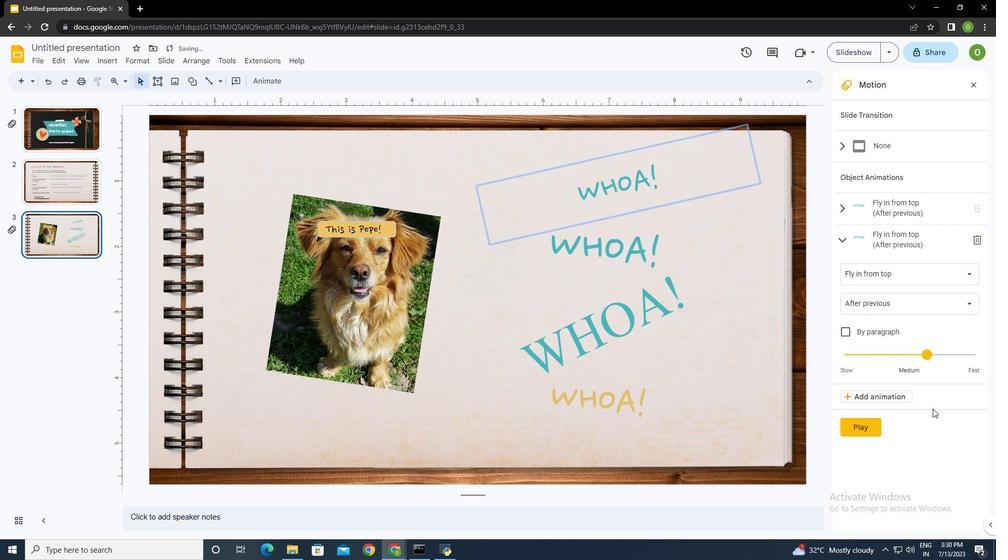 
Action: Mouse moved to (650, 313)
Screenshot: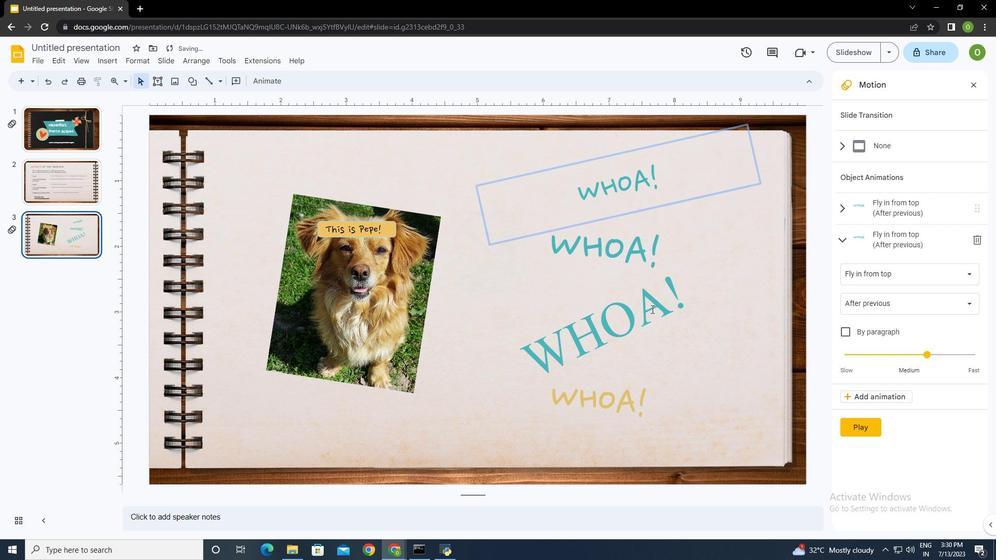 
Action: Mouse pressed left at (650, 313)
Screenshot: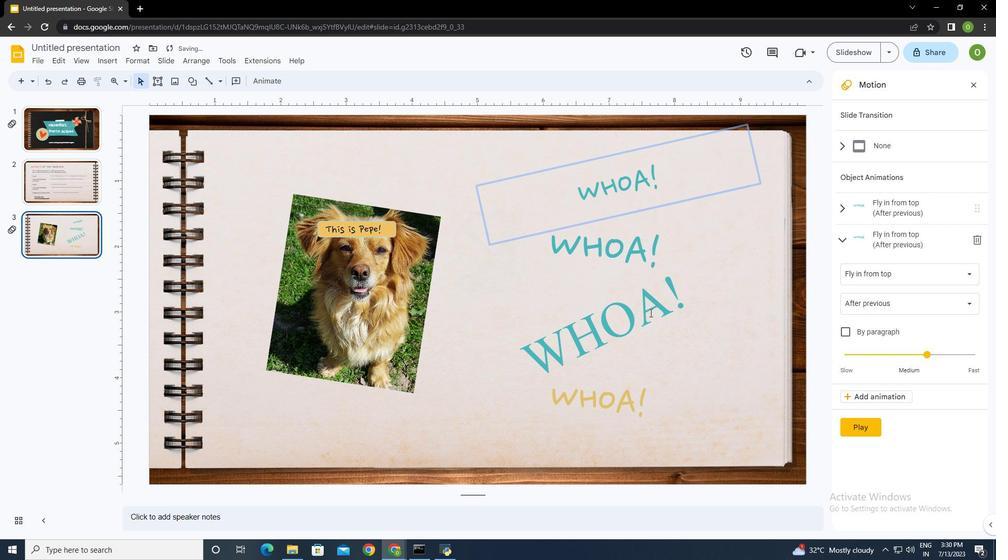
Action: Mouse moved to (513, 168)
Screenshot: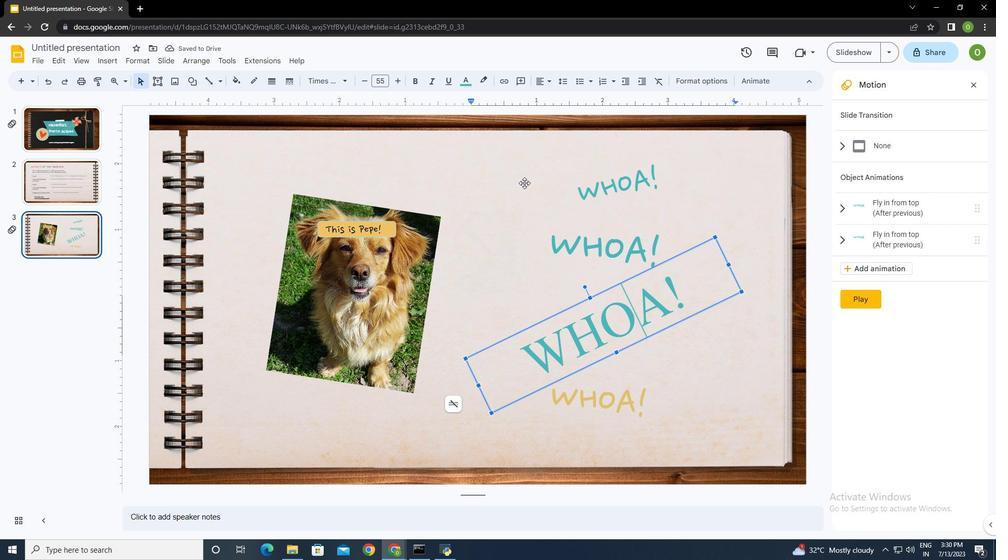 
Action: Mouse pressed left at (513, 168)
Screenshot: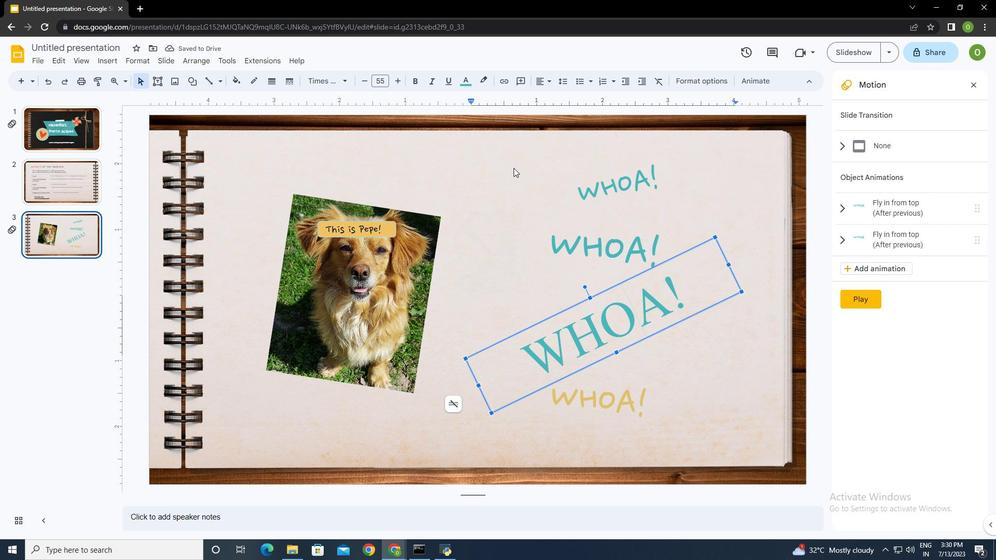 
Action: Key pressed ctrl+A
